 Task: Arrange fields using page layout.
Action: Mouse moved to (1243, 114)
Screenshot: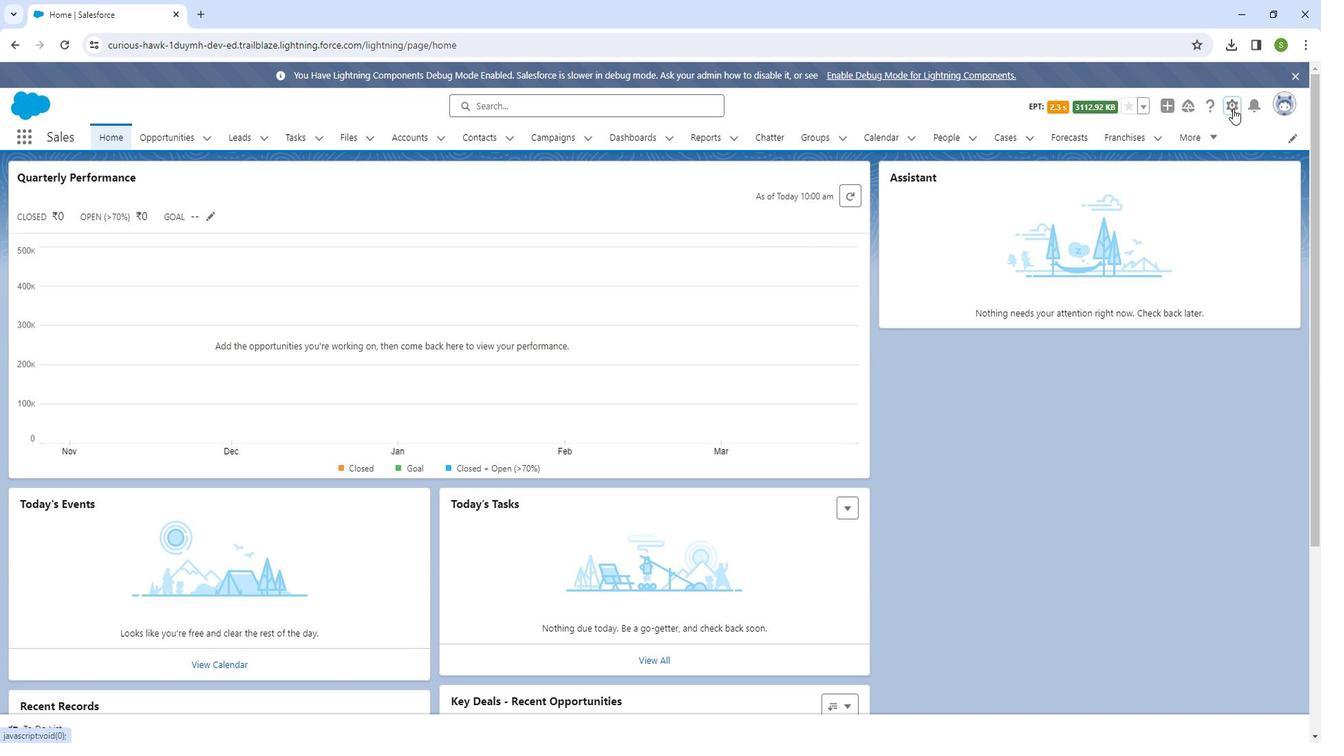 
Action: Mouse pressed left at (1243, 114)
Screenshot: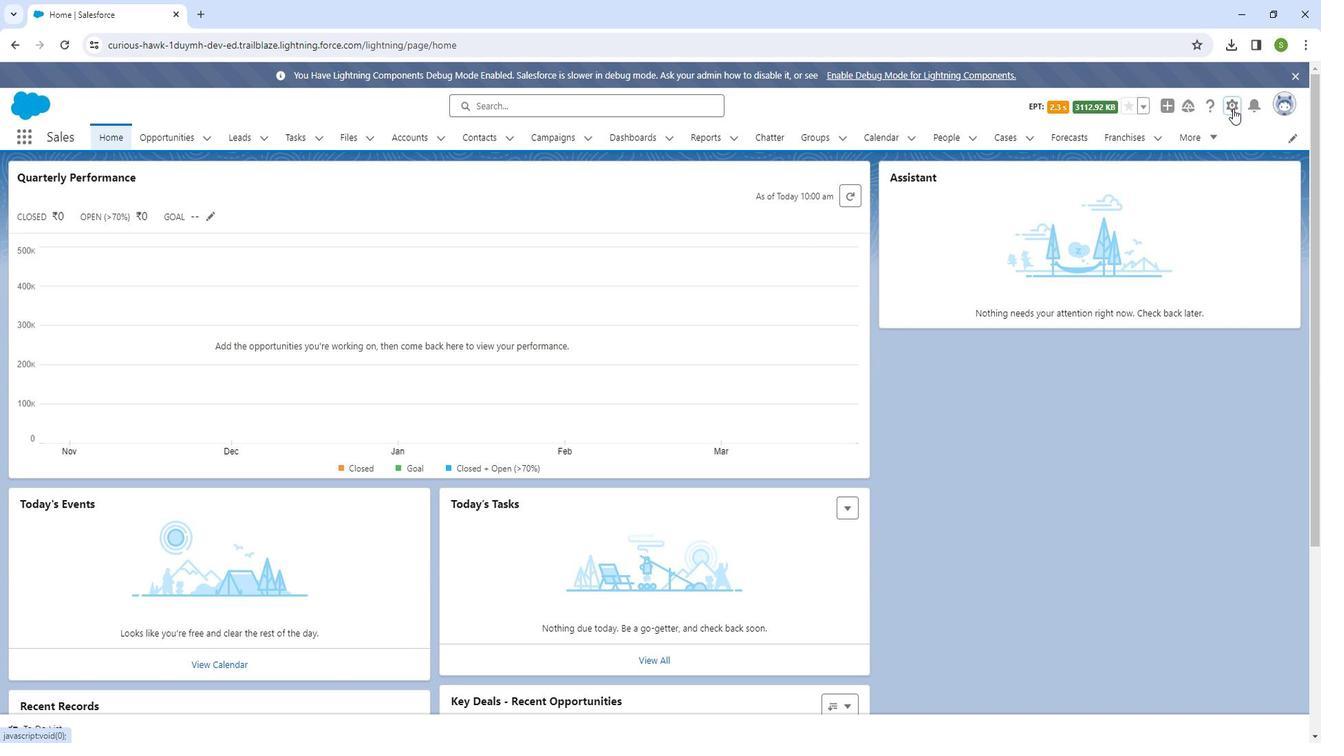 
Action: Mouse moved to (1207, 149)
Screenshot: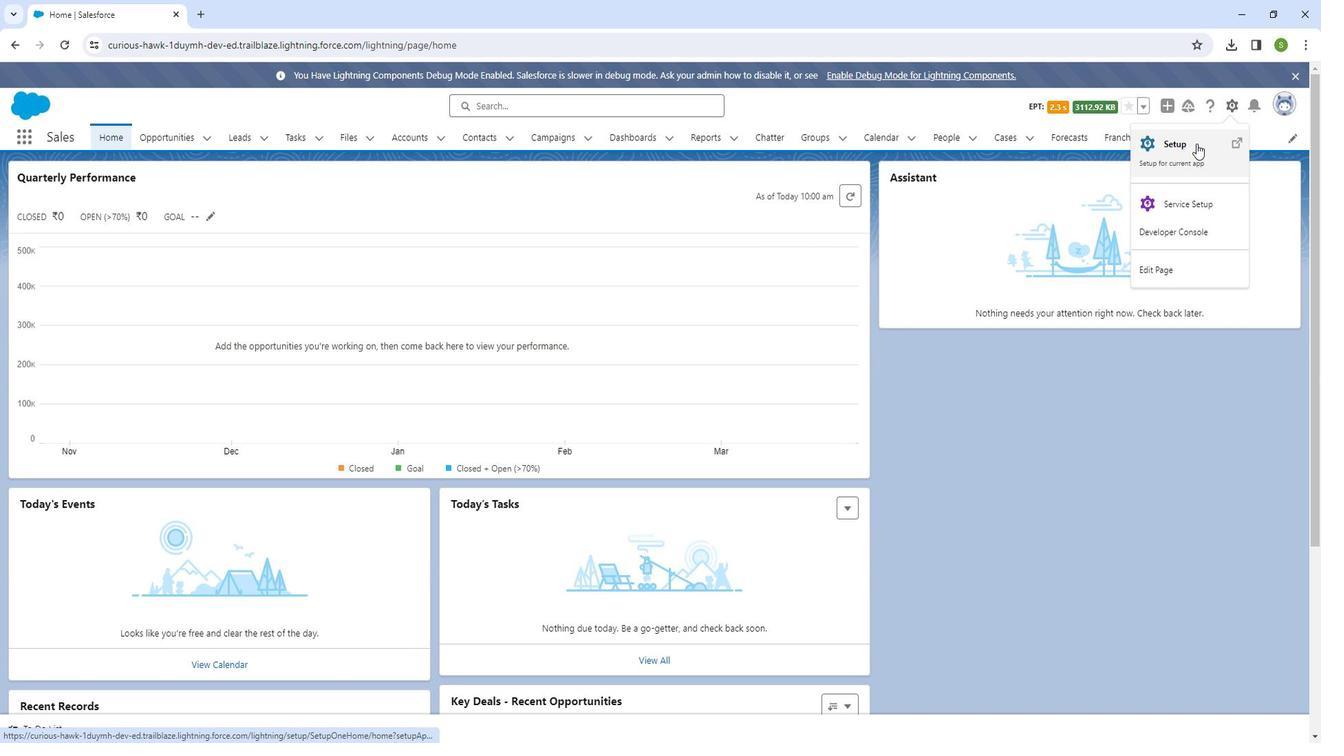 
Action: Mouse pressed left at (1207, 149)
Screenshot: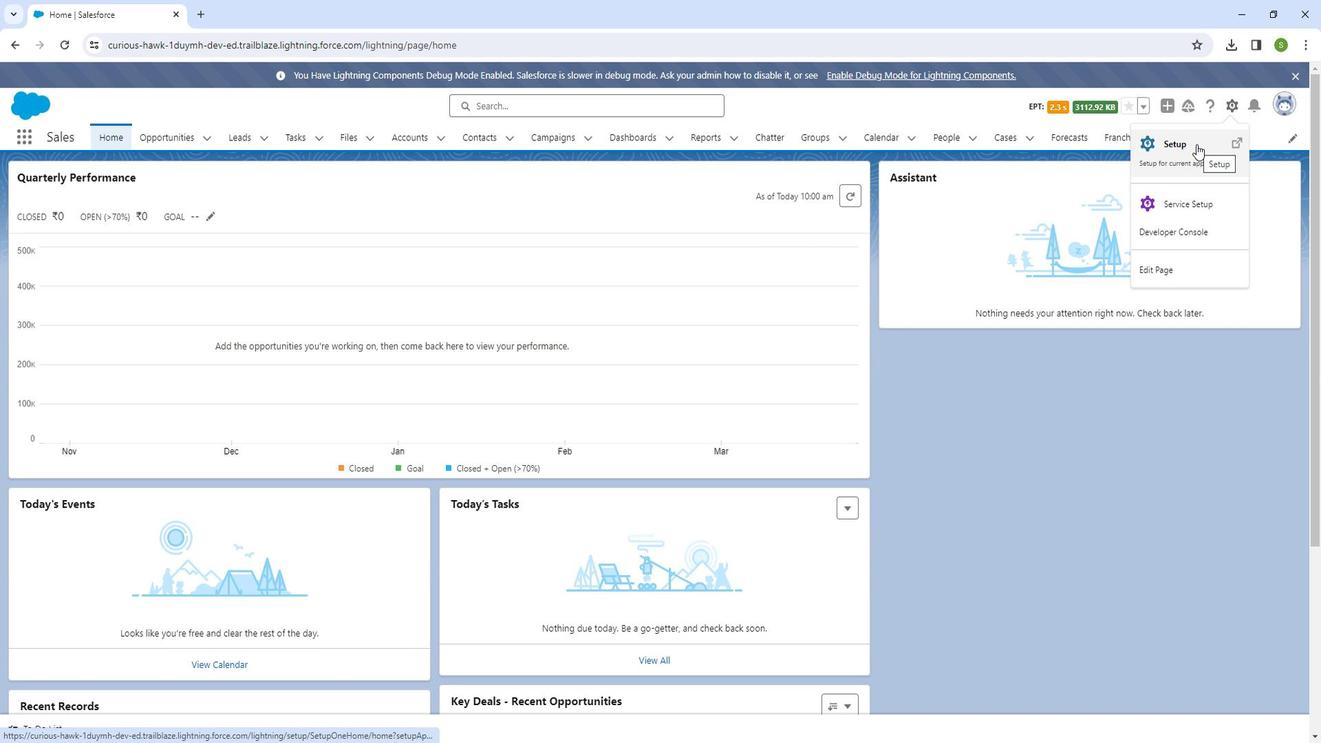 
Action: Mouse moved to (198, 145)
Screenshot: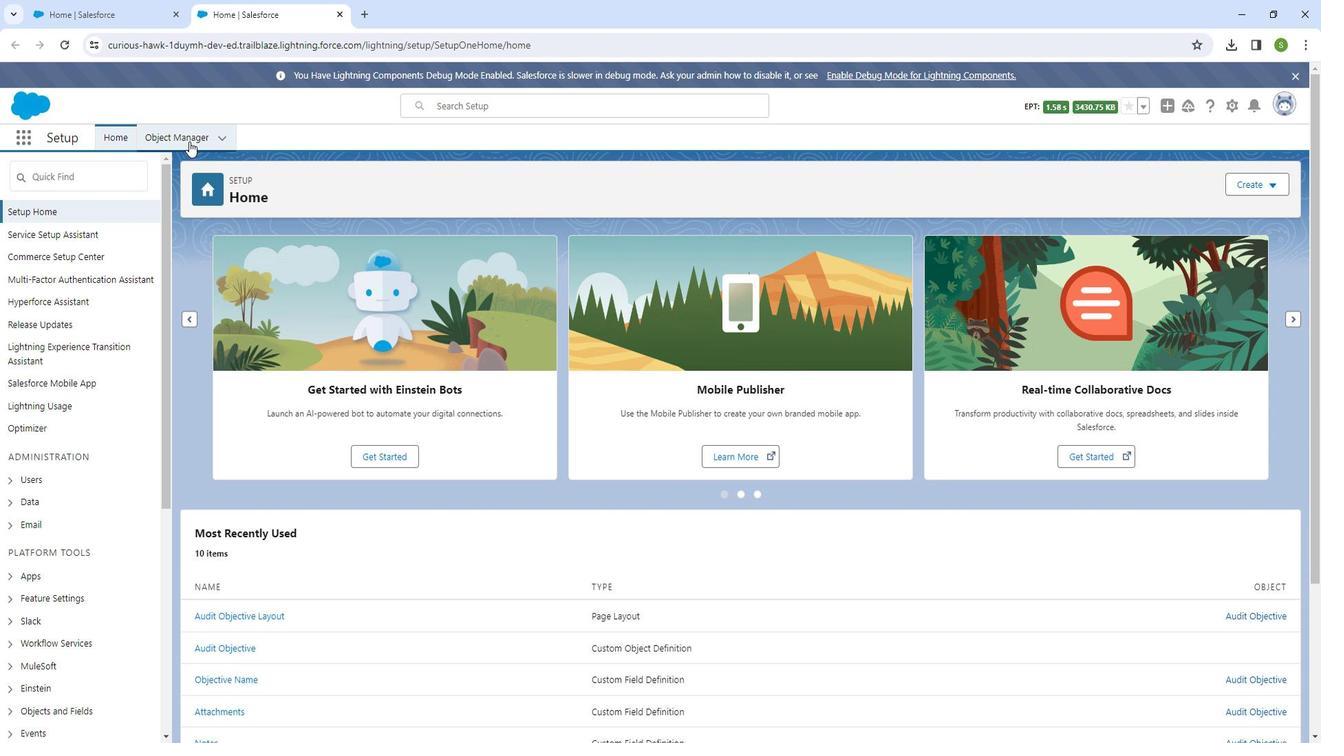 
Action: Mouse pressed left at (198, 145)
Screenshot: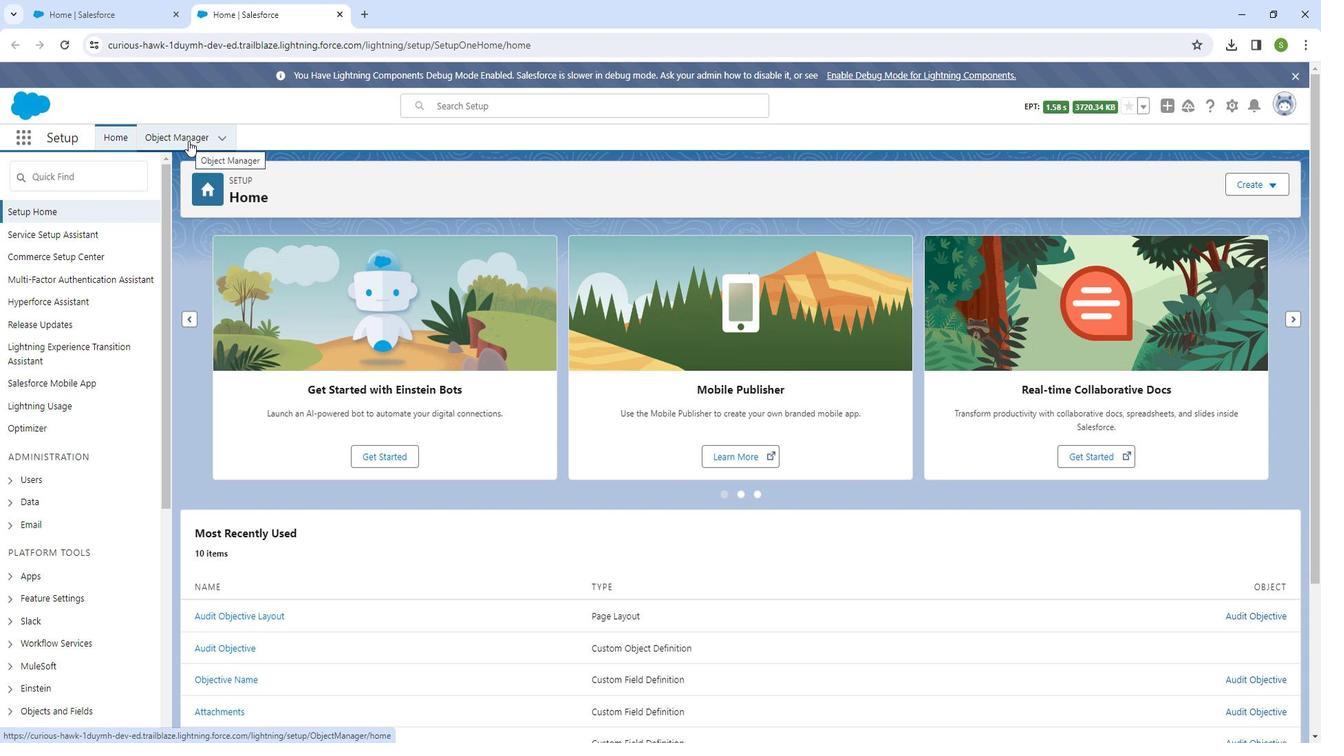 
Action: Mouse moved to (161, 33)
Screenshot: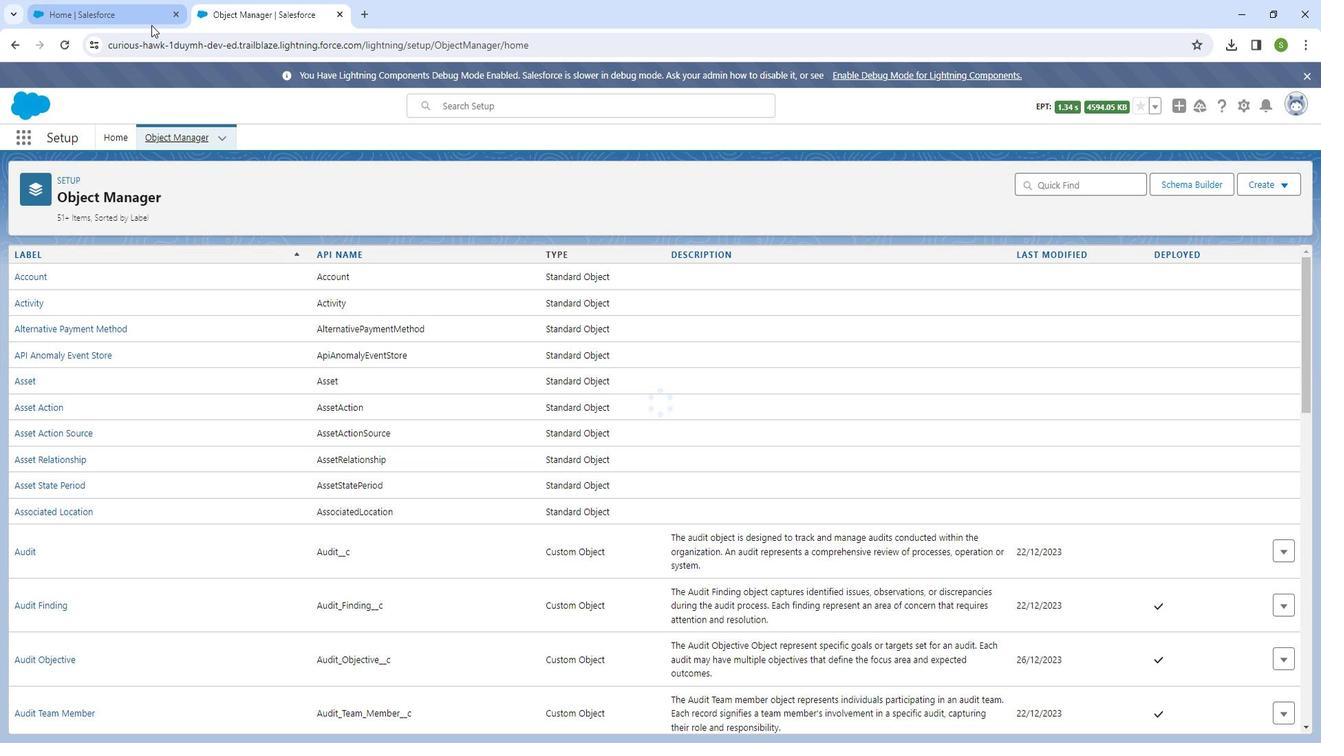 
Action: Mouse pressed left at (161, 33)
Screenshot: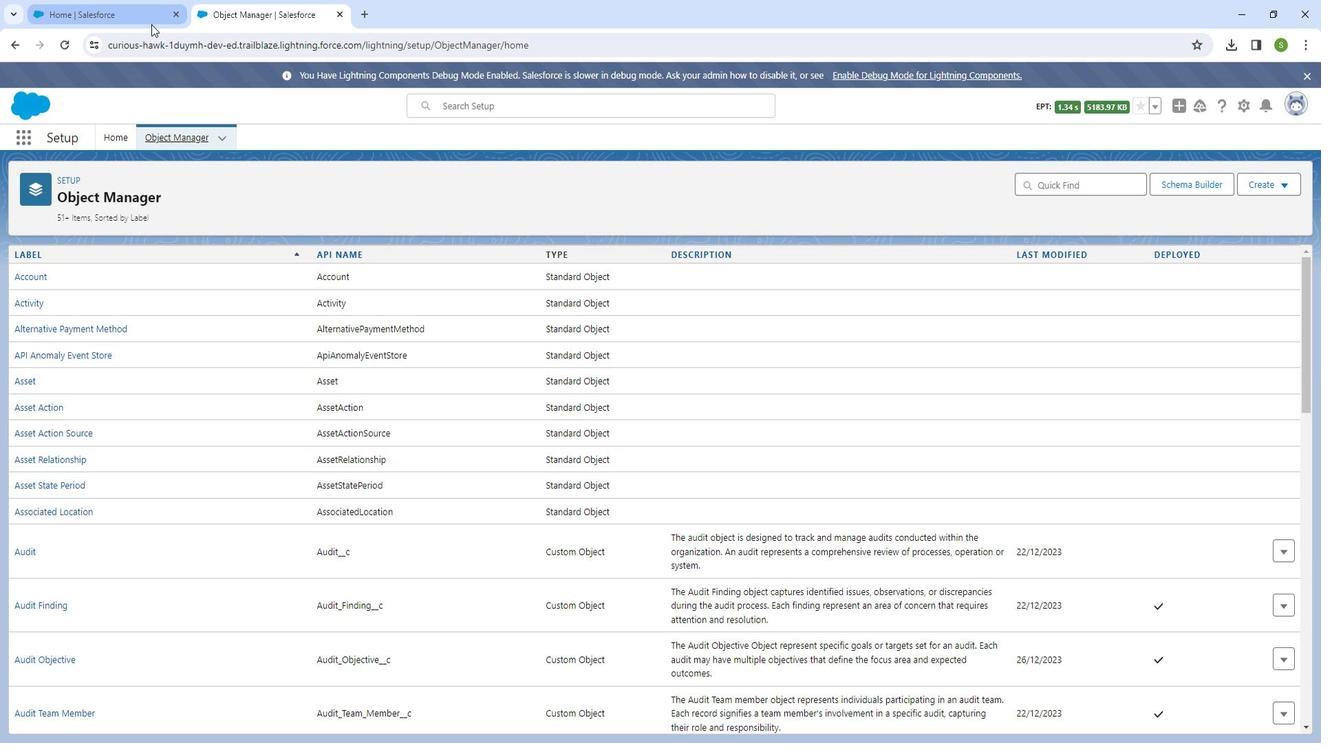 
Action: Mouse moved to (33, 142)
Screenshot: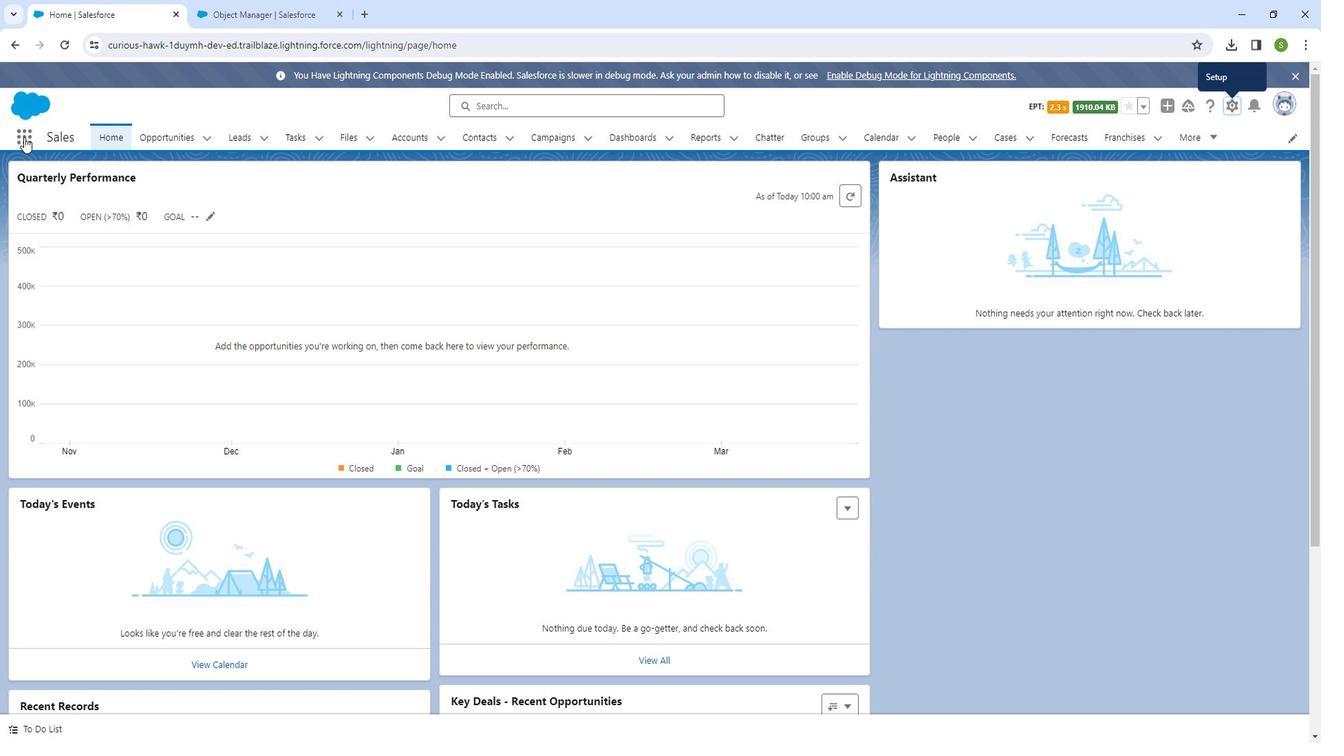 
Action: Mouse pressed left at (33, 142)
Screenshot: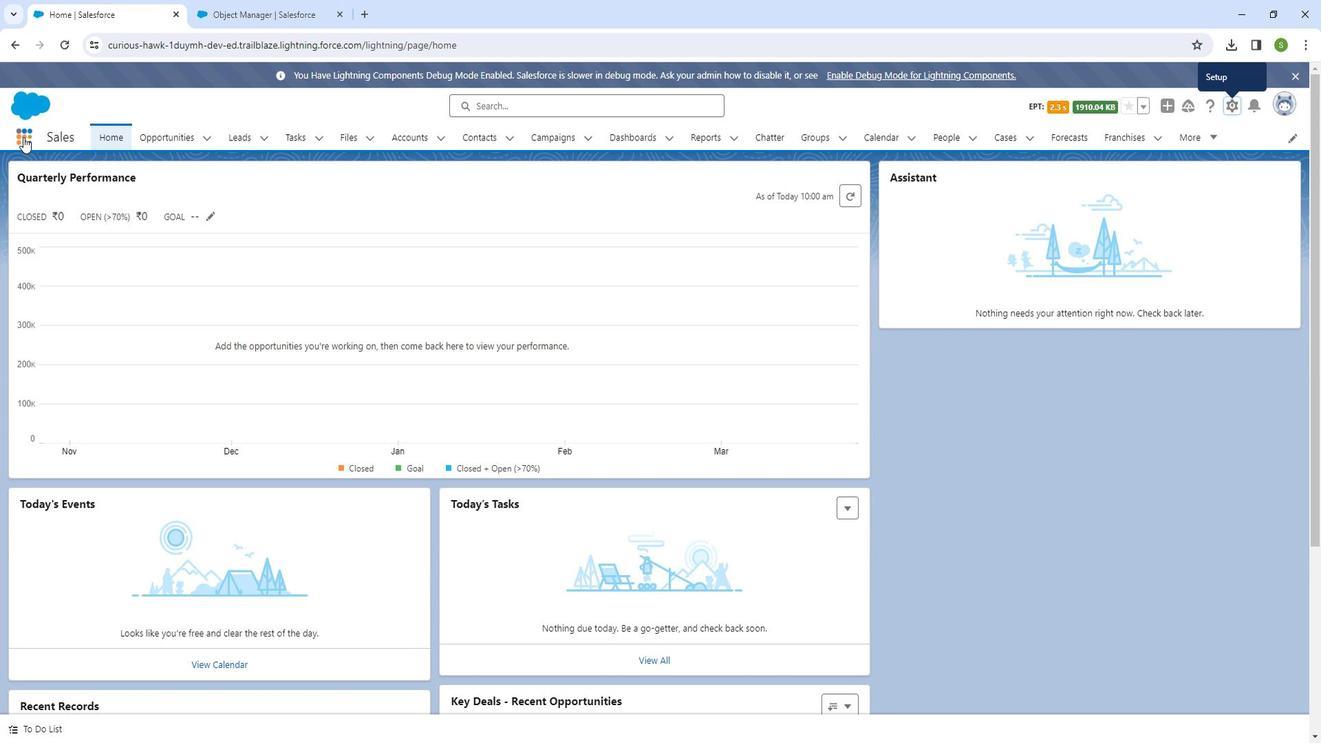 
Action: Mouse moved to (53, 384)
Screenshot: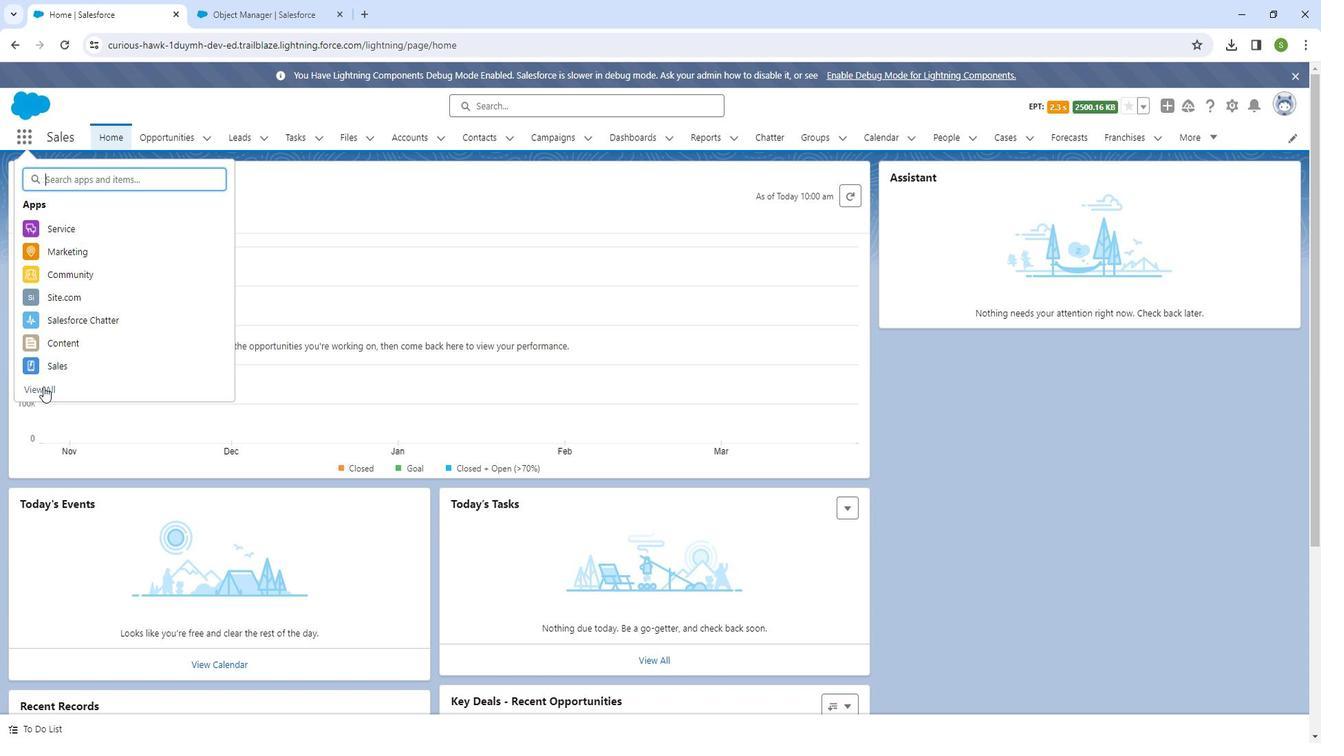
Action: Mouse pressed left at (53, 384)
Screenshot: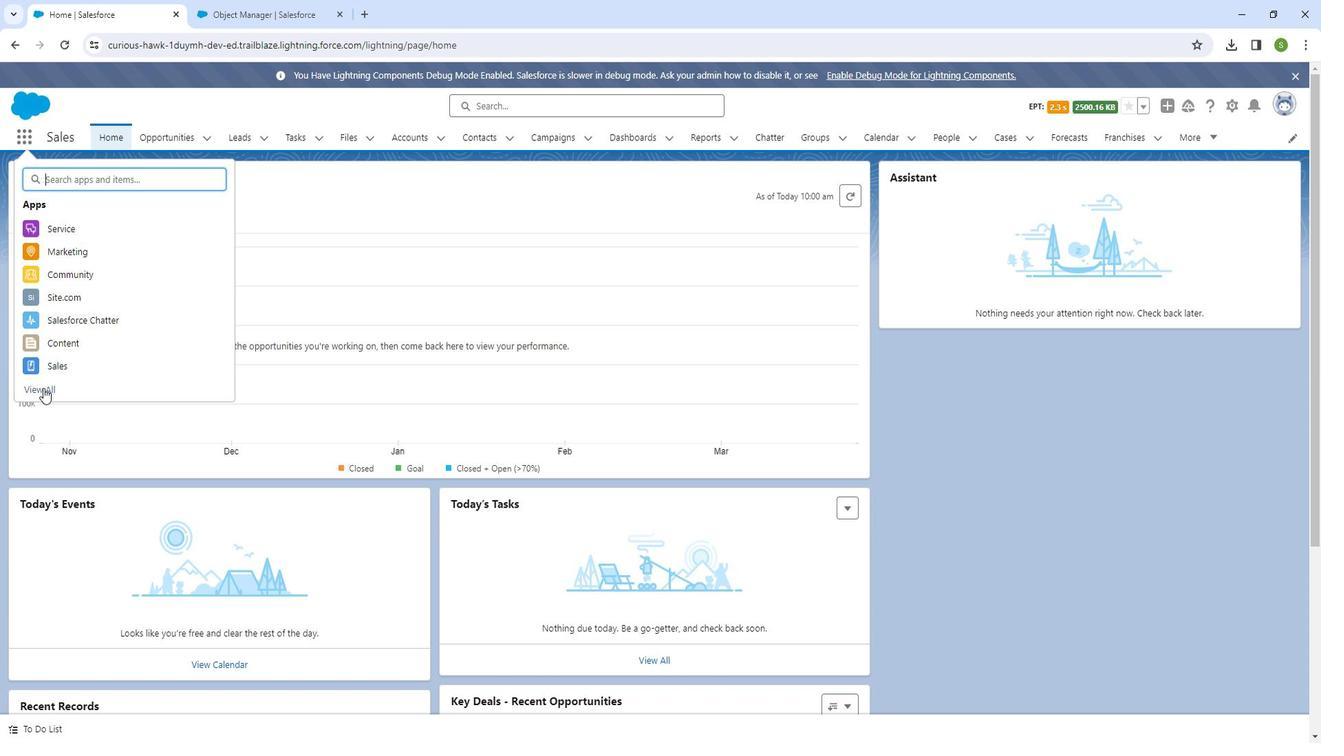 
Action: Mouse moved to (962, 507)
Screenshot: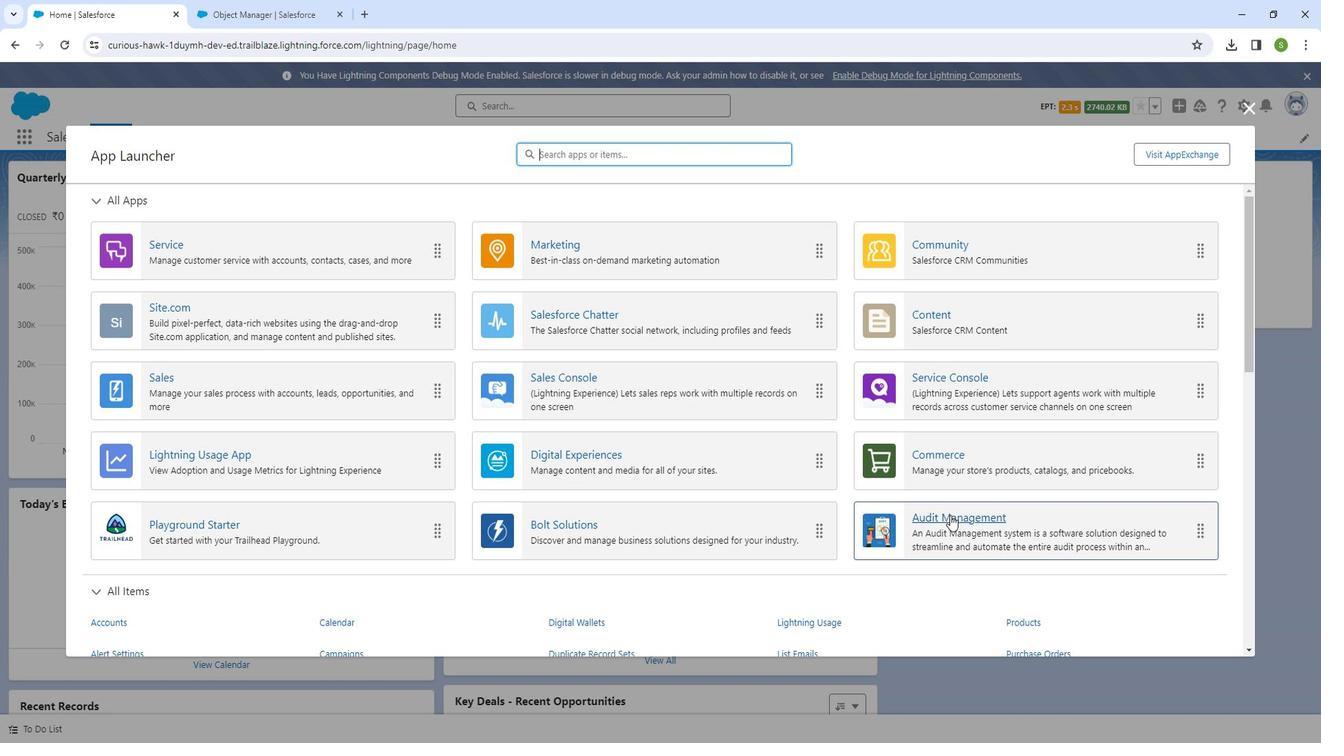 
Action: Mouse pressed left at (962, 507)
Screenshot: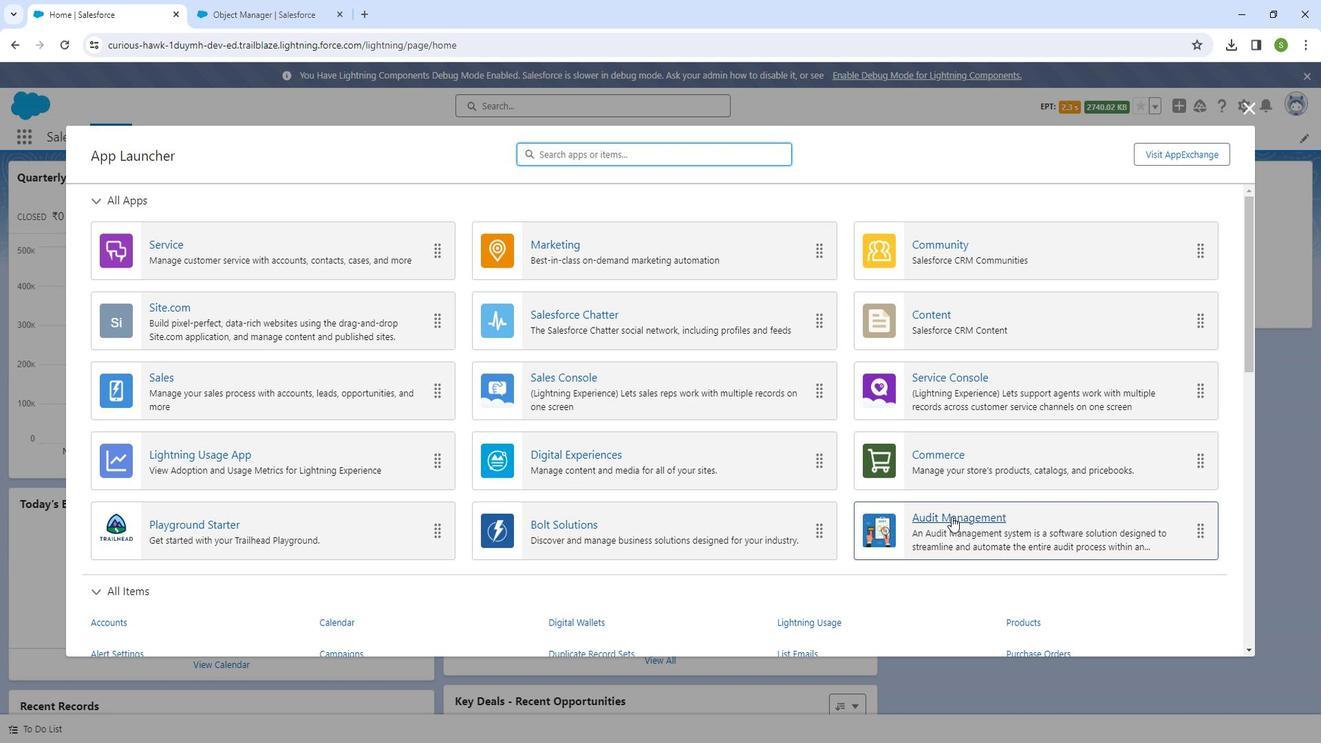 
Action: Mouse moved to (941, 505)
Screenshot: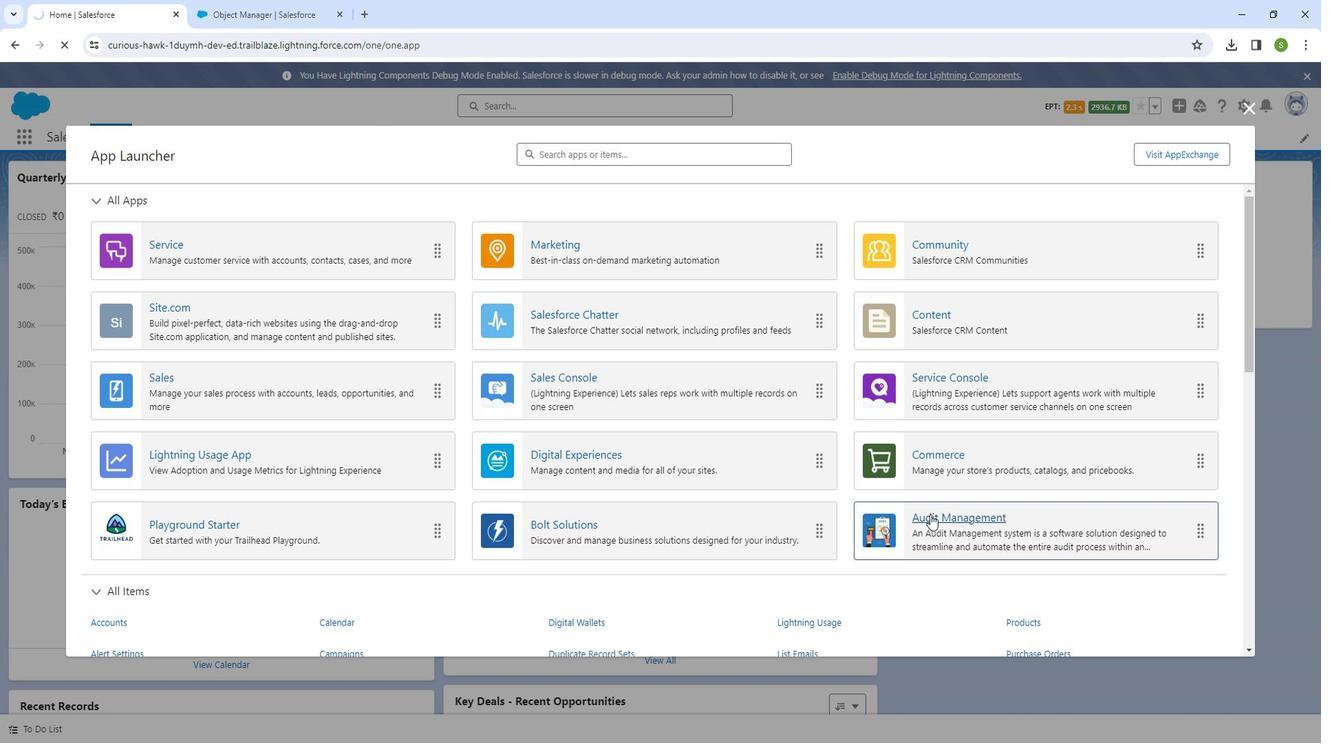 
Action: Mouse pressed left at (941, 505)
Screenshot: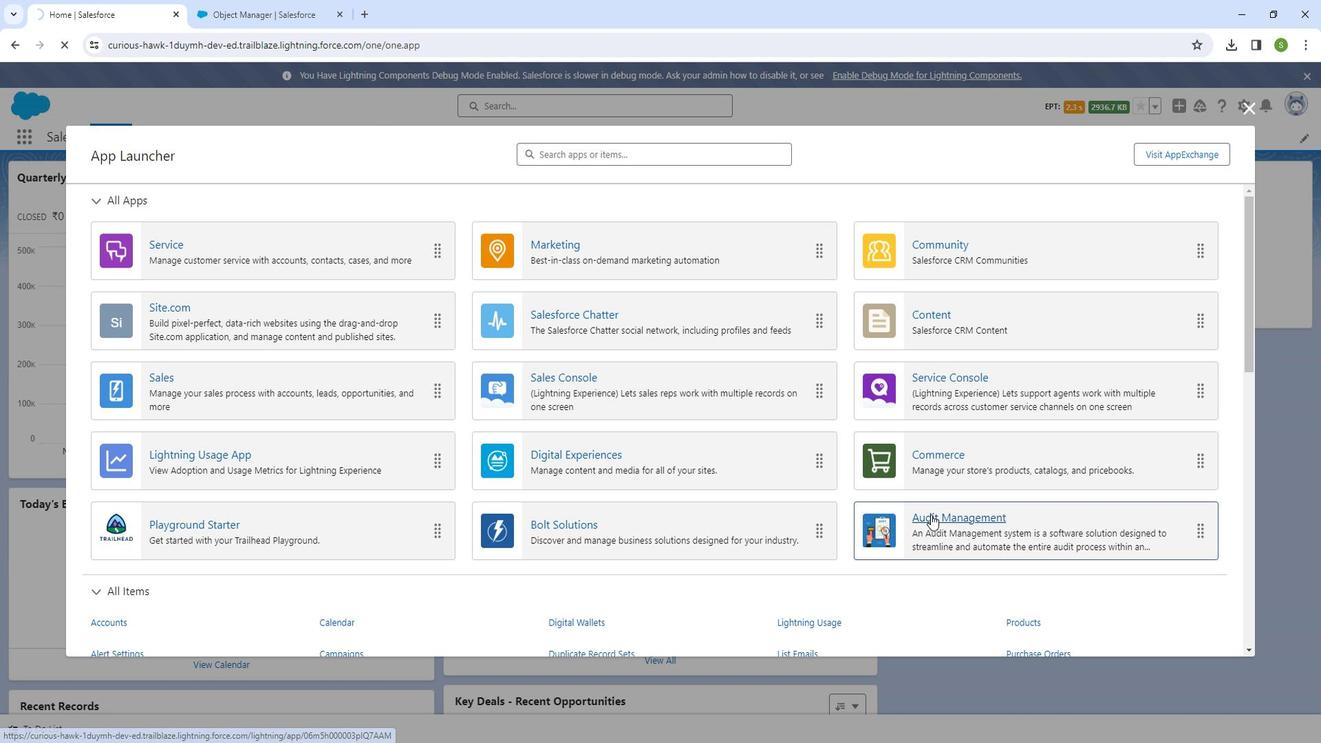 
Action: Mouse moved to (246, 13)
Screenshot: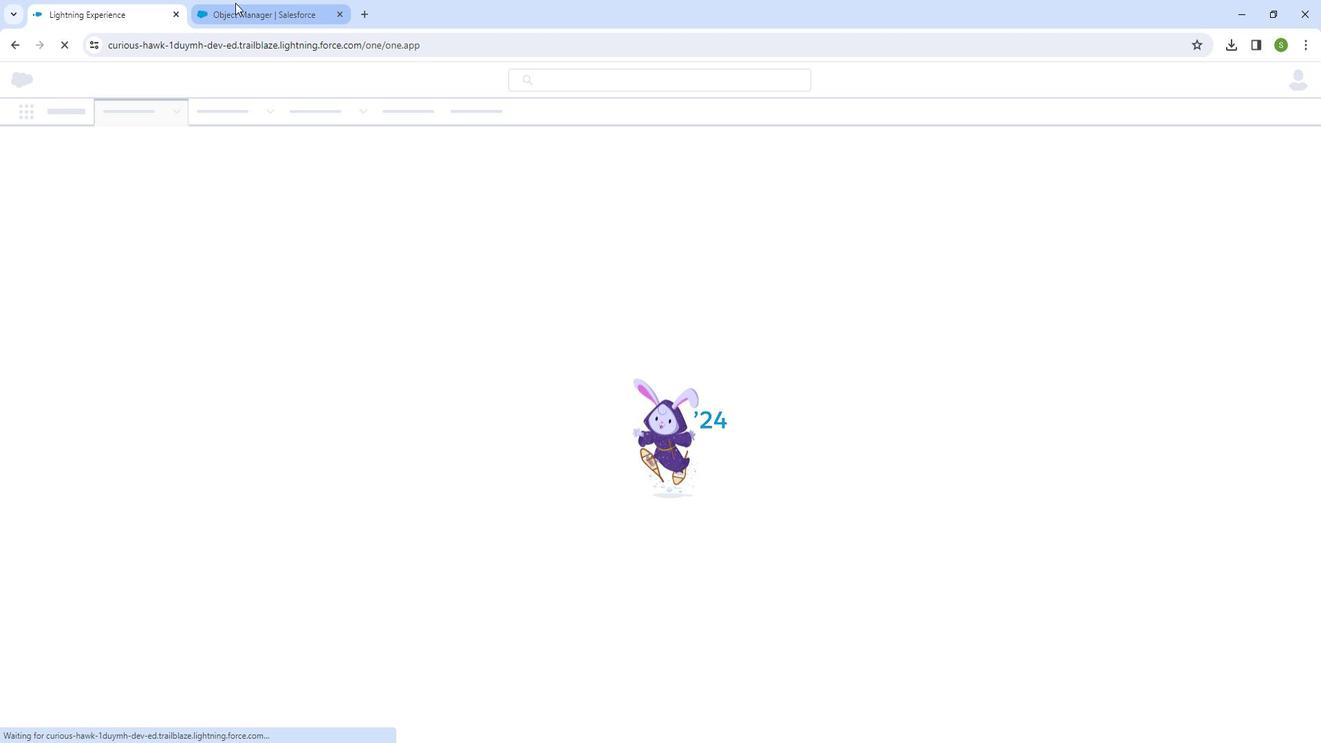 
Action: Mouse pressed left at (246, 13)
Screenshot: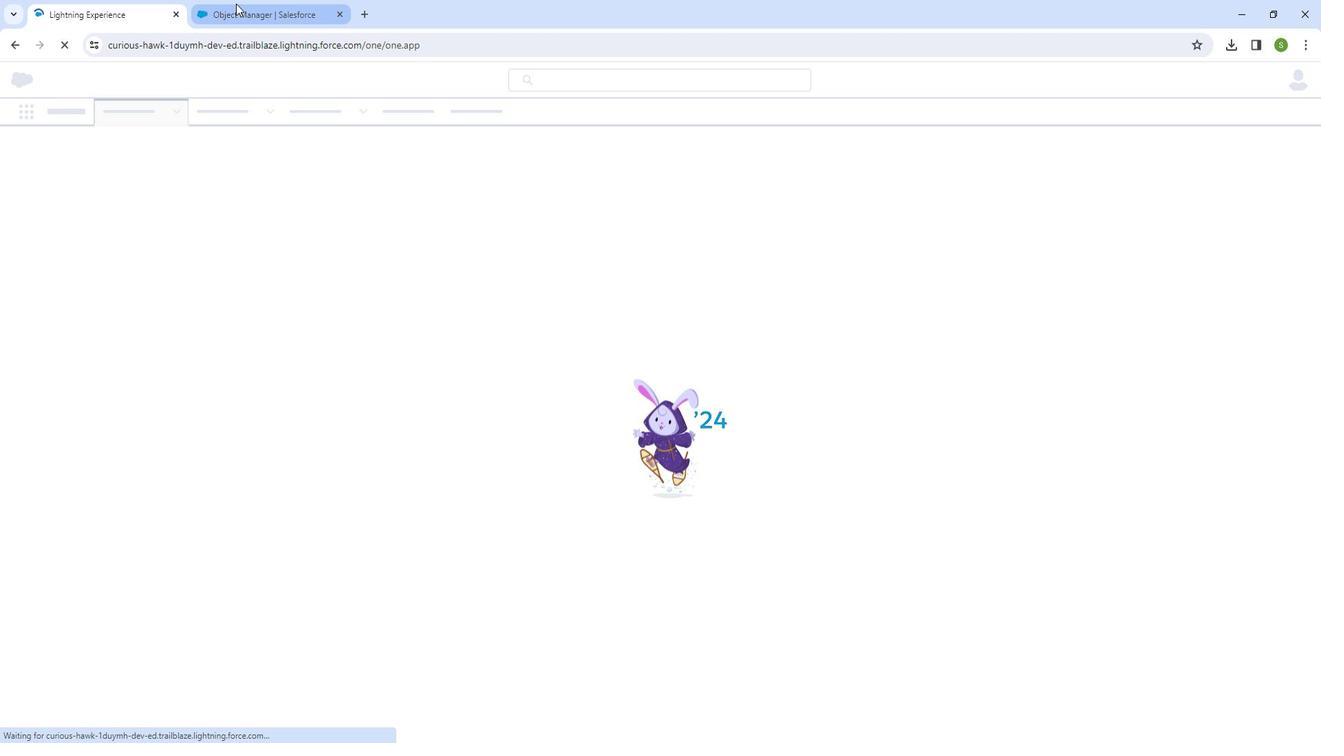 
Action: Mouse moved to (33, 539)
Screenshot: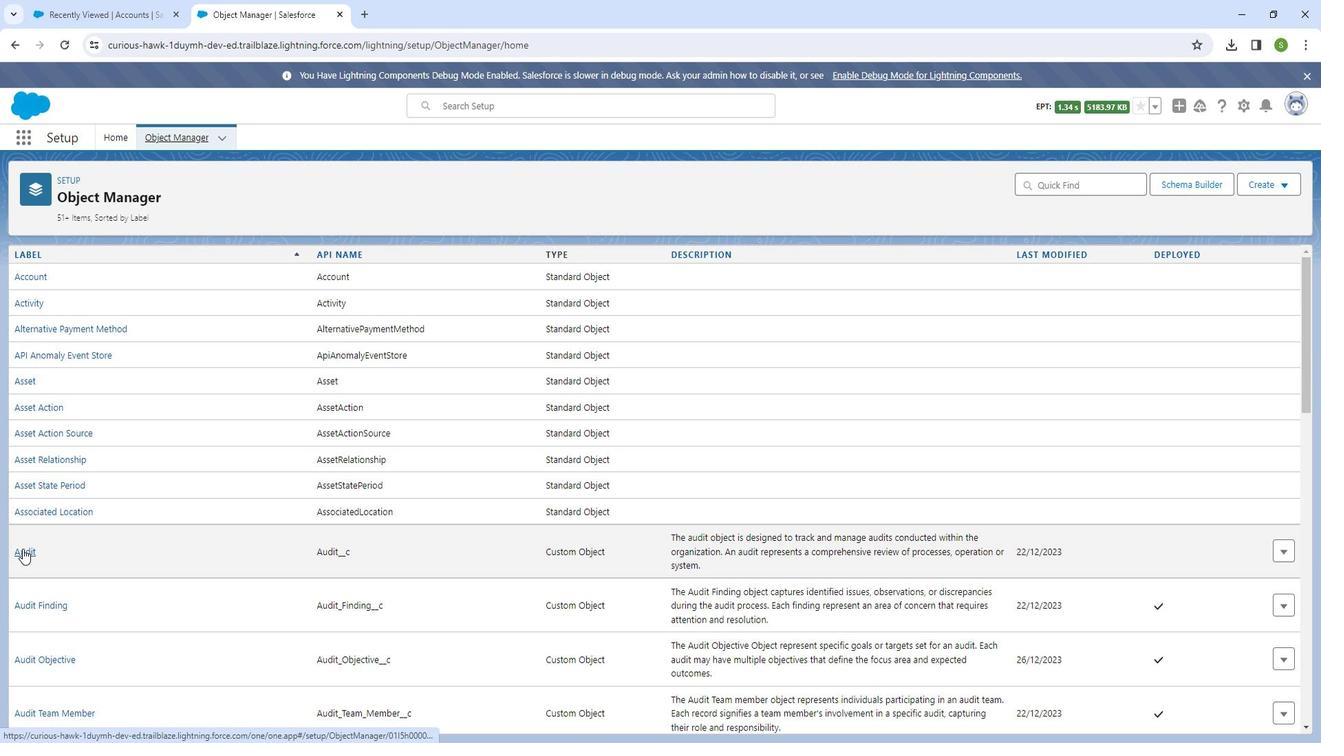 
Action: Mouse pressed left at (33, 539)
Screenshot: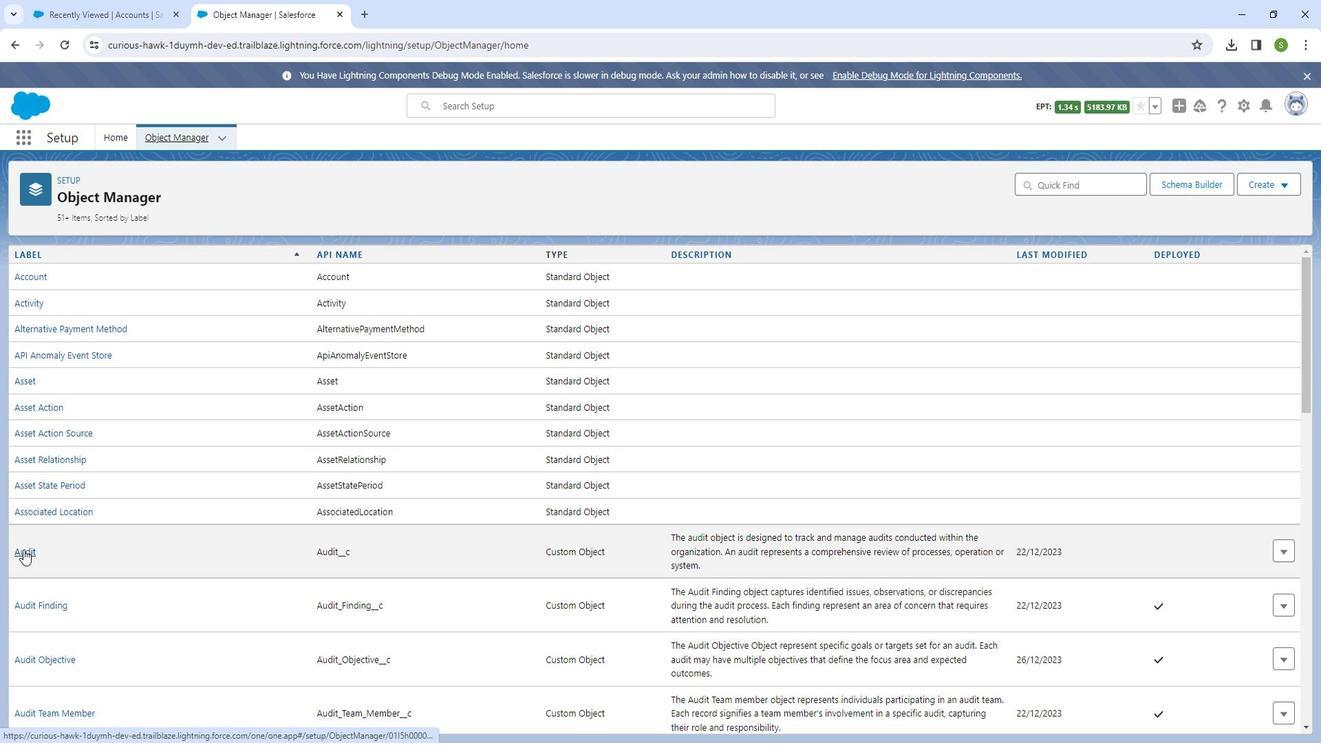 
Action: Mouse moved to (121, 282)
Screenshot: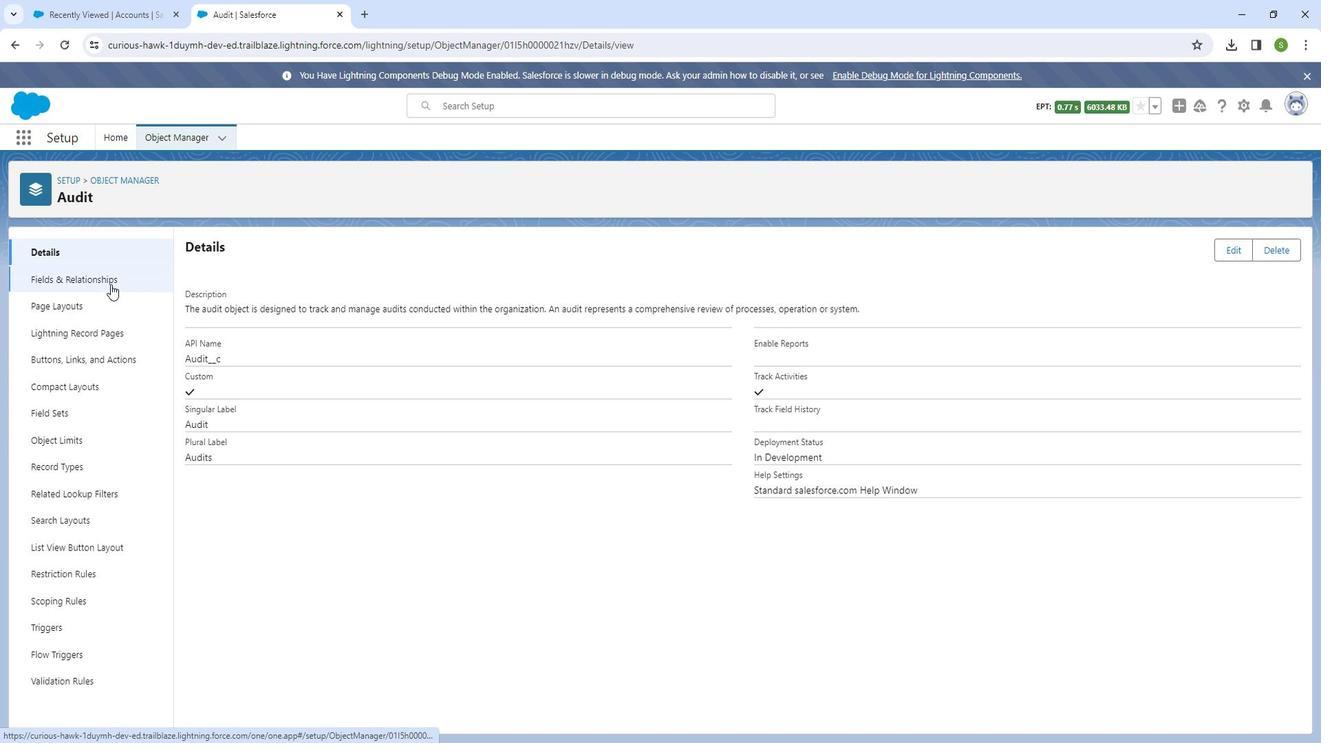 
Action: Mouse pressed left at (121, 282)
Screenshot: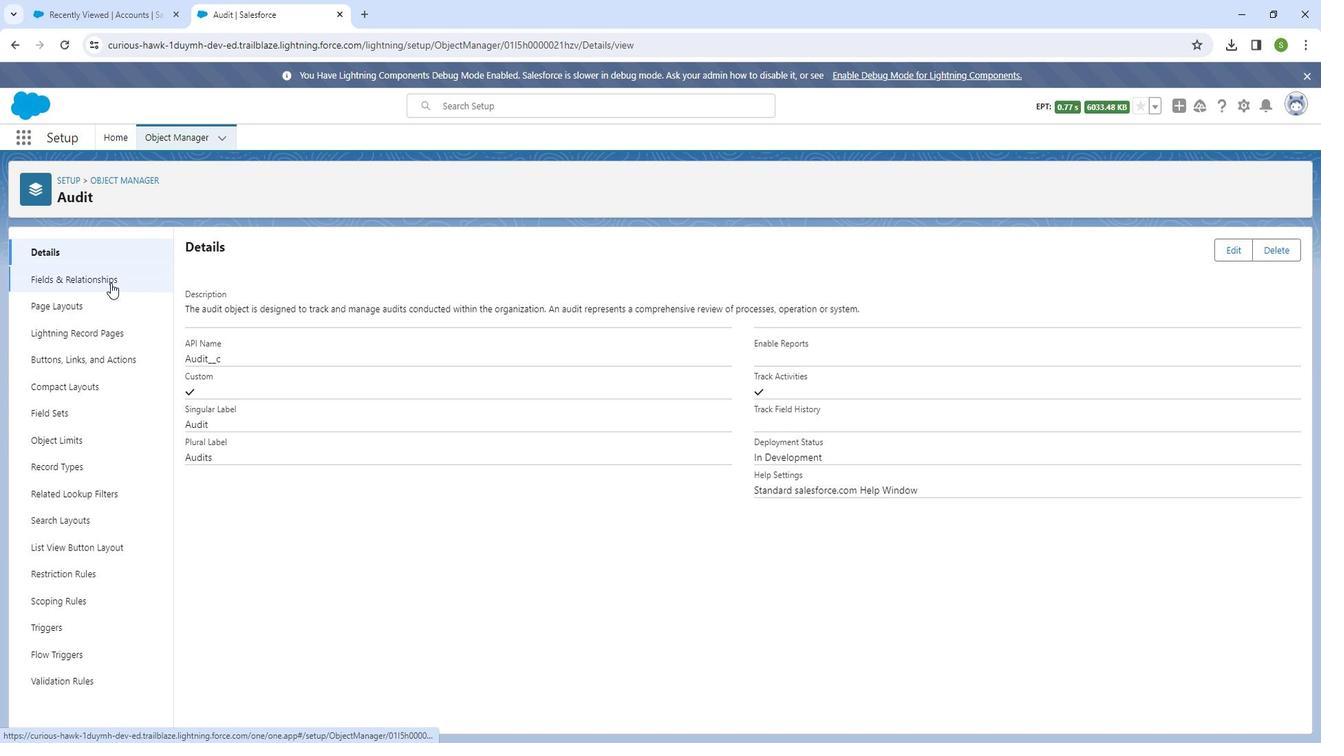 
Action: Mouse moved to (127, 306)
Screenshot: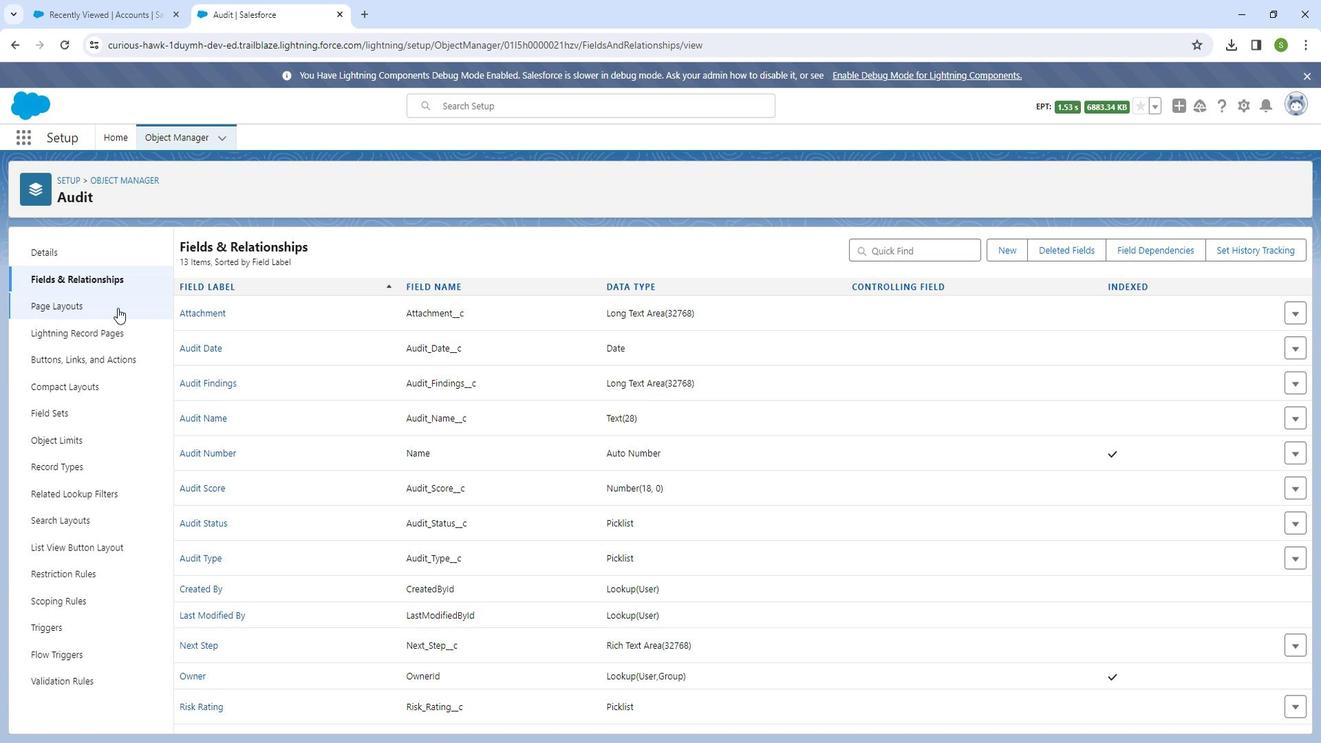 
Action: Mouse pressed left at (127, 306)
Screenshot: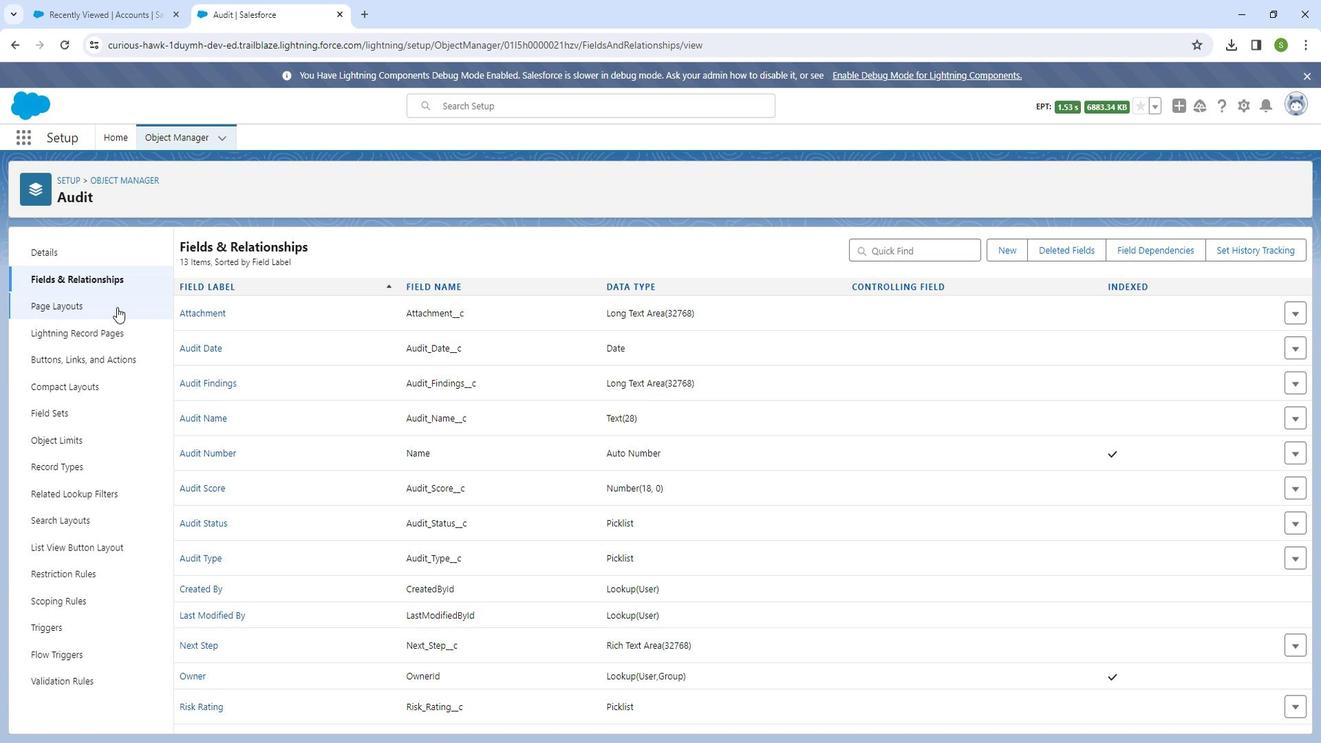 
Action: Mouse moved to (227, 308)
Screenshot: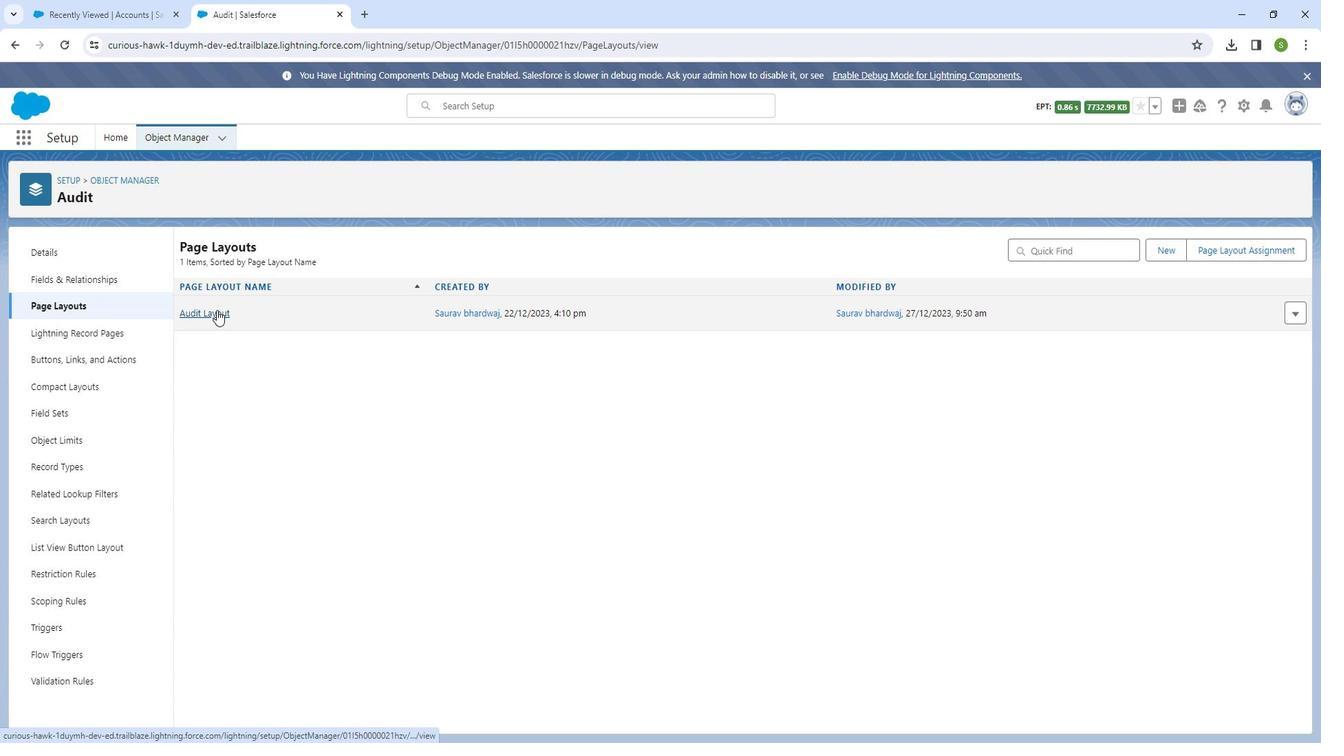 
Action: Mouse pressed left at (227, 308)
Screenshot: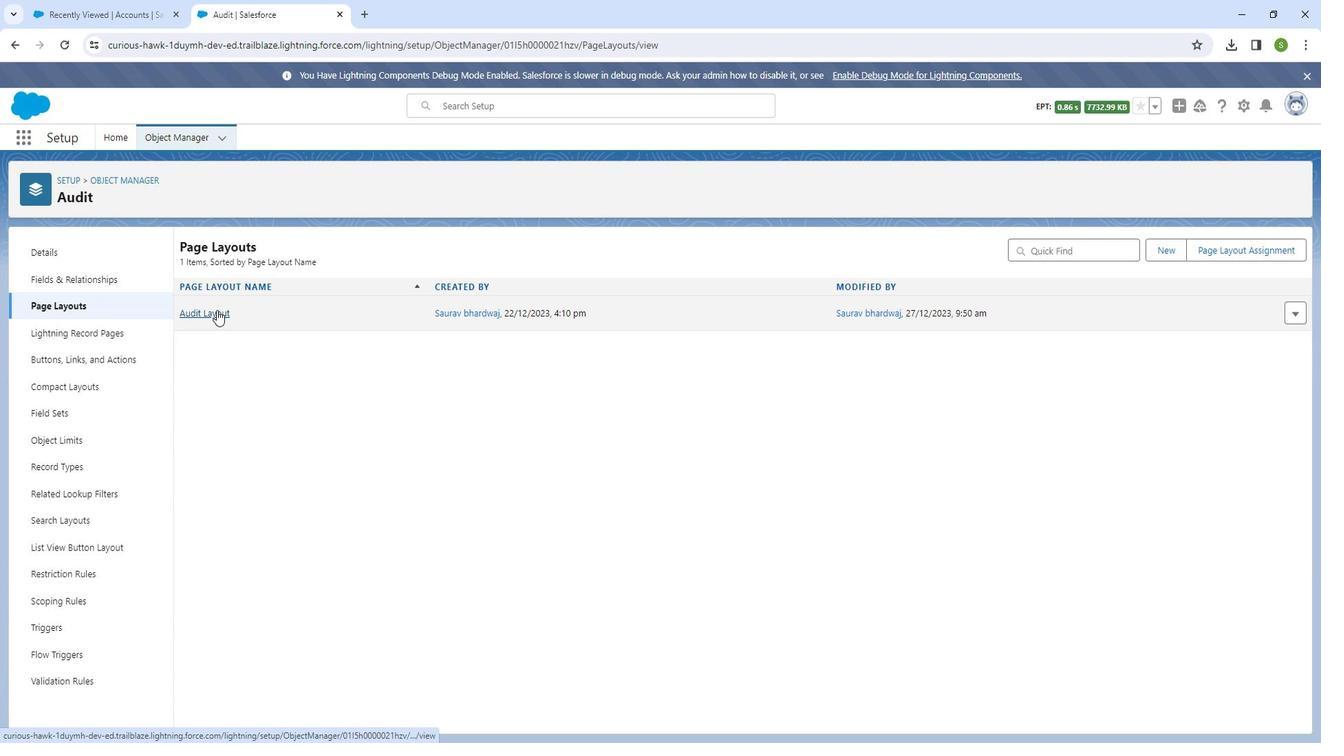 
Action: Mouse moved to (405, 562)
Screenshot: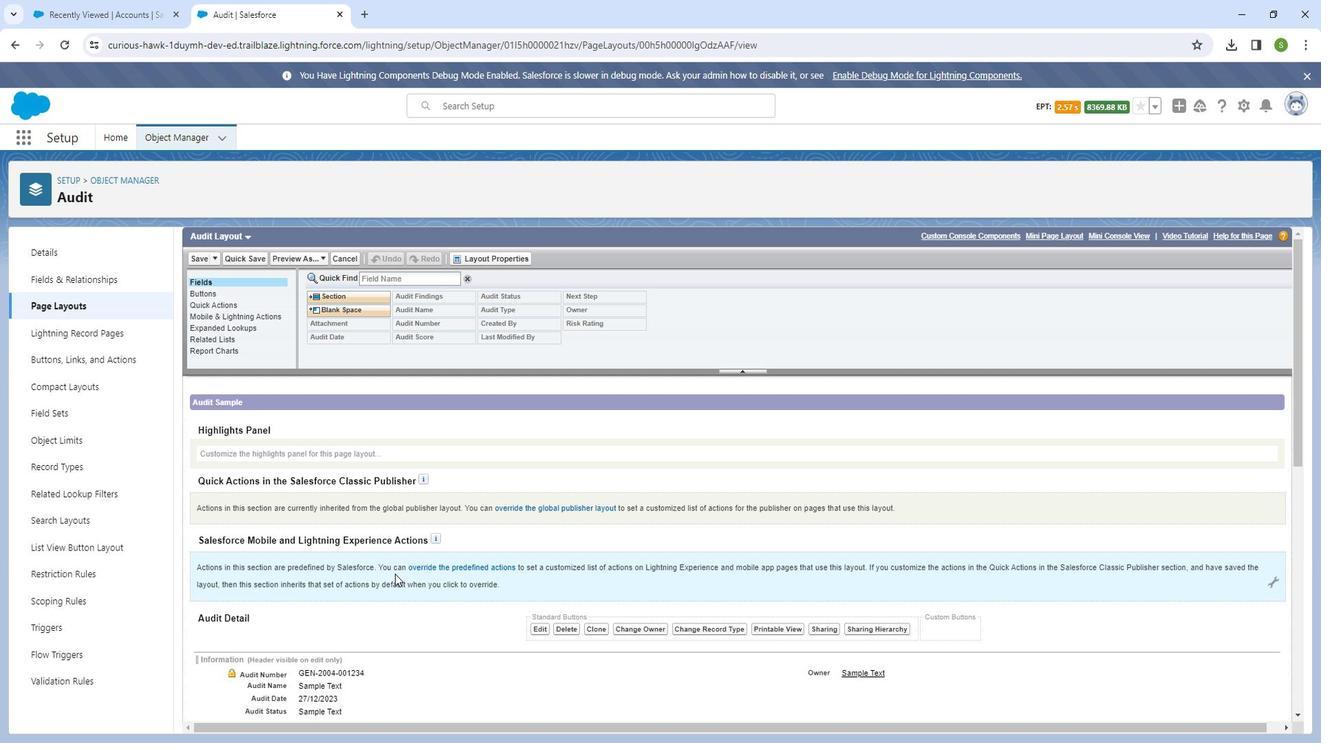 
Action: Mouse scrolled (405, 562) with delta (0, 0)
Screenshot: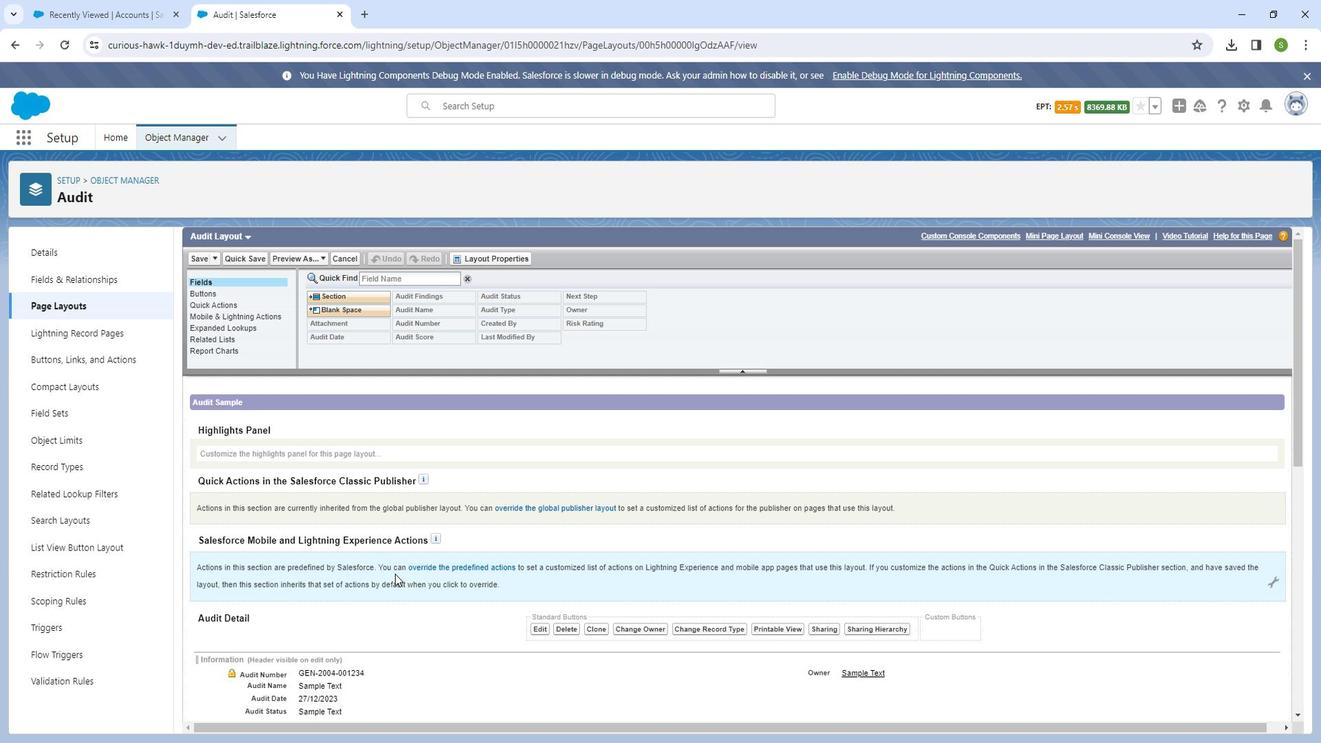 
Action: Mouse scrolled (405, 562) with delta (0, 0)
Screenshot: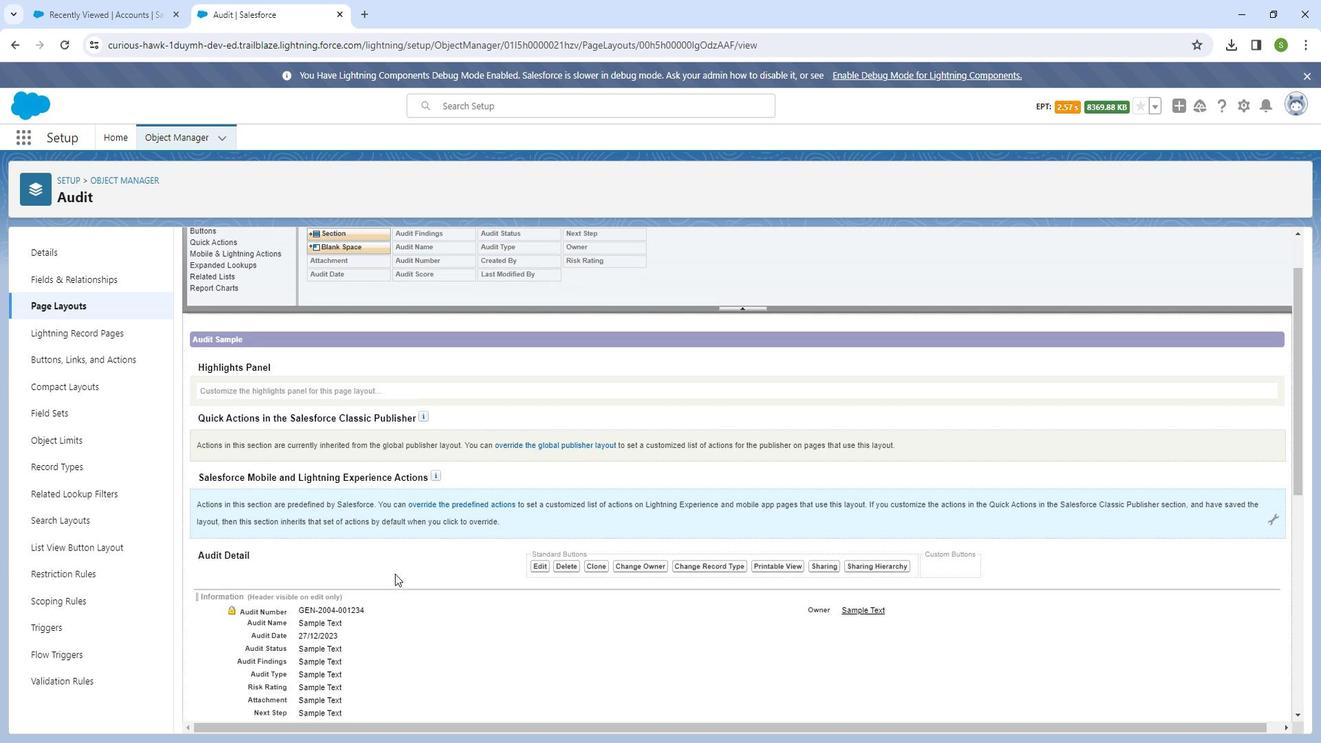 
Action: Mouse scrolled (405, 562) with delta (0, 0)
Screenshot: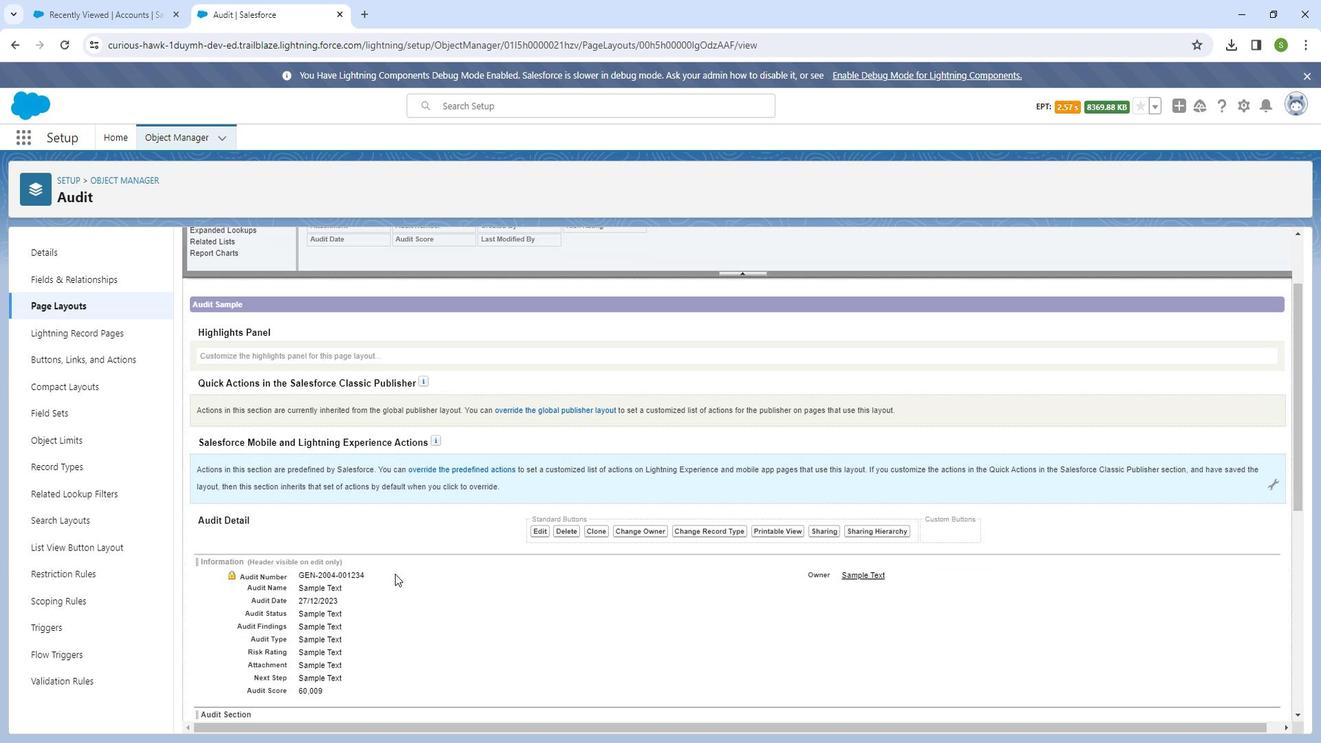 
Action: Mouse scrolled (405, 562) with delta (0, 0)
Screenshot: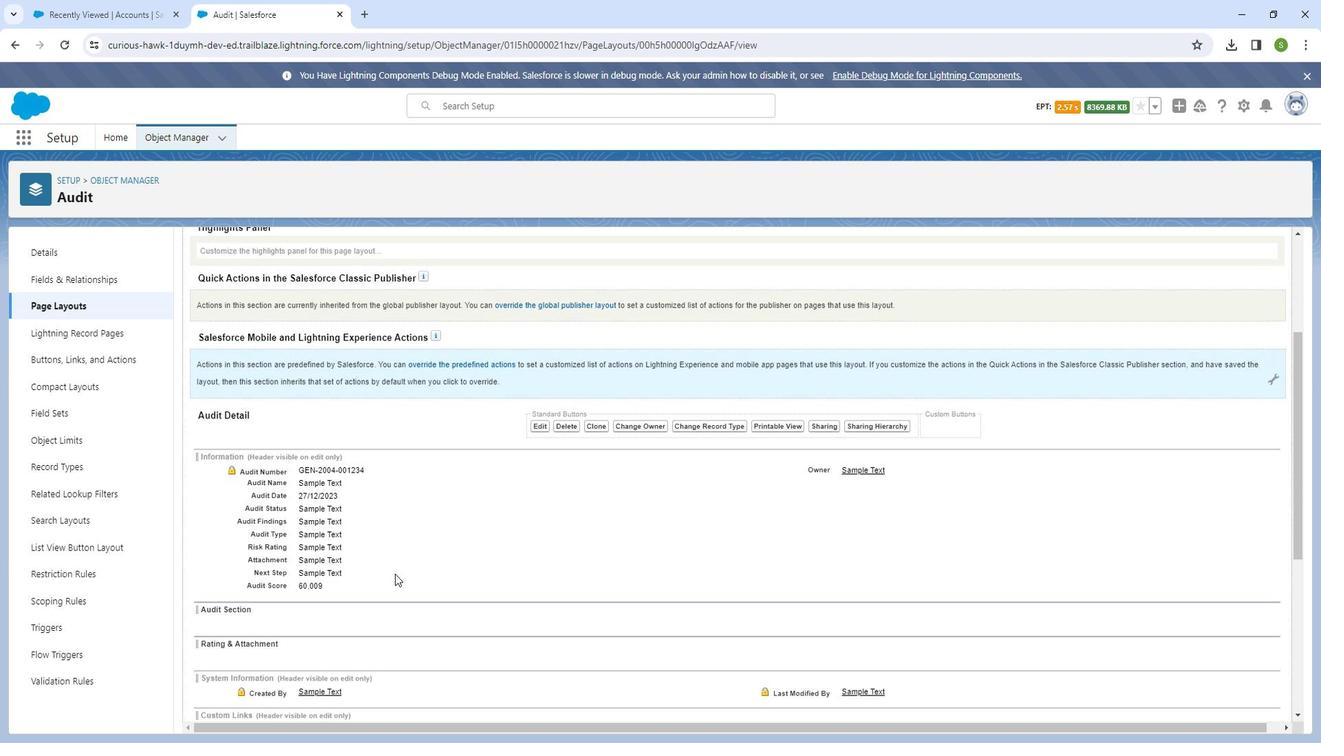 
Action: Mouse moved to (229, 517)
Screenshot: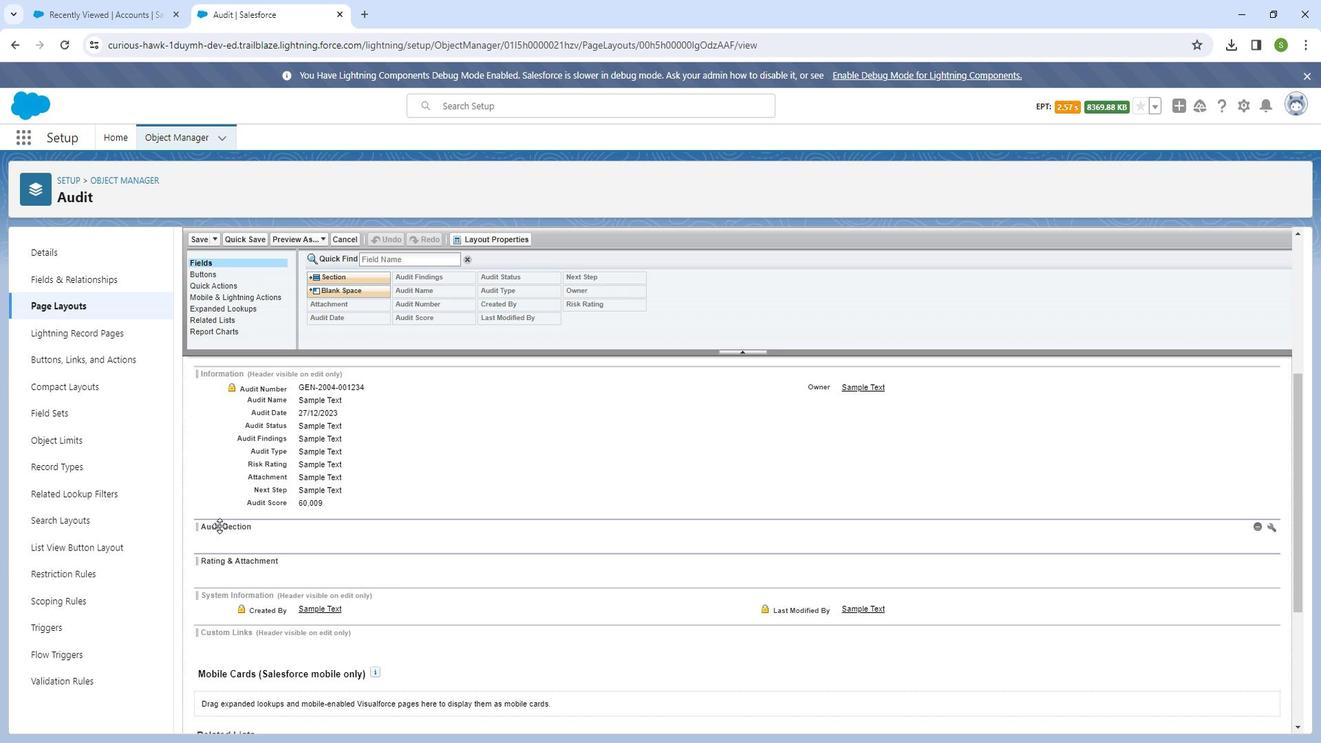 
Action: Mouse pressed left at (229, 517)
Screenshot: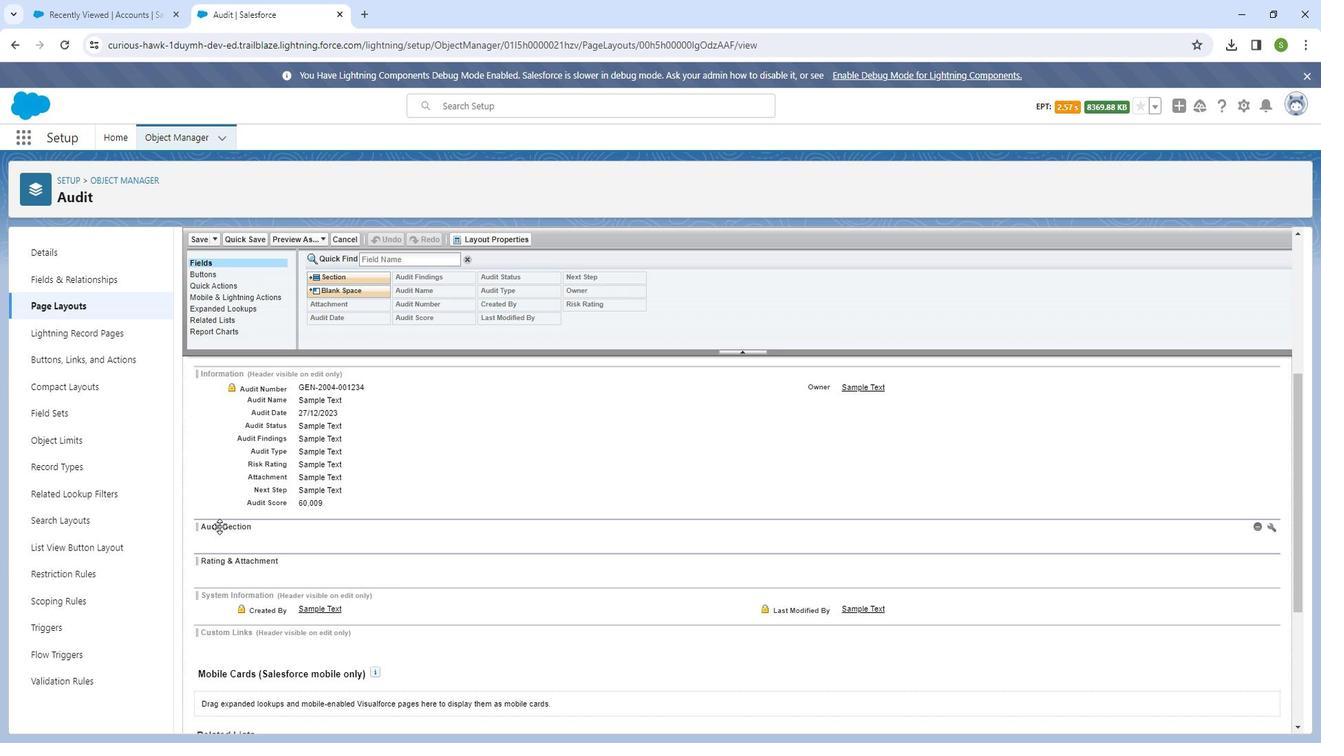 
Action: Mouse moved to (250, 655)
Screenshot: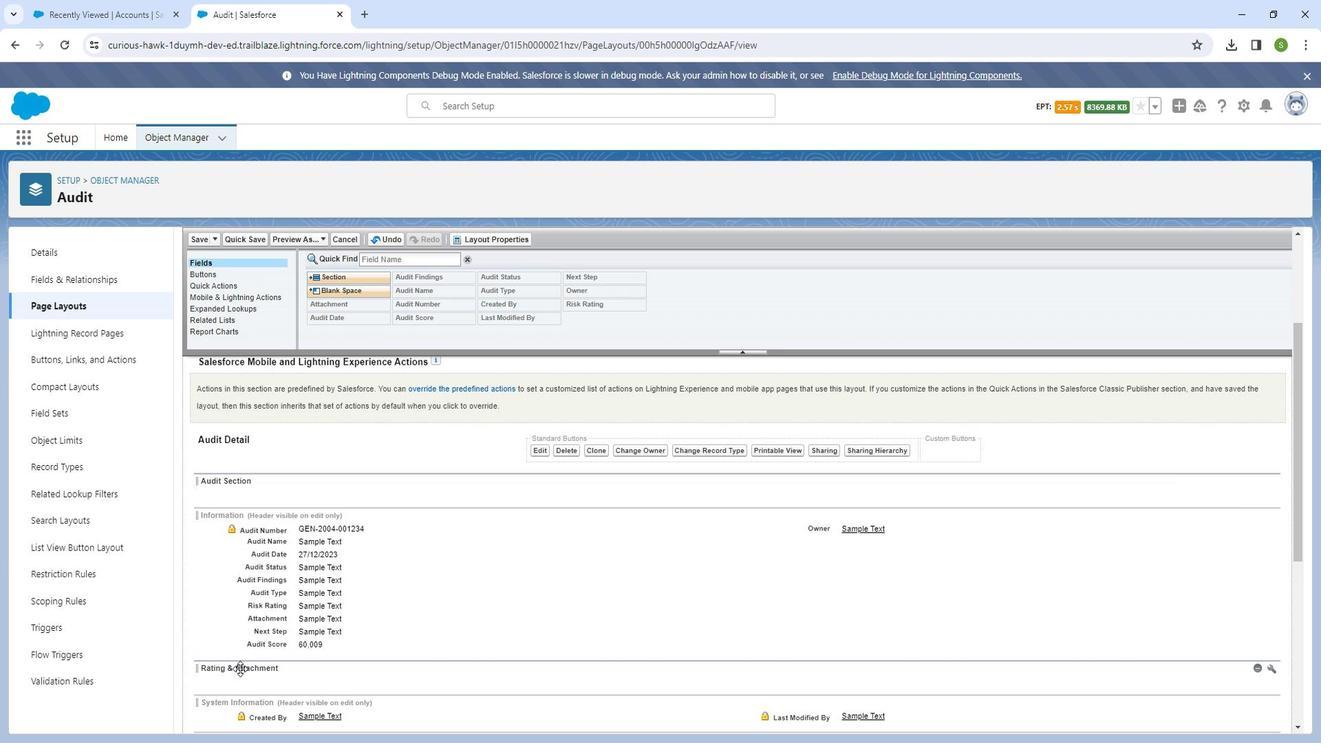 
Action: Mouse pressed left at (250, 655)
Screenshot: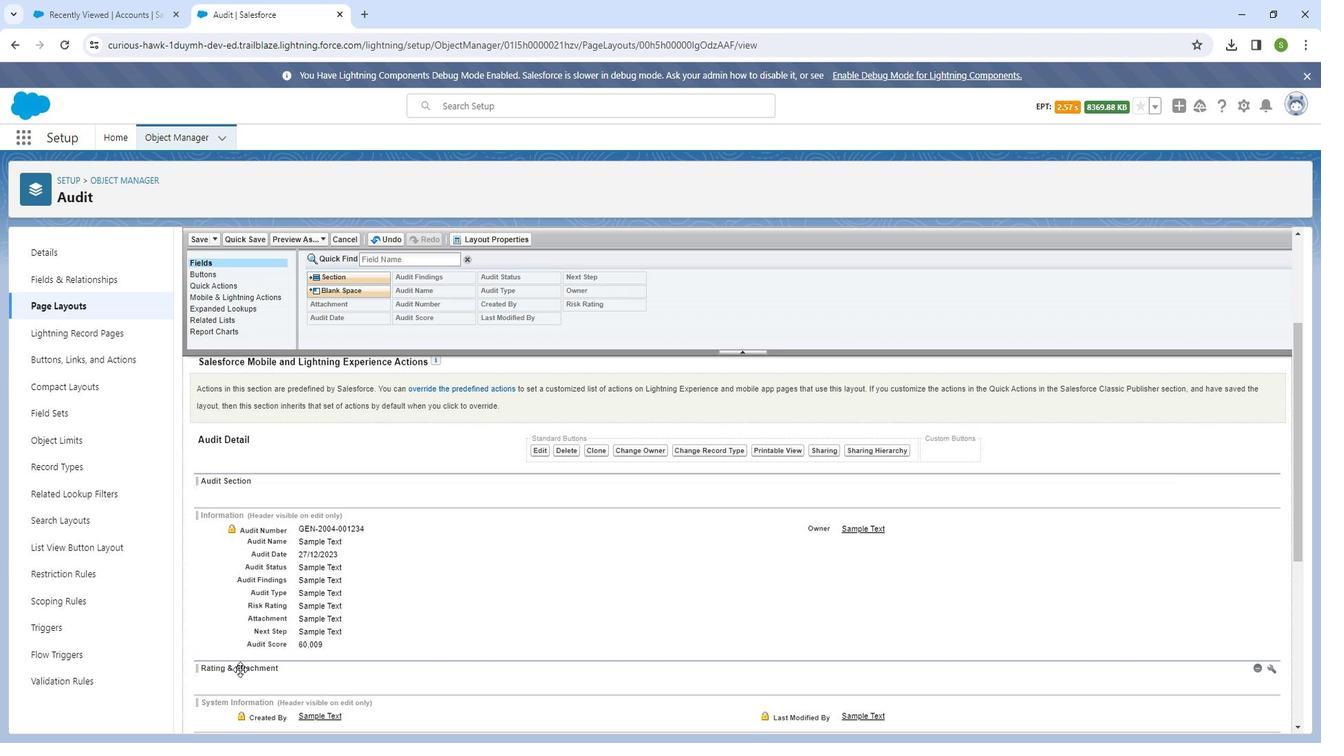 
Action: Mouse moved to (238, 470)
Screenshot: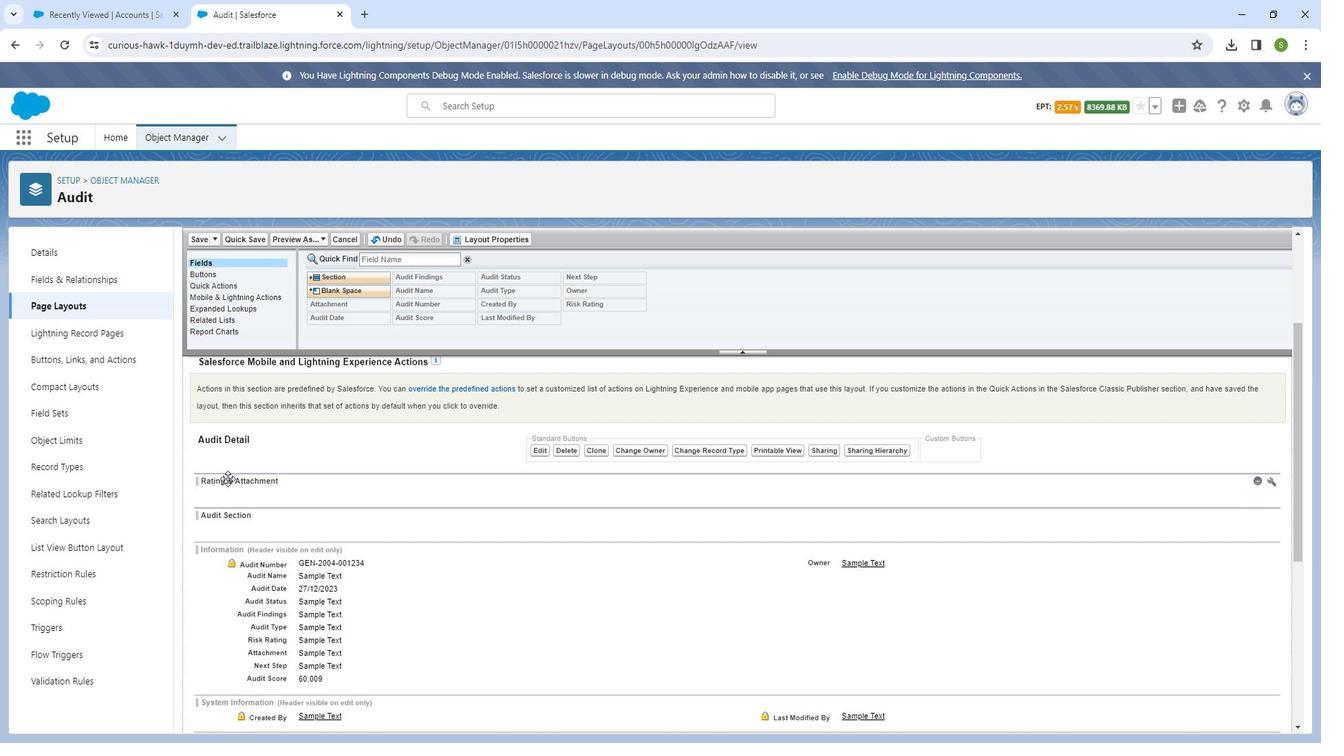 
Action: Mouse pressed left at (238, 470)
Screenshot: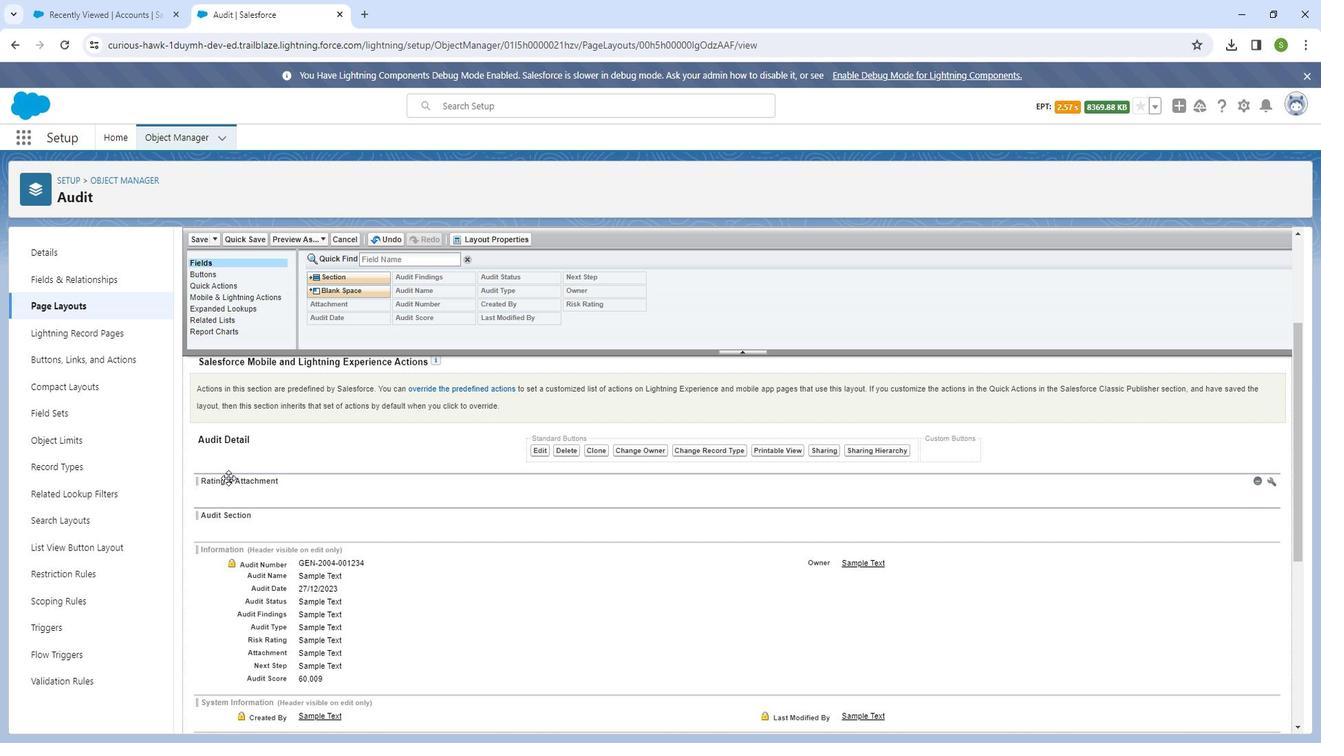 
Action: Mouse moved to (278, 554)
Screenshot: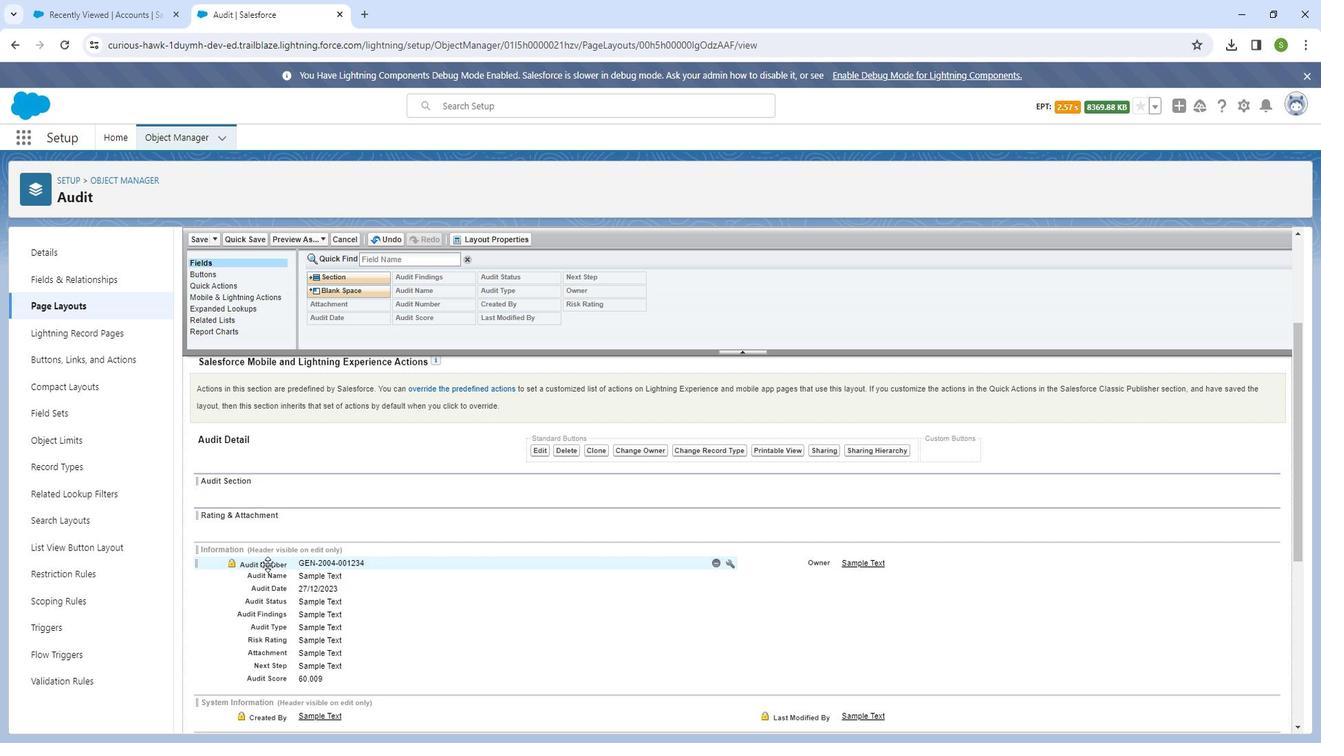 
Action: Mouse pressed left at (278, 554)
Screenshot: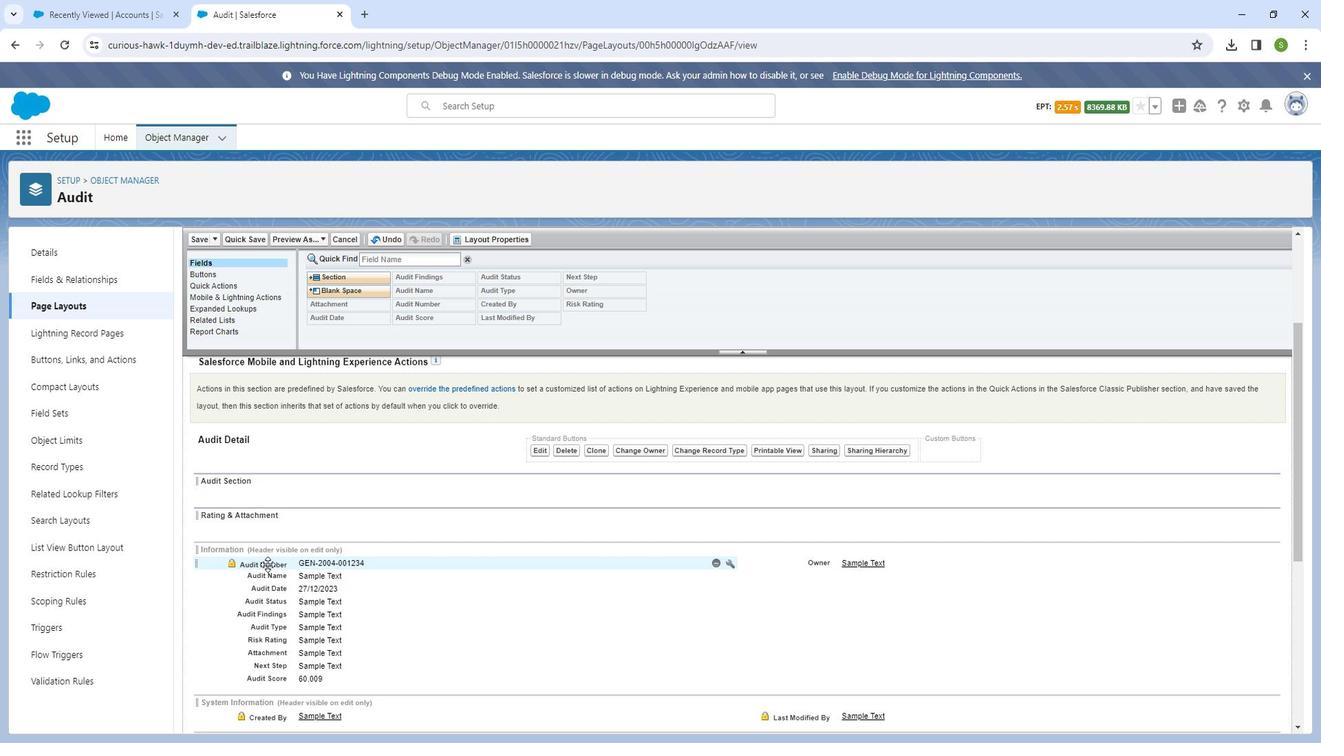
Action: Mouse moved to (279, 558)
Screenshot: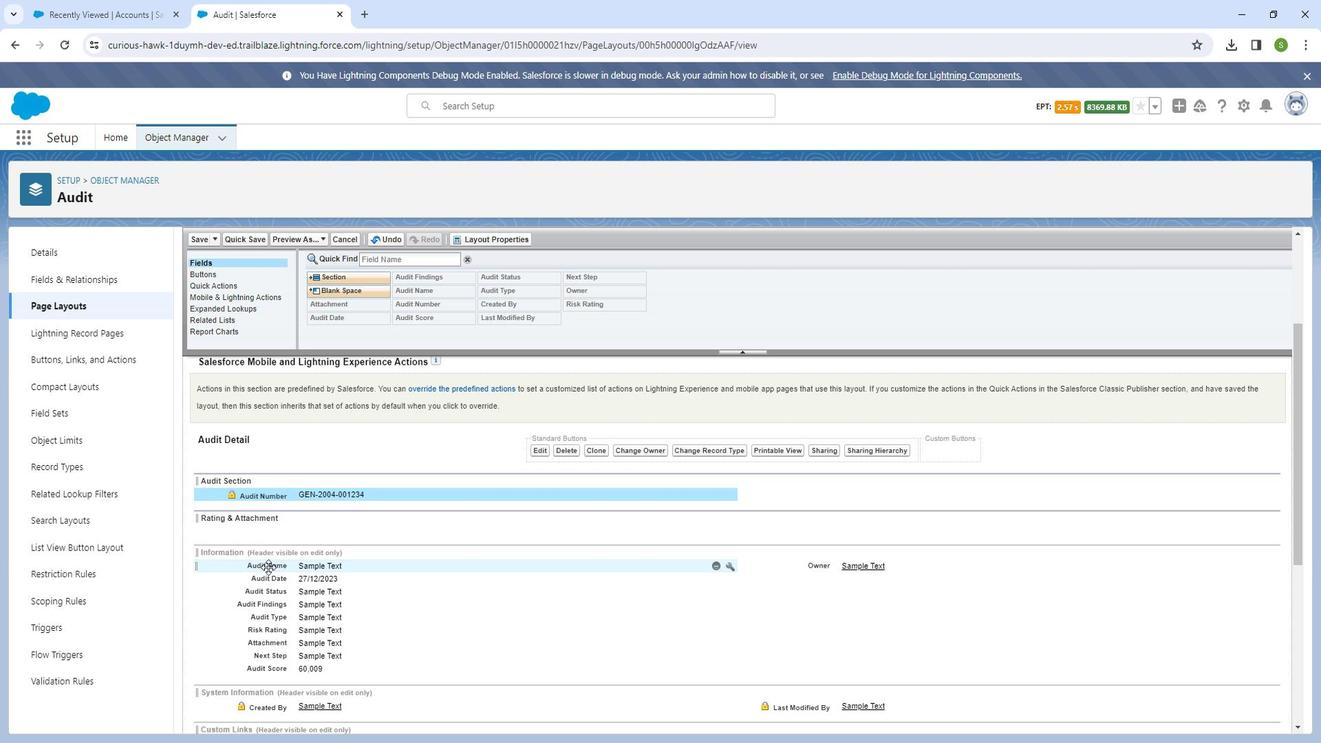 
Action: Mouse pressed left at (279, 558)
Screenshot: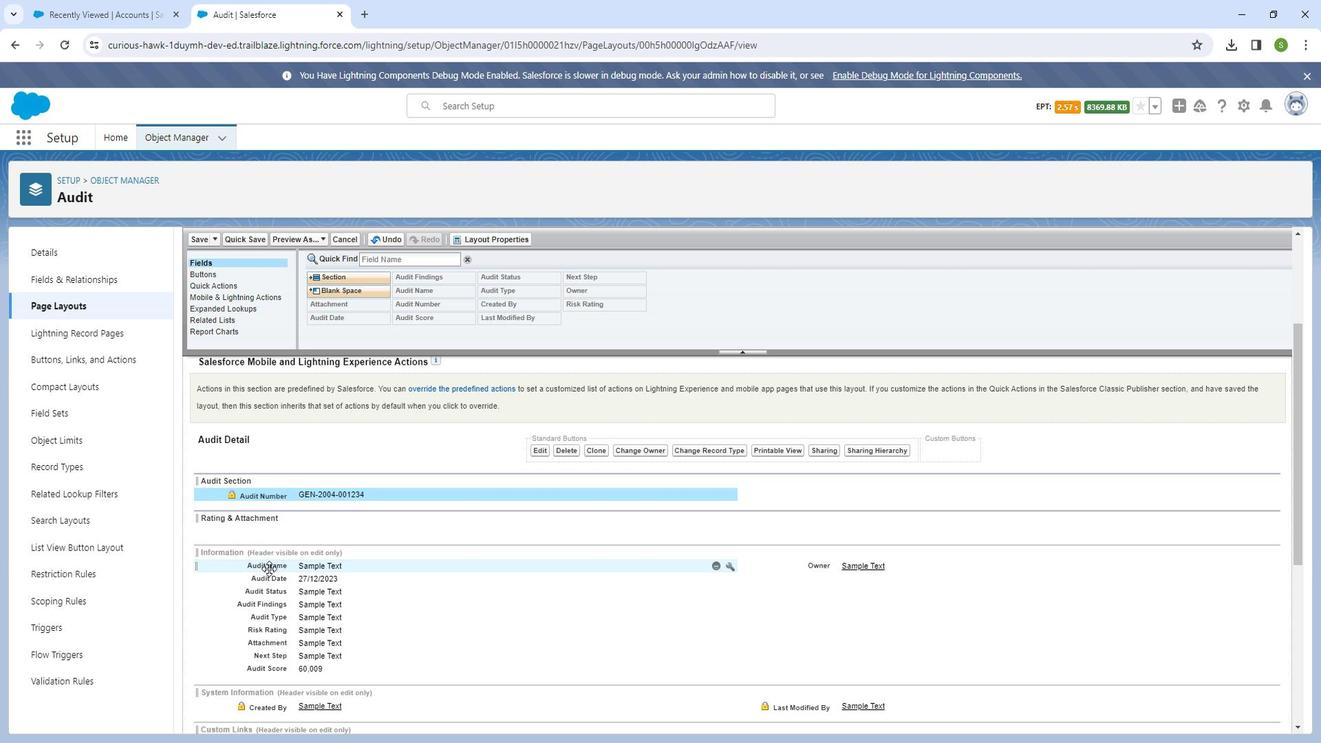 
Action: Mouse moved to (319, 569)
Screenshot: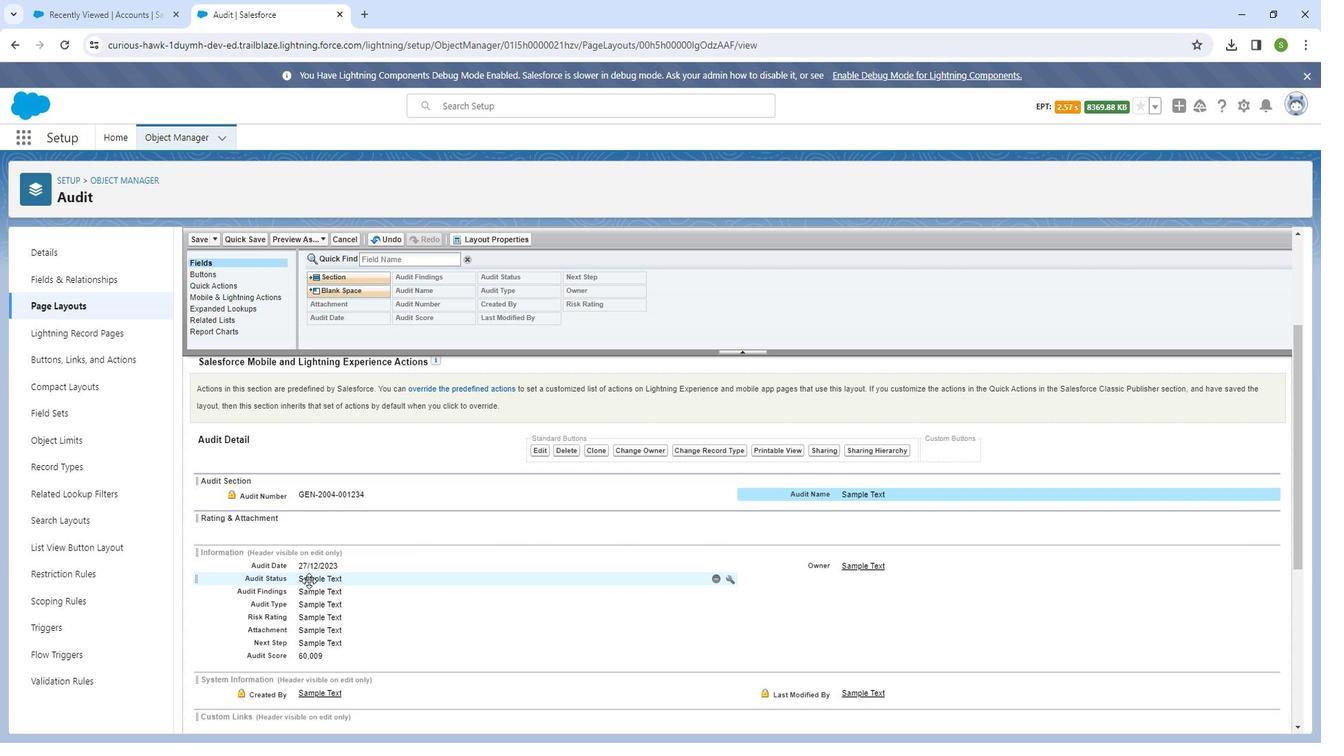 
Action: Mouse pressed left at (319, 569)
Screenshot: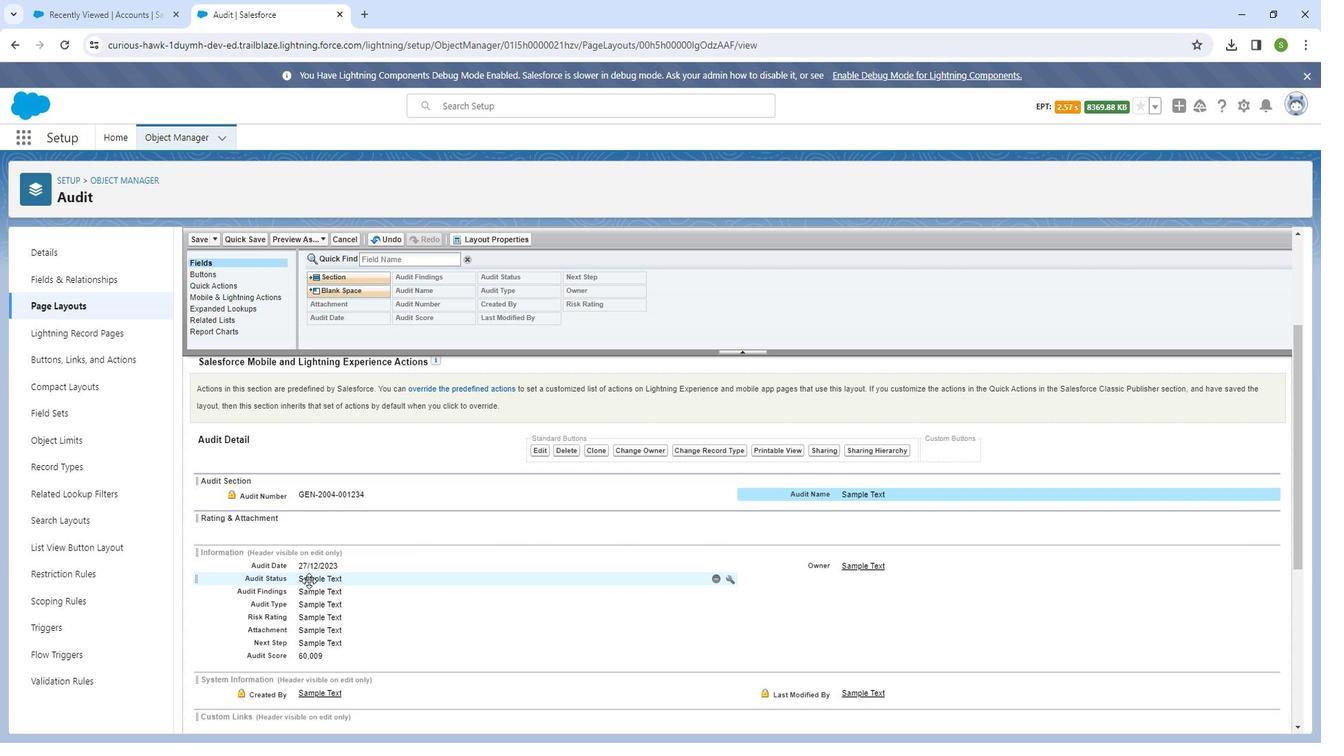
Action: Mouse moved to (296, 560)
Screenshot: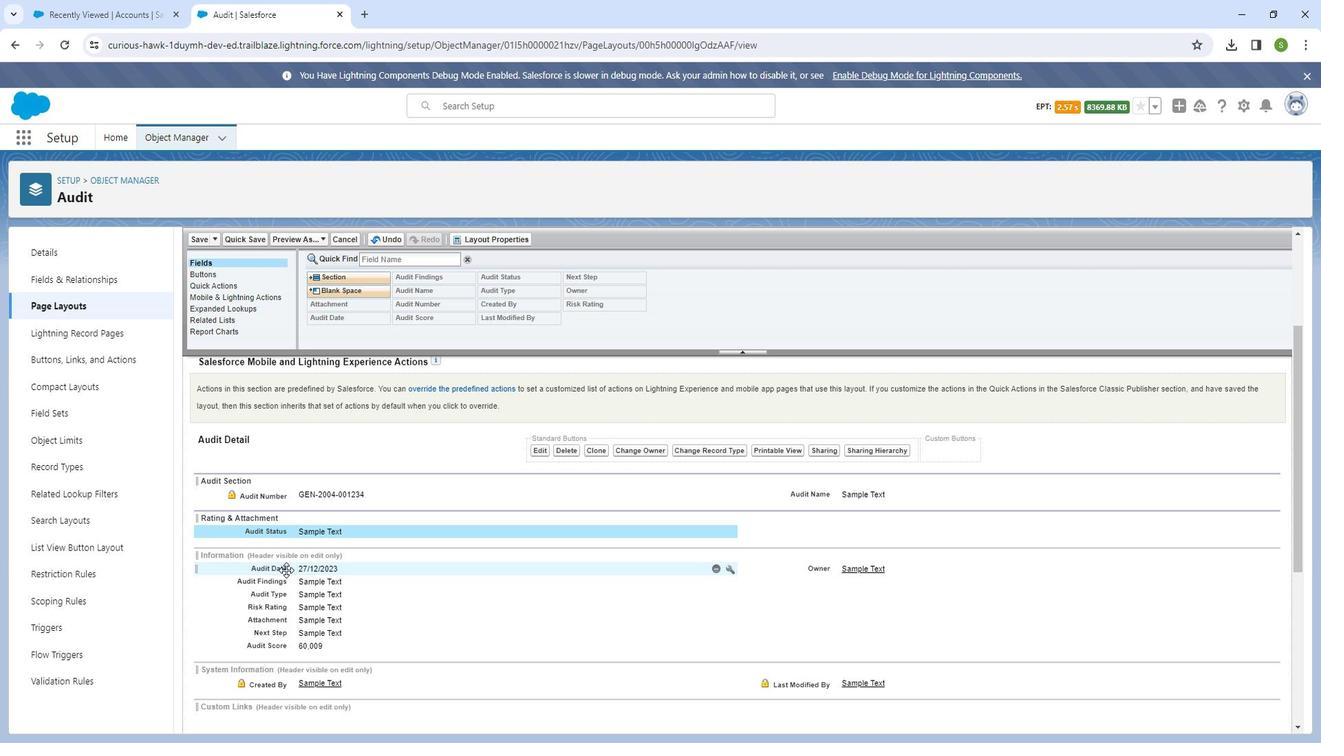 
Action: Mouse pressed left at (296, 560)
Screenshot: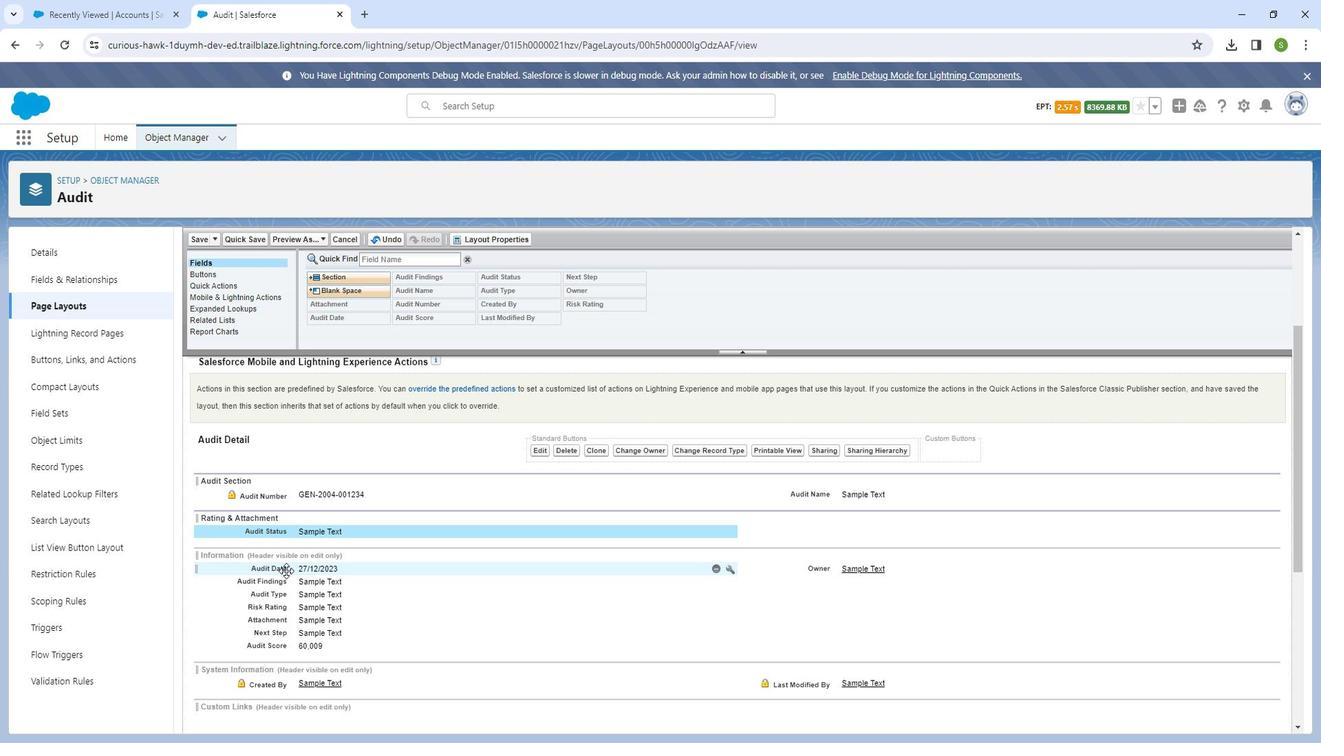 
Action: Mouse moved to (283, 585)
Screenshot: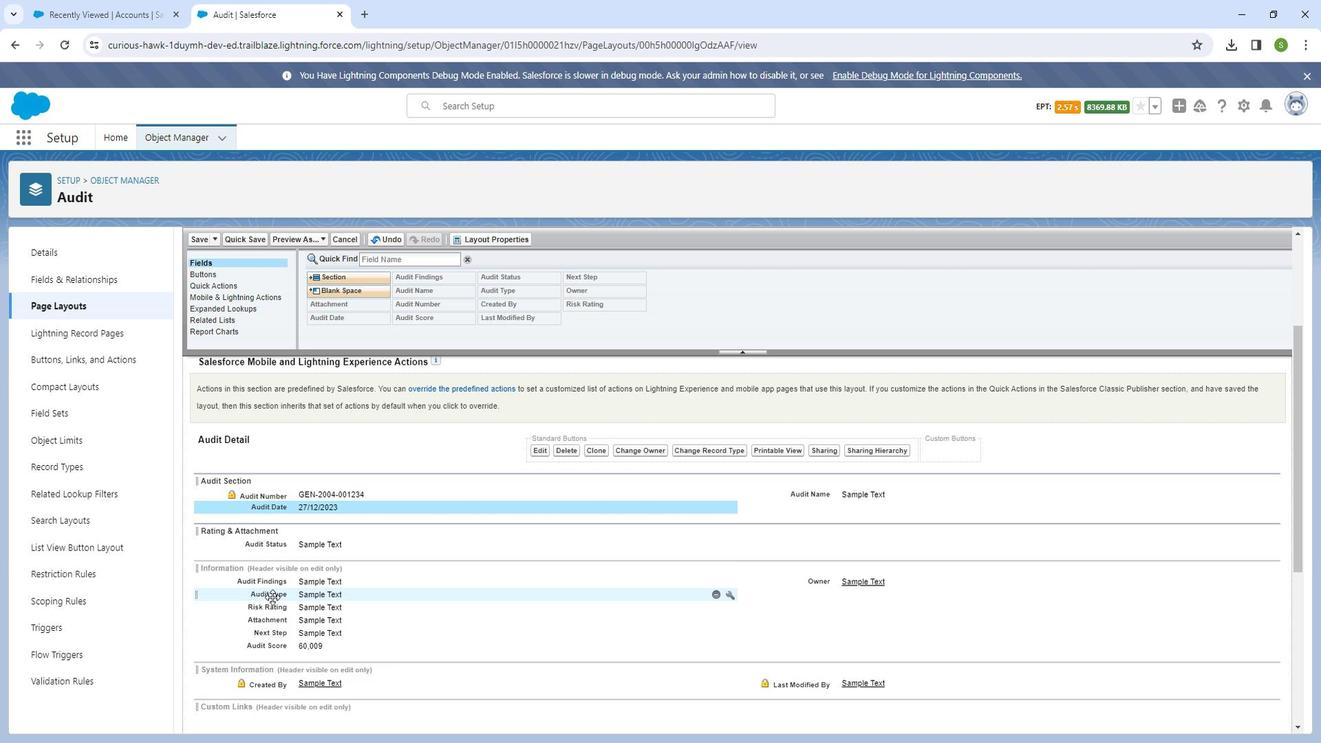 
Action: Mouse pressed left at (283, 585)
Screenshot: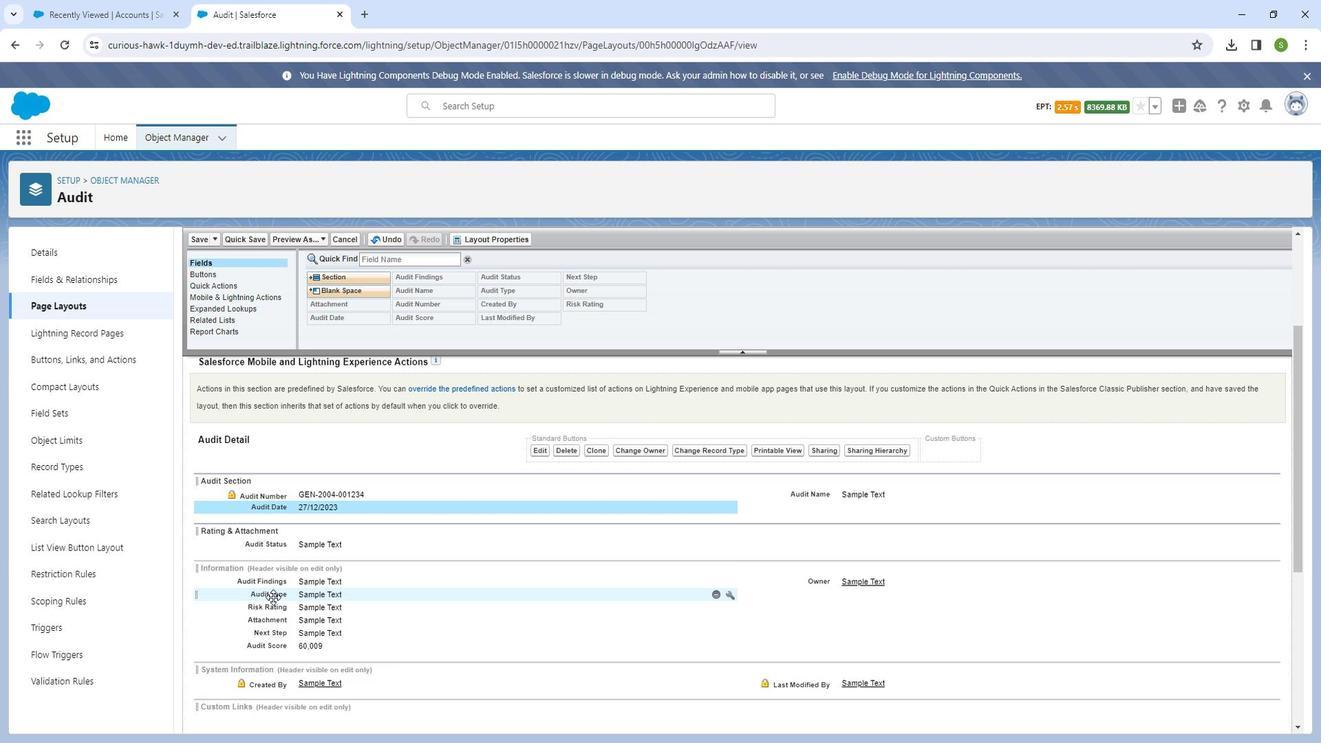 
Action: Mouse moved to (300, 587)
Screenshot: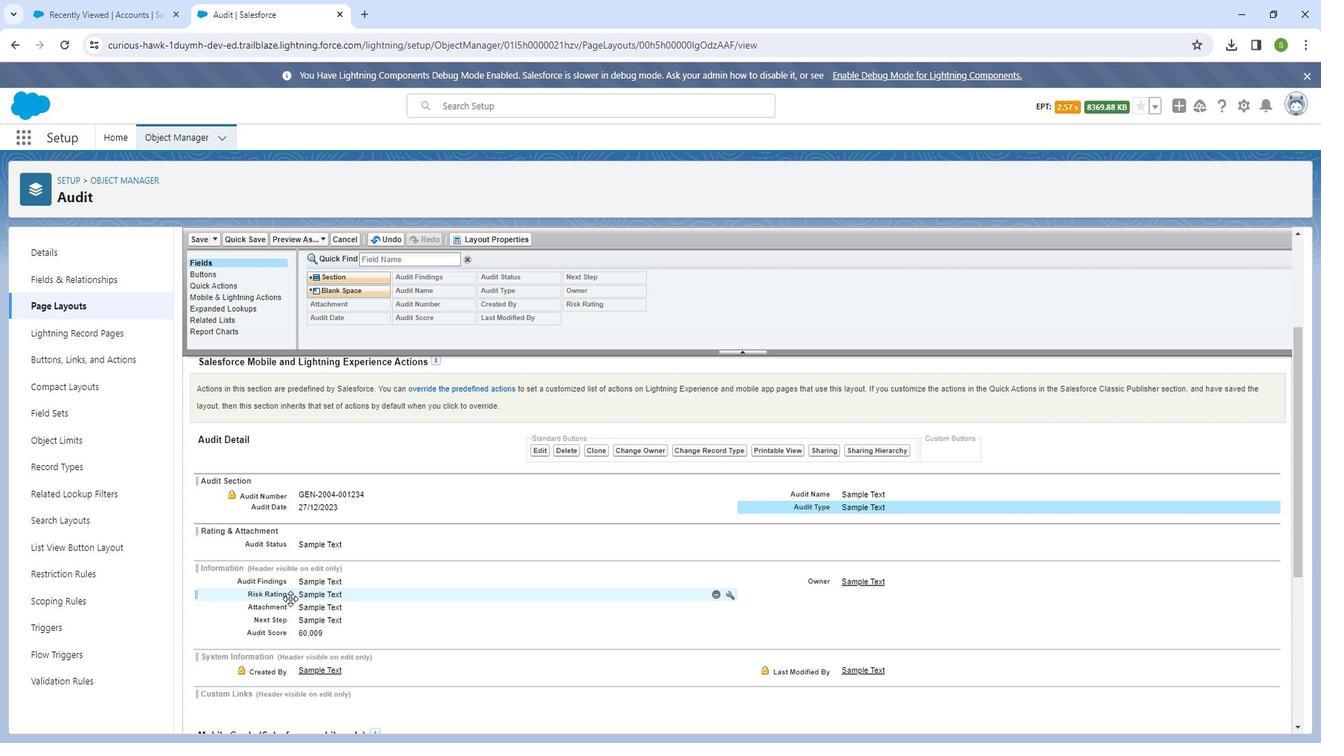 
Action: Mouse pressed left at (300, 587)
Screenshot: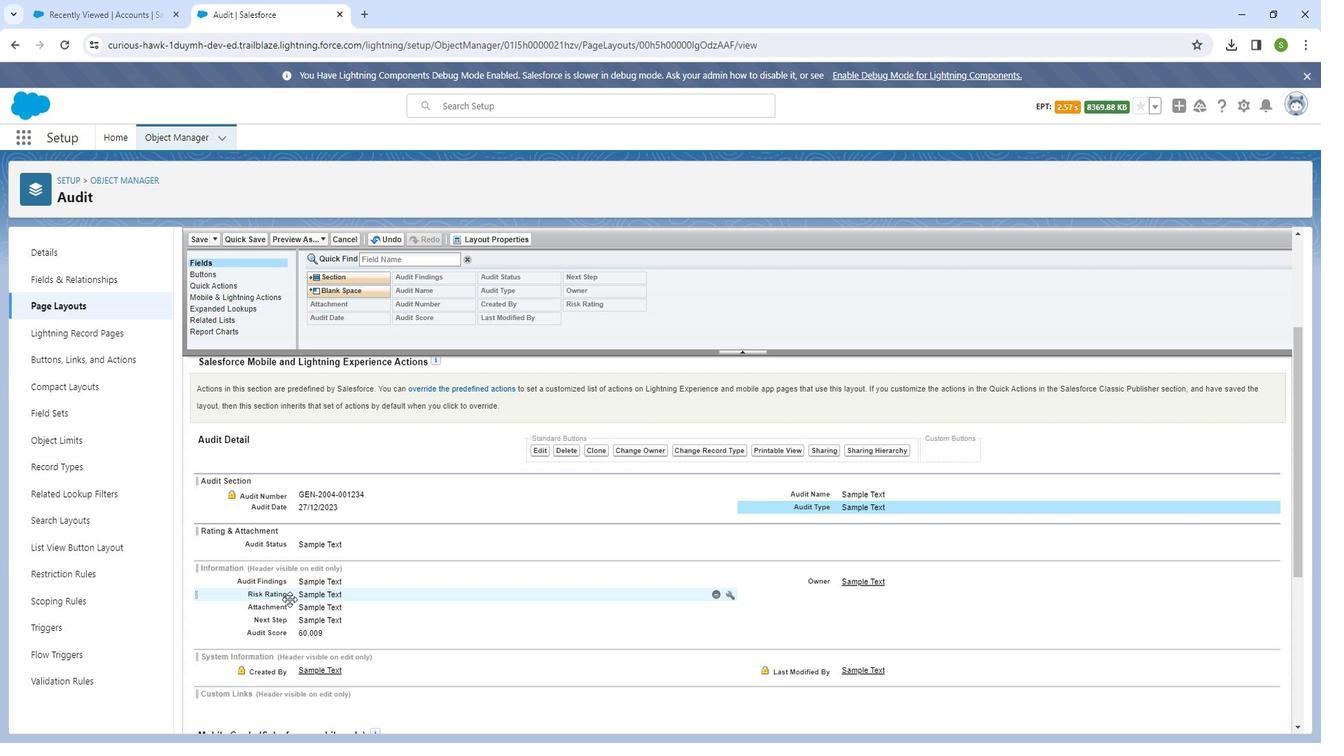 
Action: Mouse moved to (284, 587)
Screenshot: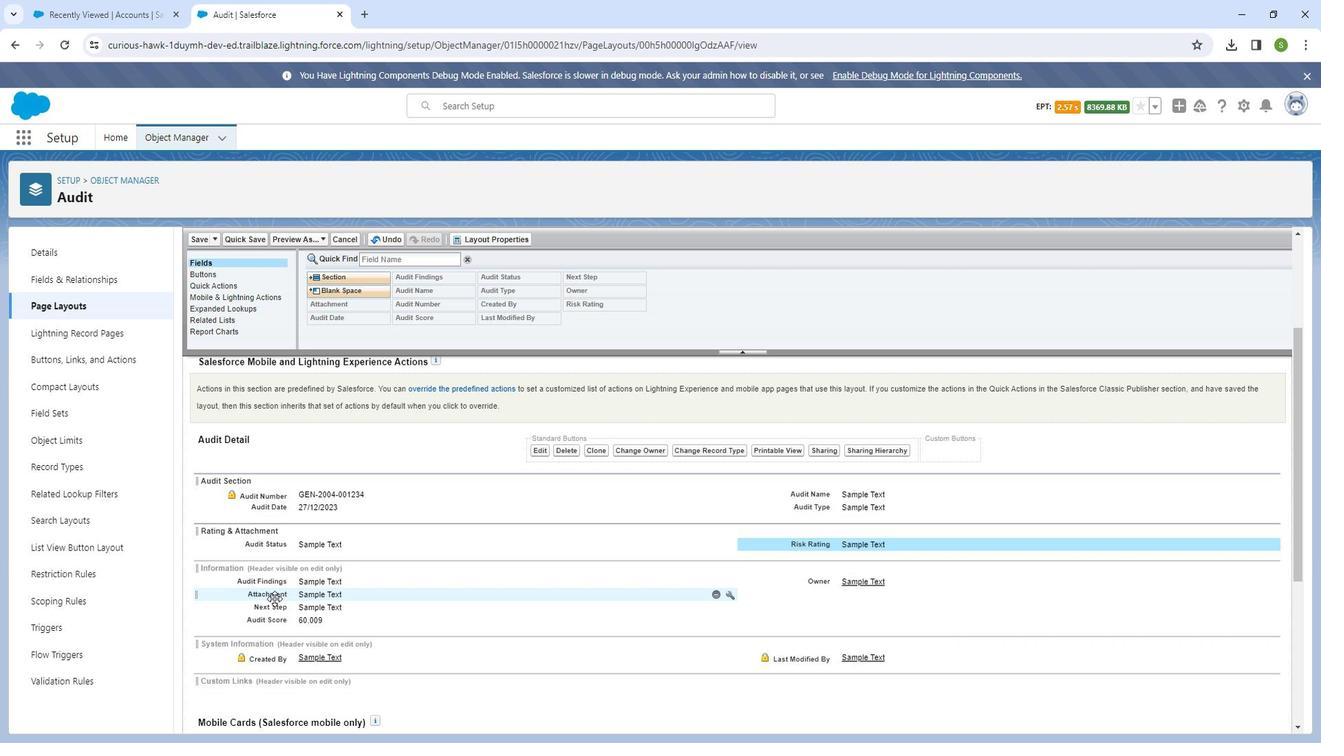 
Action: Mouse pressed left at (284, 587)
Screenshot: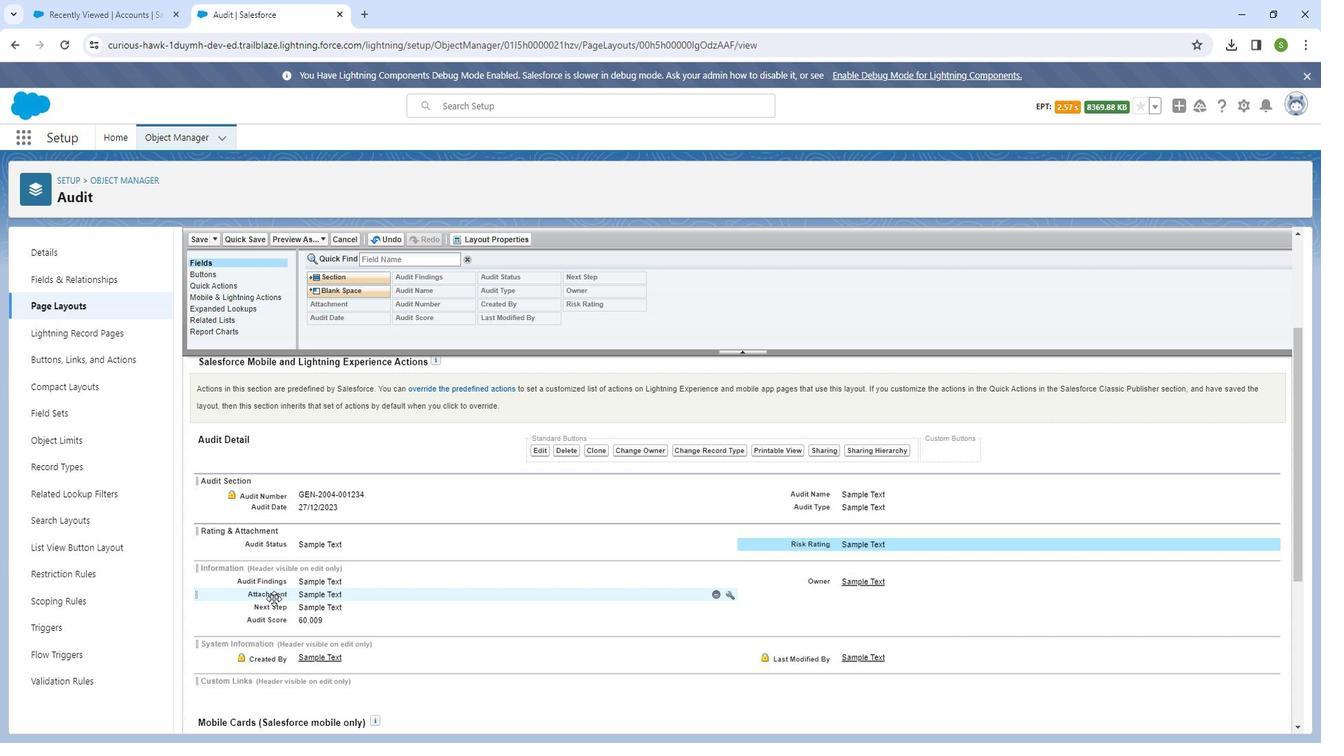 
Action: Mouse moved to (304, 582)
Screenshot: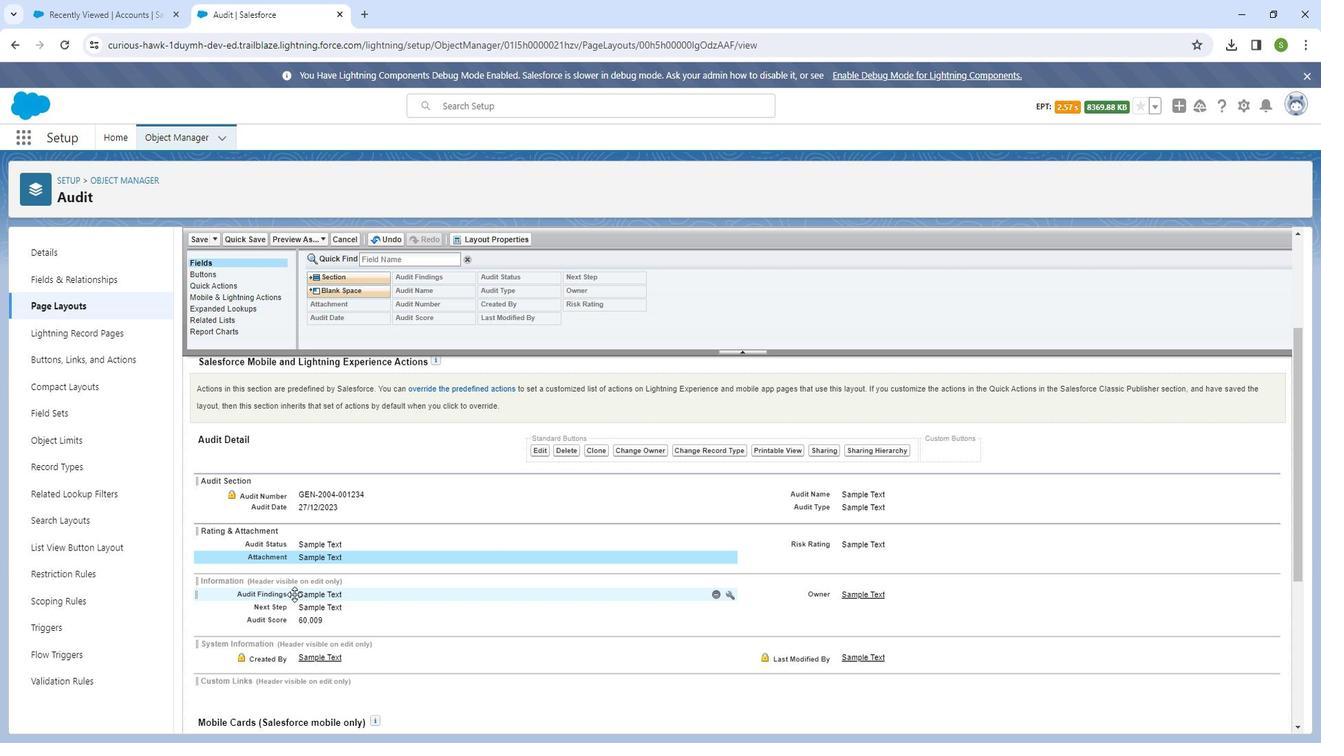 
Action: Mouse pressed left at (304, 582)
Screenshot: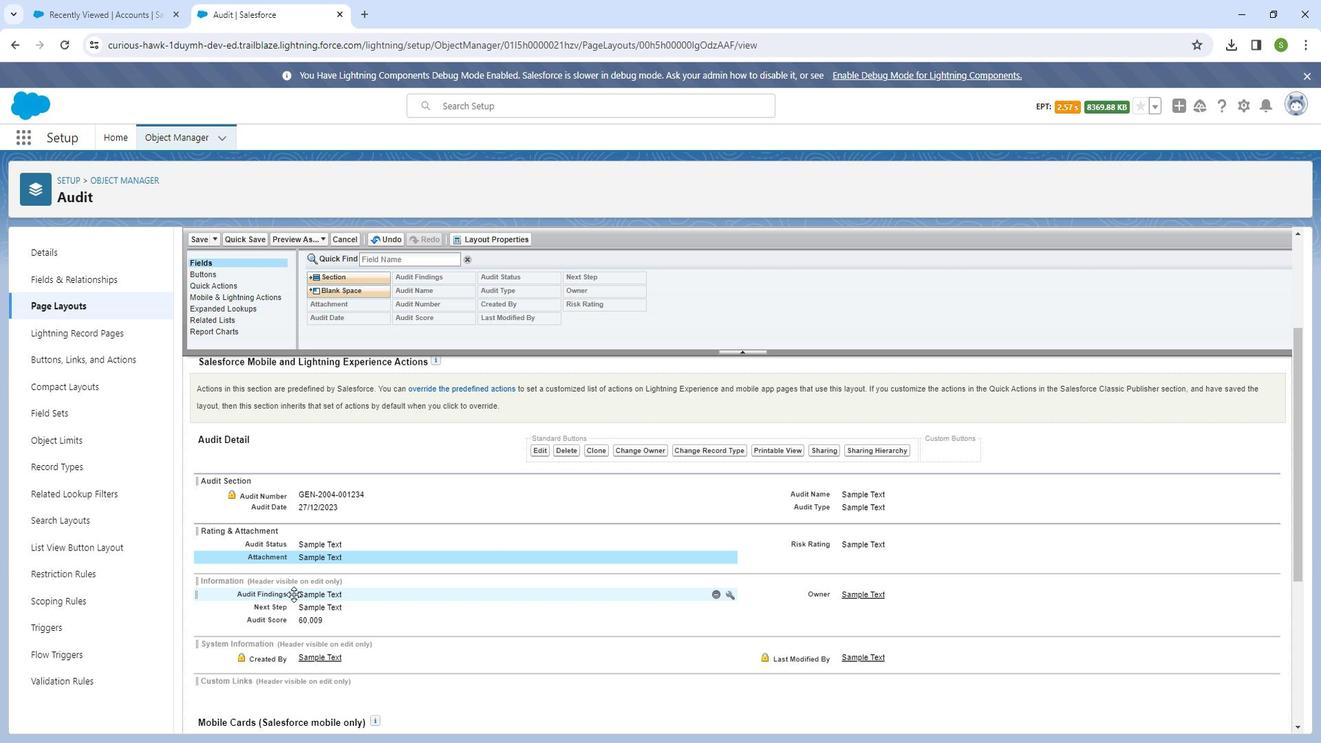 
Action: Mouse moved to (340, 581)
Screenshot: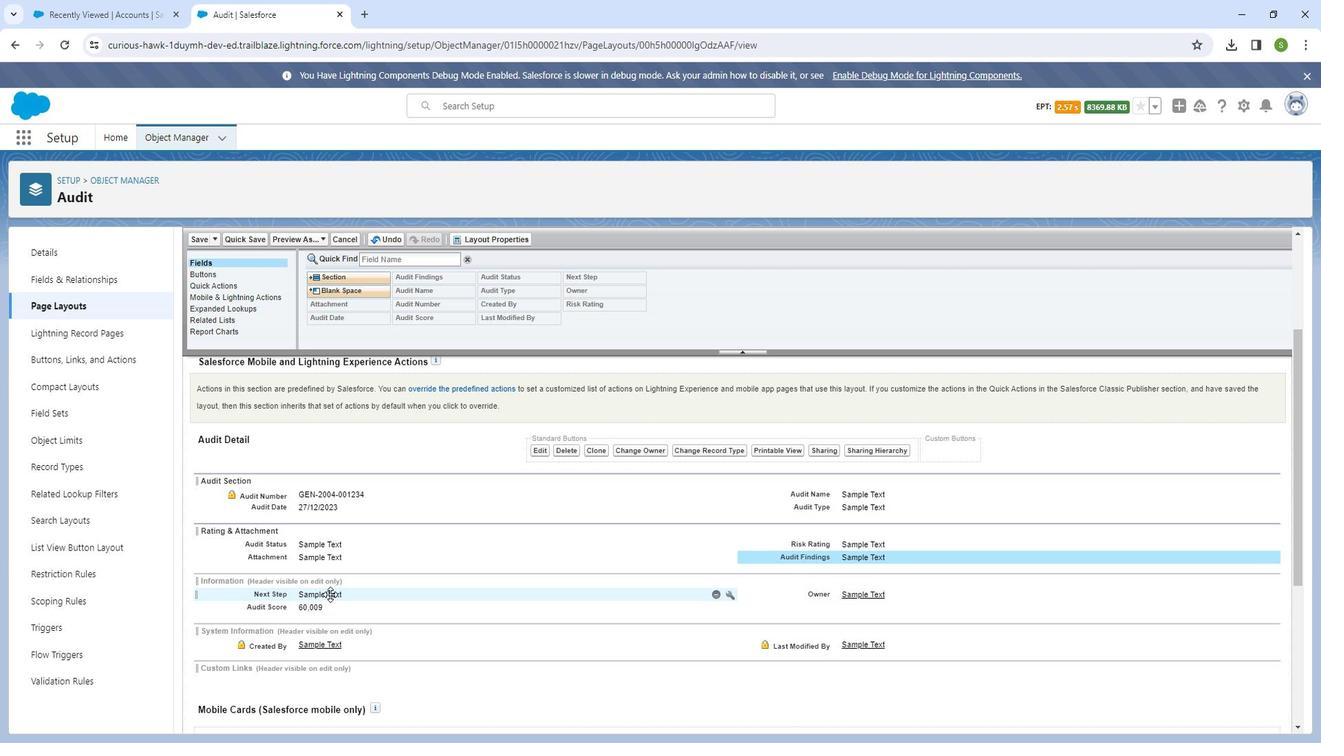 
Action: Mouse pressed left at (340, 581)
Screenshot: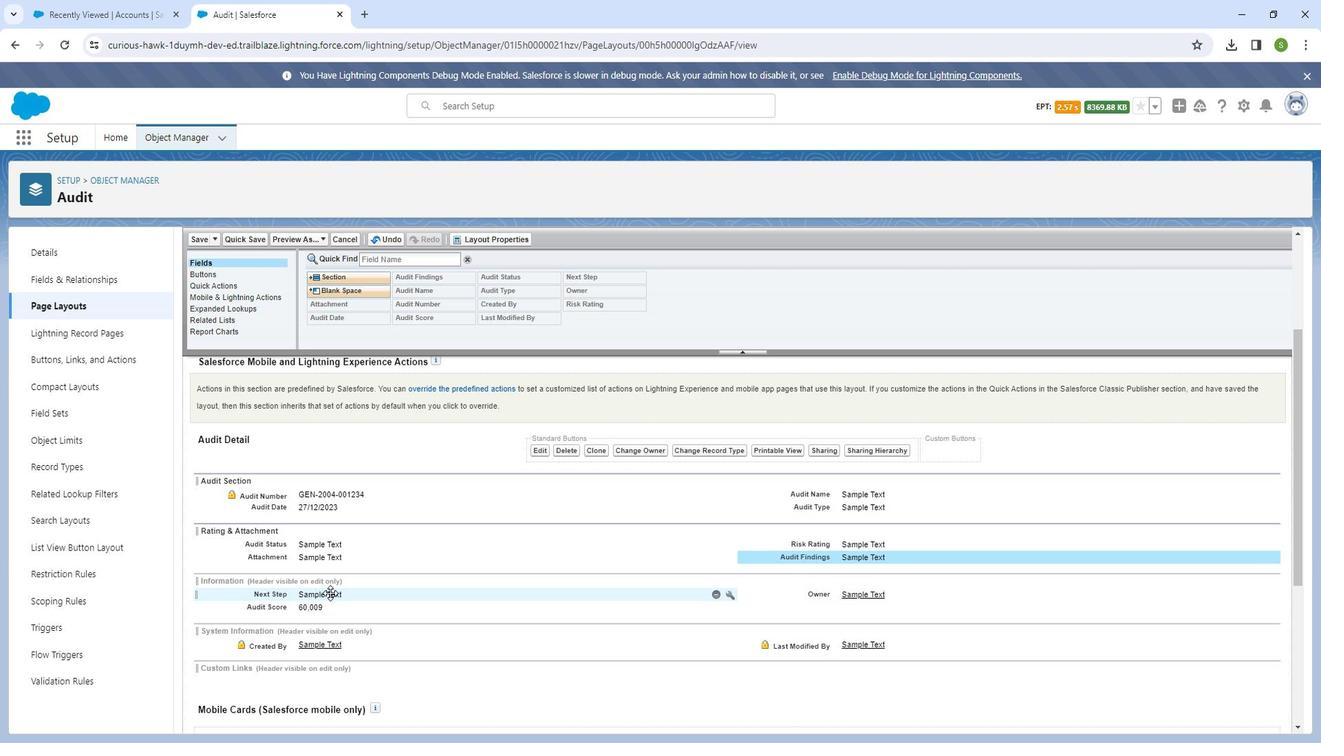 
Action: Mouse moved to (312, 594)
Screenshot: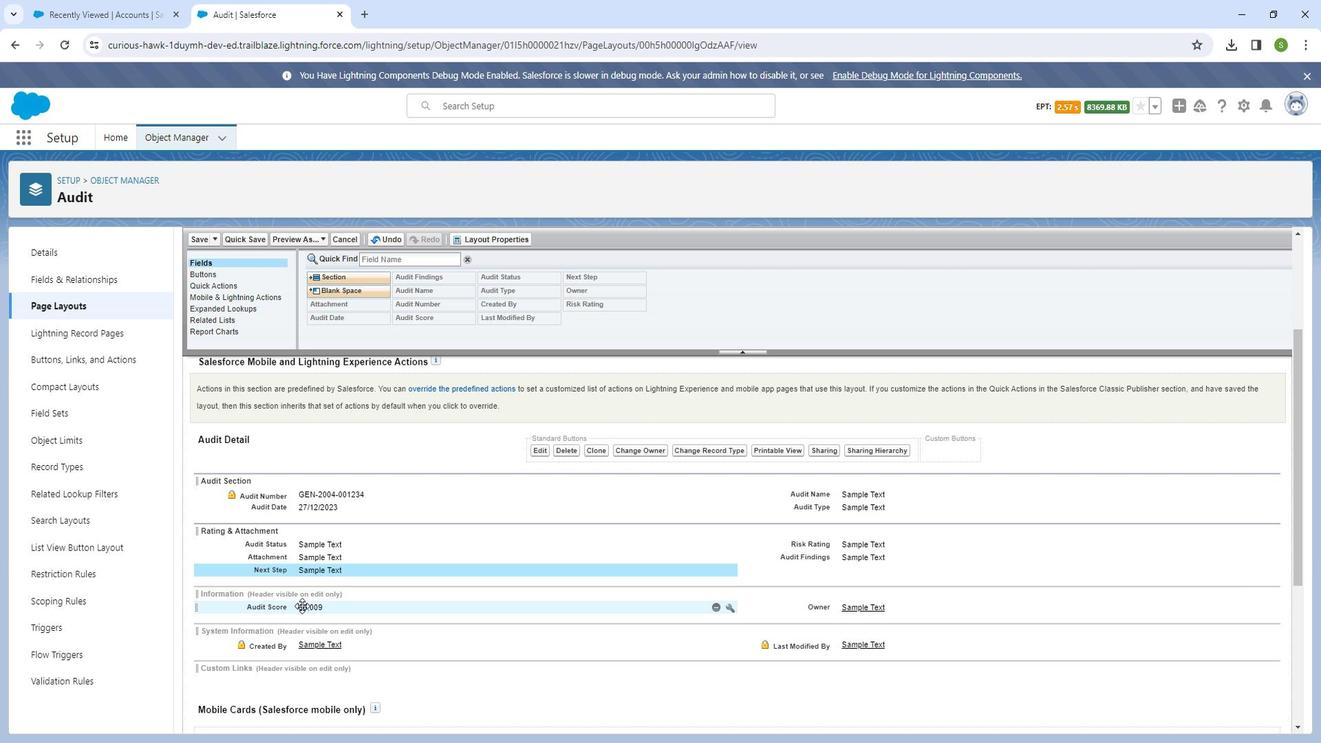 
Action: Mouse pressed left at (312, 594)
Screenshot: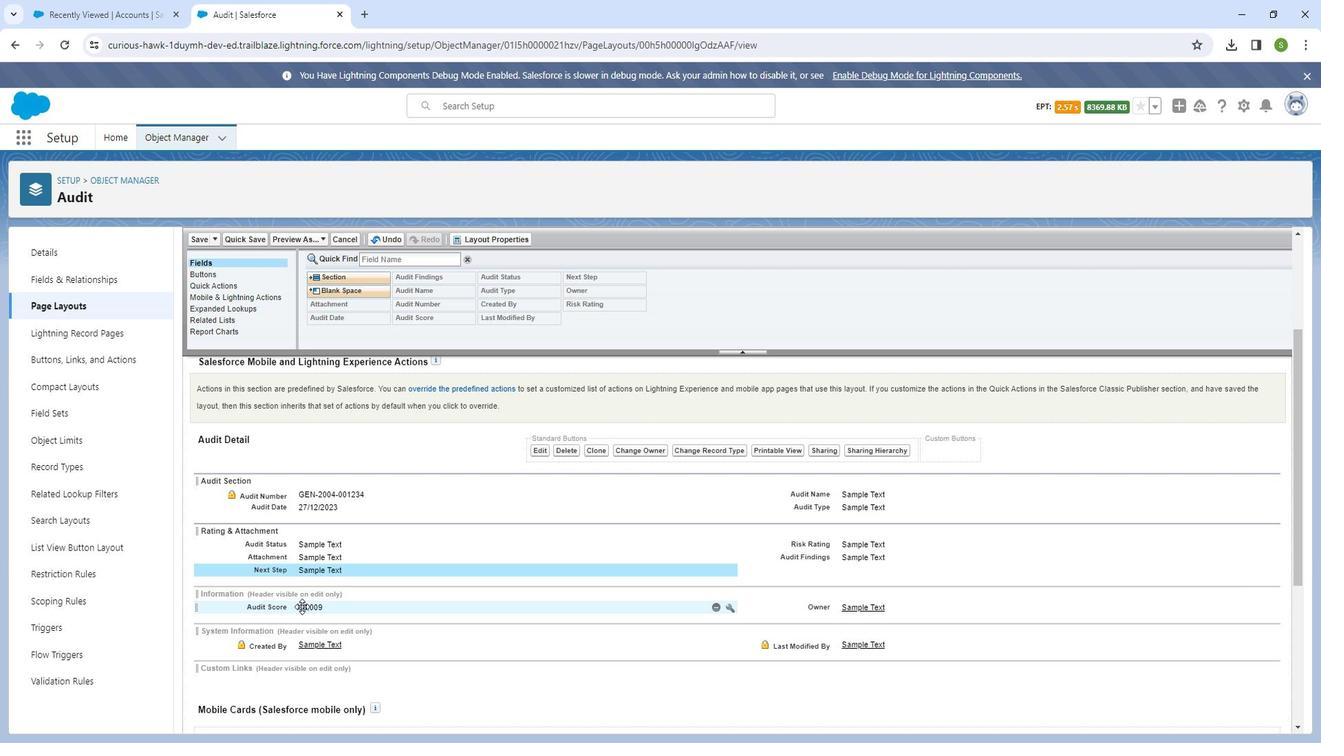
Action: Mouse moved to (394, 566)
Screenshot: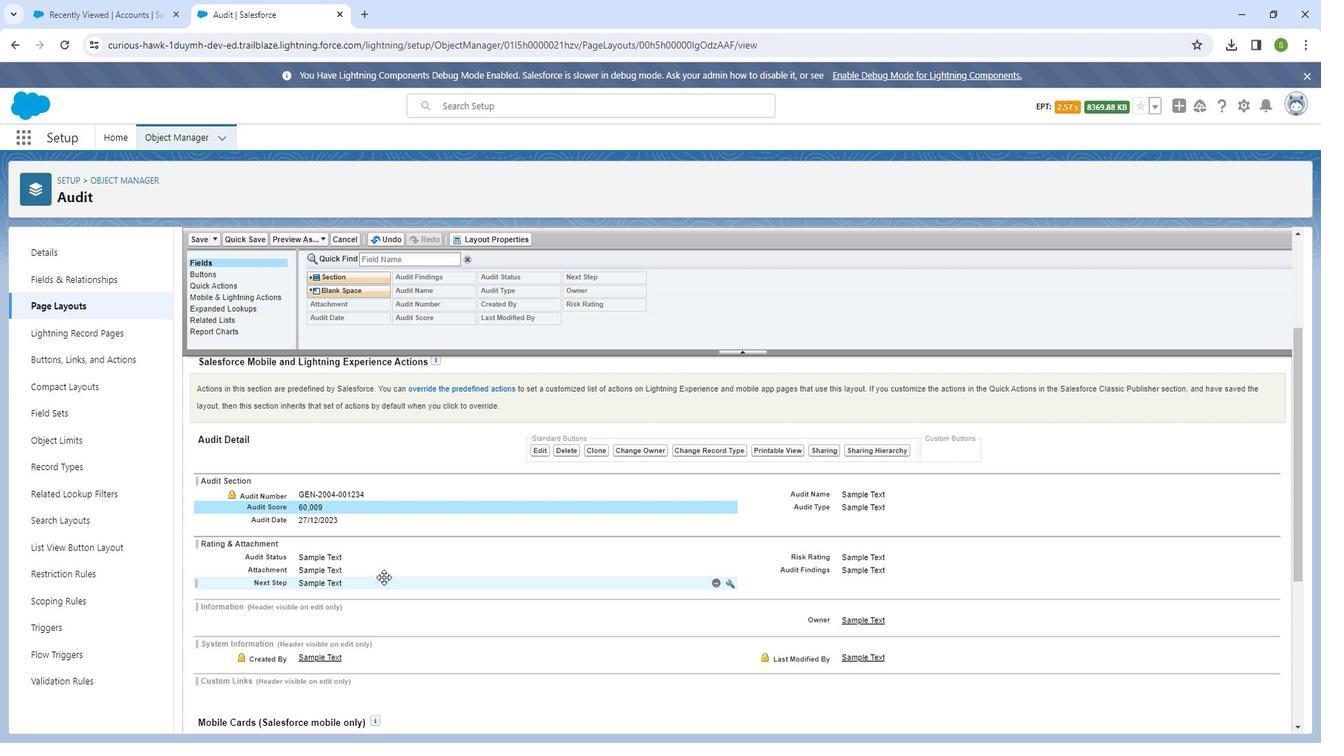 
Action: Mouse scrolled (394, 565) with delta (0, 0)
Screenshot: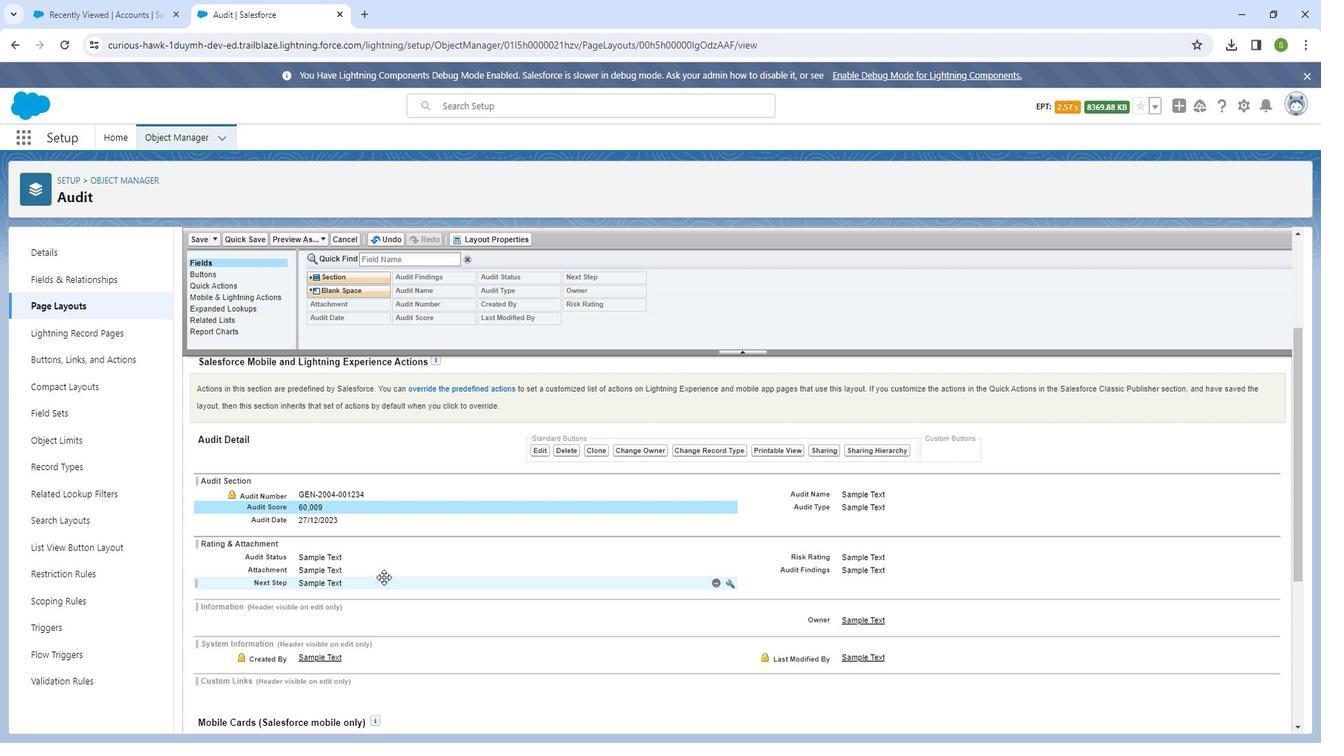 
Action: Mouse scrolled (394, 565) with delta (0, 0)
Screenshot: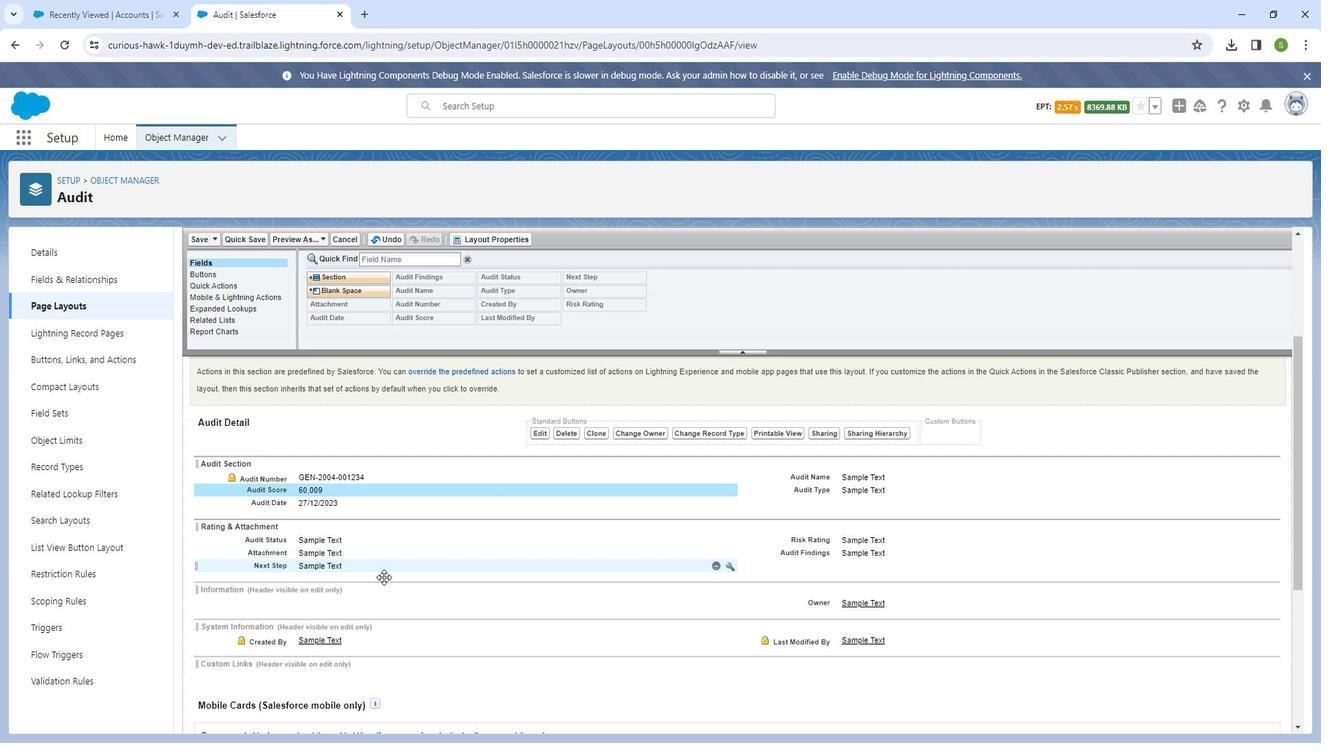 
Action: Mouse scrolled (394, 565) with delta (0, 0)
Screenshot: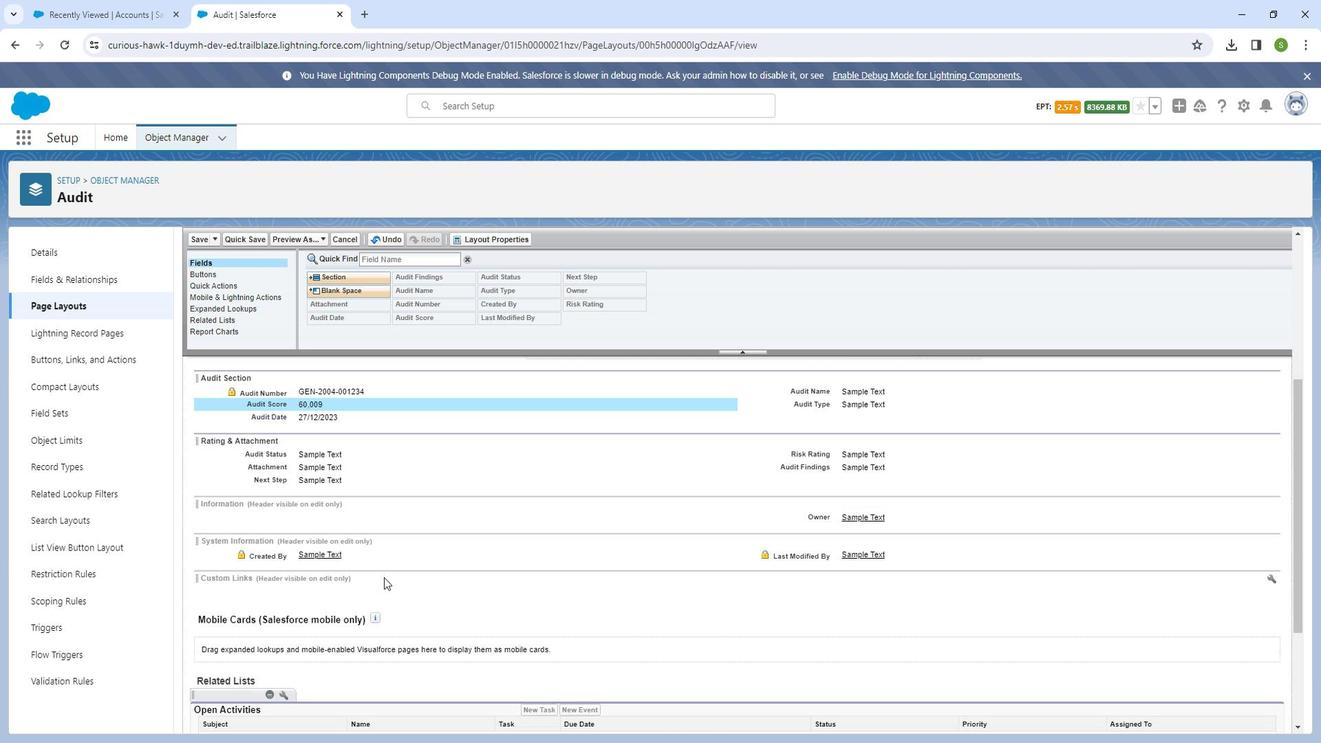 
Action: Mouse scrolled (394, 567) with delta (0, 0)
Screenshot: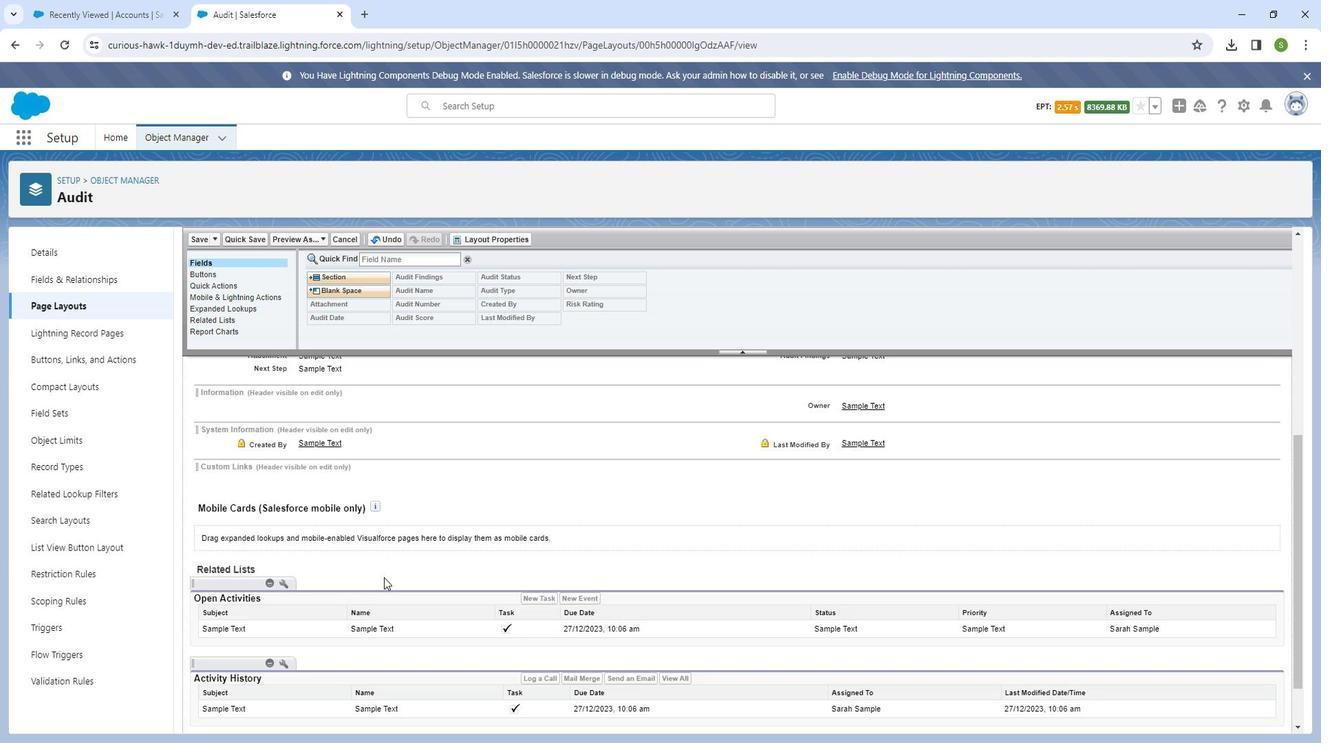 
Action: Mouse scrolled (394, 567) with delta (0, 0)
Screenshot: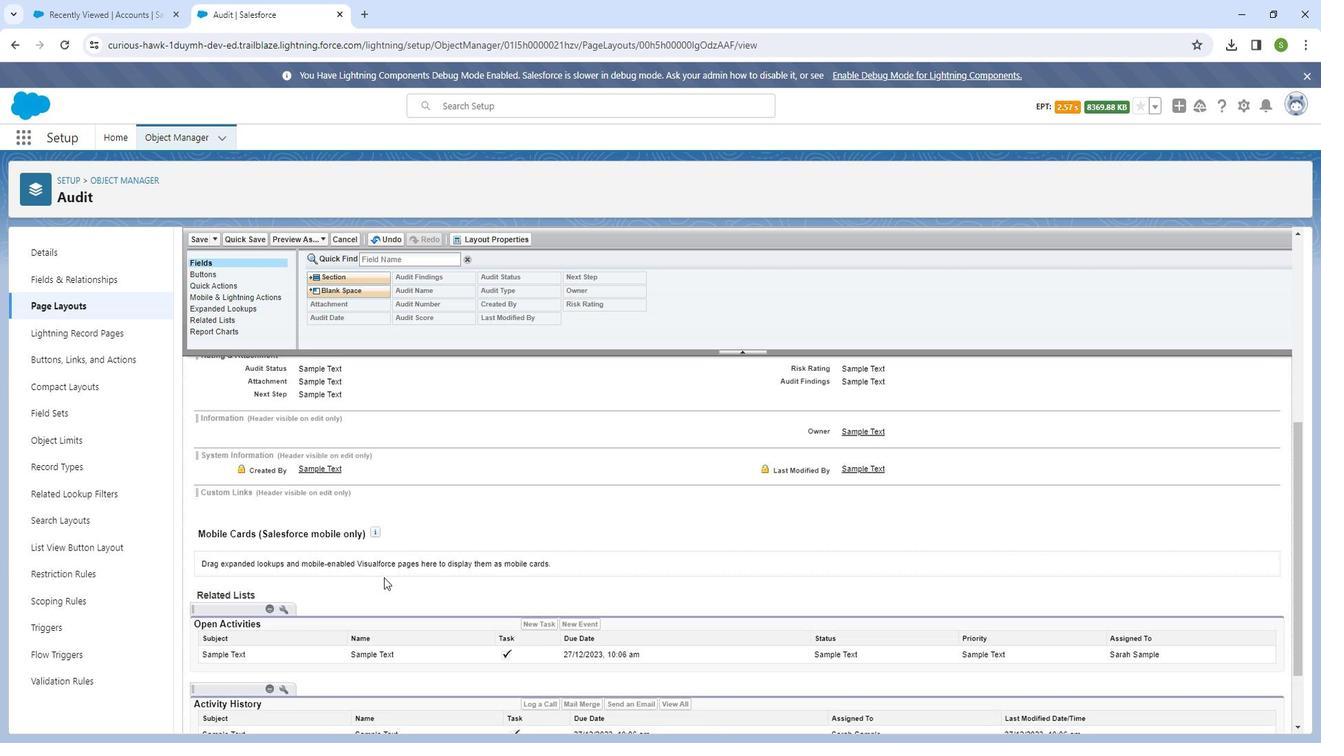 
Action: Mouse scrolled (394, 567) with delta (0, 0)
Screenshot: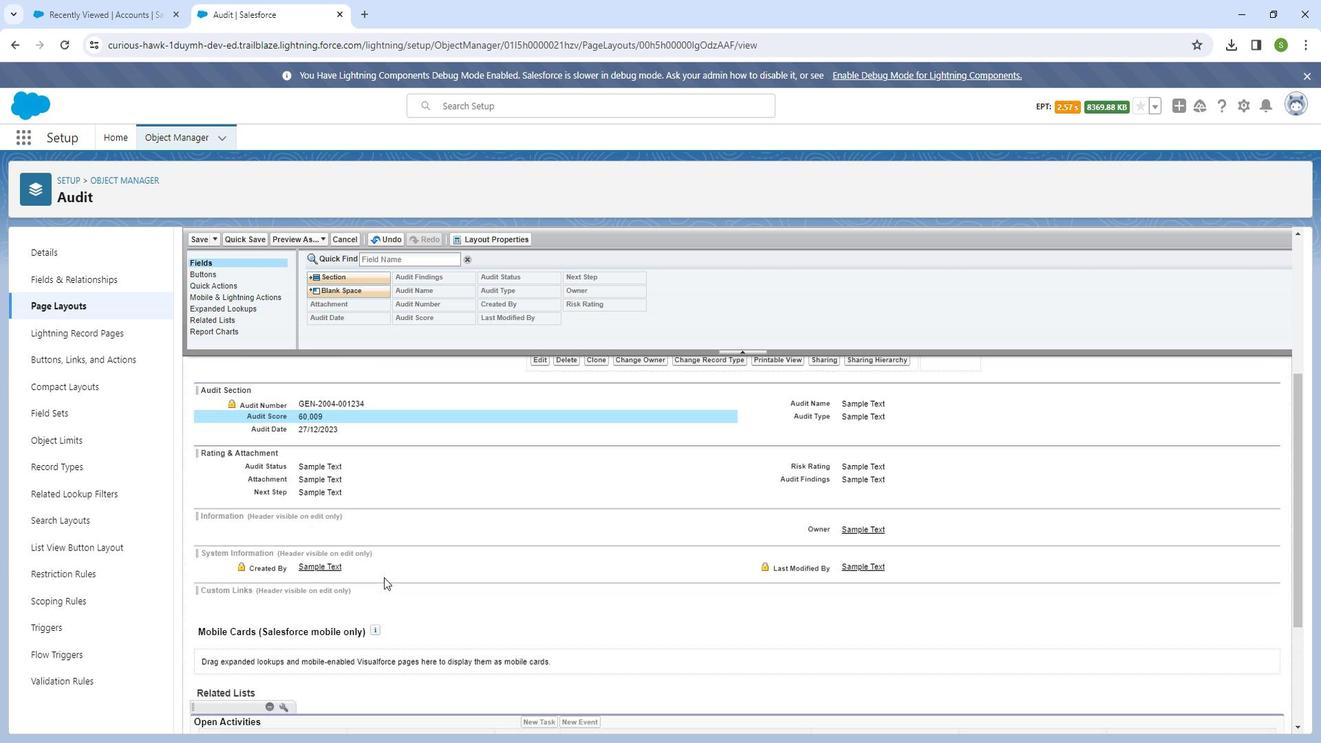
Action: Mouse scrolled (394, 567) with delta (0, 0)
Screenshot: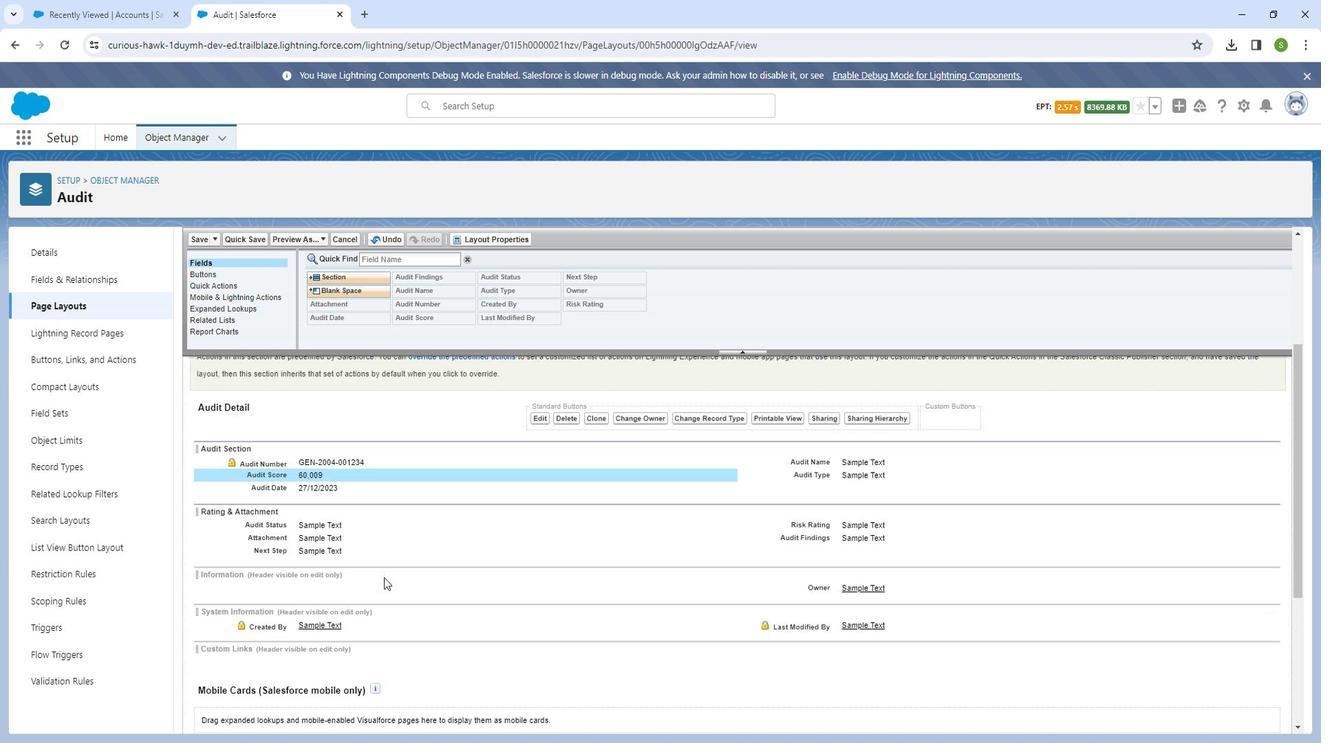 
Action: Mouse moved to (395, 565)
Screenshot: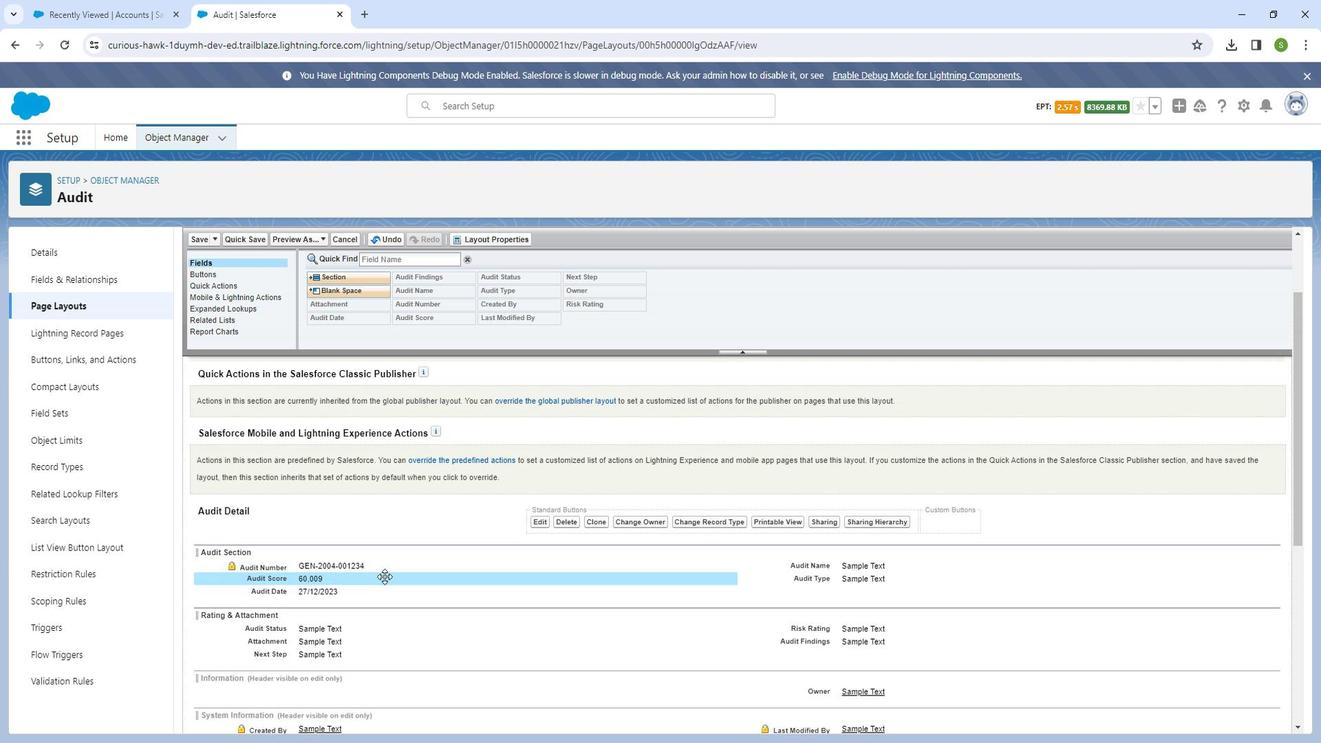 
Action: Mouse scrolled (395, 566) with delta (0, 0)
Screenshot: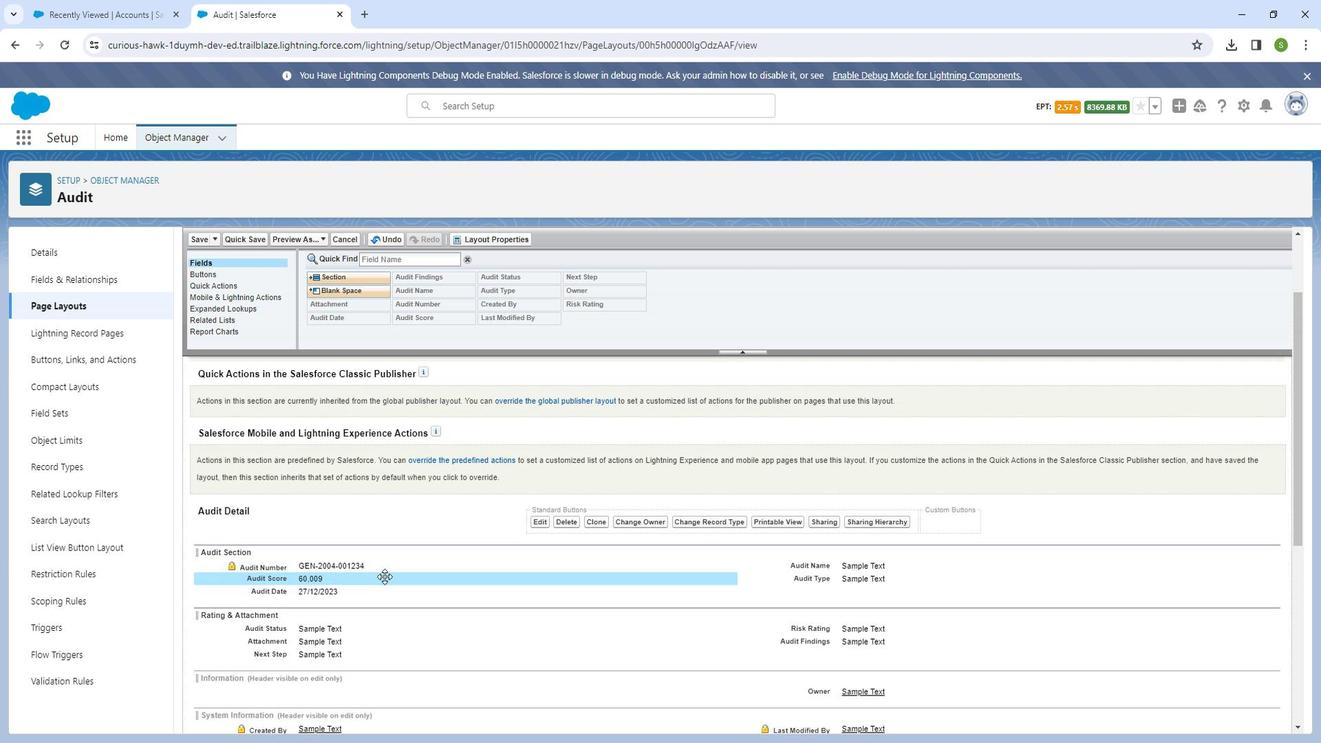 
Action: Mouse moved to (461, 621)
Screenshot: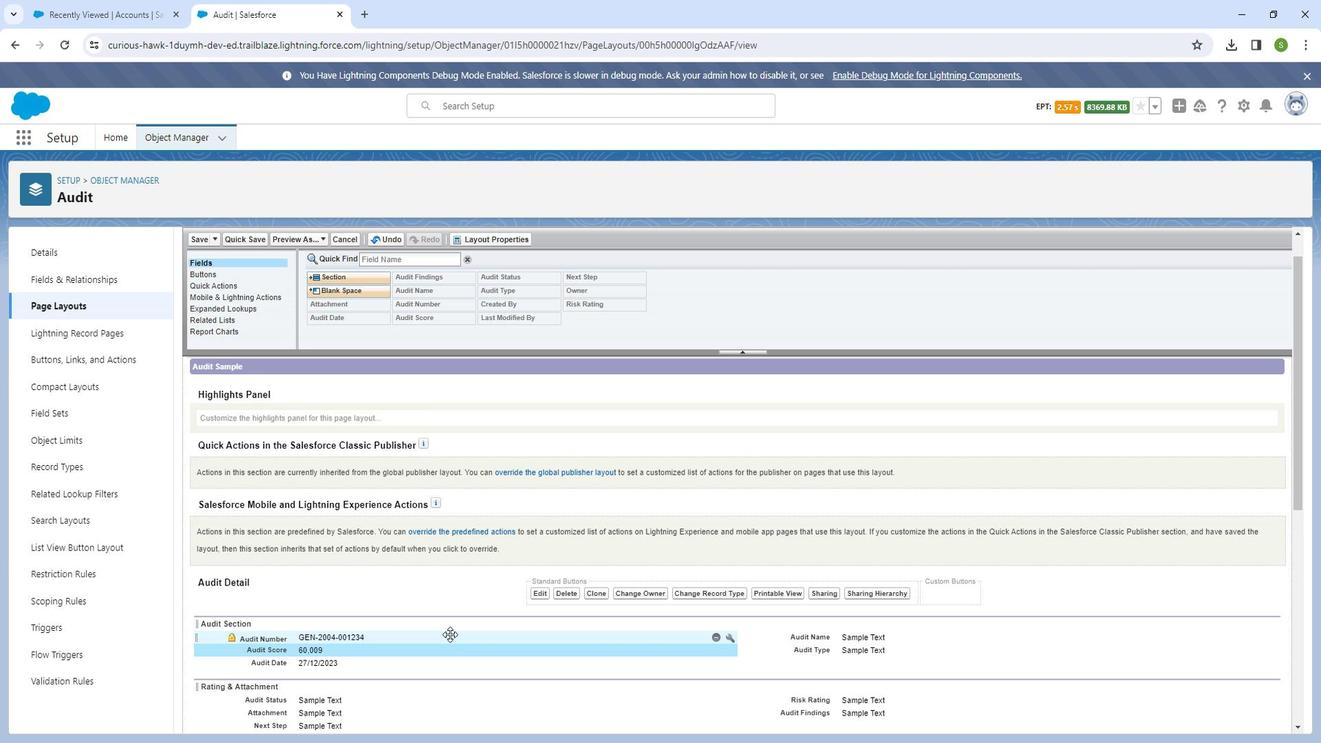 
Action: Mouse scrolled (461, 620) with delta (0, 0)
Screenshot: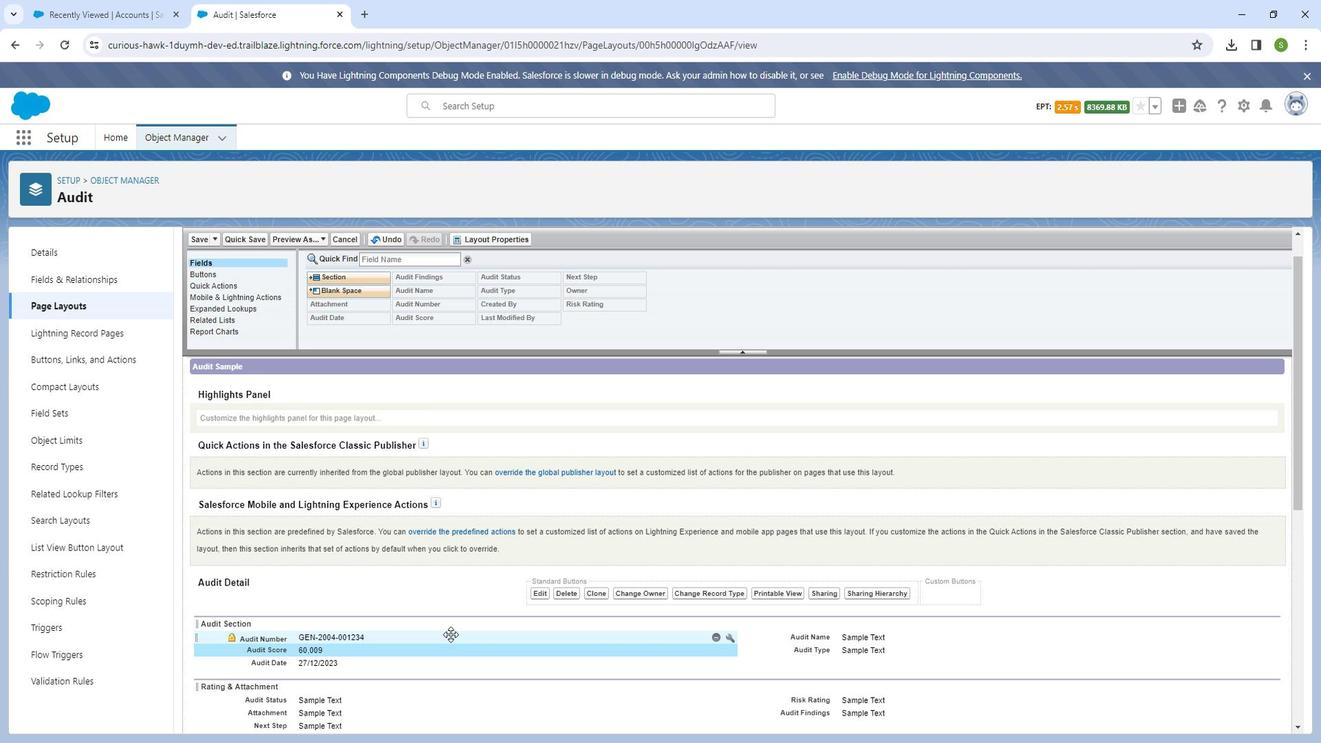
Action: Mouse scrolled (461, 620) with delta (0, 0)
Screenshot: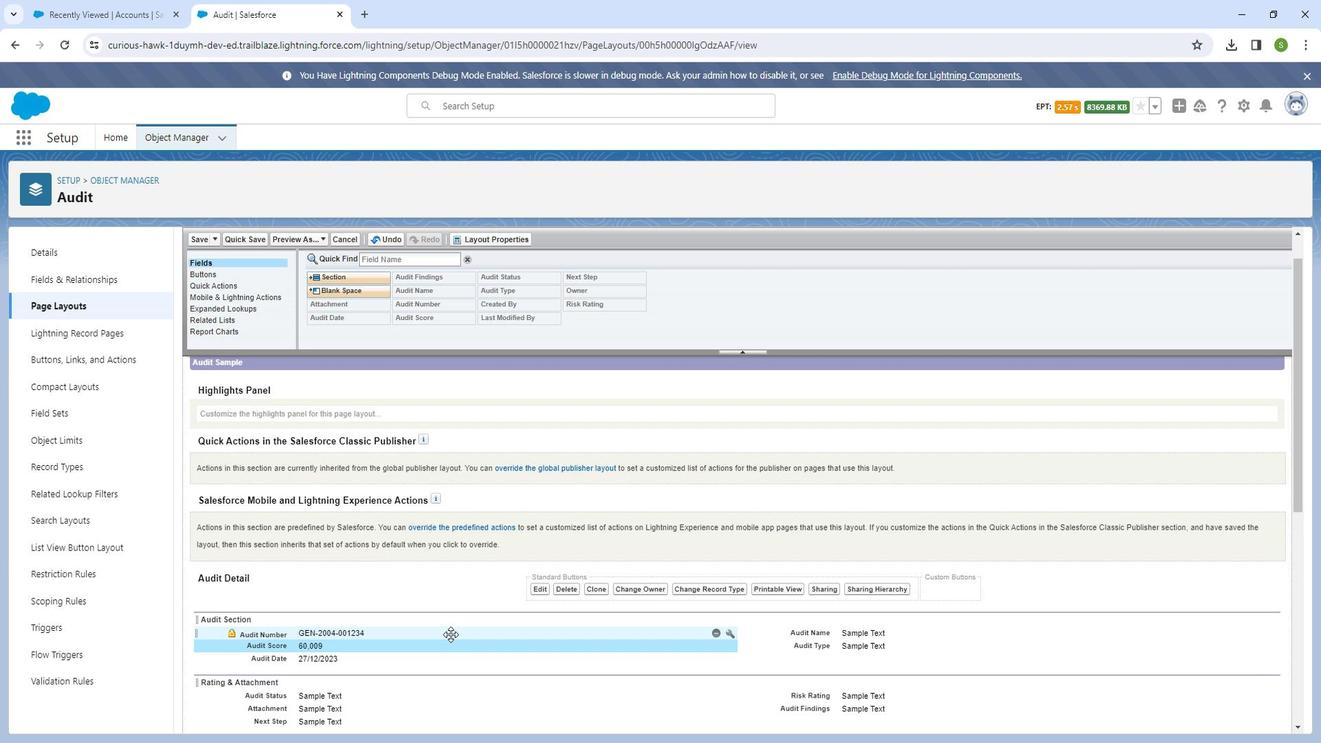 
Action: Mouse moved to (461, 621)
Screenshot: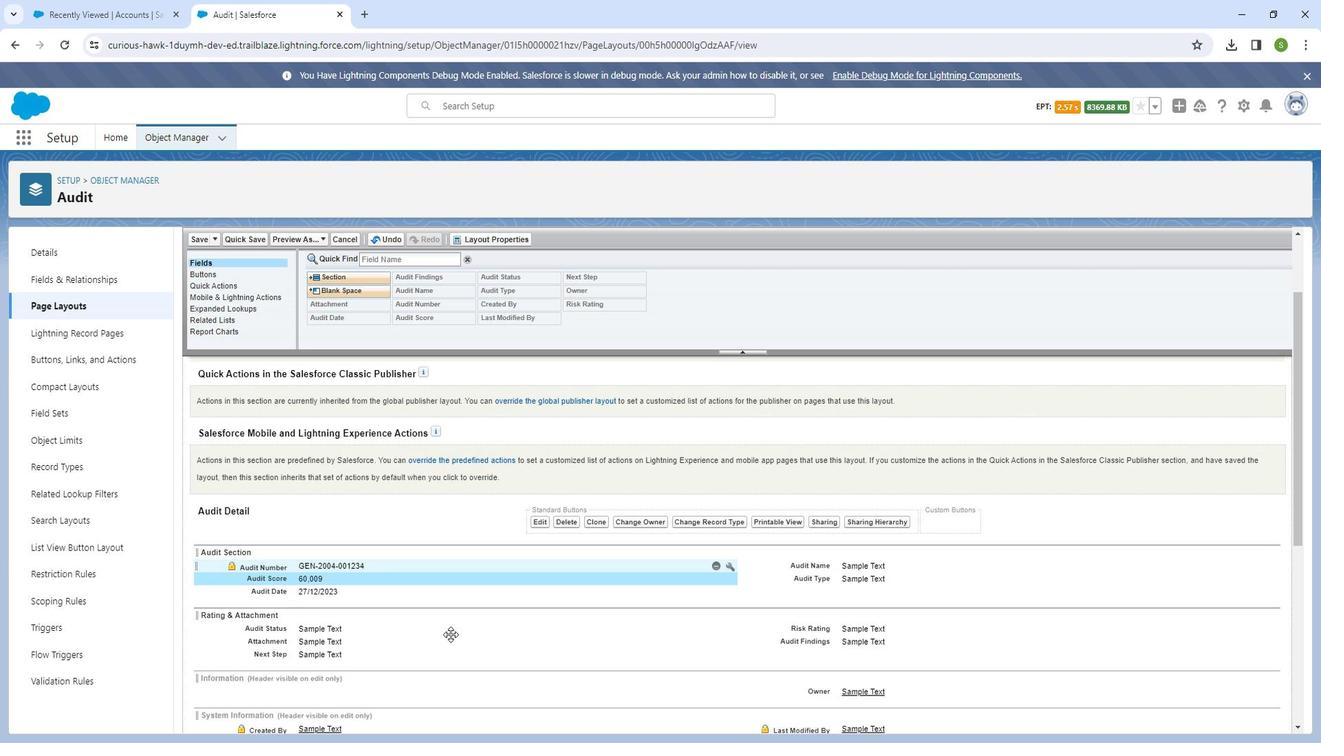 
Action: Mouse scrolled (461, 620) with delta (0, 0)
Screenshot: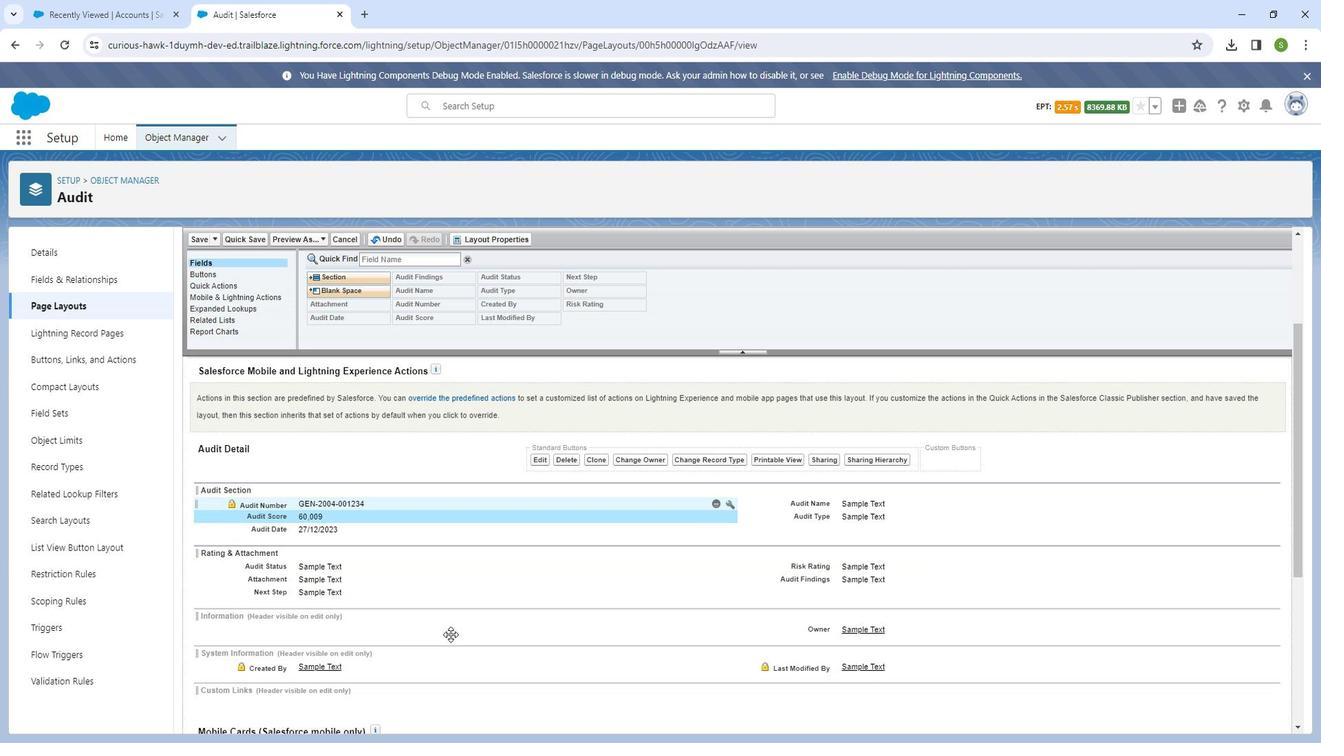
Action: Mouse moved to (459, 620)
Screenshot: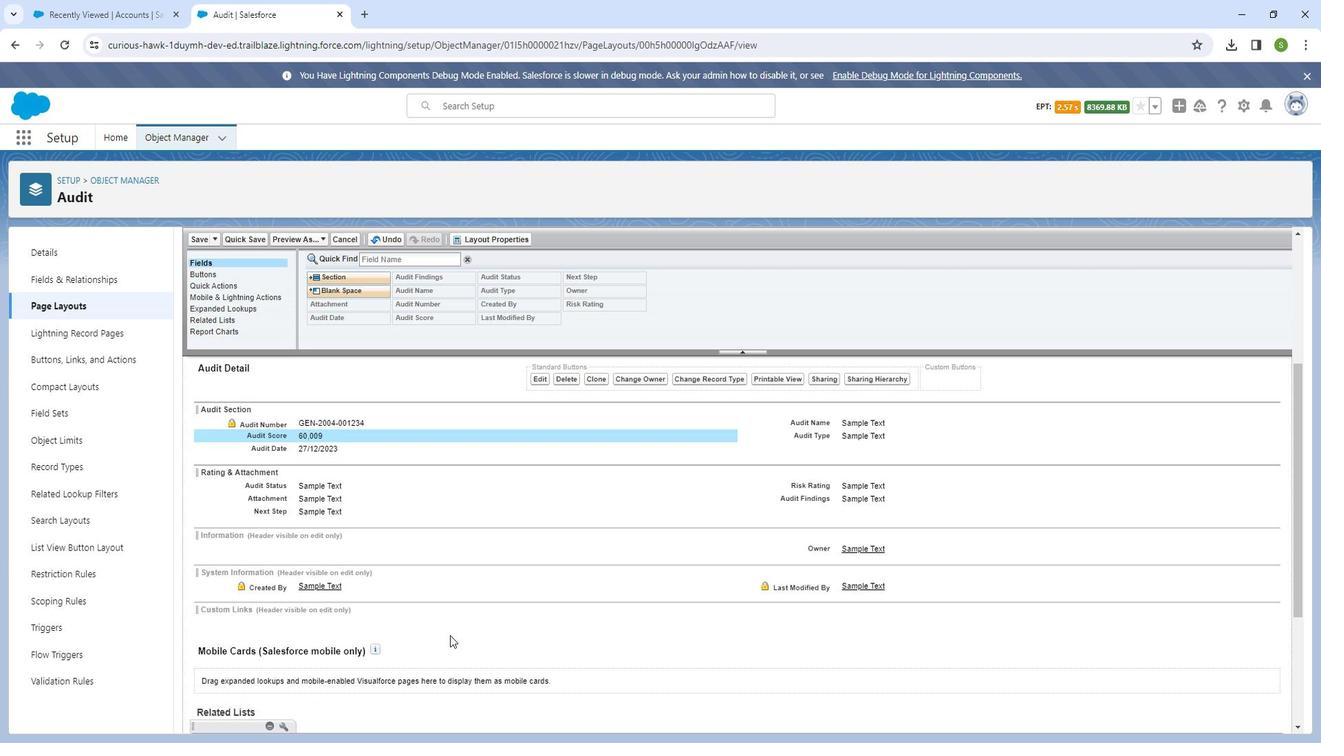 
Action: Mouse scrolled (459, 621) with delta (0, 0)
Screenshot: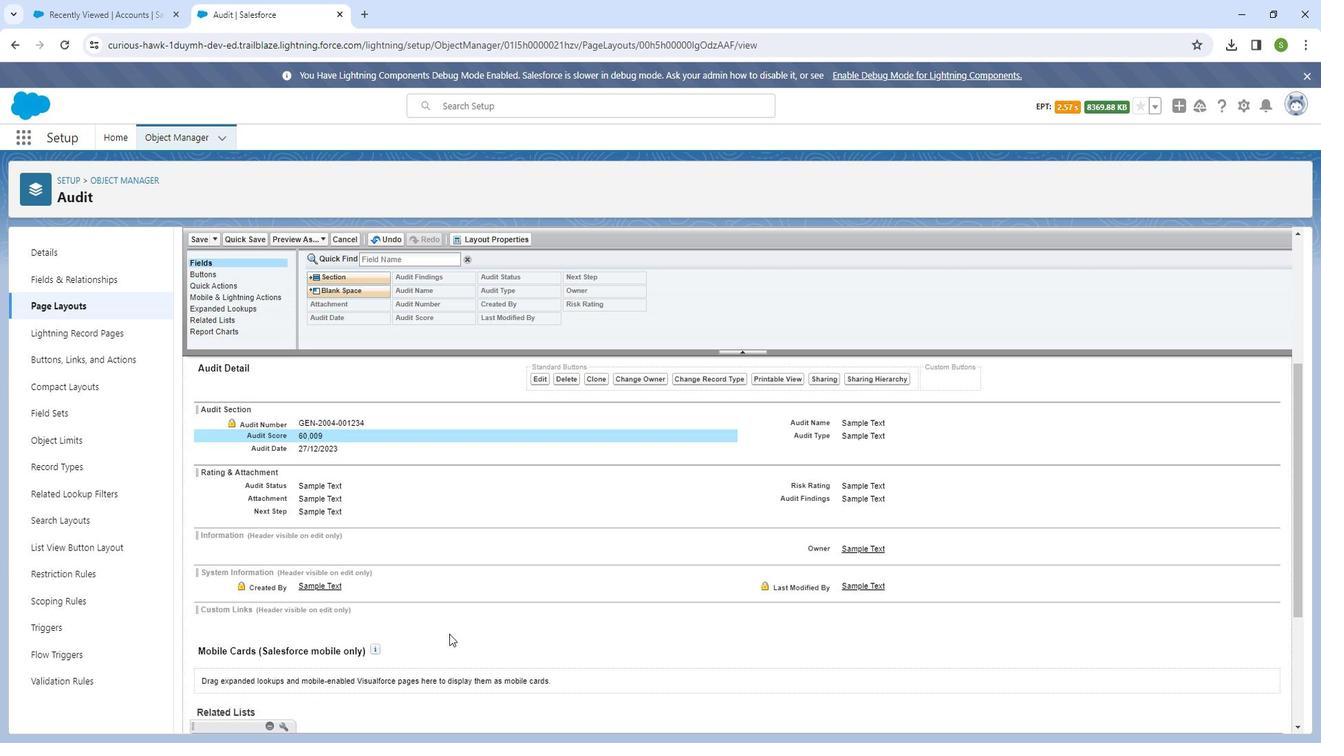 
Action: Mouse moved to (459, 620)
Screenshot: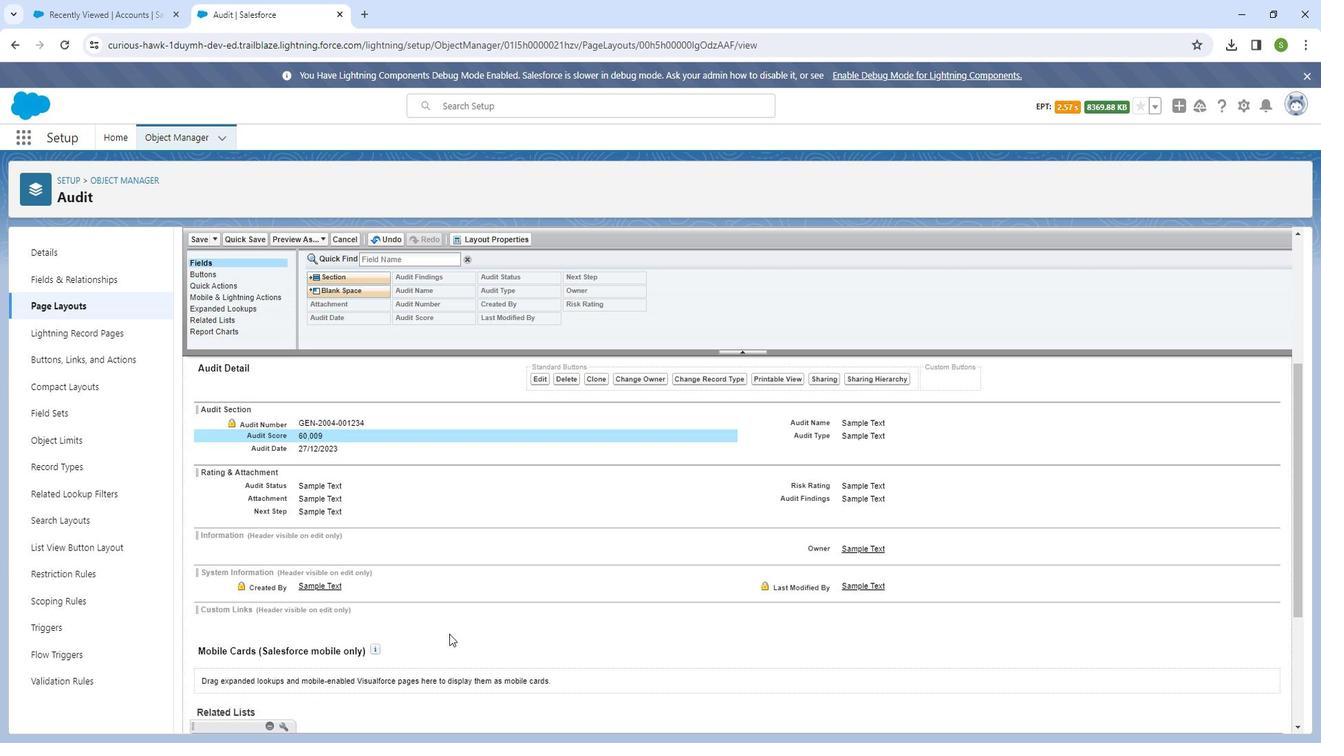 
Action: Mouse scrolled (459, 620) with delta (0, 0)
Screenshot: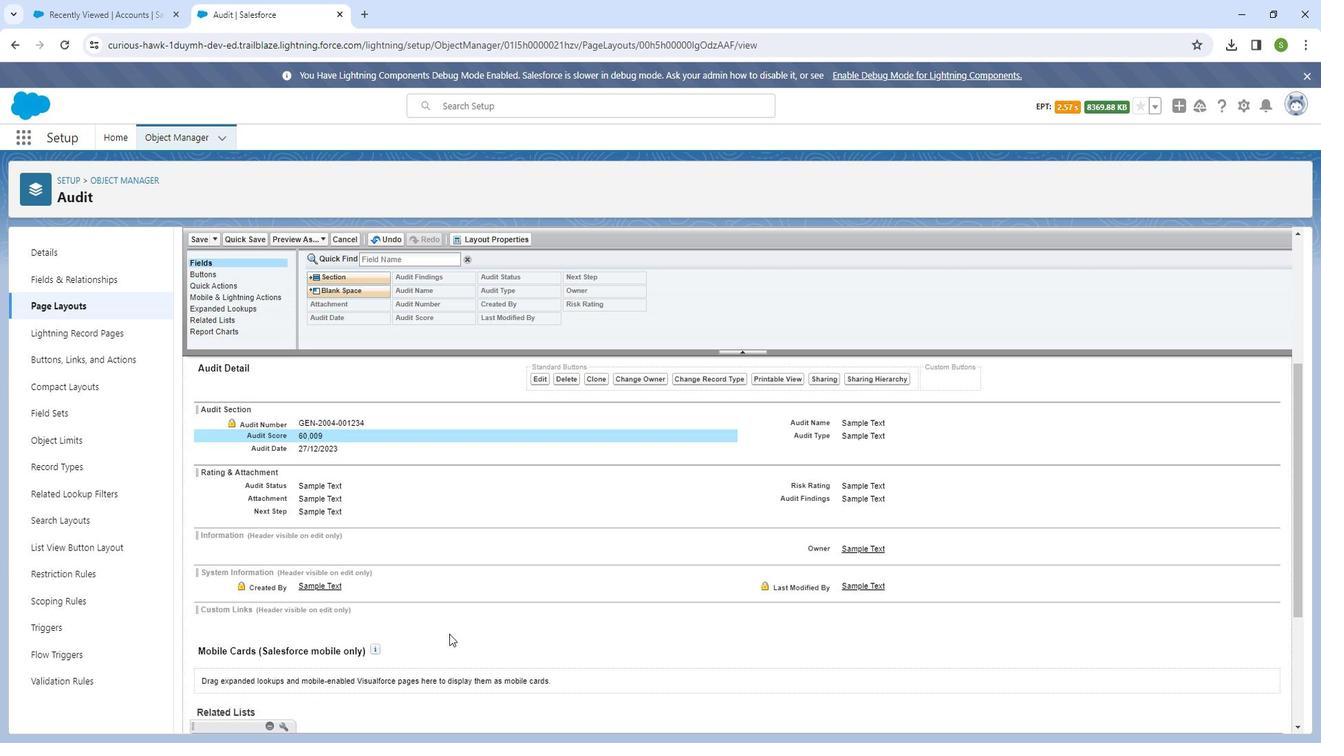 
Action: Mouse moved to (211, 243)
Screenshot: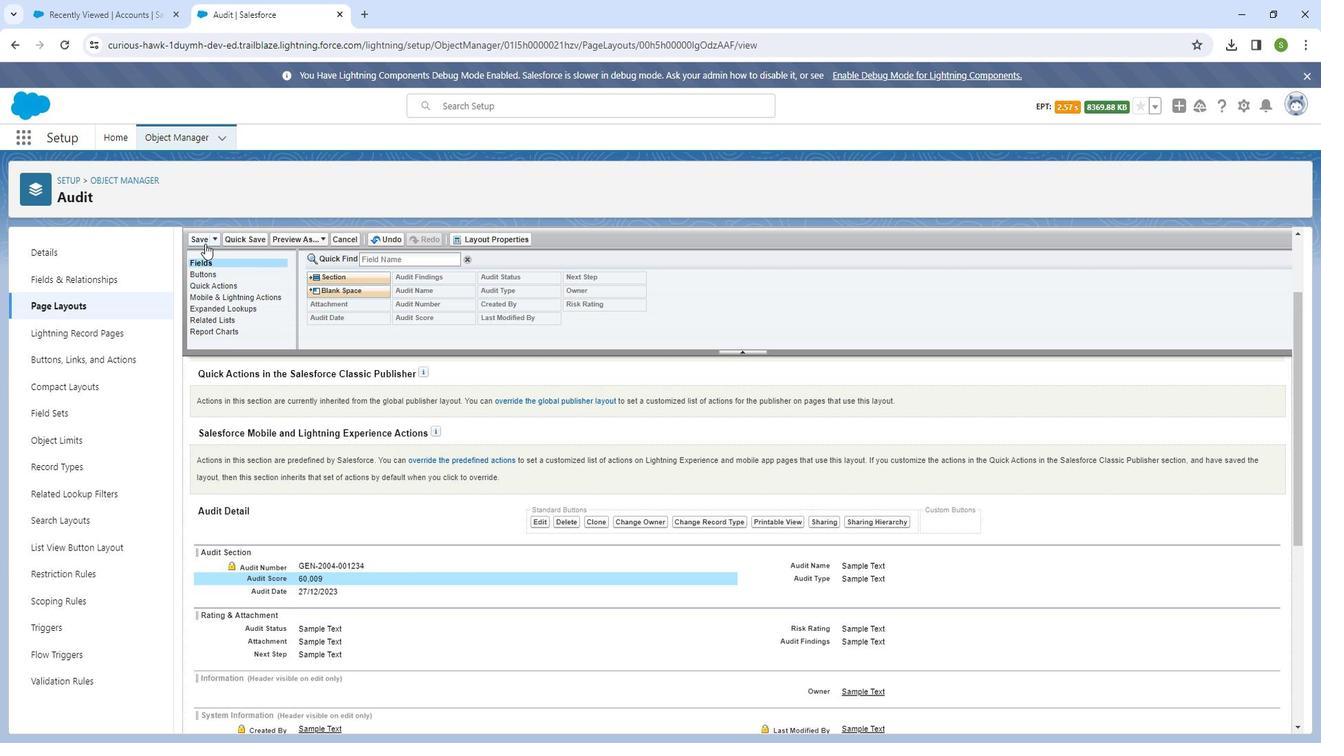 
Action: Mouse pressed left at (211, 243)
Screenshot: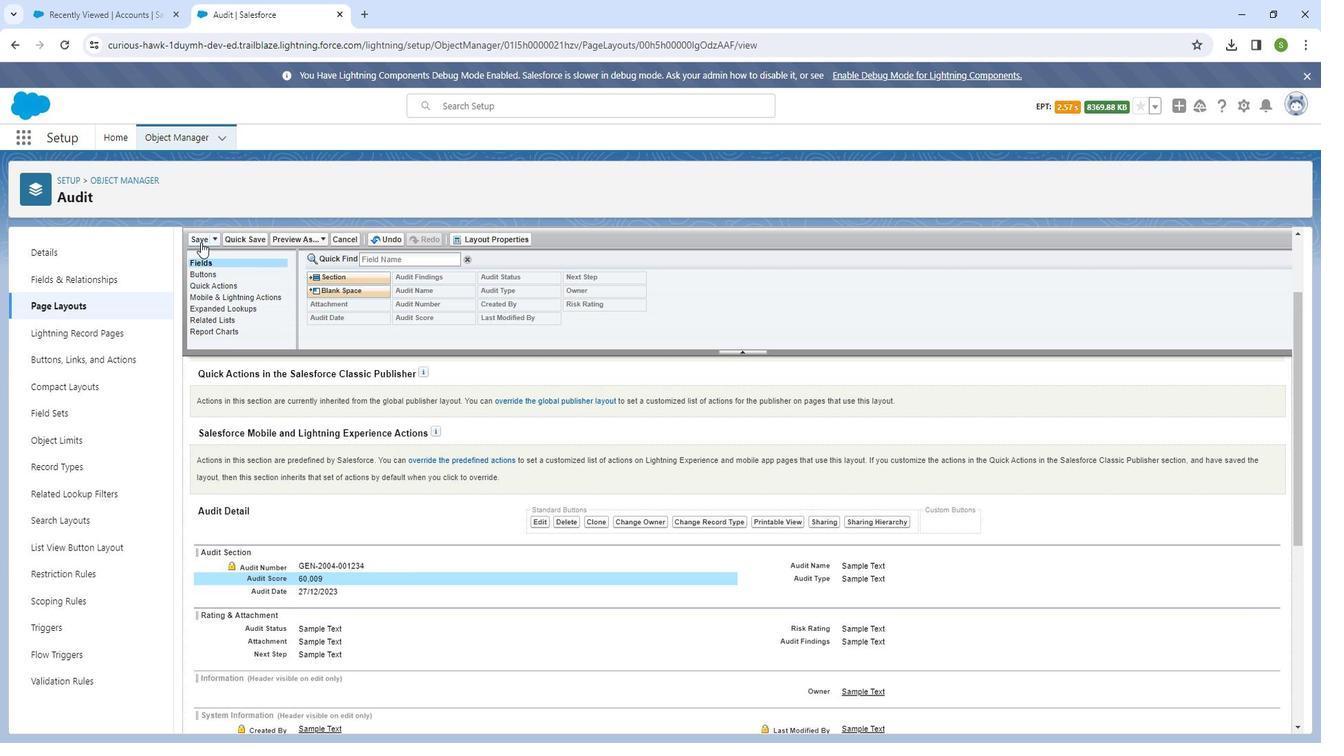 
Action: Mouse moved to (146, 30)
Screenshot: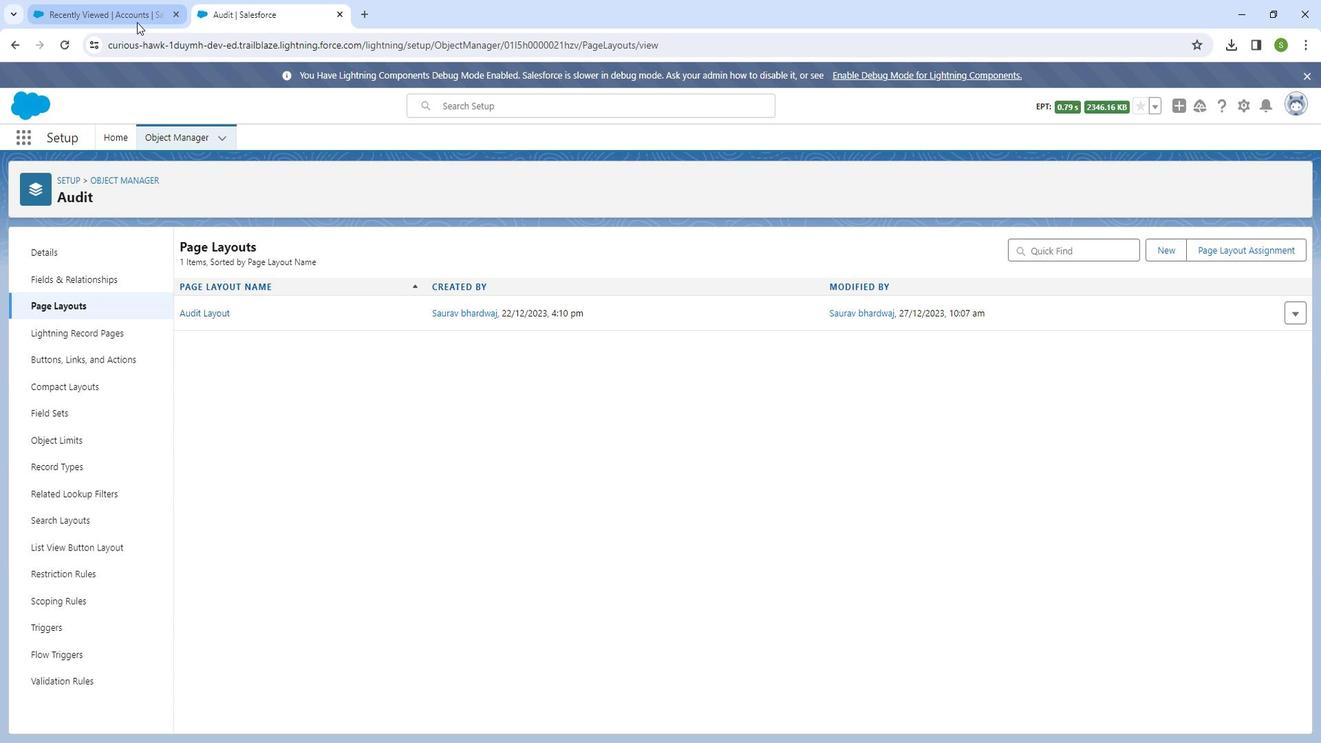 
Action: Mouse pressed left at (146, 30)
Screenshot: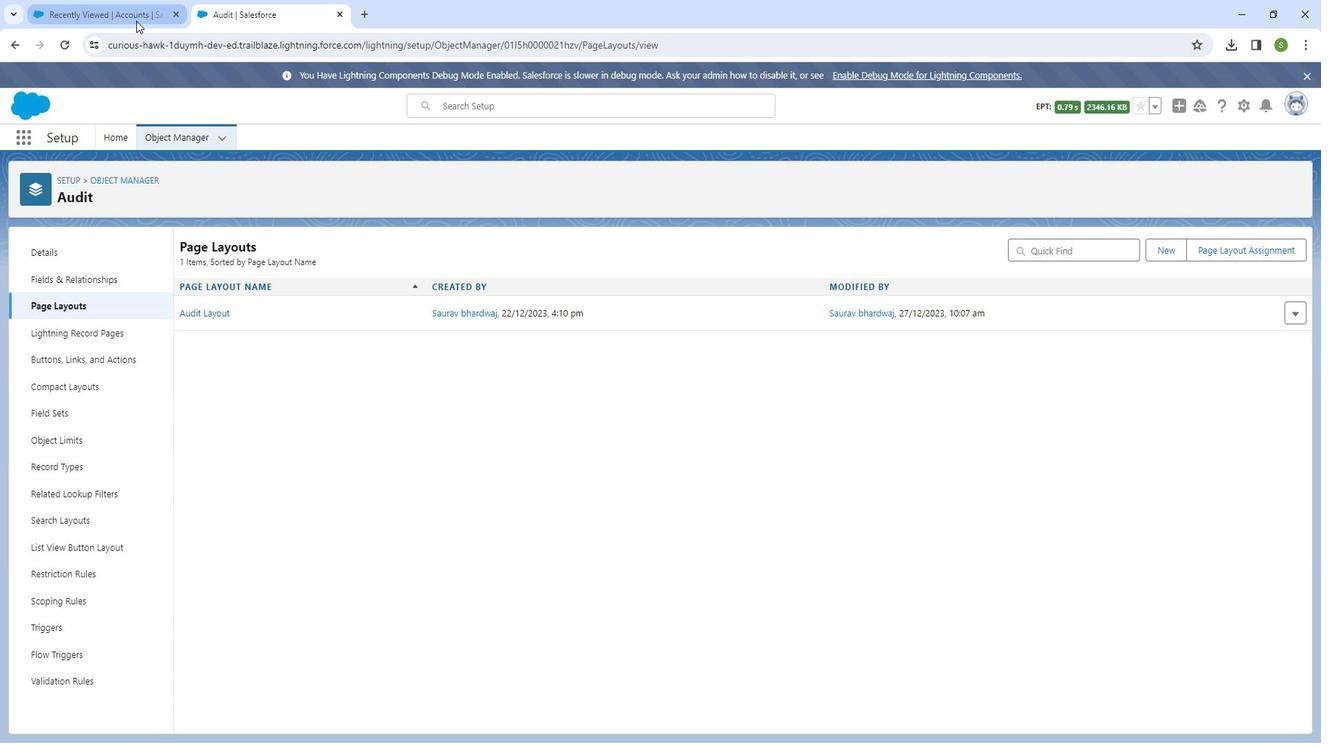 
Action: Mouse moved to (481, 141)
Screenshot: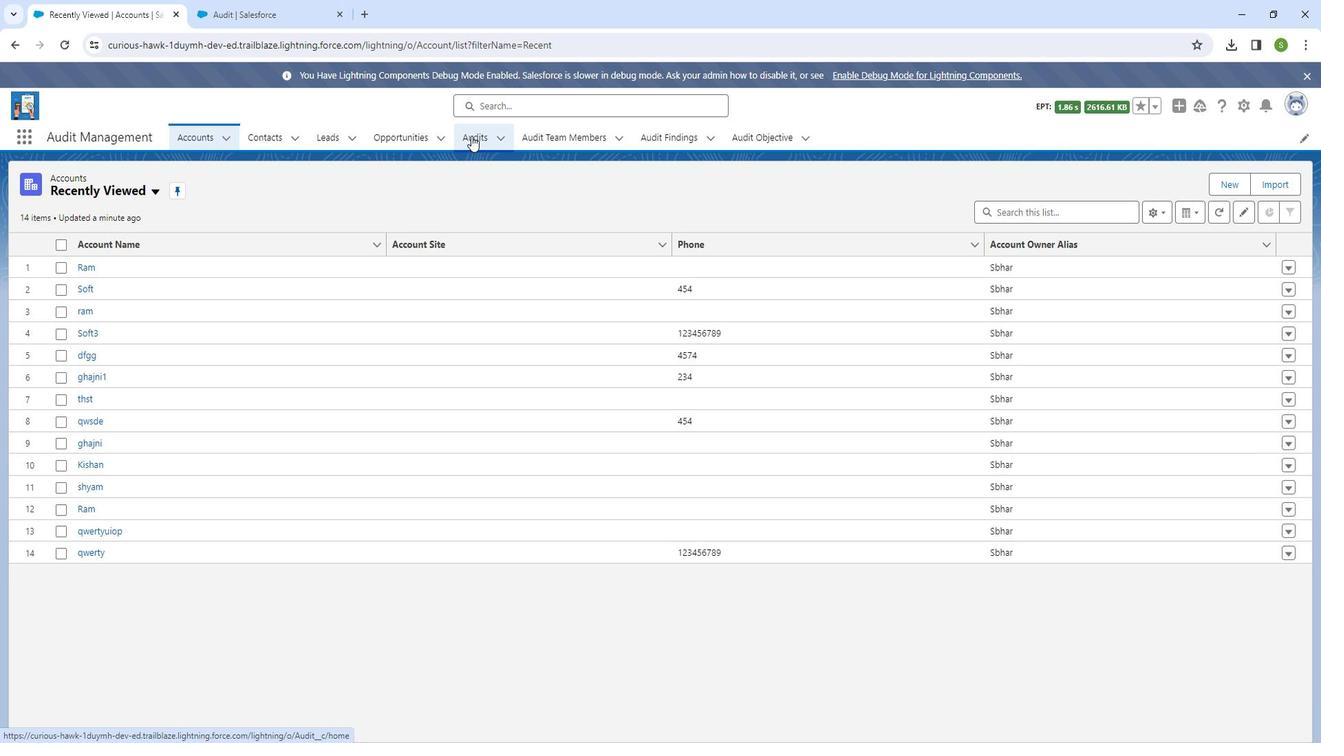 
Action: Mouse pressed left at (481, 141)
Screenshot: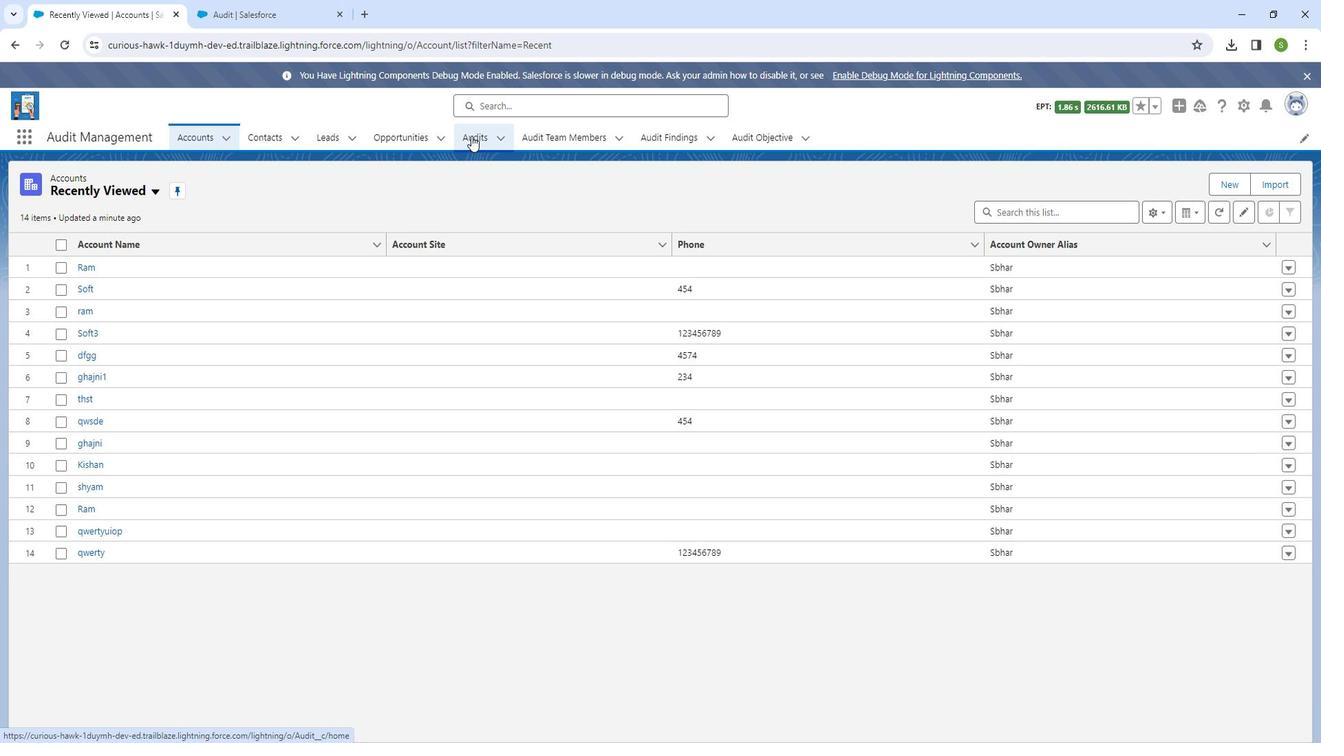 
Action: Mouse moved to (1152, 187)
Screenshot: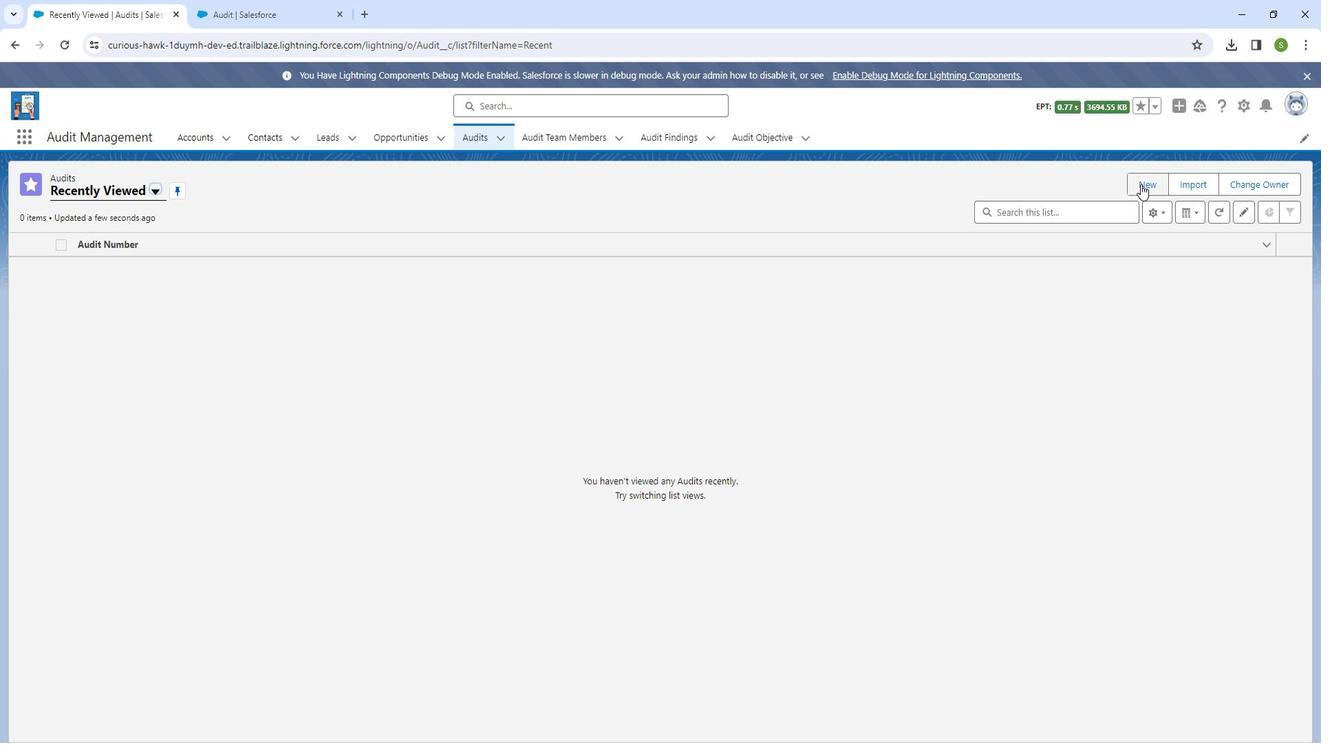 
Action: Mouse pressed left at (1152, 187)
Screenshot: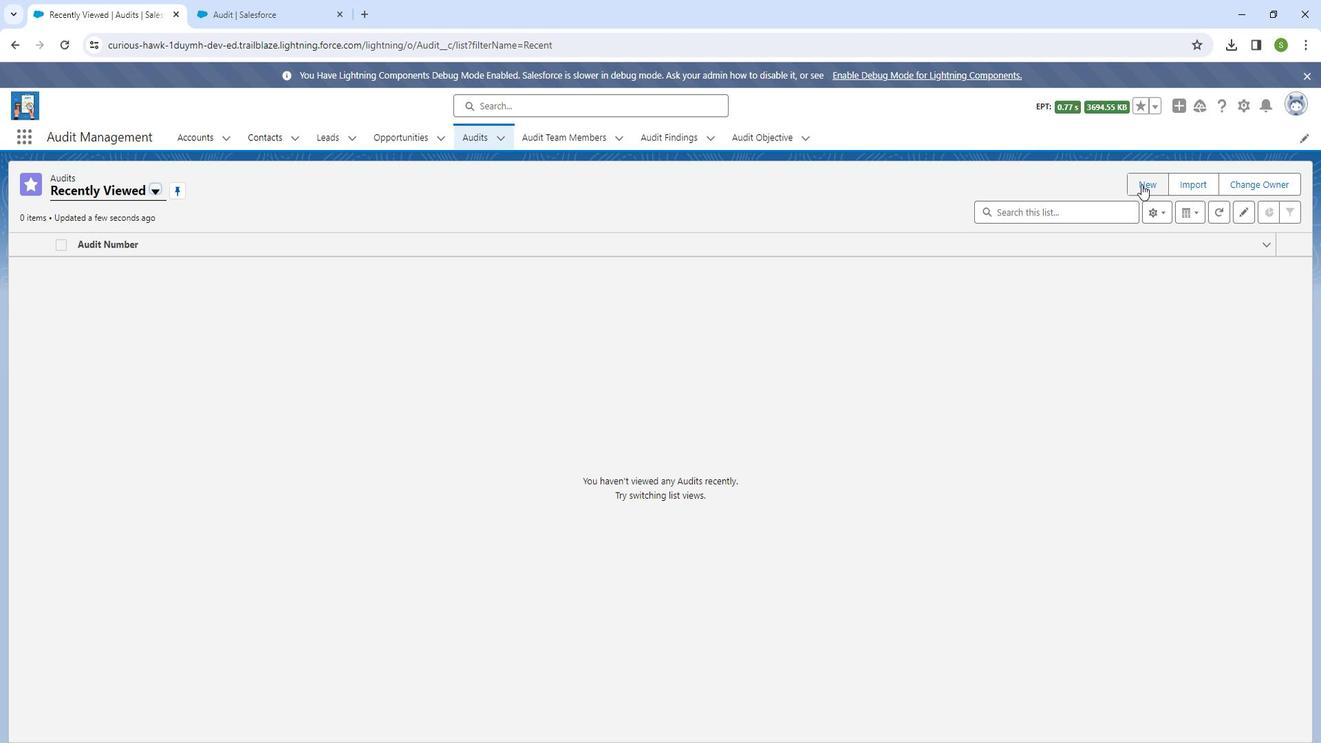 
Action: Mouse moved to (650, 315)
Screenshot: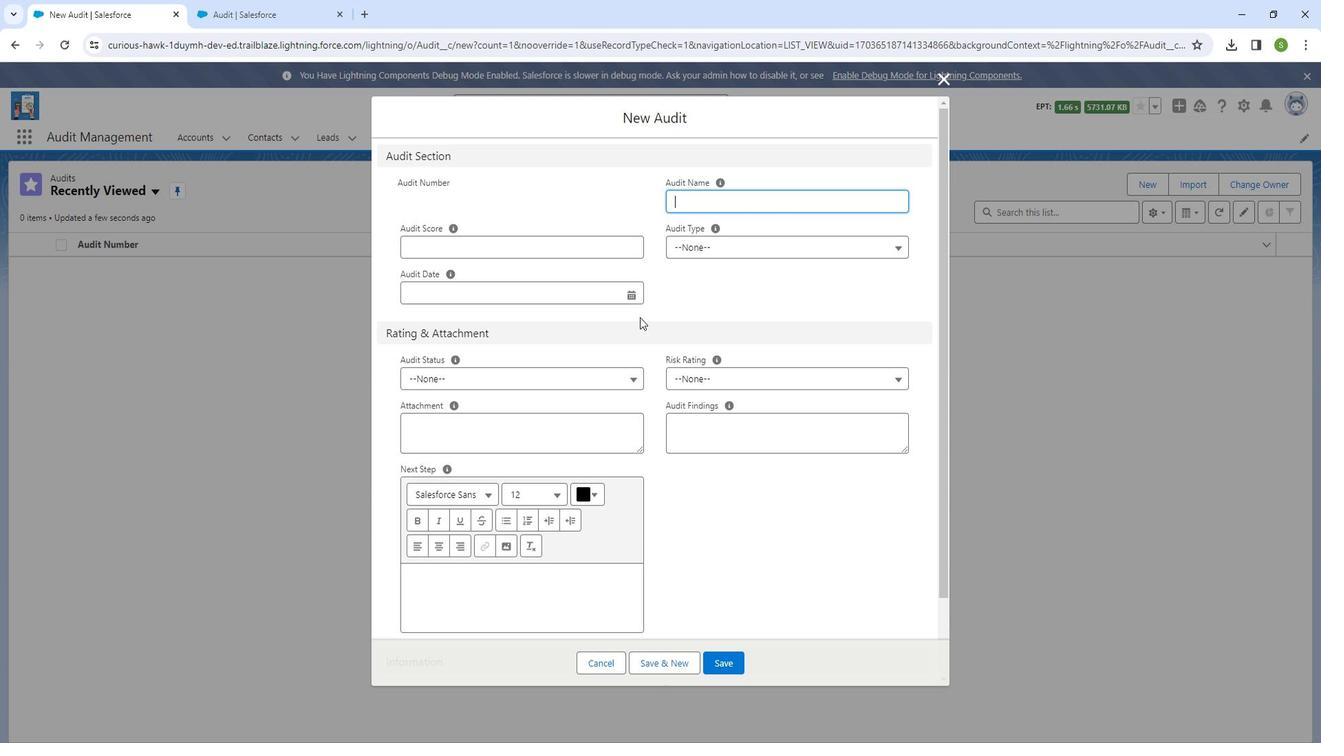 
Action: Mouse scrolled (650, 315) with delta (0, 0)
Screenshot: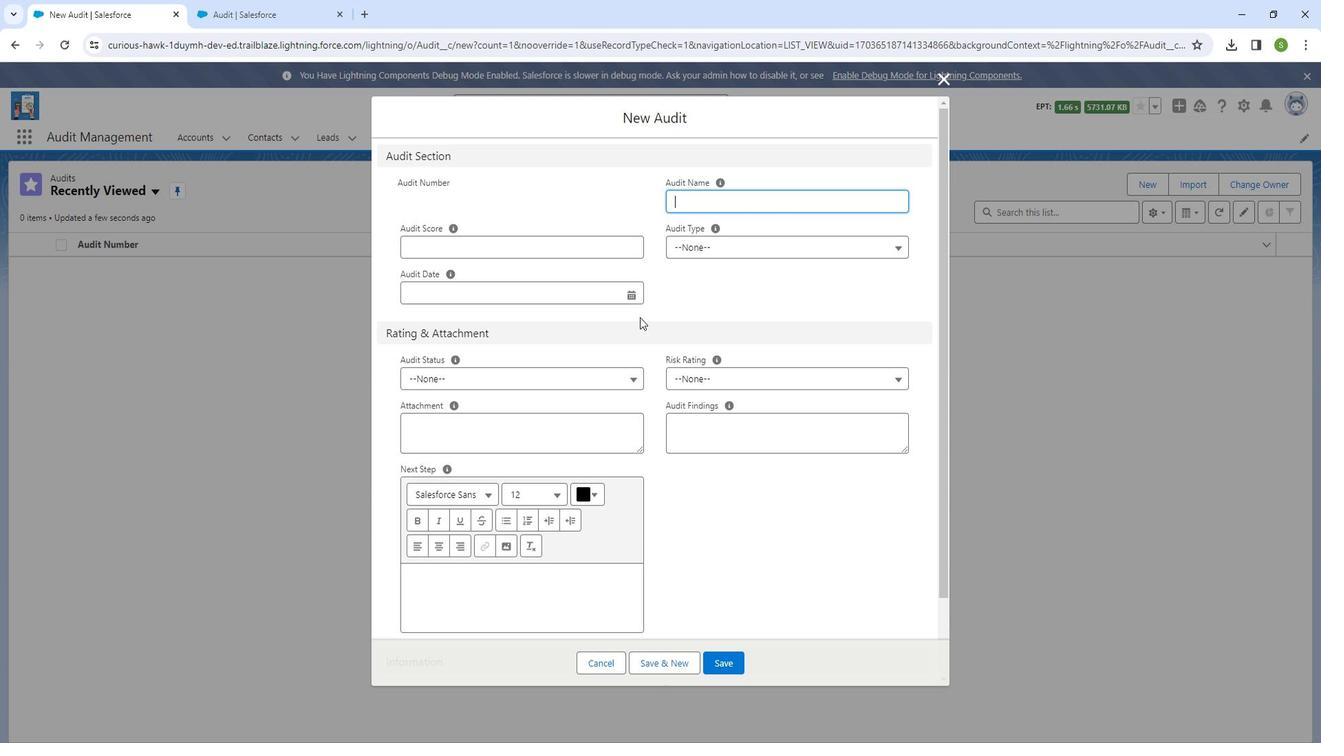 
Action: Mouse moved to (651, 315)
Screenshot: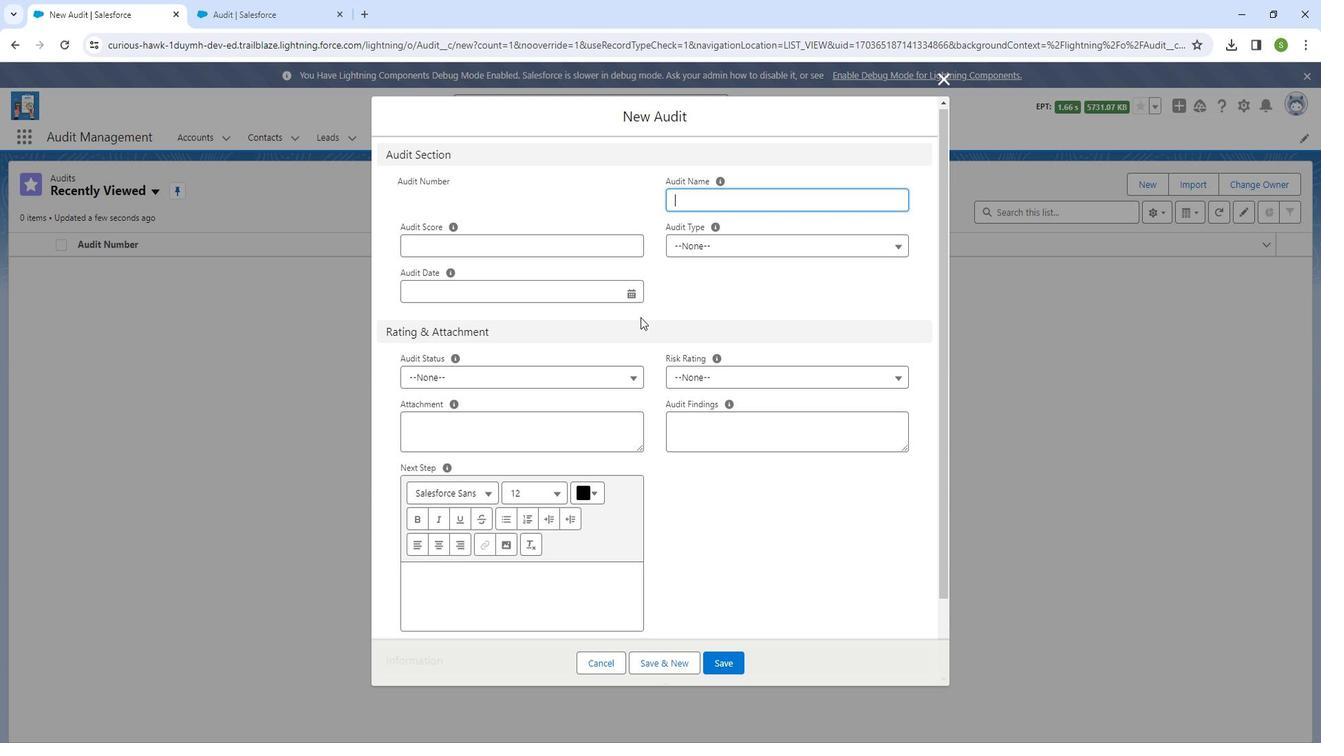 
Action: Mouse scrolled (651, 315) with delta (0, 0)
Screenshot: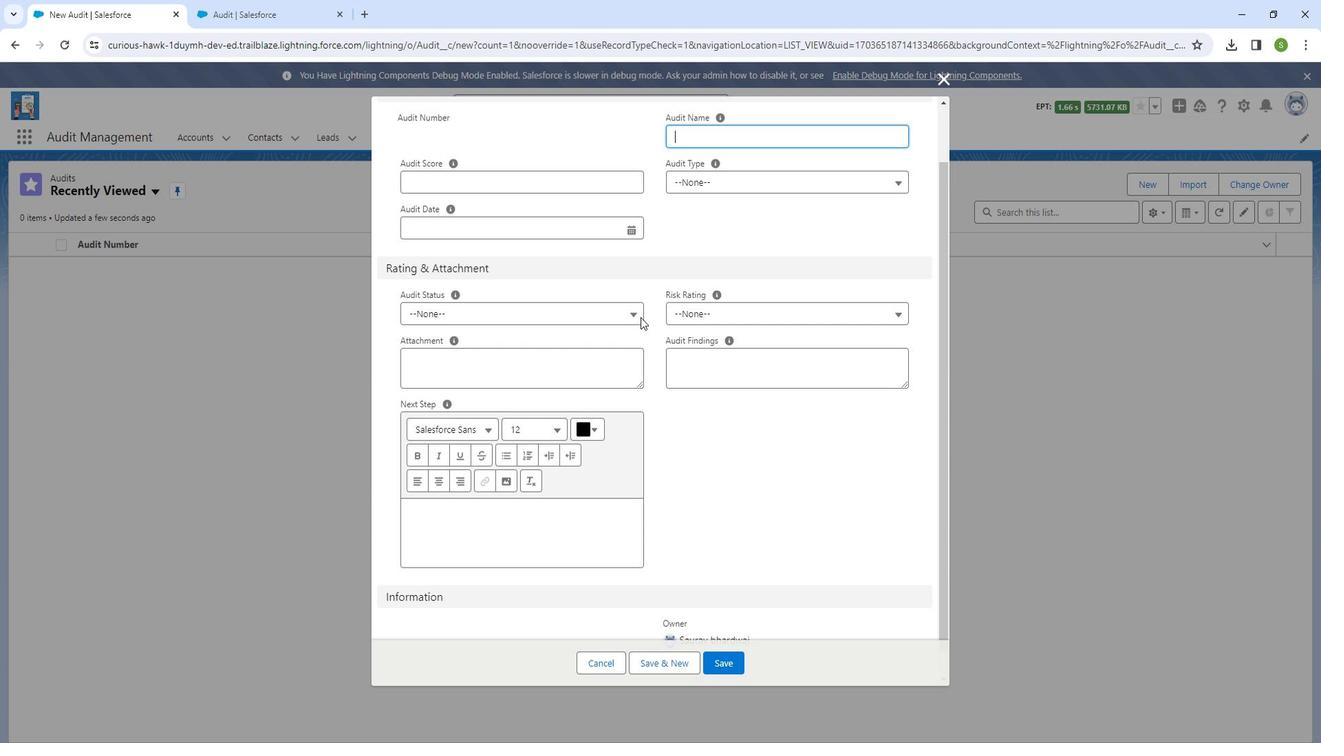 
Action: Mouse moved to (653, 315)
Screenshot: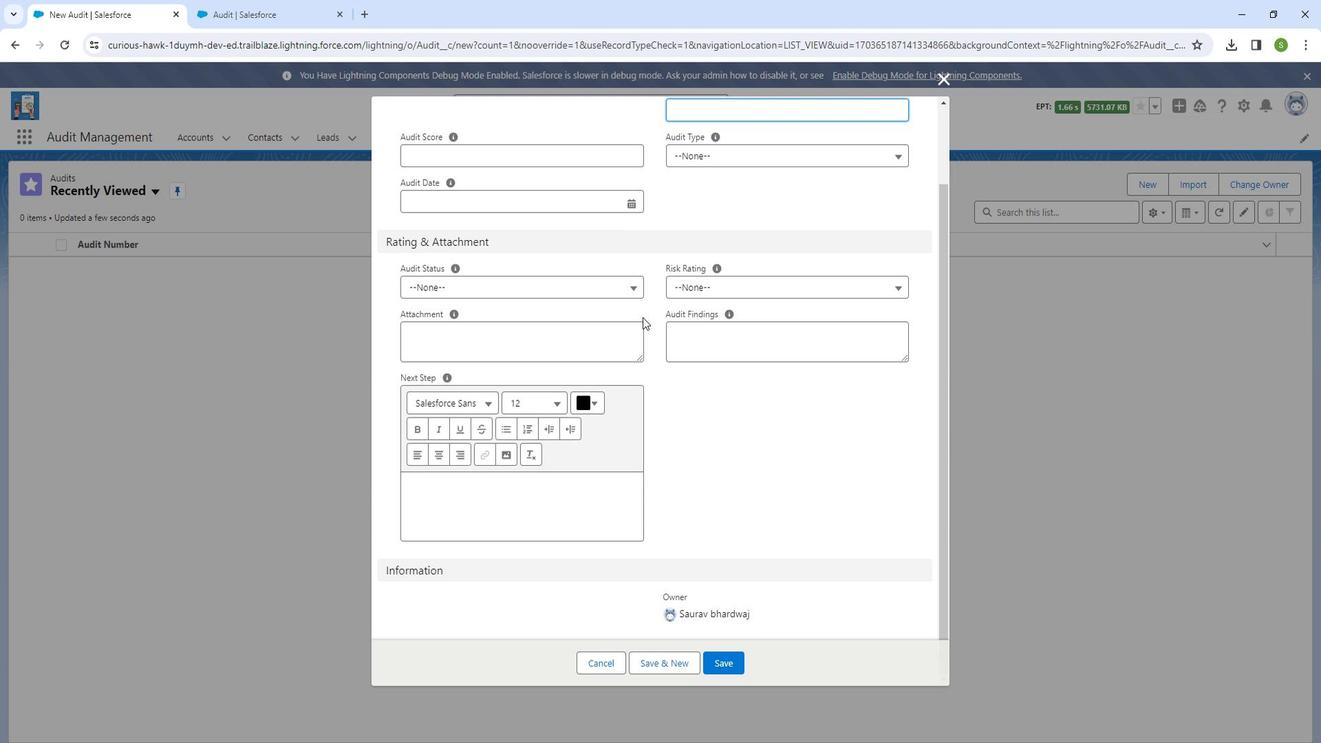 
Action: Mouse scrolled (653, 315) with delta (0, 0)
Screenshot: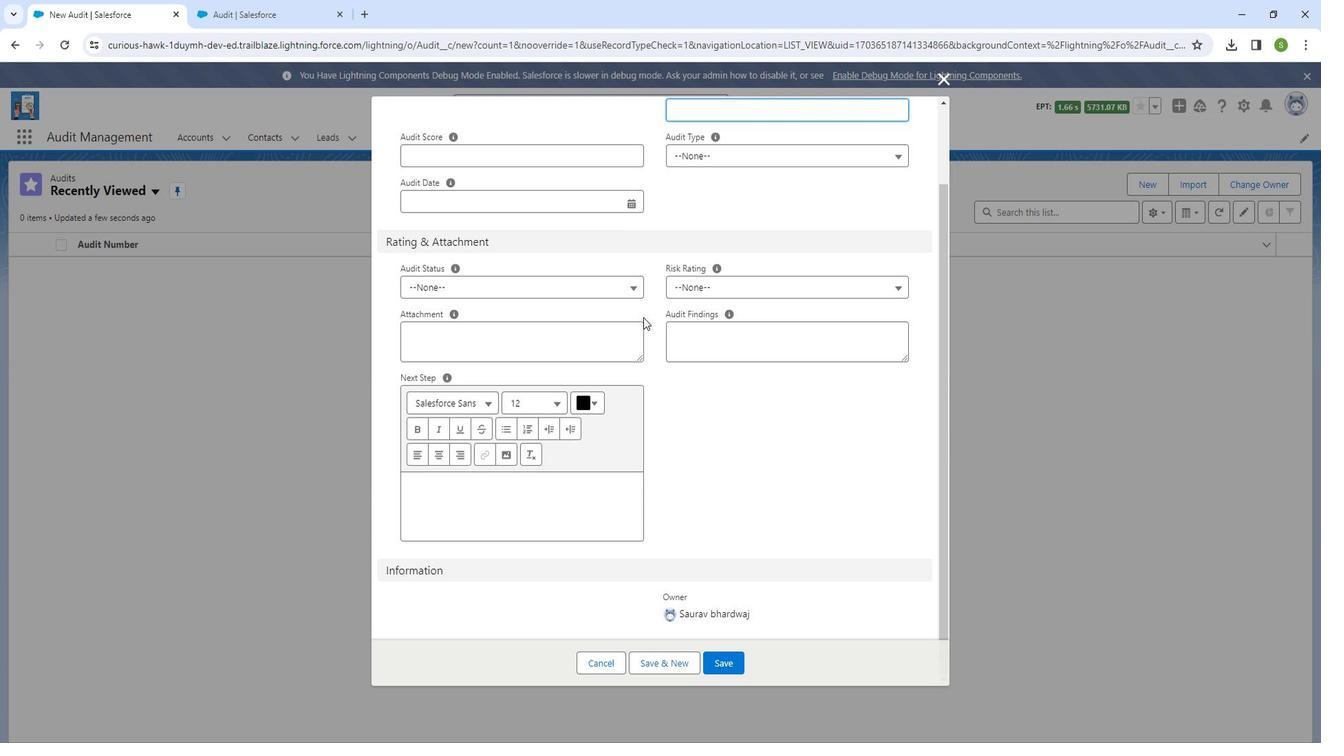 
Action: Mouse scrolled (653, 315) with delta (0, 0)
Screenshot: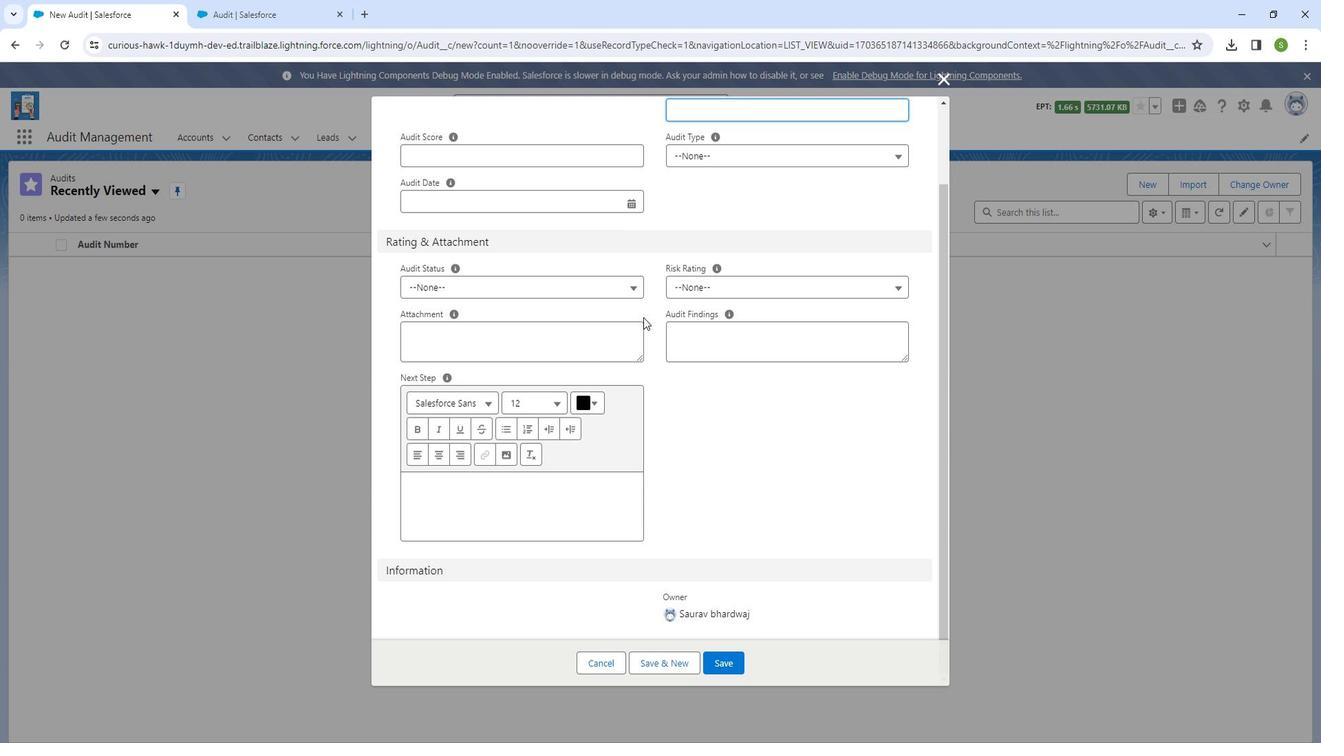 
Action: Mouse moved to (654, 316)
Screenshot: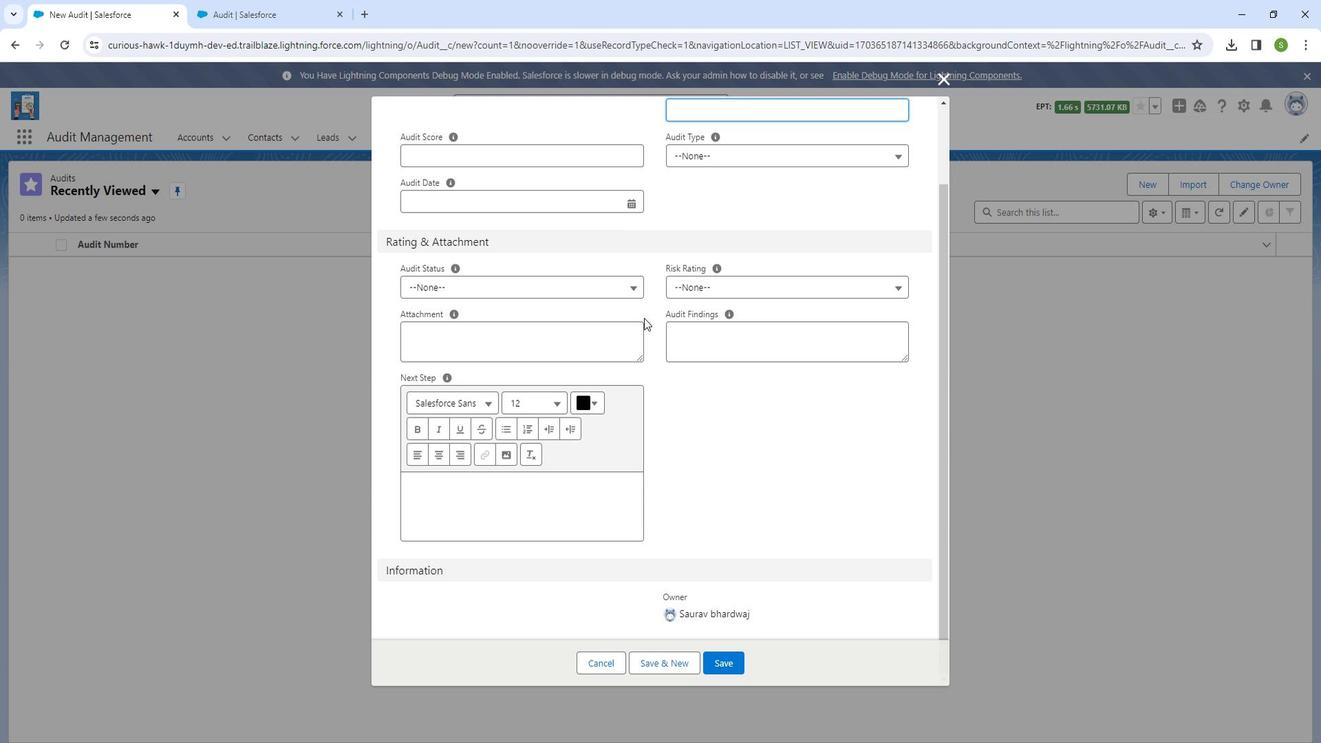 
Action: Mouse scrolled (654, 315) with delta (0, 0)
Screenshot: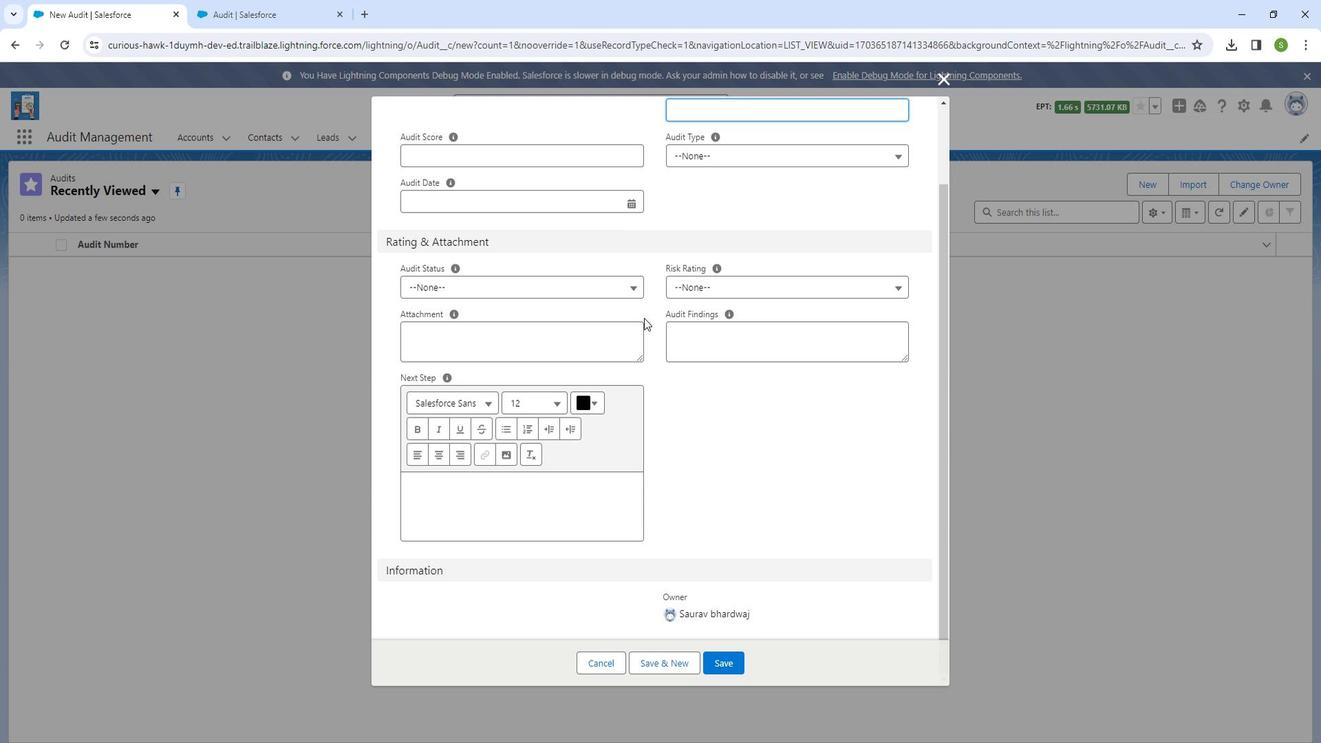 
Action: Mouse scrolled (654, 317) with delta (0, 0)
Screenshot: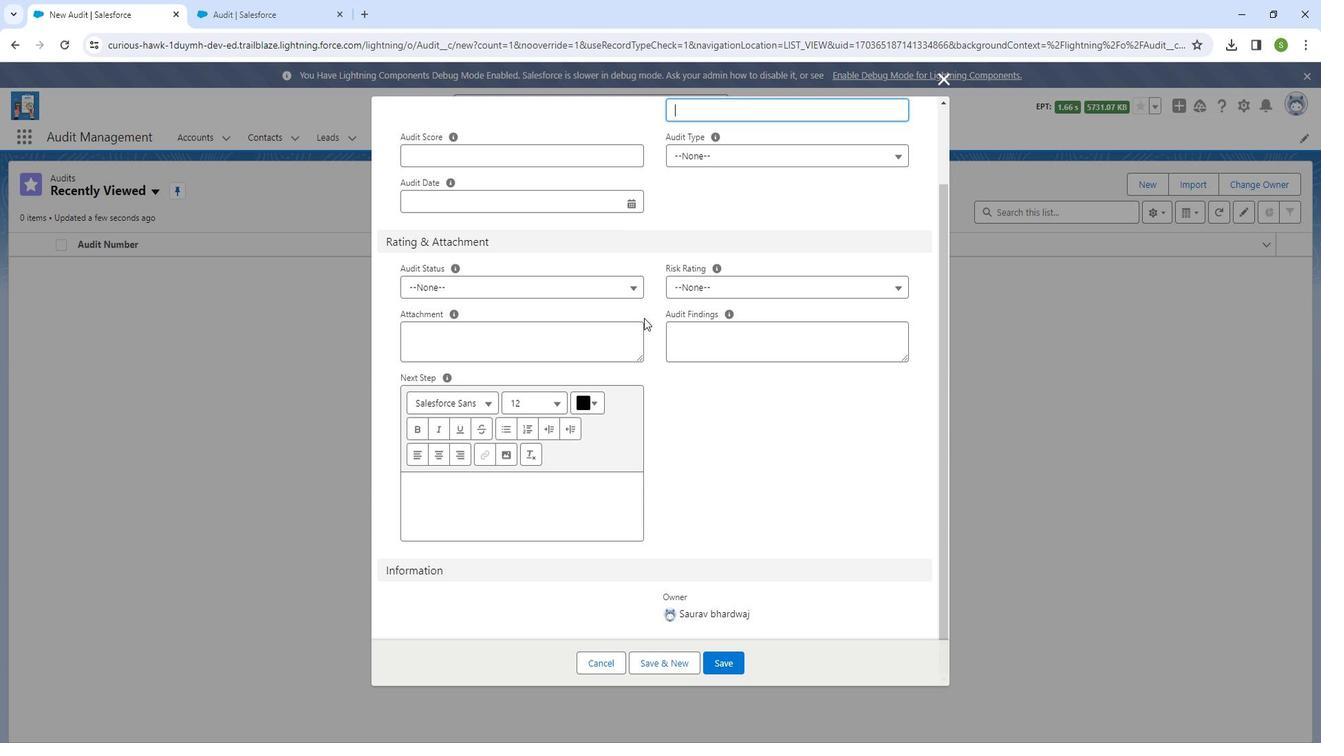 
Action: Mouse scrolled (654, 317) with delta (0, 0)
Screenshot: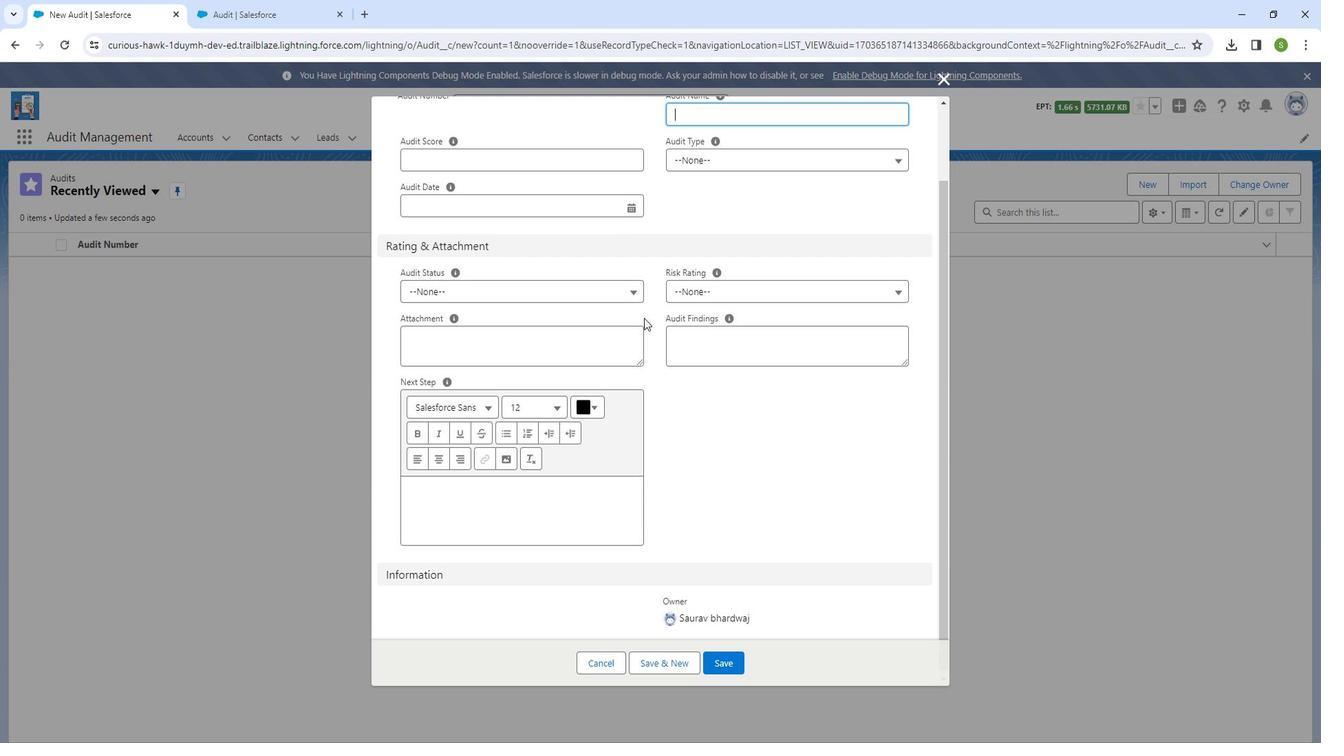 
Action: Mouse scrolled (654, 317) with delta (0, 0)
Screenshot: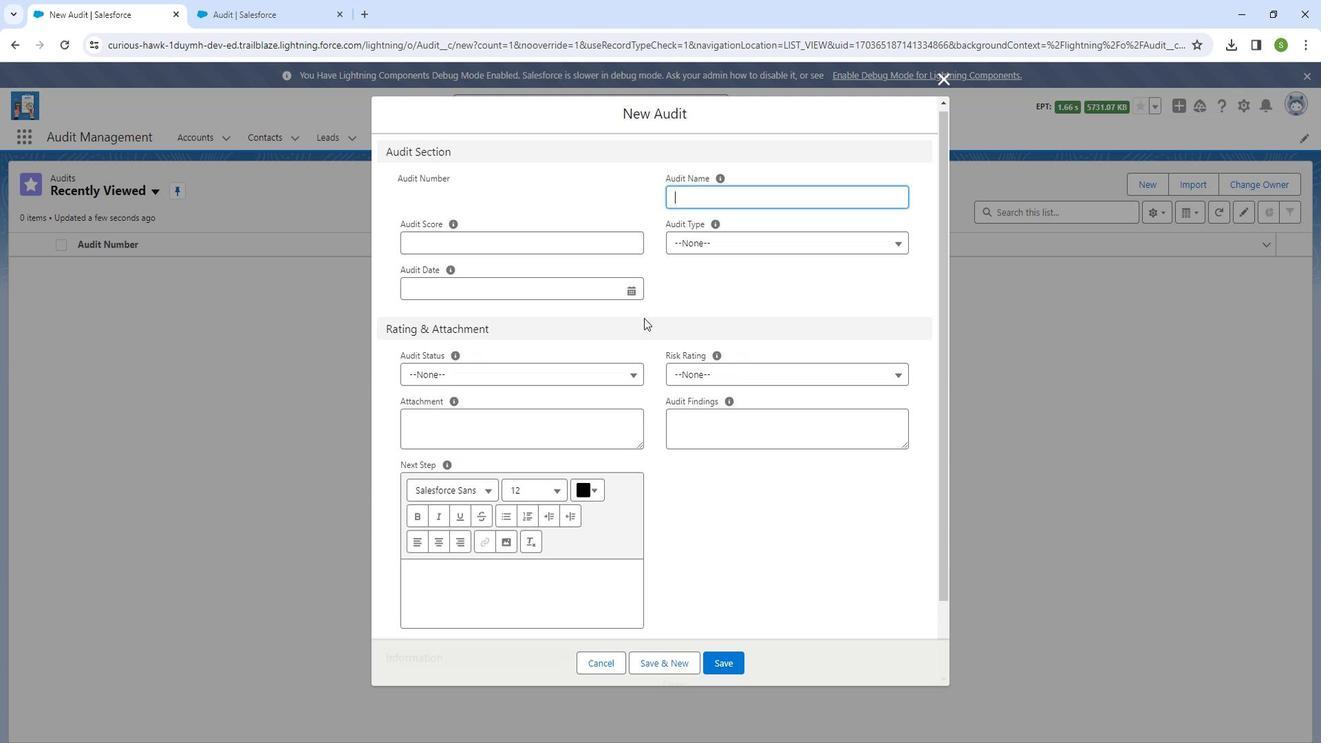 
Action: Mouse moved to (655, 316)
Screenshot: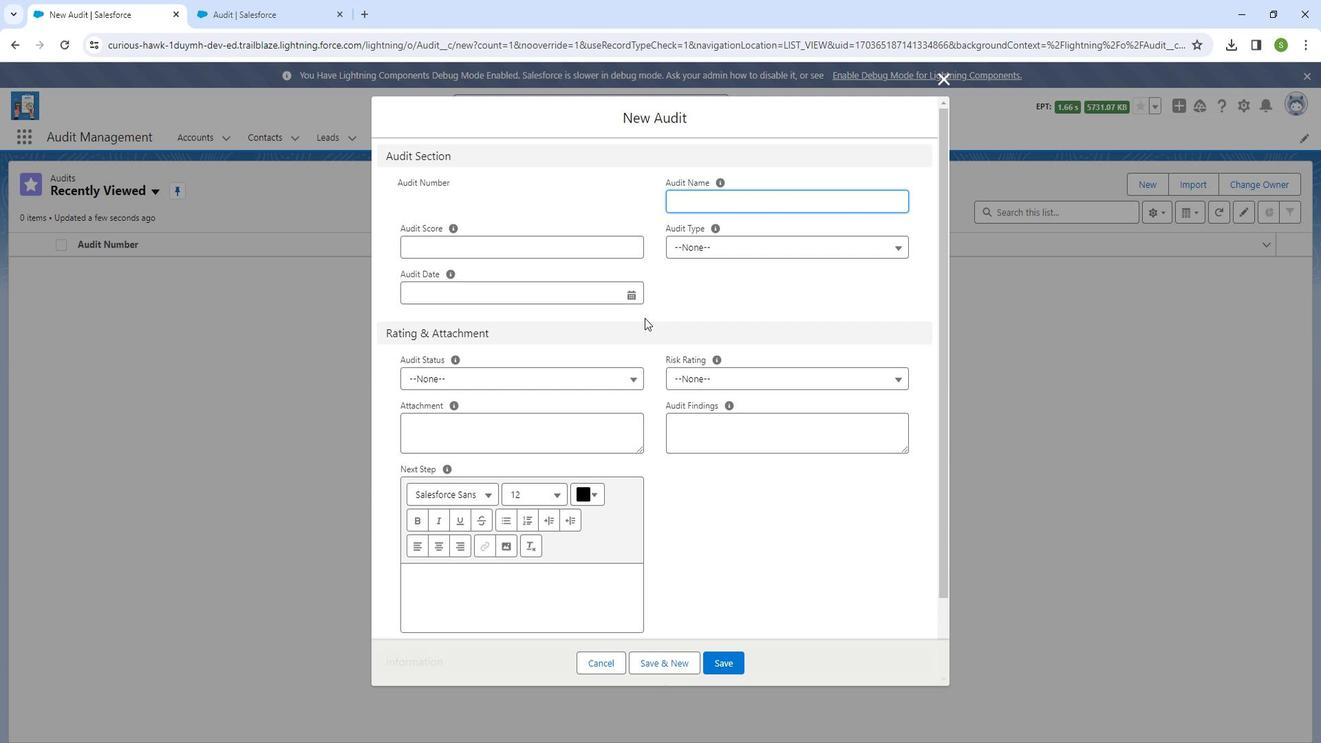
Action: Mouse scrolled (655, 317) with delta (0, 0)
Screenshot: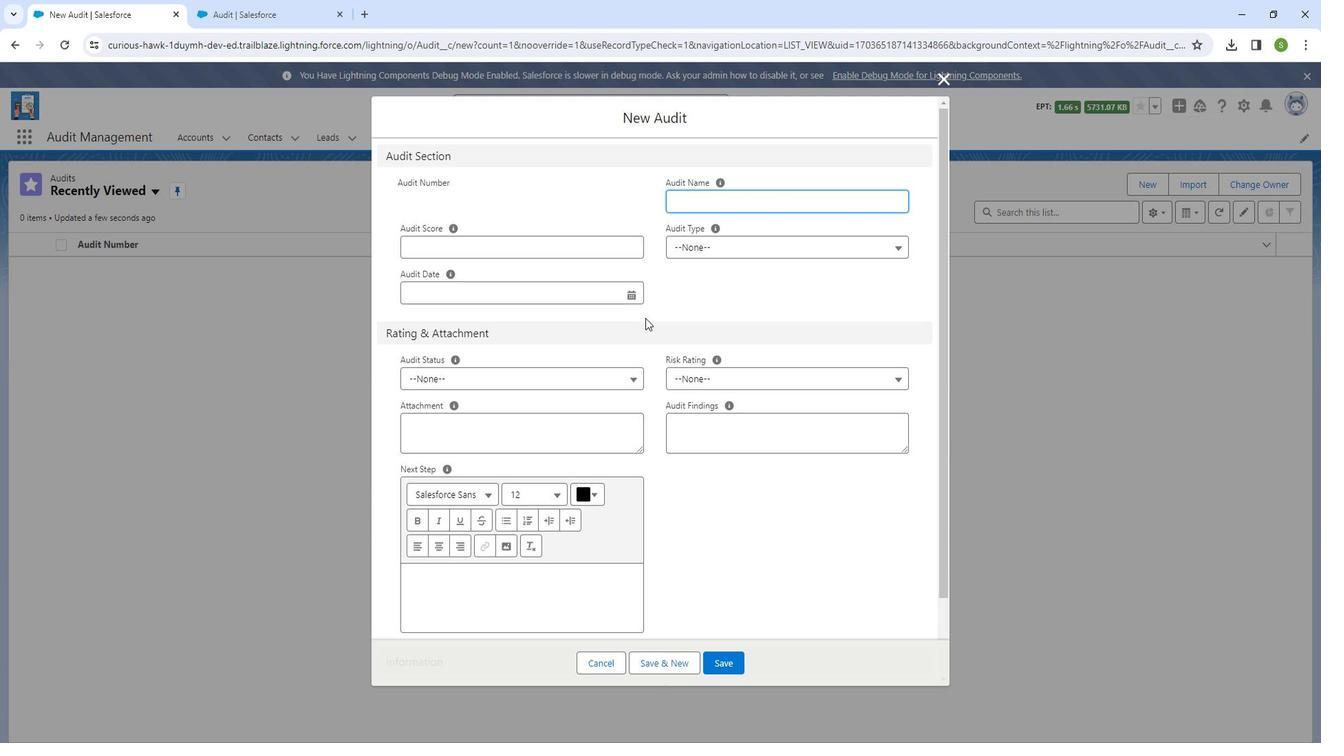 
Action: Mouse scrolled (655, 317) with delta (0, 0)
Screenshot: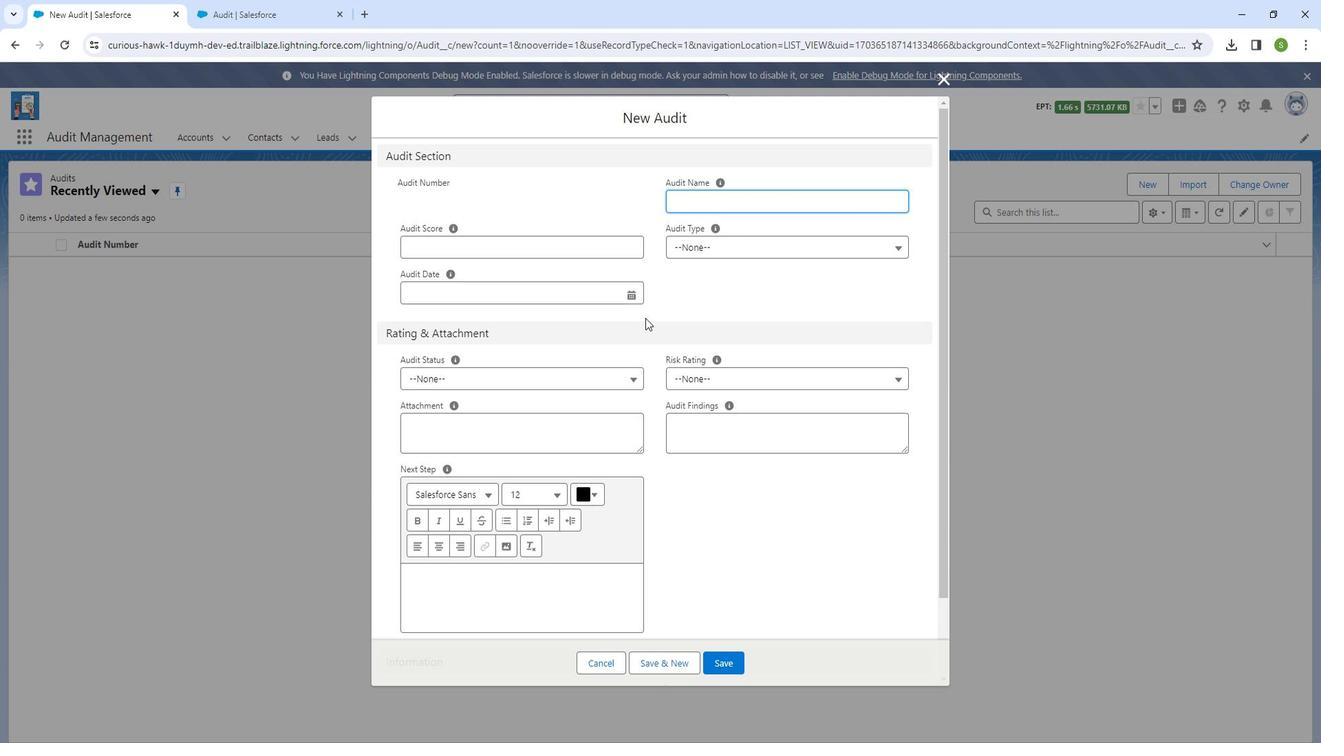
Action: Mouse scrolled (655, 317) with delta (0, 0)
Screenshot: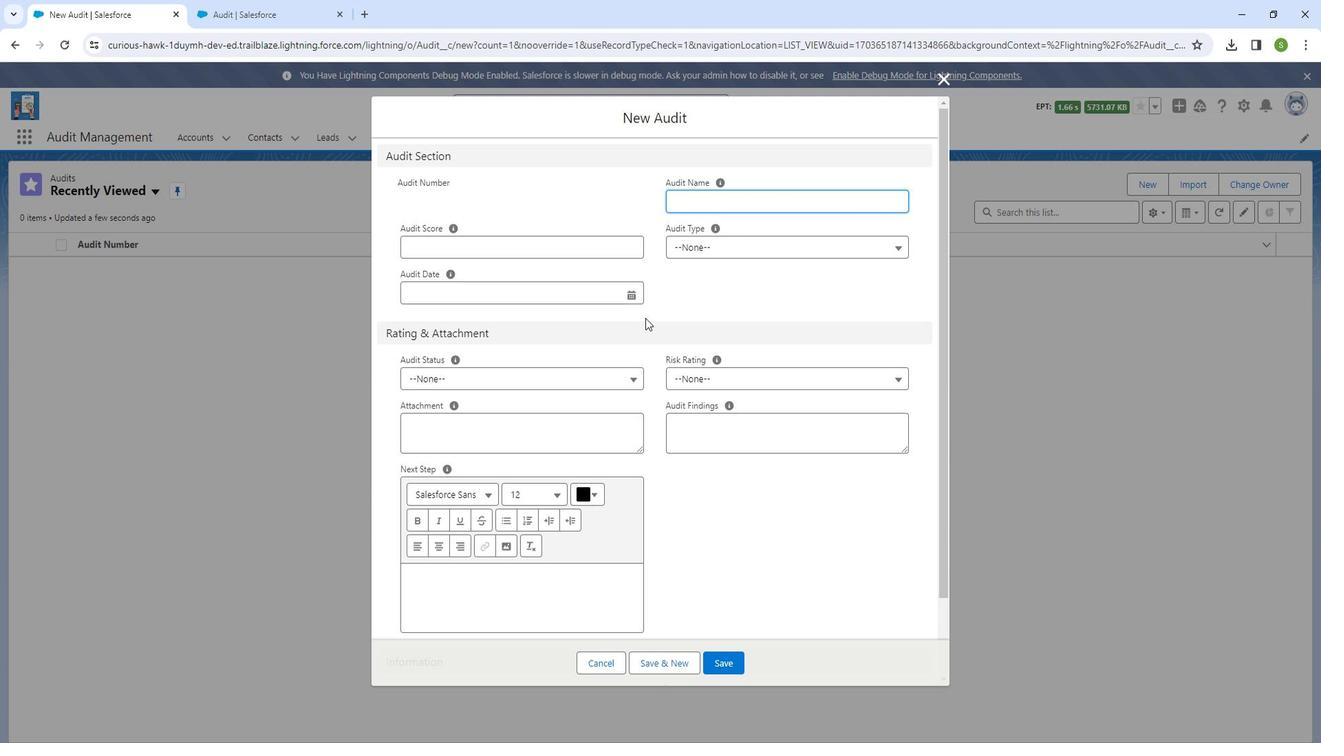 
Action: Mouse moved to (298, 26)
Screenshot: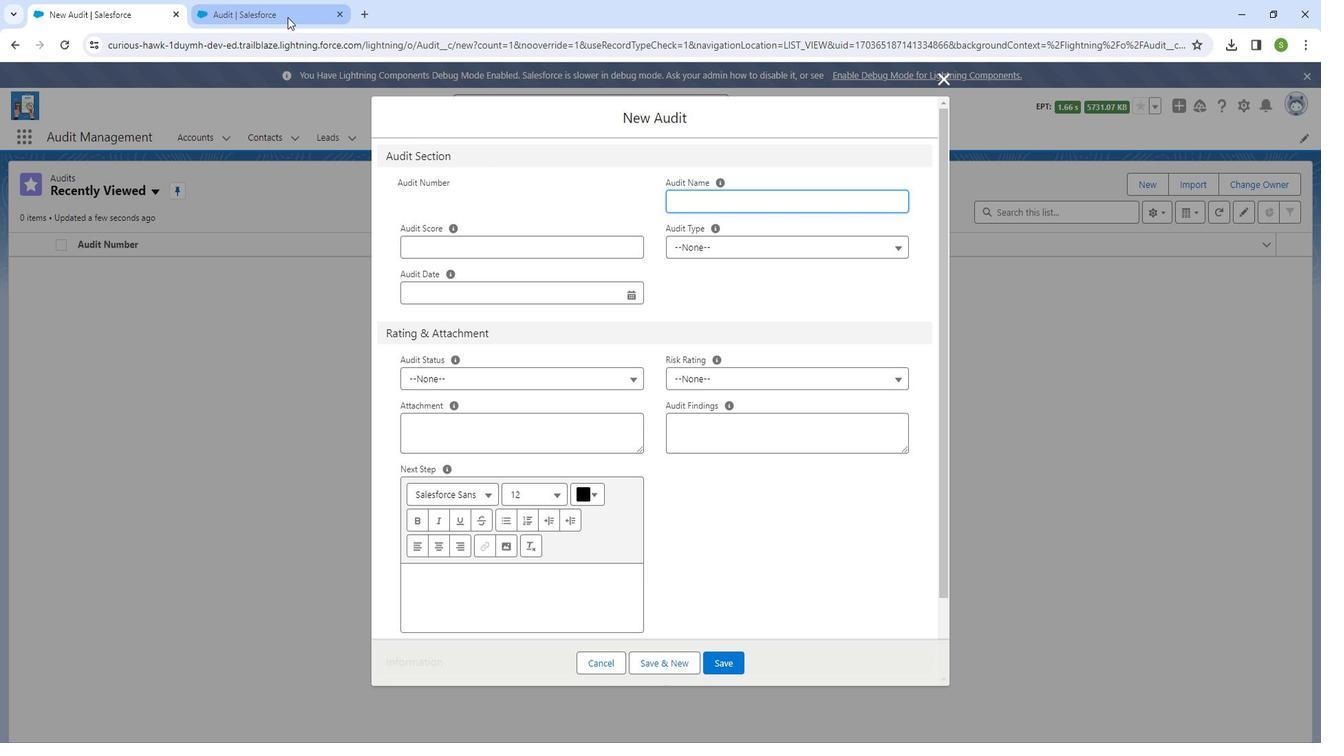 
Action: Mouse pressed left at (298, 26)
Screenshot: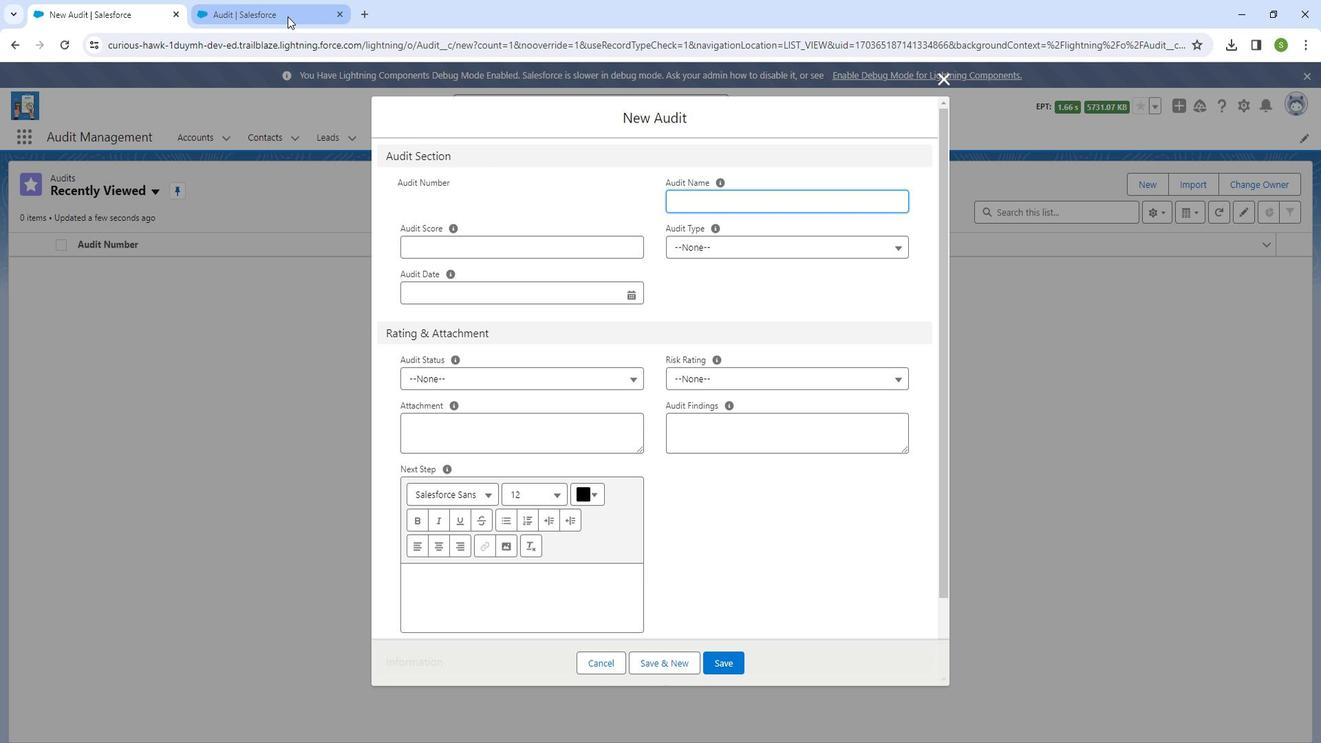 
Action: Mouse moved to (182, 139)
Screenshot: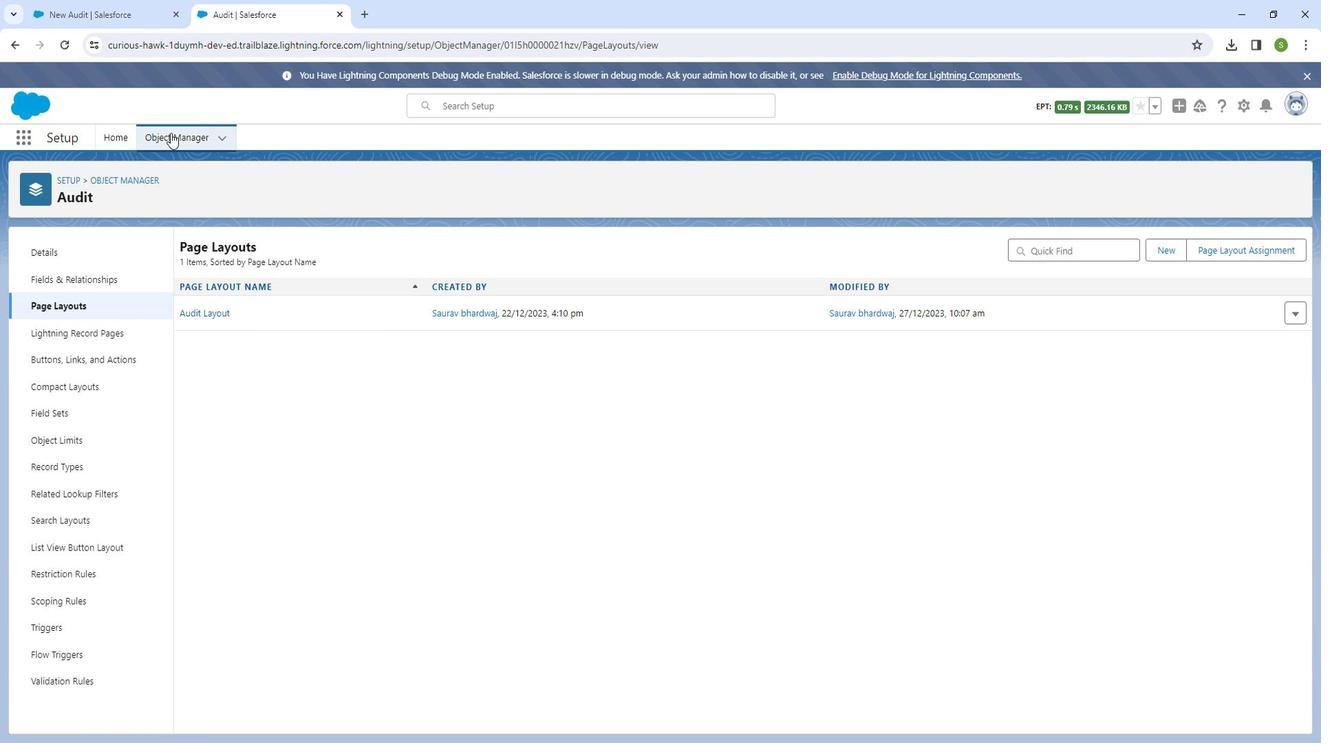 
Action: Mouse pressed left at (182, 139)
Screenshot: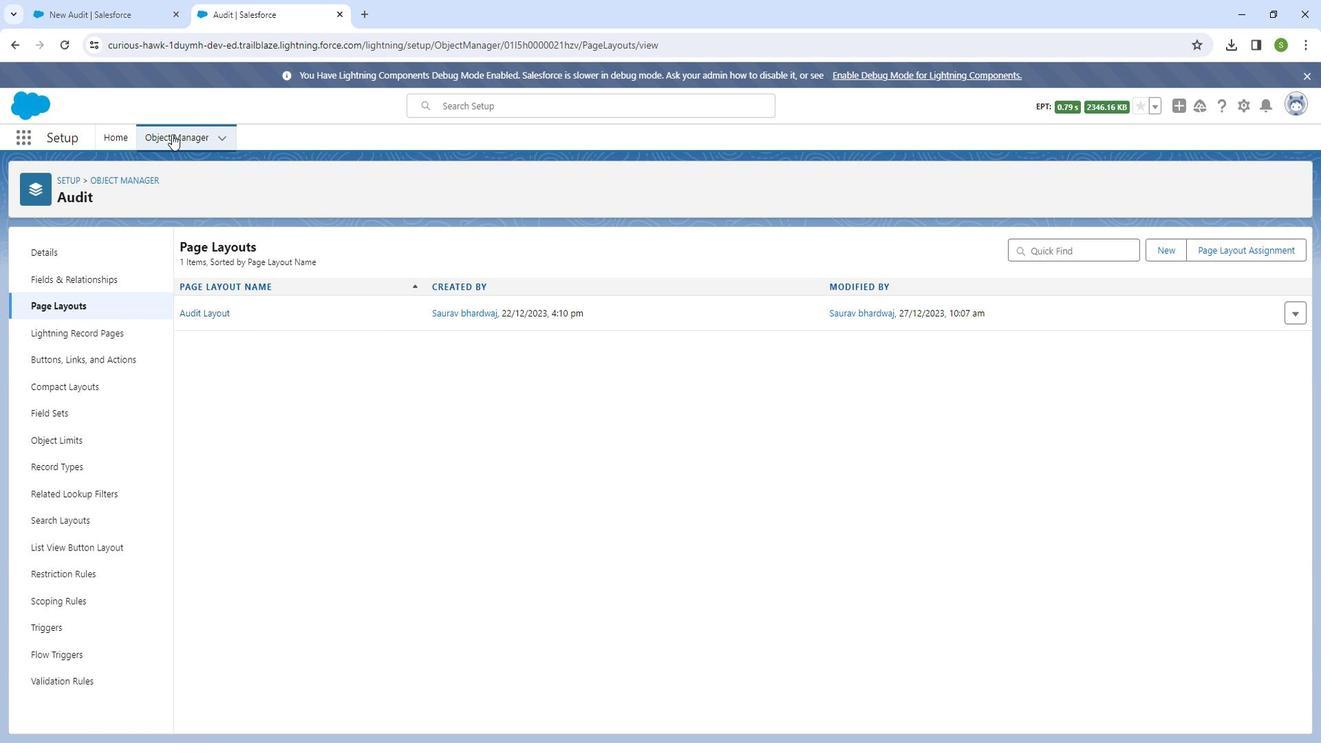 
Action: Mouse moved to (69, 591)
Screenshot: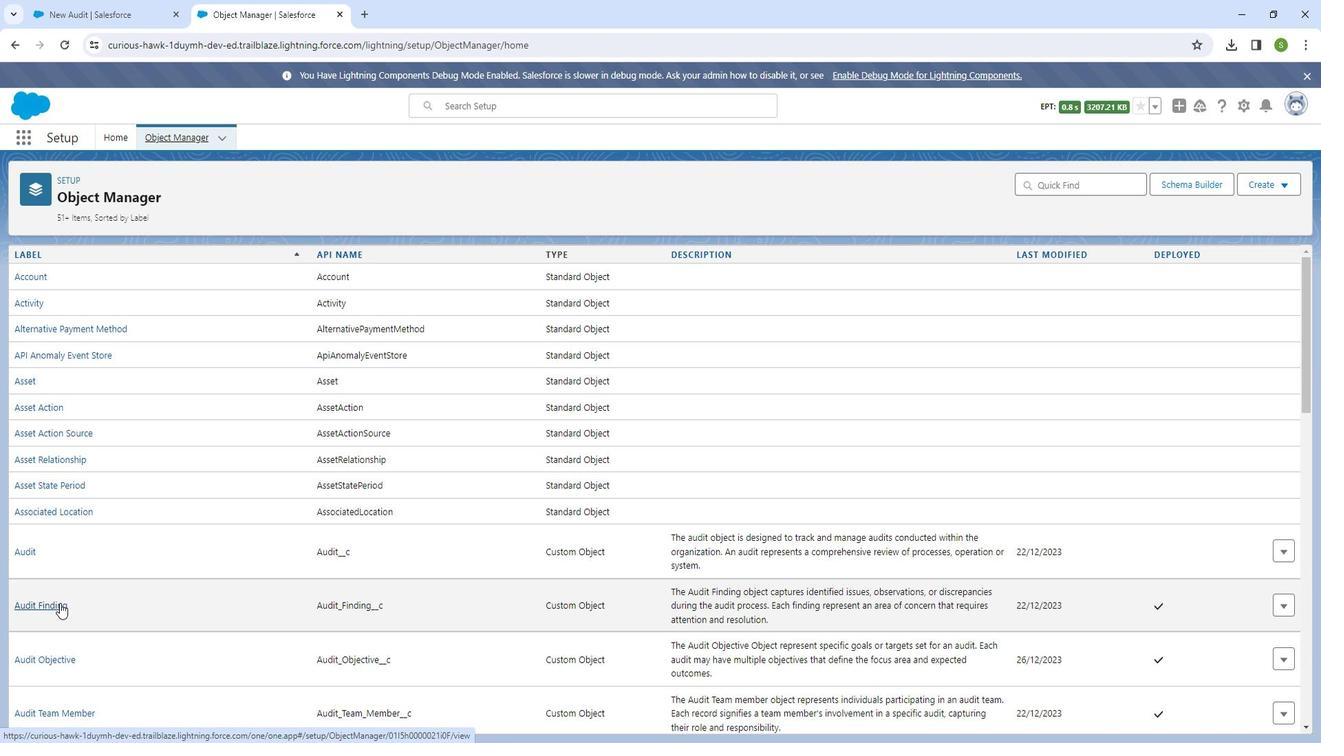 
Action: Mouse pressed left at (69, 591)
Screenshot: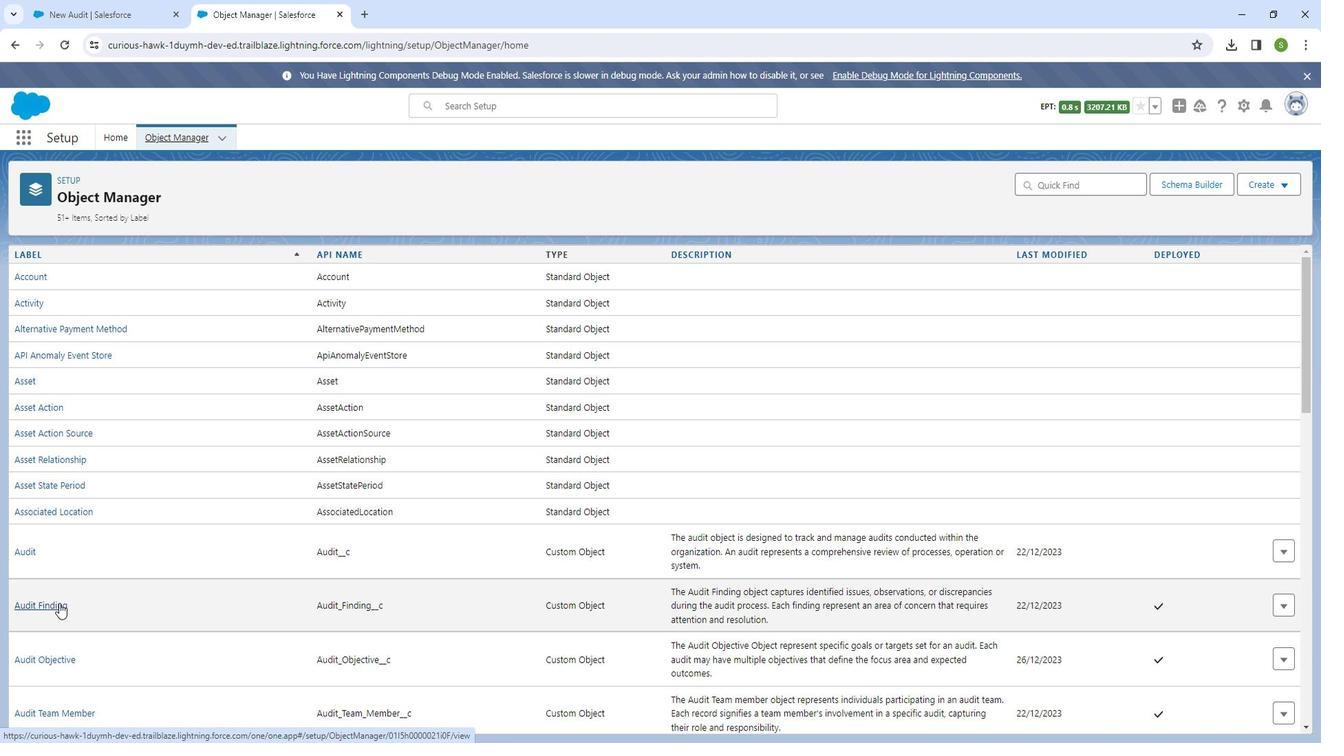 
Action: Mouse moved to (117, 281)
Screenshot: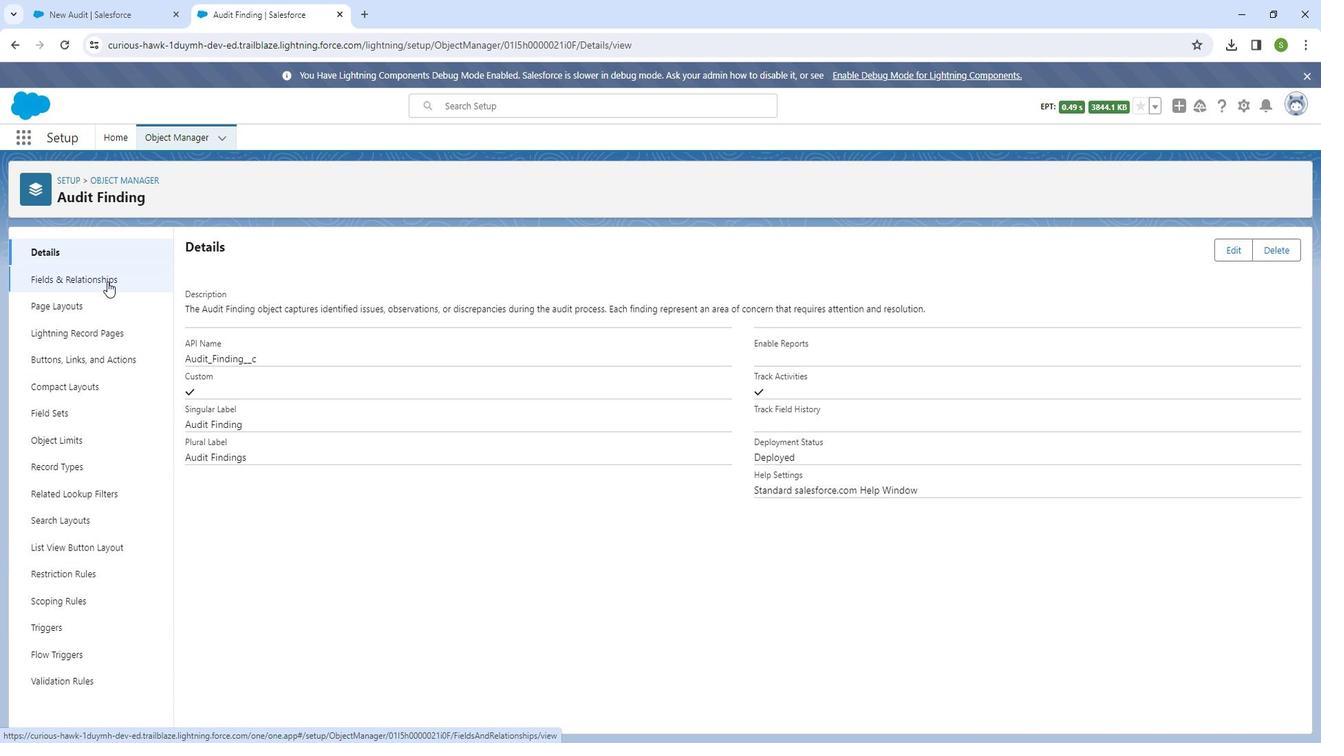
Action: Mouse pressed left at (117, 281)
Screenshot: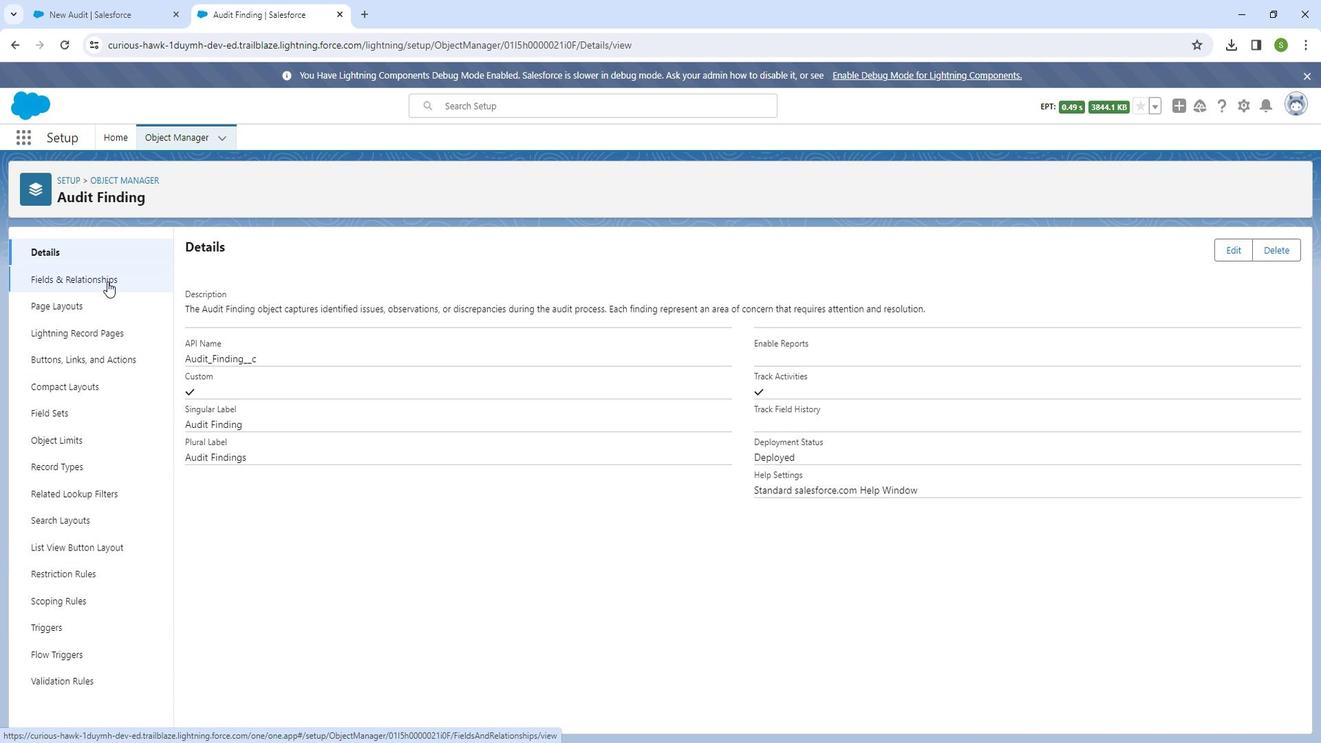 
Action: Mouse moved to (128, 308)
Screenshot: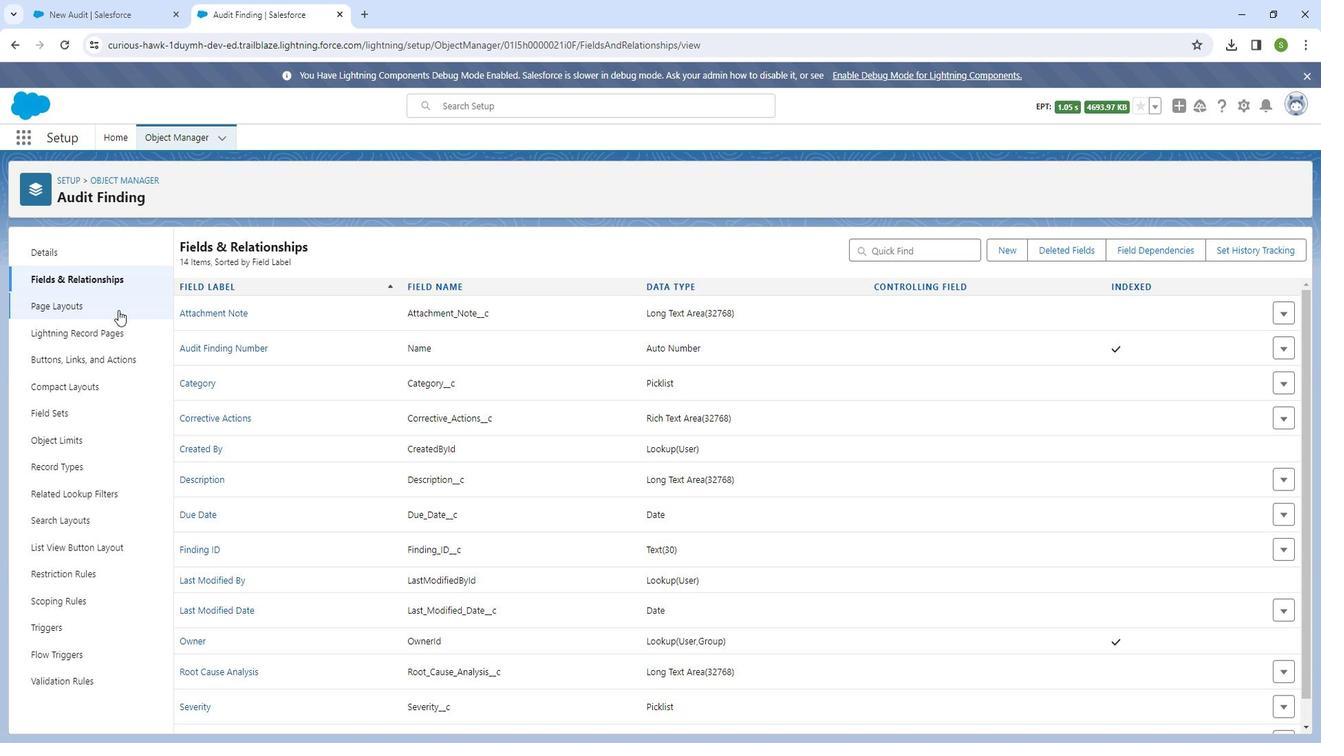
Action: Mouse pressed left at (128, 308)
Screenshot: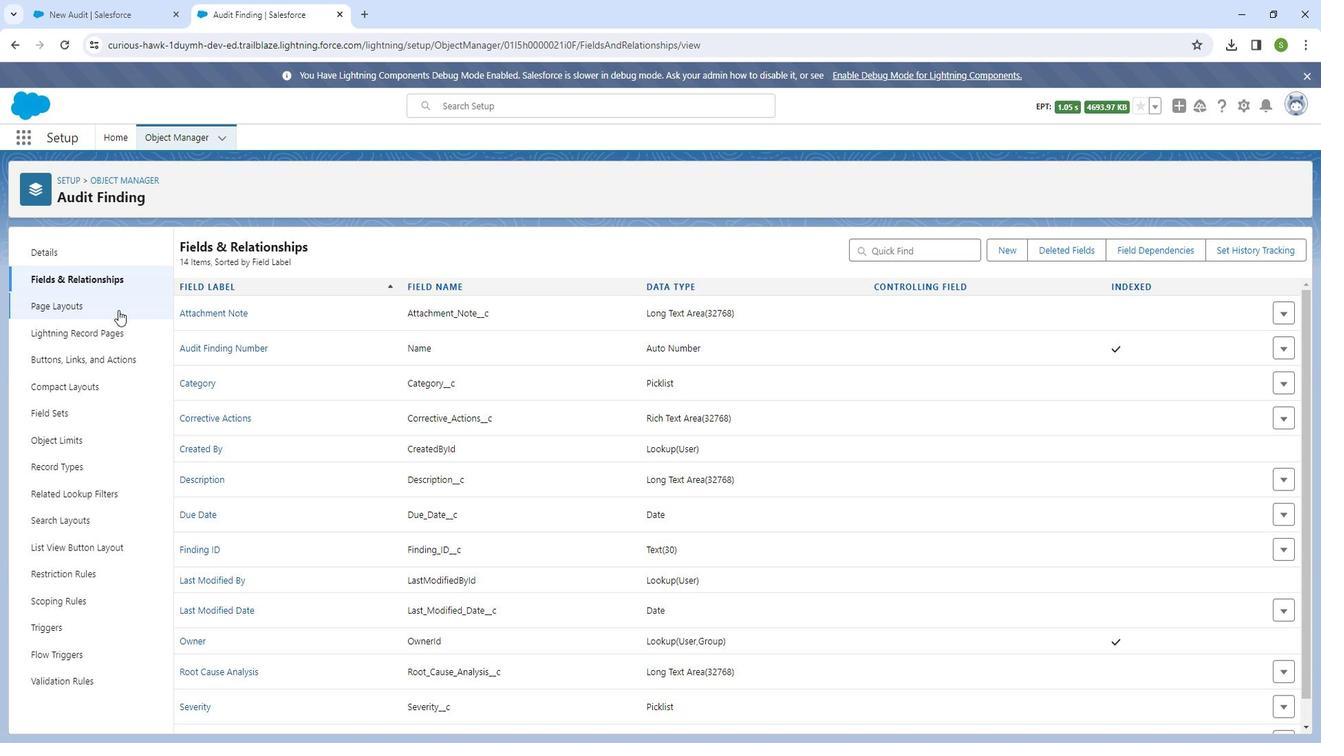 
Action: Mouse moved to (220, 315)
Screenshot: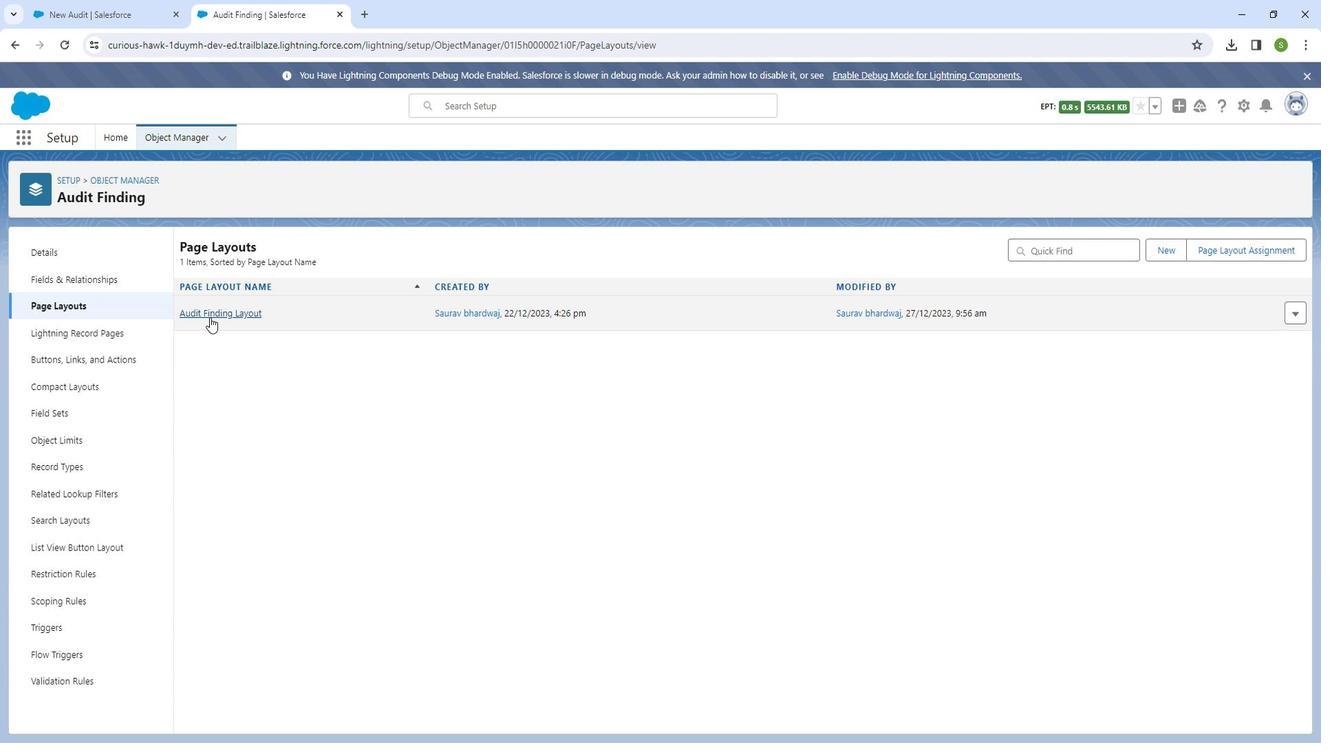 
Action: Mouse pressed left at (220, 315)
Screenshot: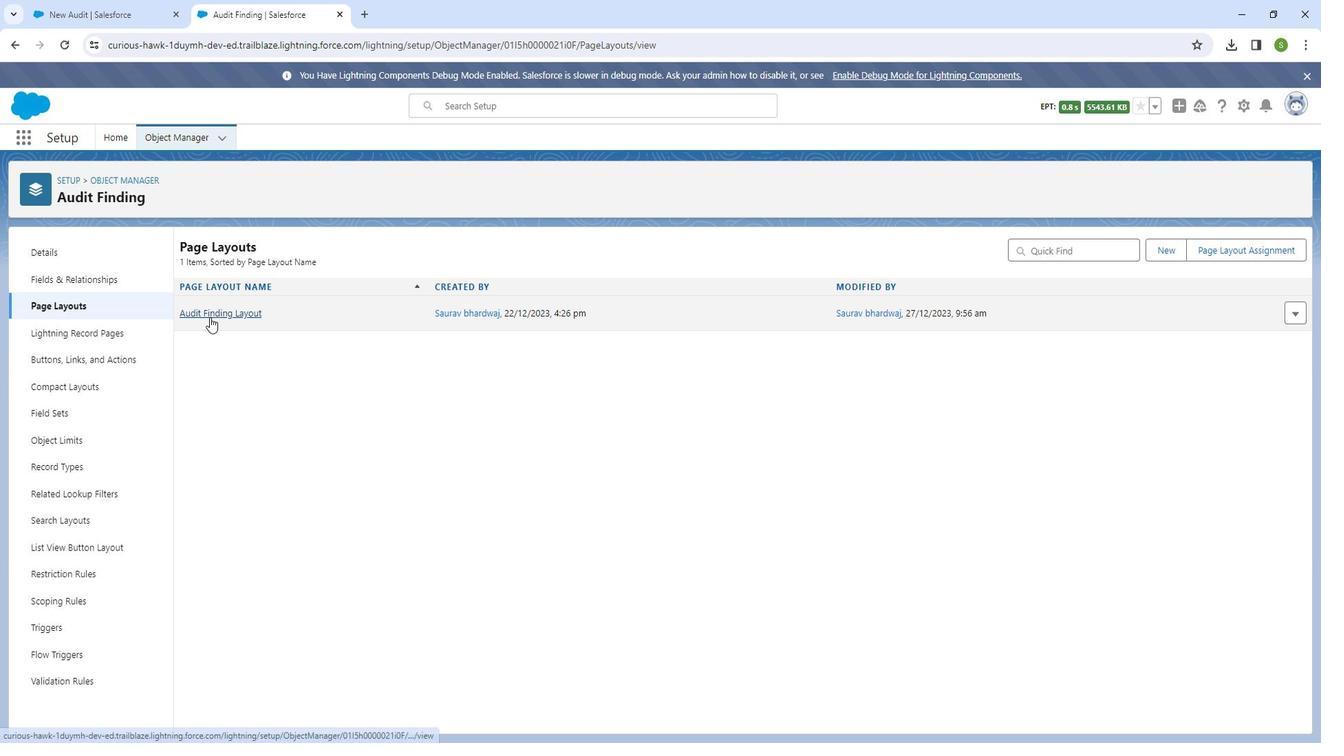 
Action: Mouse moved to (450, 398)
Screenshot: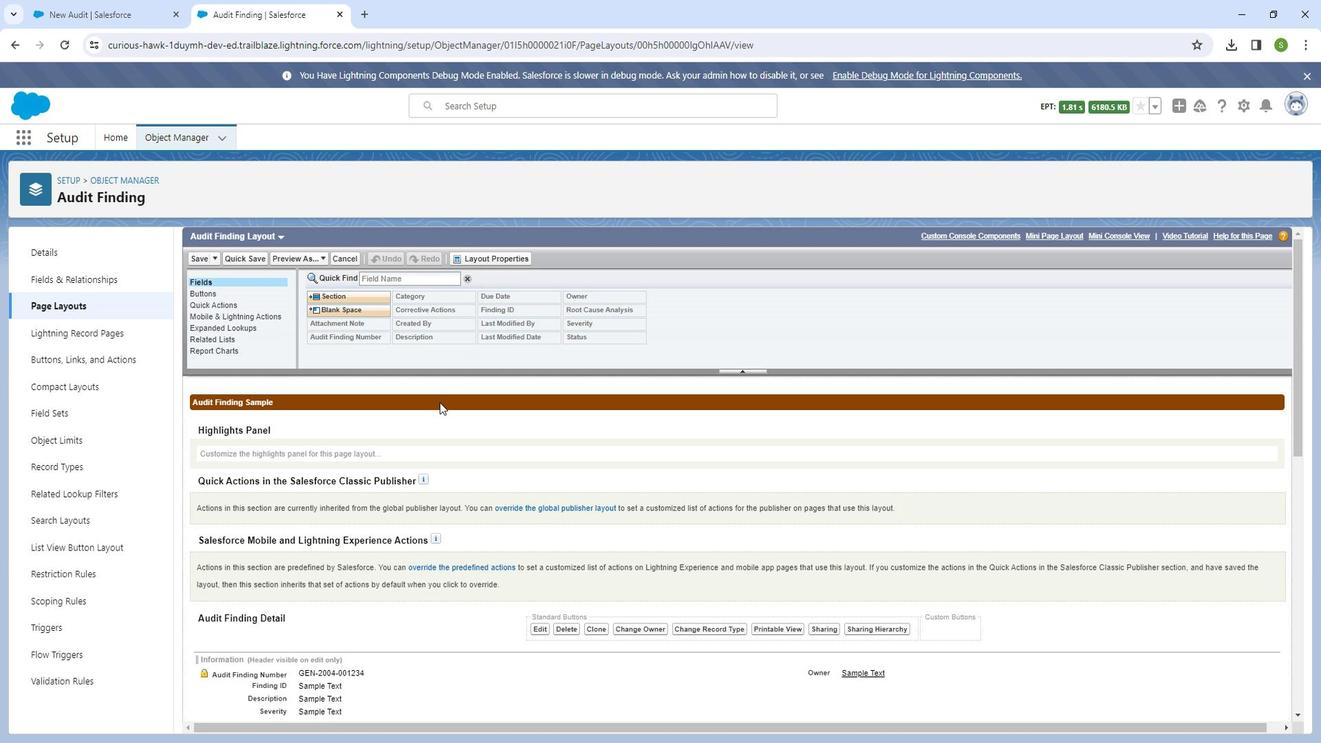 
Action: Mouse scrolled (450, 397) with delta (0, 0)
Screenshot: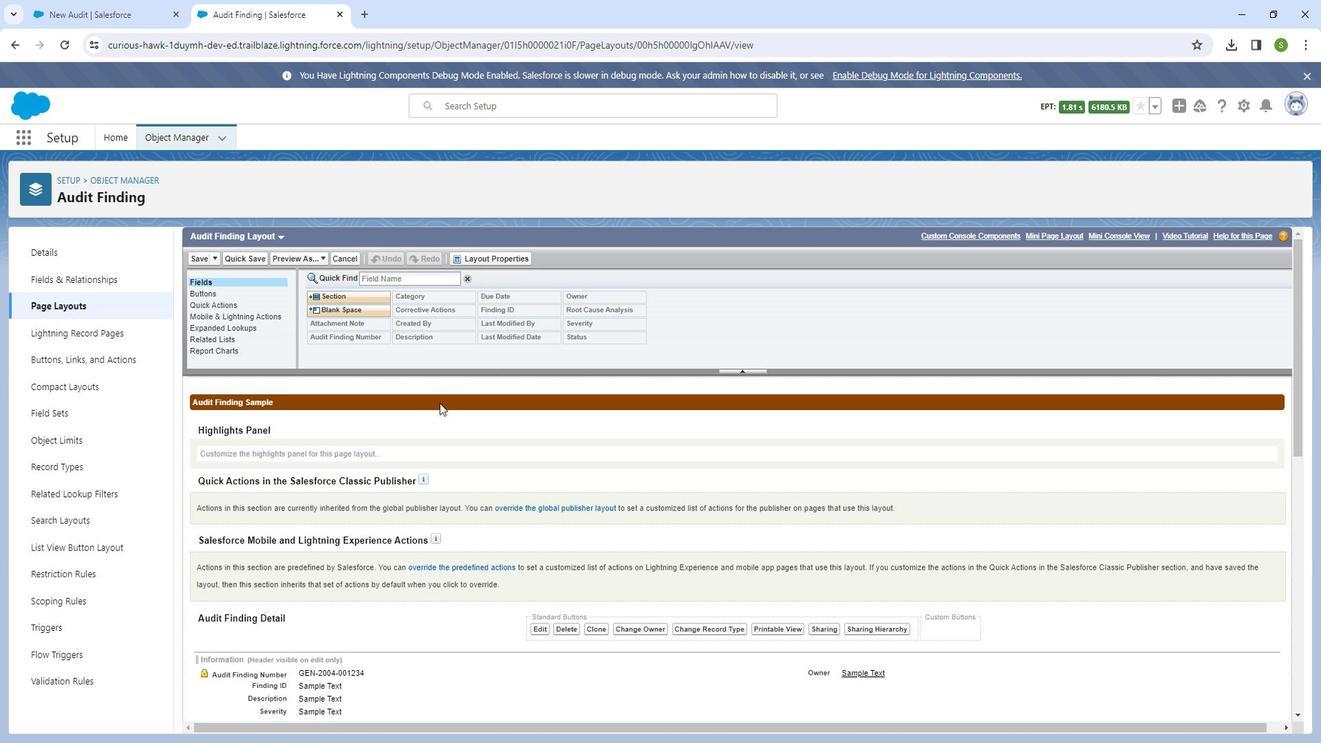 
Action: Mouse moved to (450, 399)
Screenshot: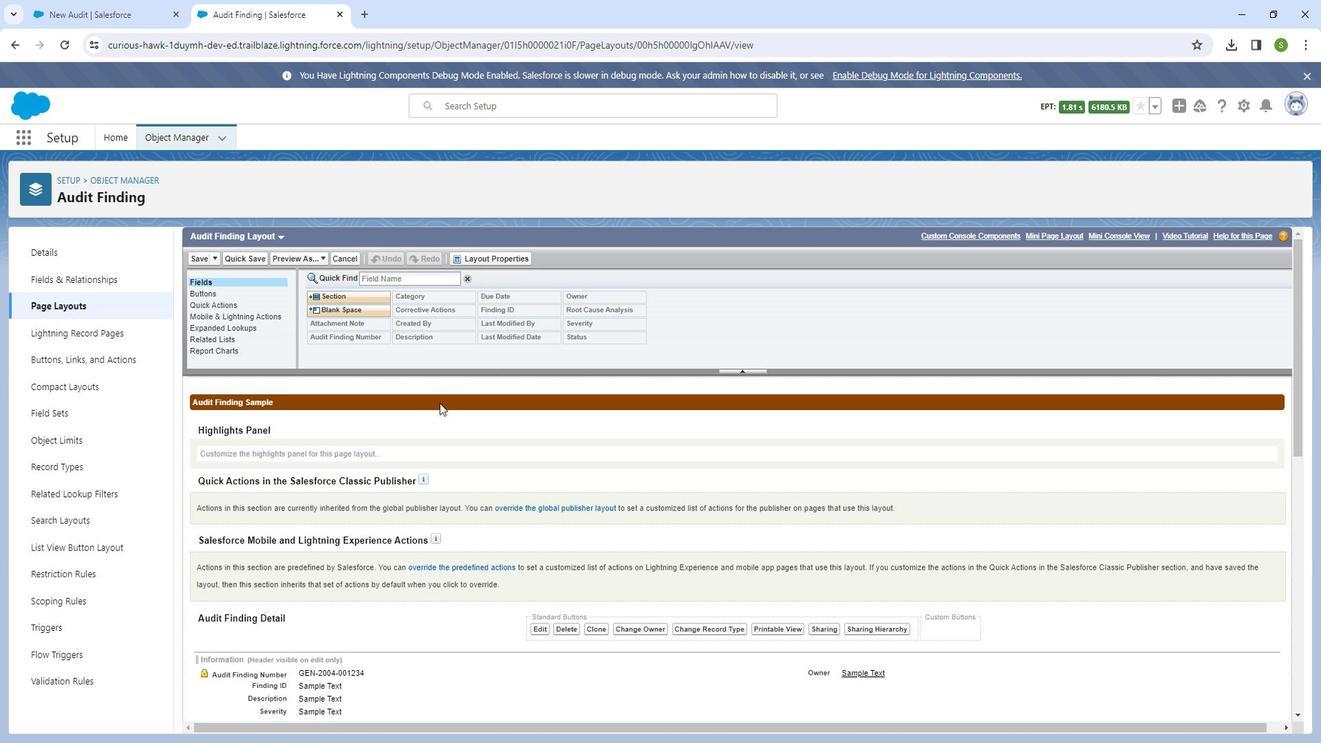 
Action: Mouse scrolled (450, 398) with delta (0, 0)
Screenshot: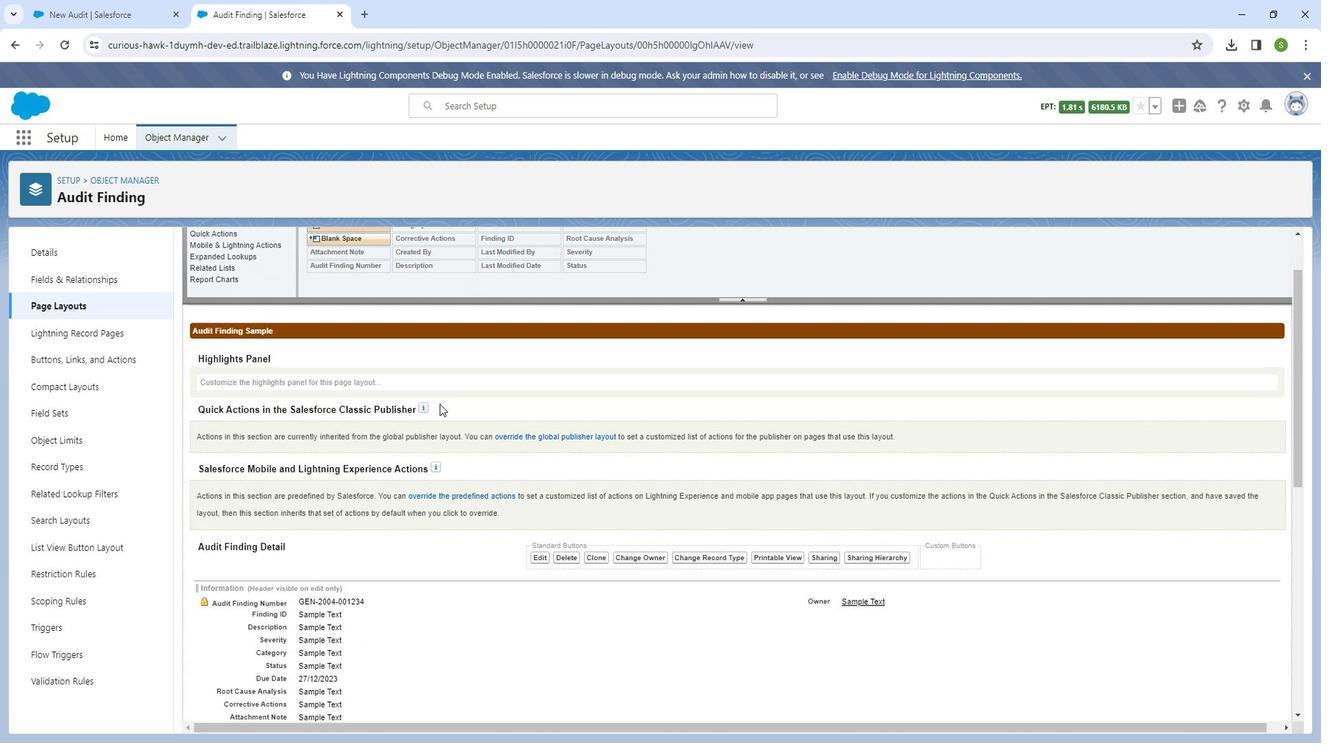 
Action: Mouse scrolled (450, 398) with delta (0, 0)
Screenshot: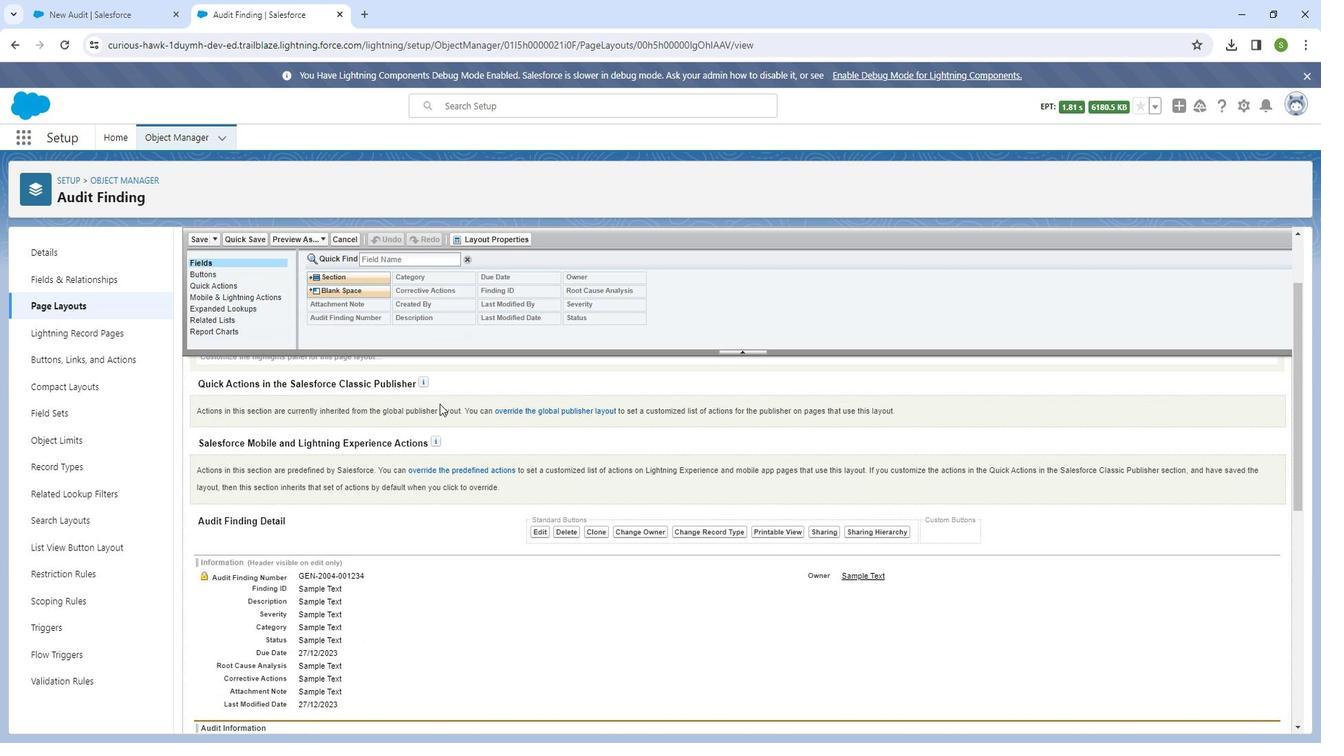 
Action: Mouse scrolled (450, 398) with delta (0, 0)
Screenshot: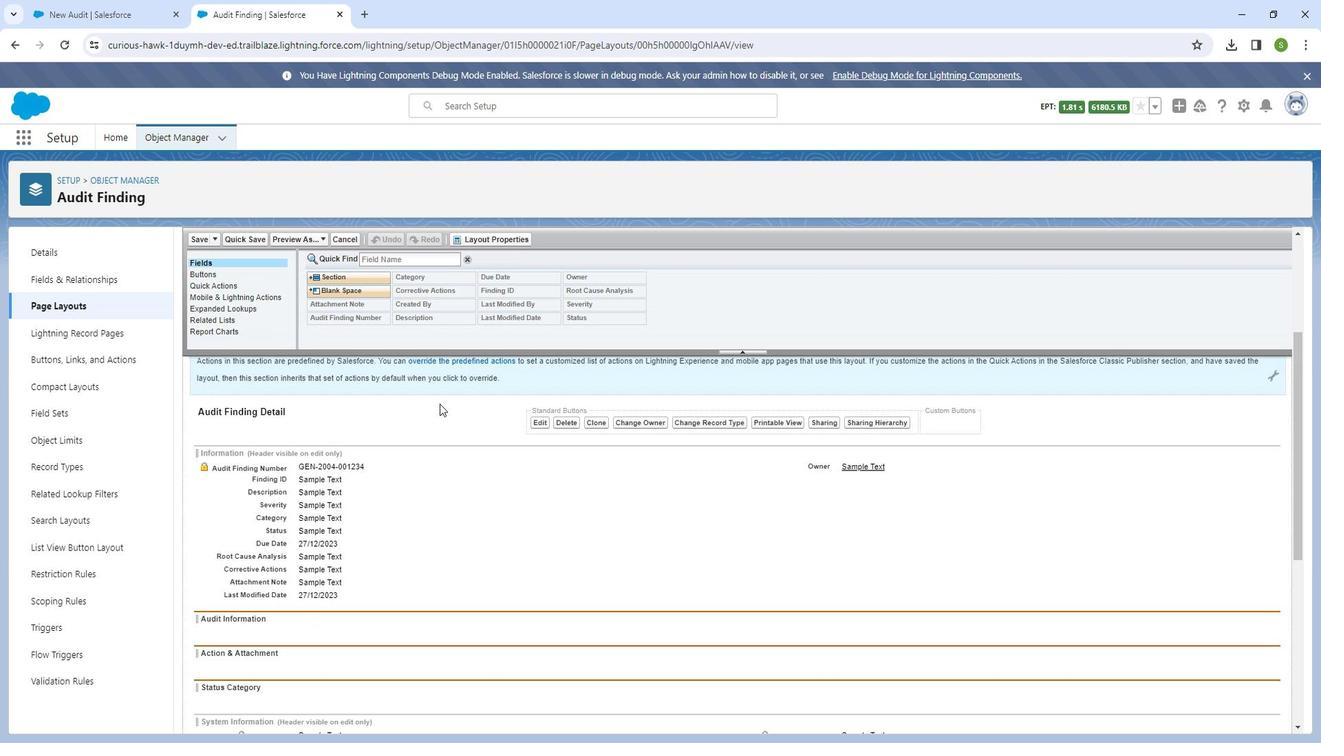 
Action: Mouse moved to (262, 529)
Screenshot: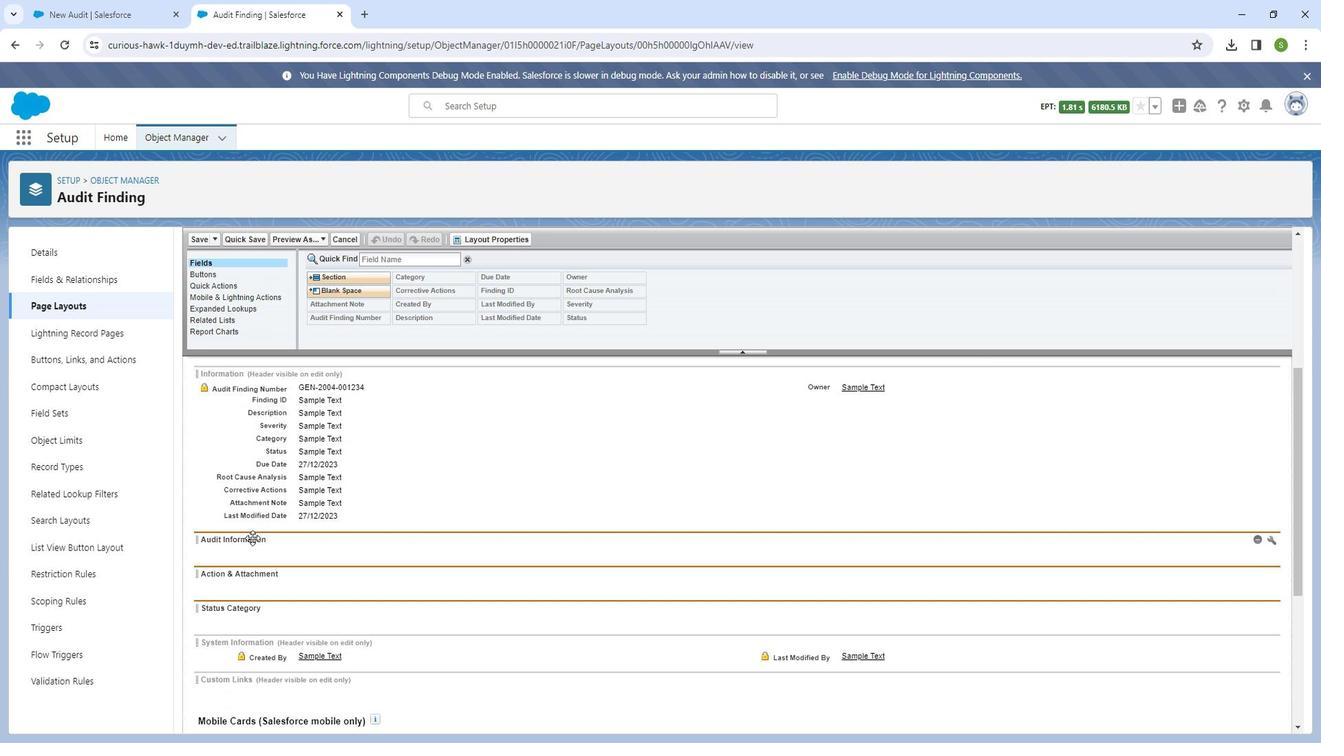 
Action: Mouse pressed left at (262, 529)
Screenshot: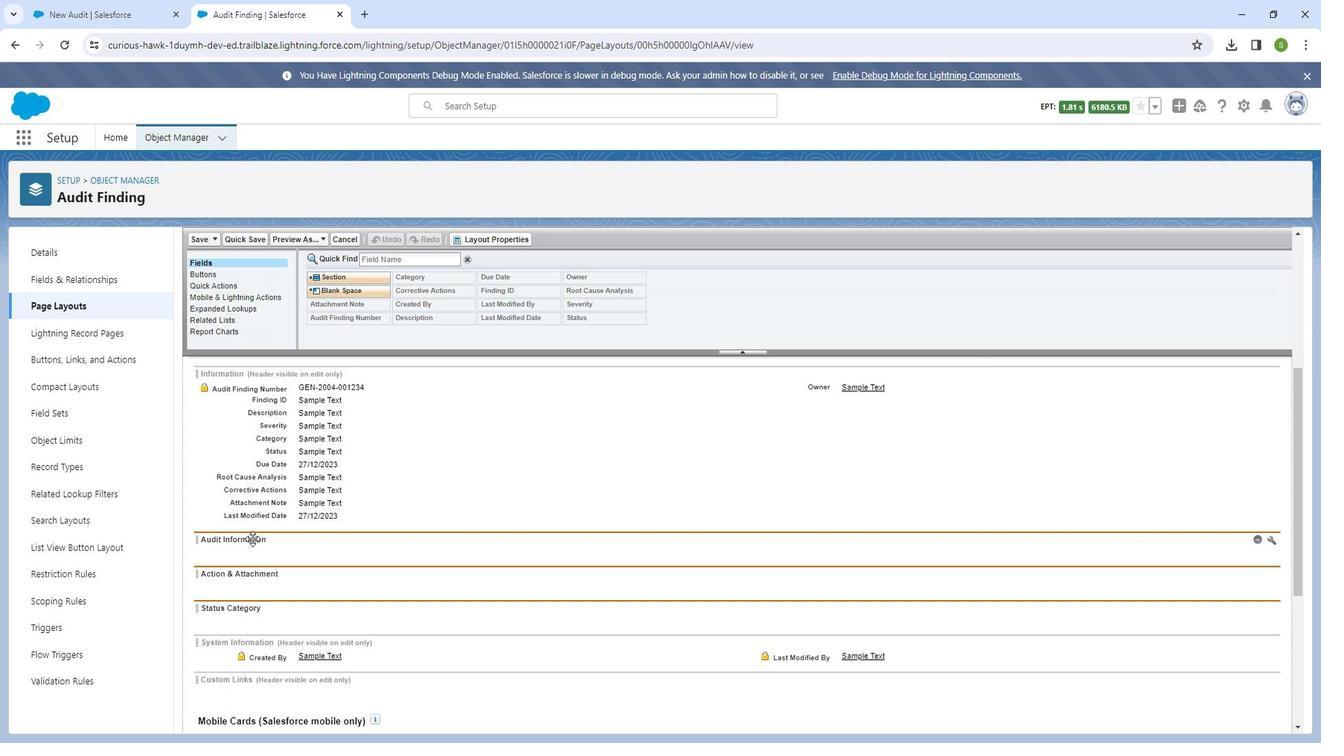 
Action: Mouse moved to (256, 611)
Screenshot: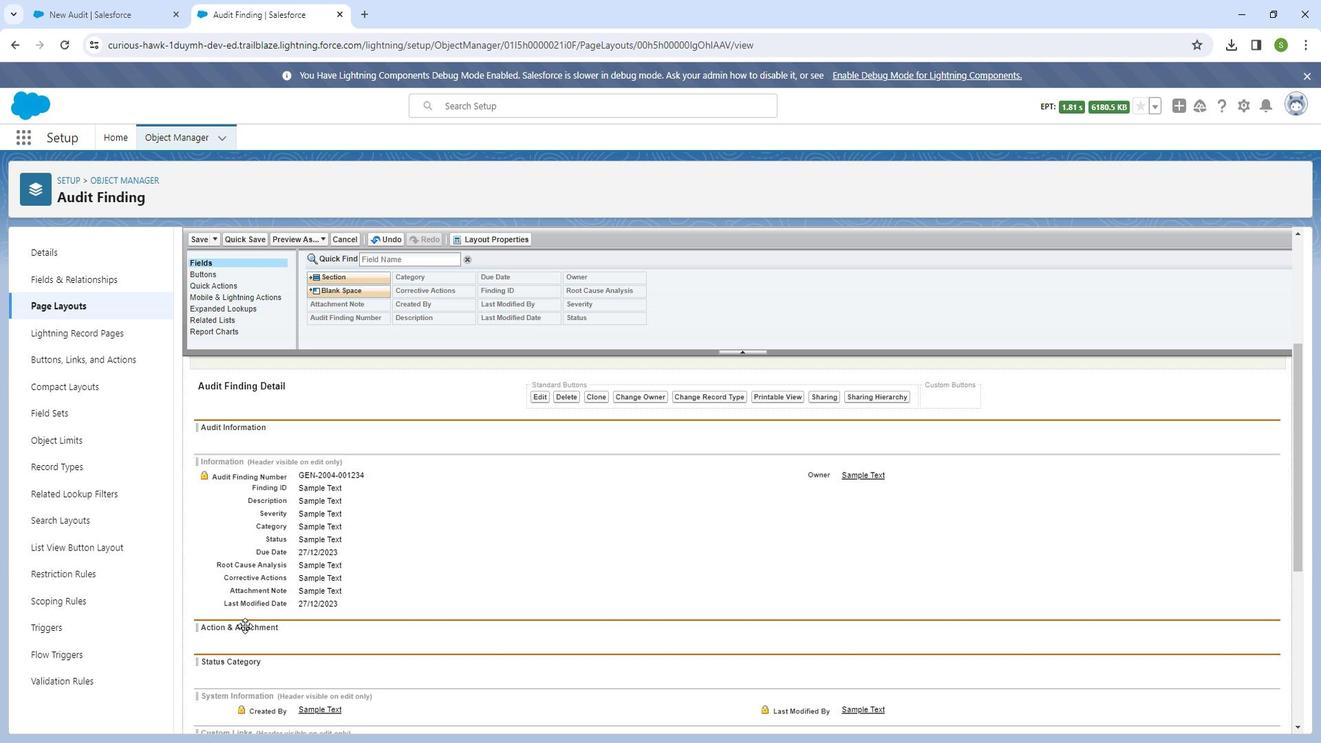 
Action: Mouse pressed left at (256, 611)
Screenshot: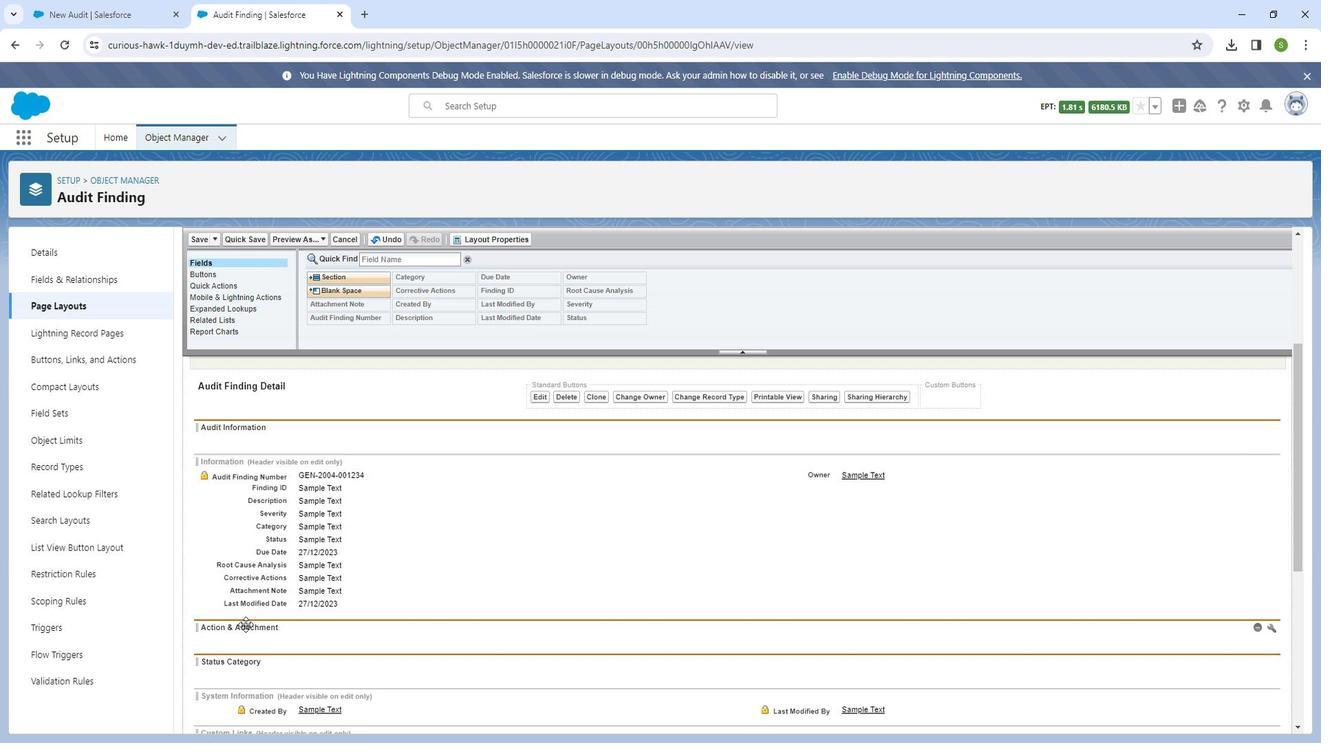 
Action: Mouse moved to (247, 648)
Screenshot: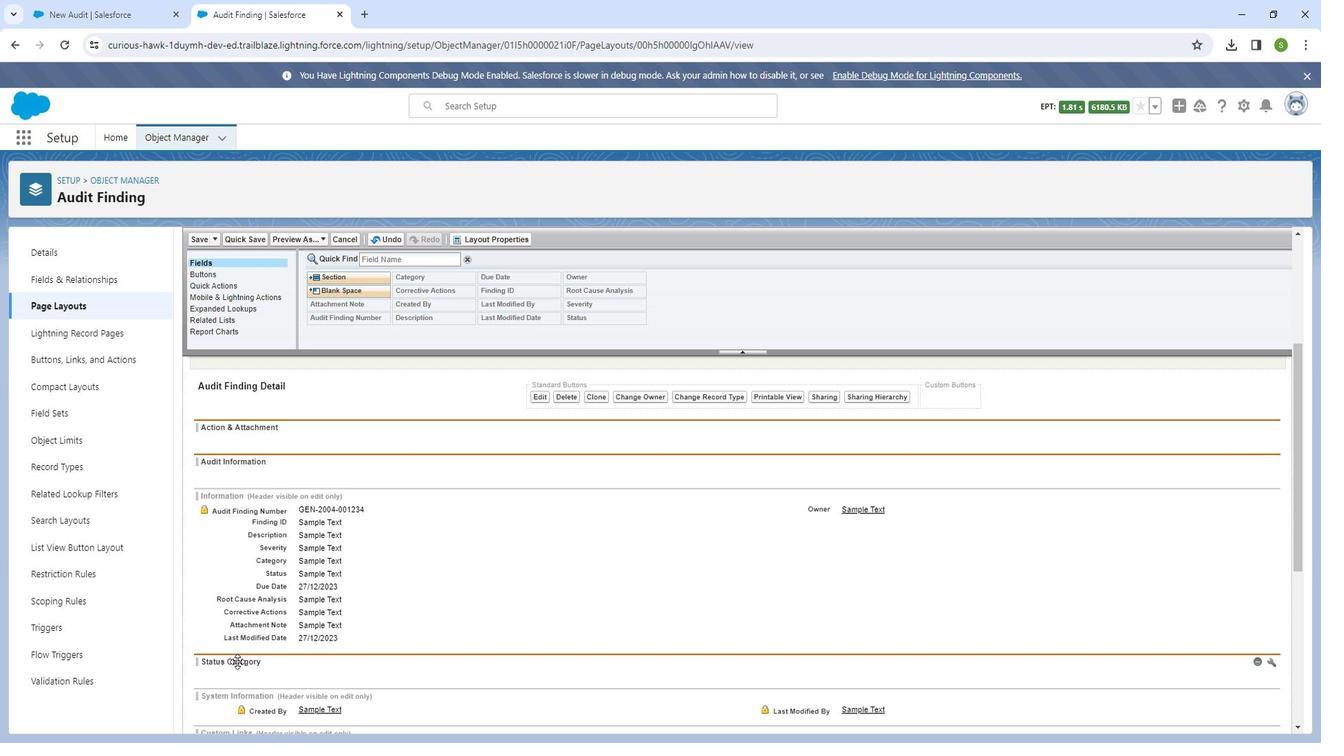 
Action: Mouse pressed left at (247, 648)
Screenshot: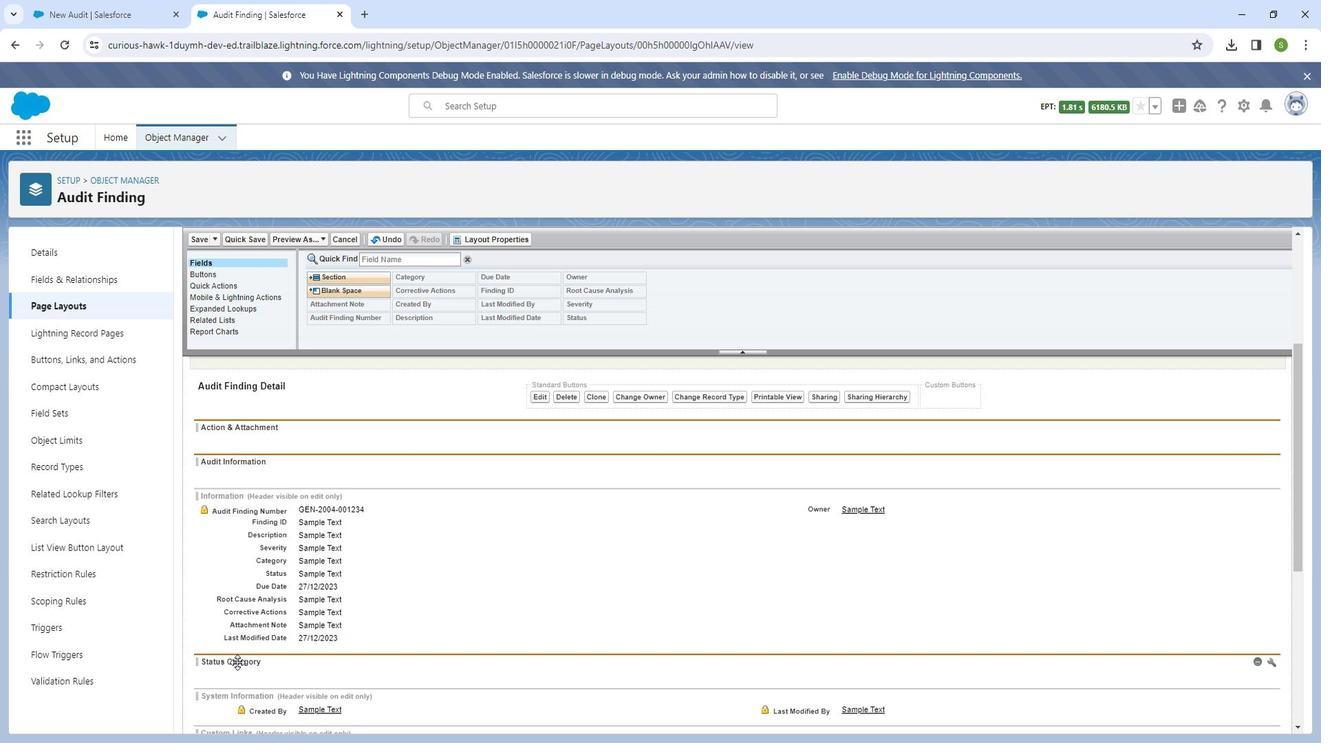
Action: Mouse moved to (260, 421)
Screenshot: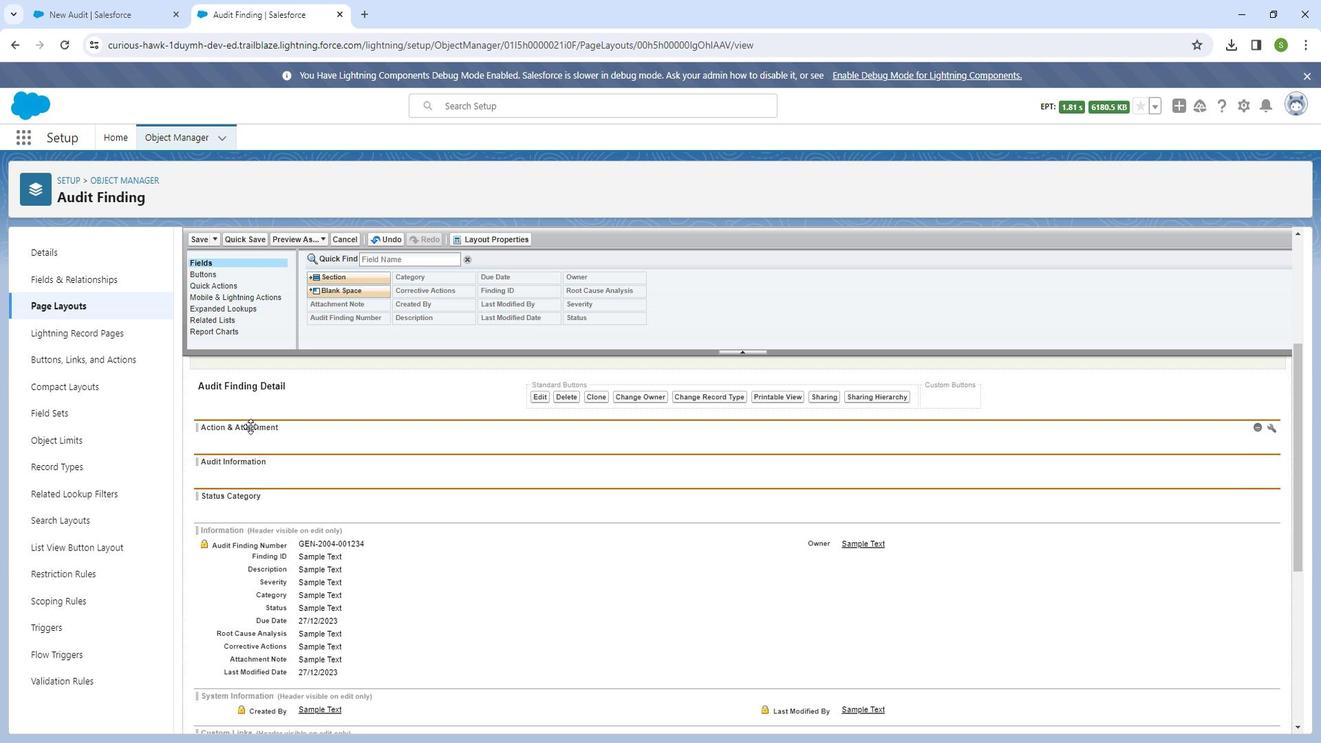 
Action: Mouse pressed left at (260, 421)
Screenshot: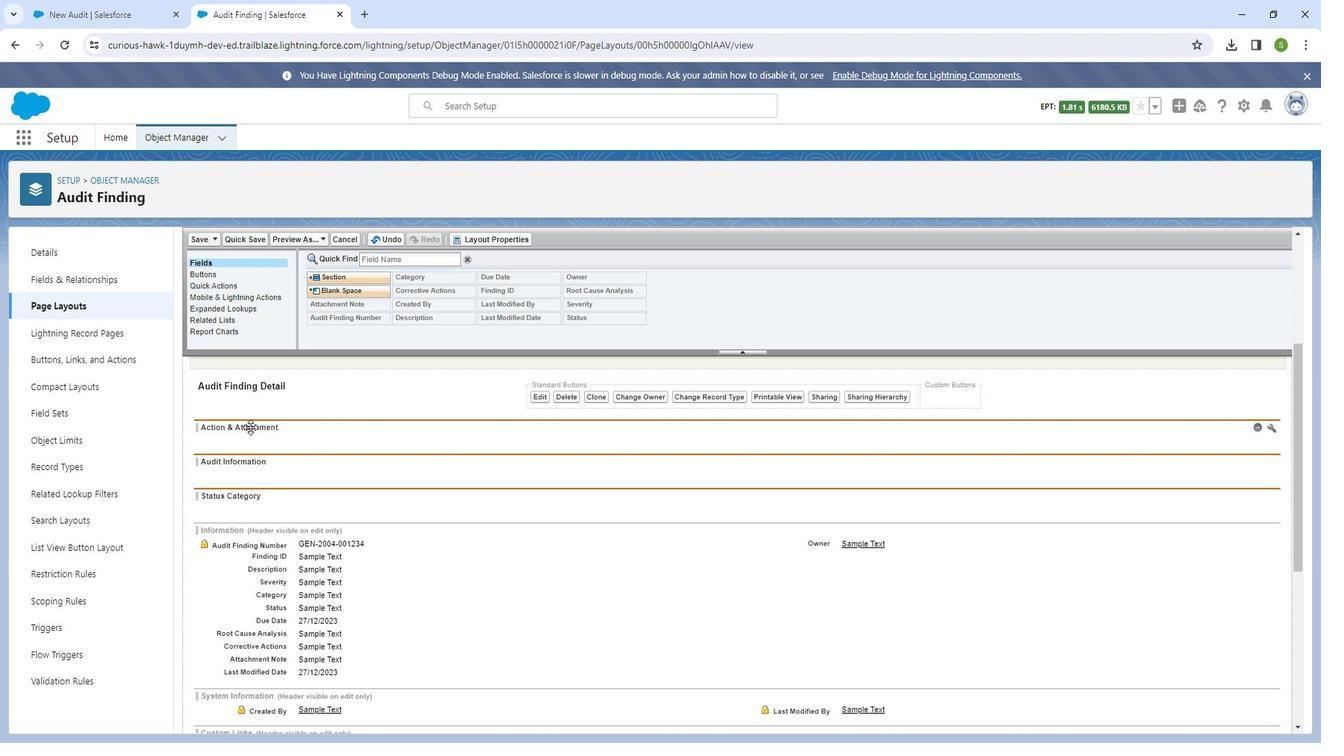
Action: Mouse moved to (301, 549)
Screenshot: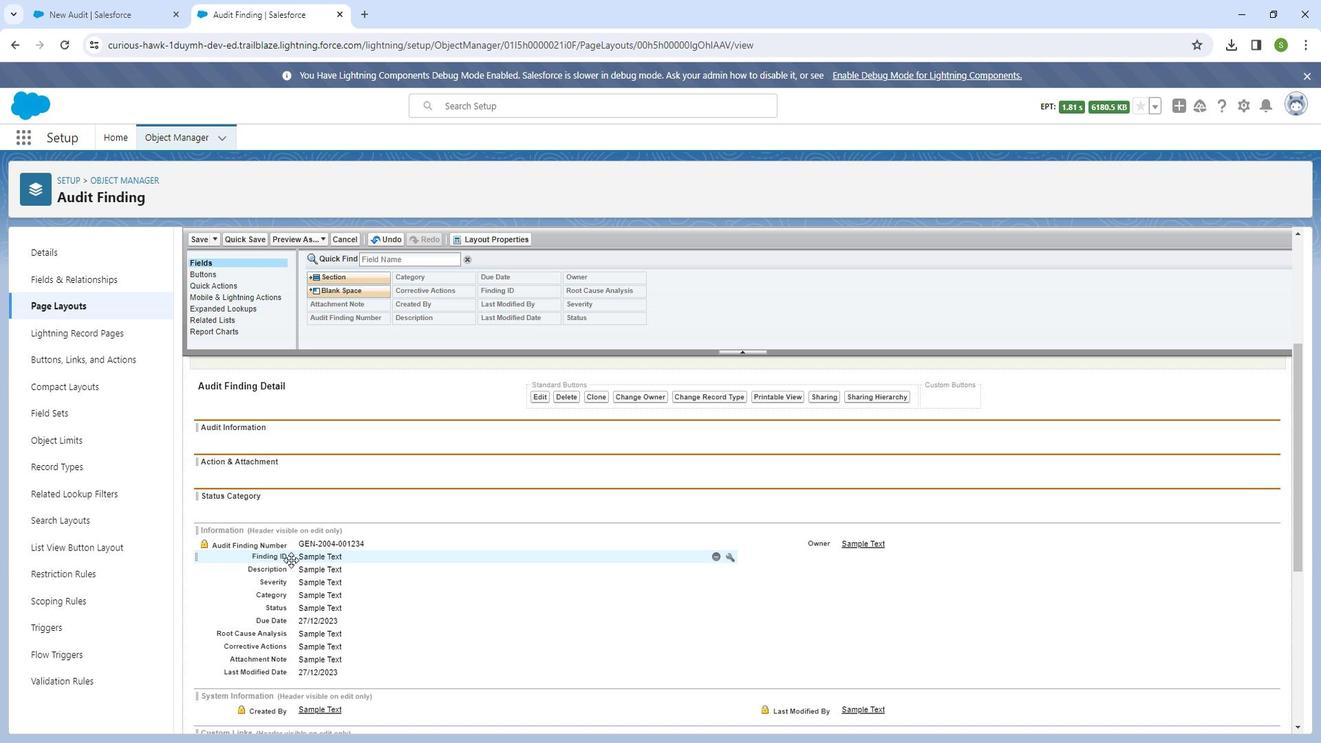 
Action: Mouse pressed left at (301, 549)
Screenshot: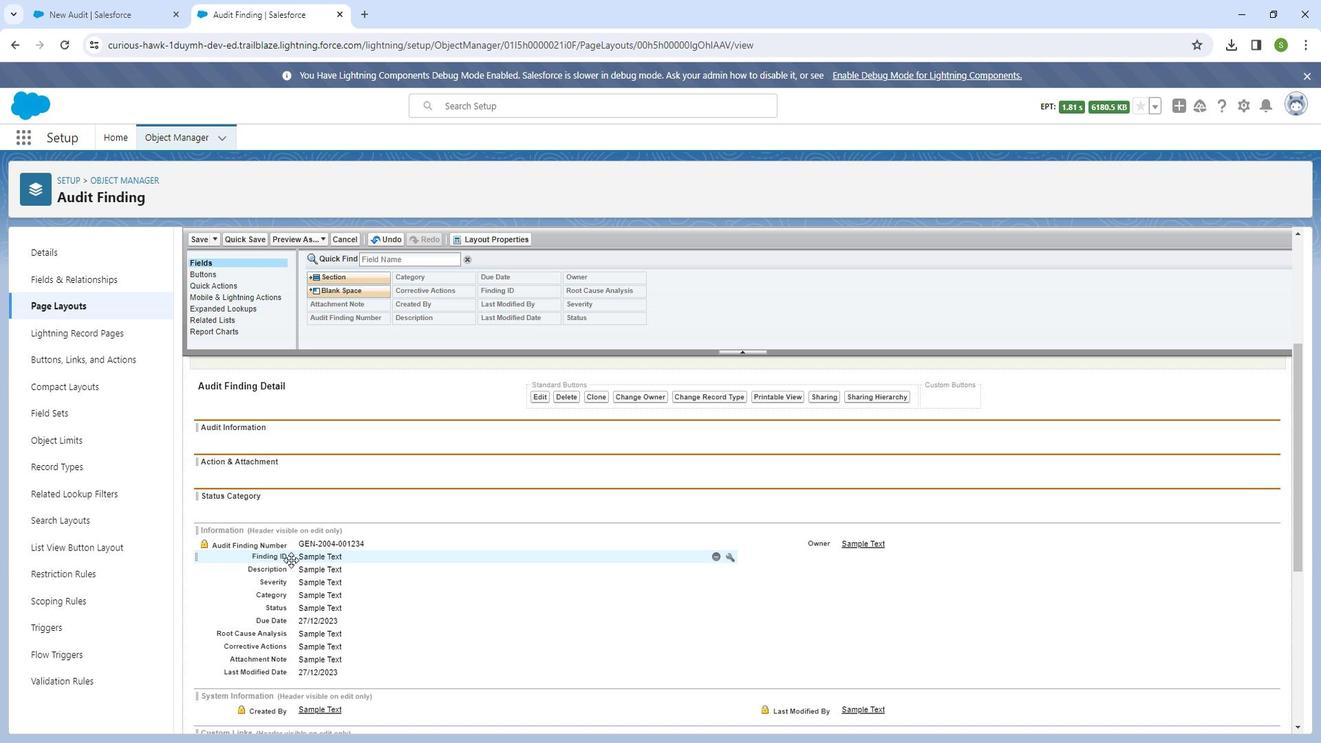 
Action: Mouse moved to (289, 539)
Screenshot: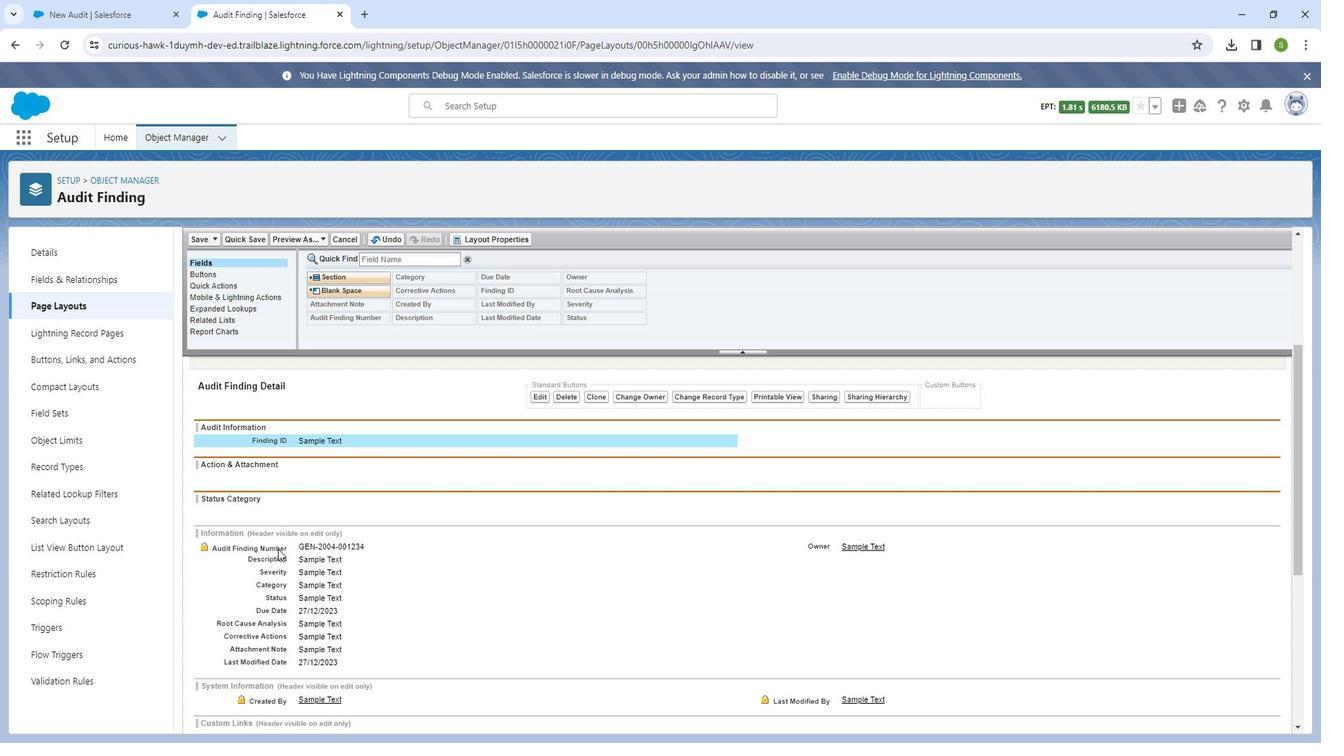 
Action: Mouse pressed left at (289, 539)
Screenshot: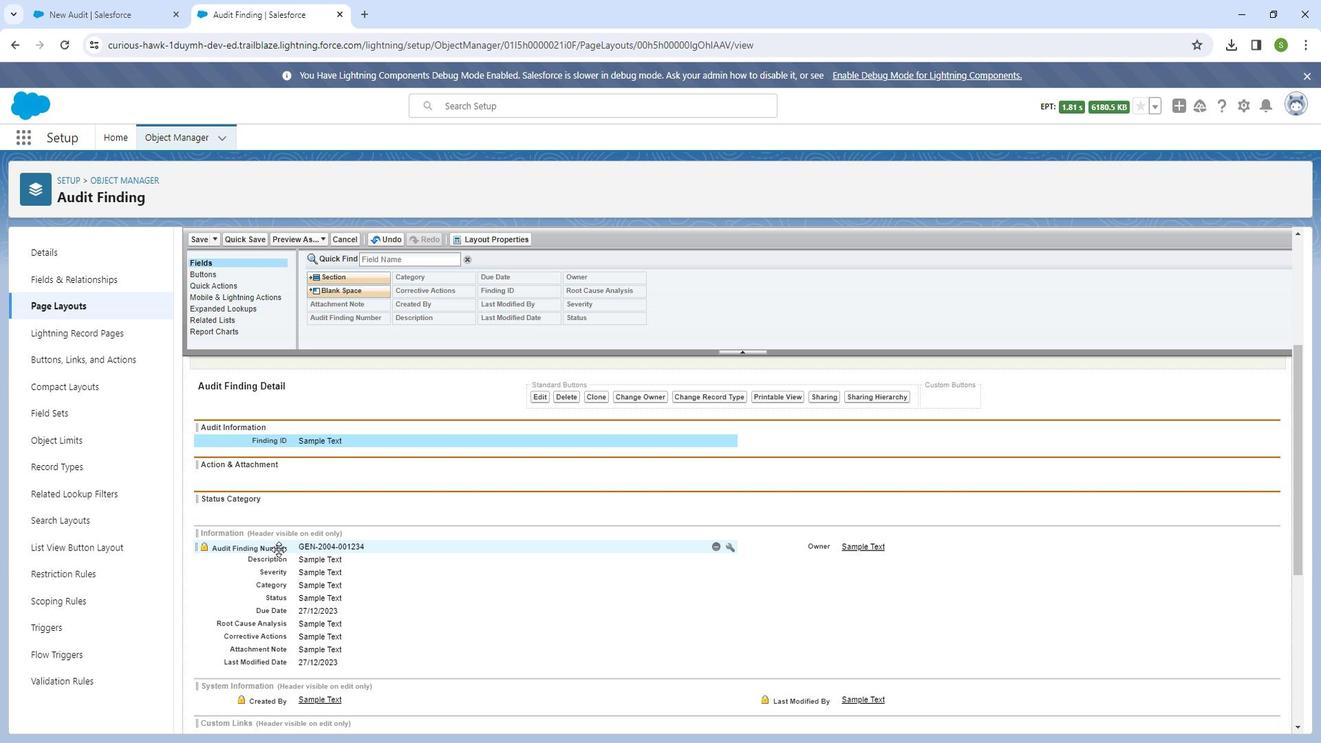 
Action: Mouse moved to (323, 538)
Screenshot: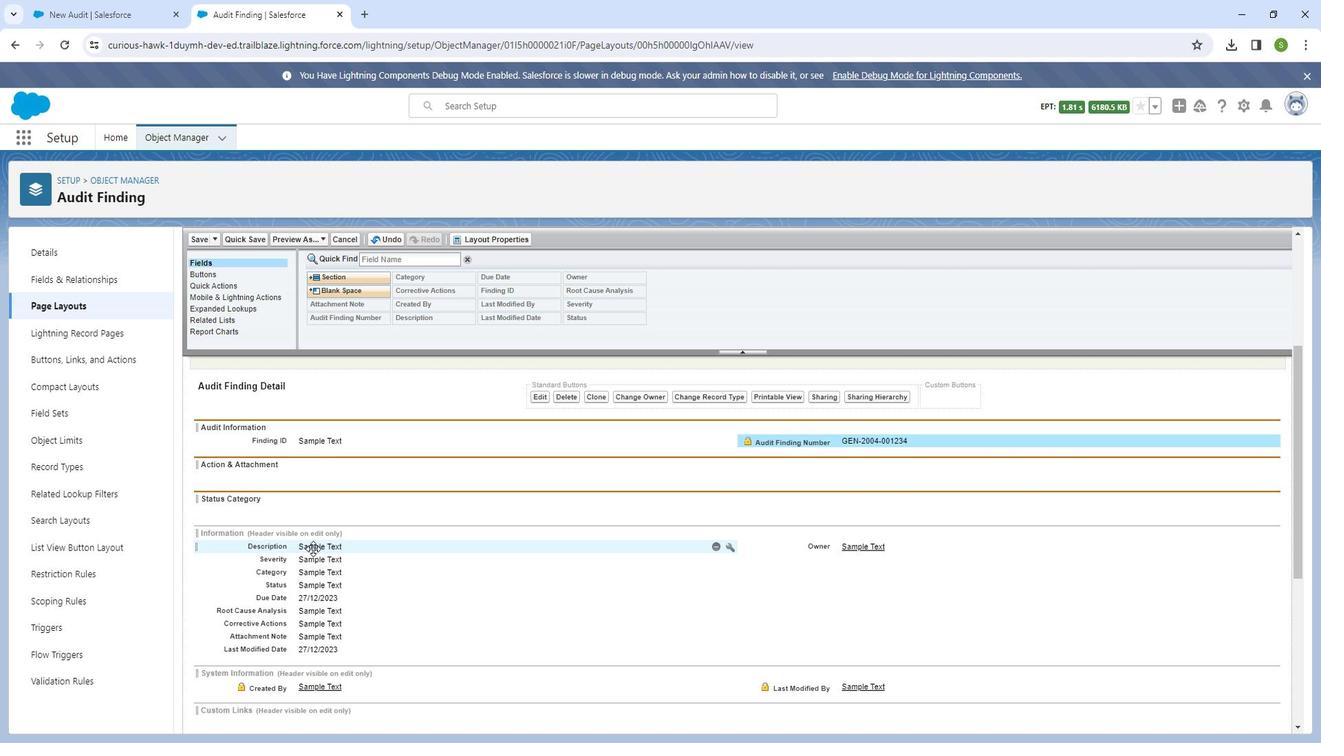 
Action: Mouse pressed left at (323, 538)
Screenshot: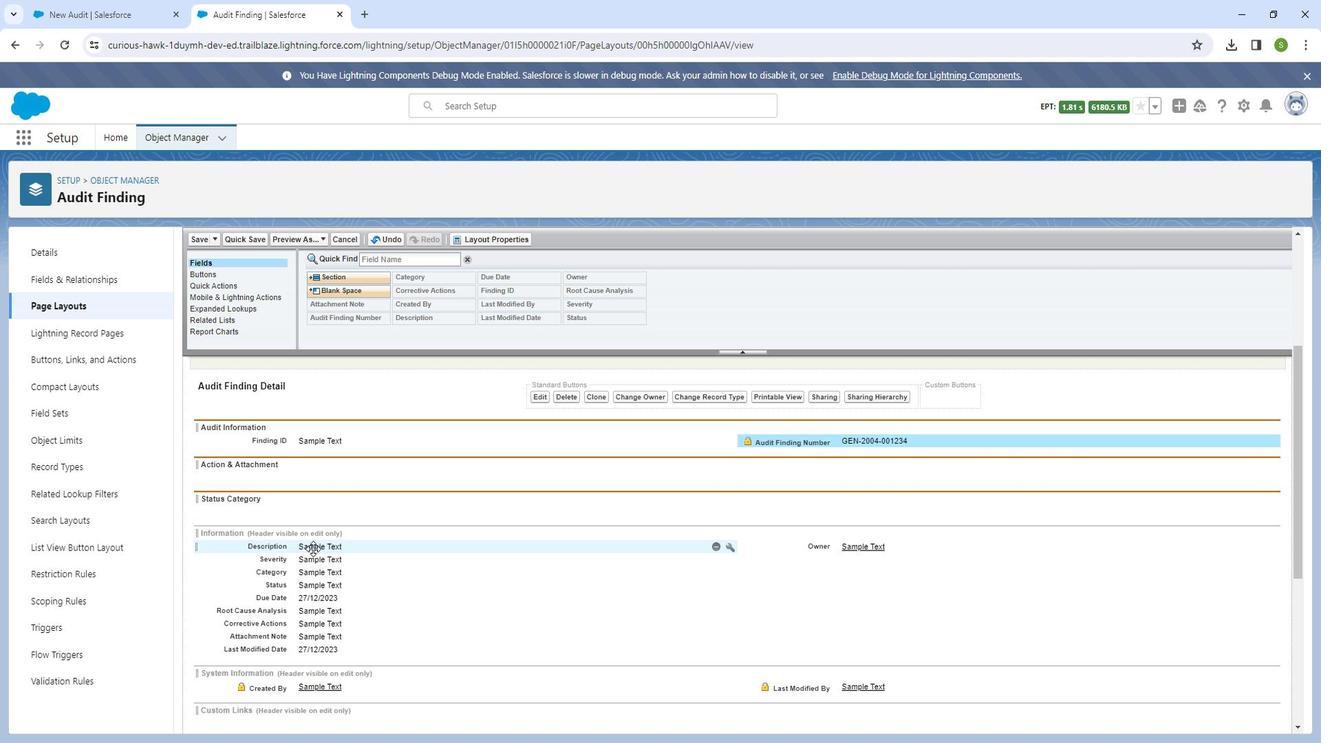 
Action: Mouse moved to (314, 551)
Screenshot: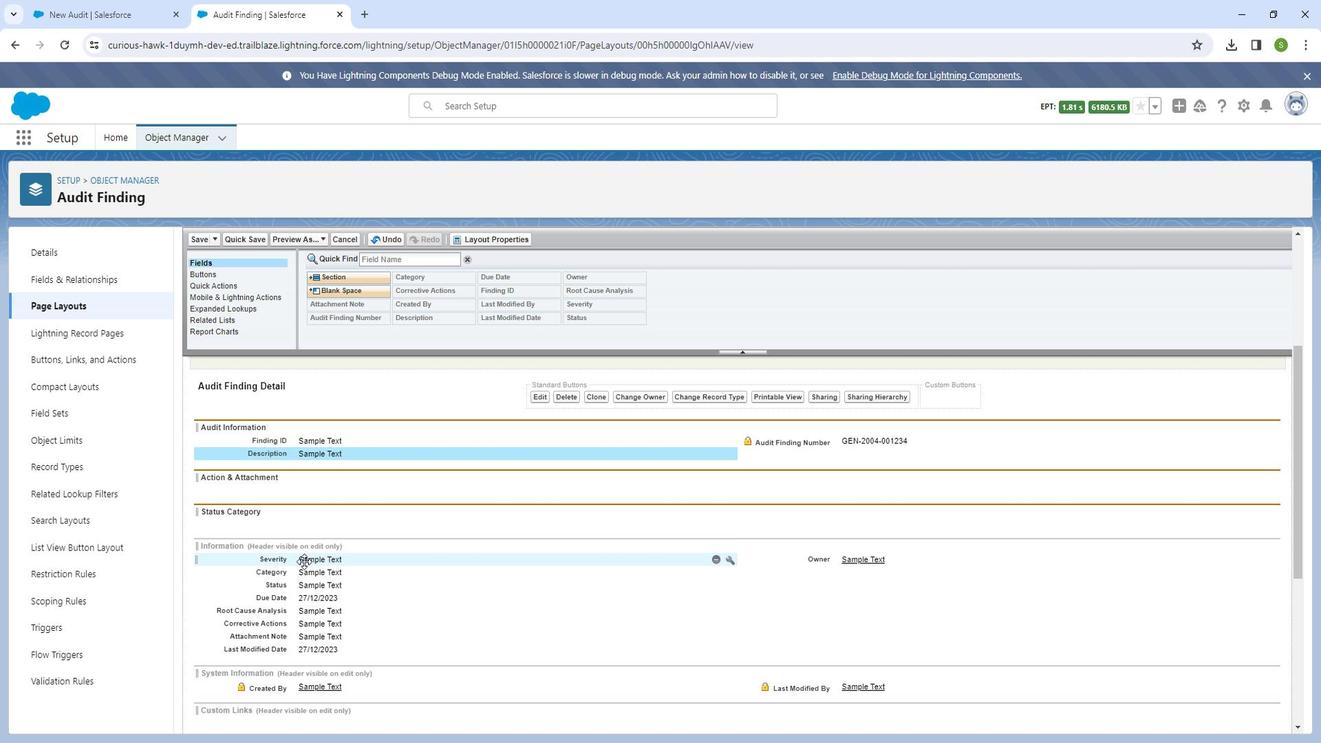 
Action: Mouse pressed left at (314, 551)
Screenshot: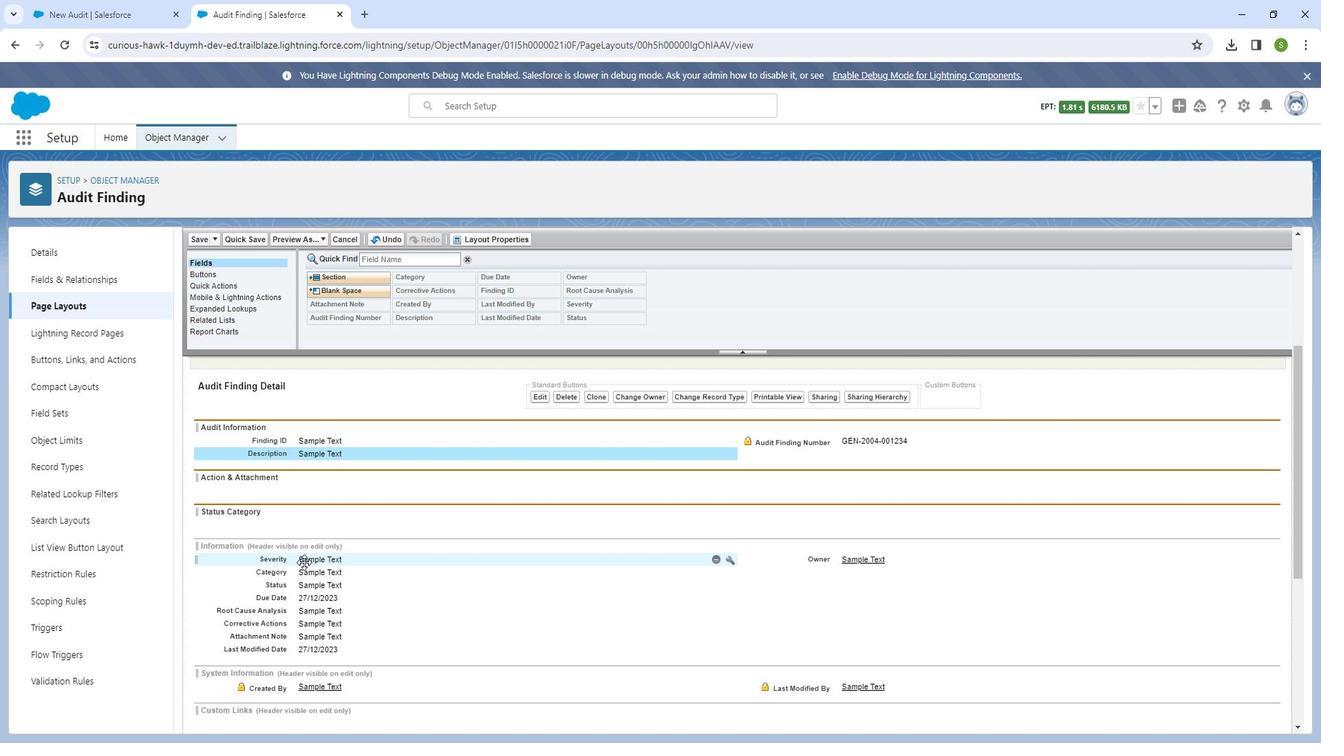 
Action: Mouse moved to (278, 451)
Screenshot: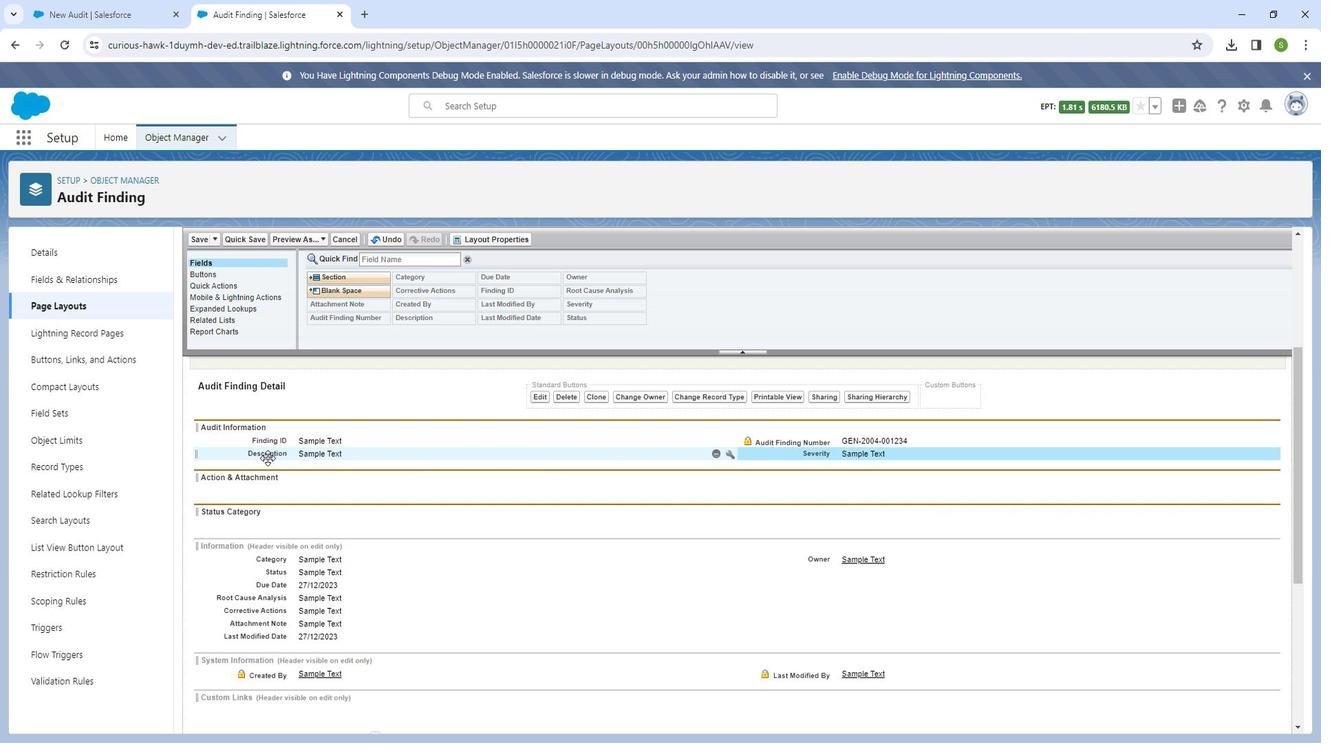 
Action: Mouse pressed left at (278, 451)
Screenshot: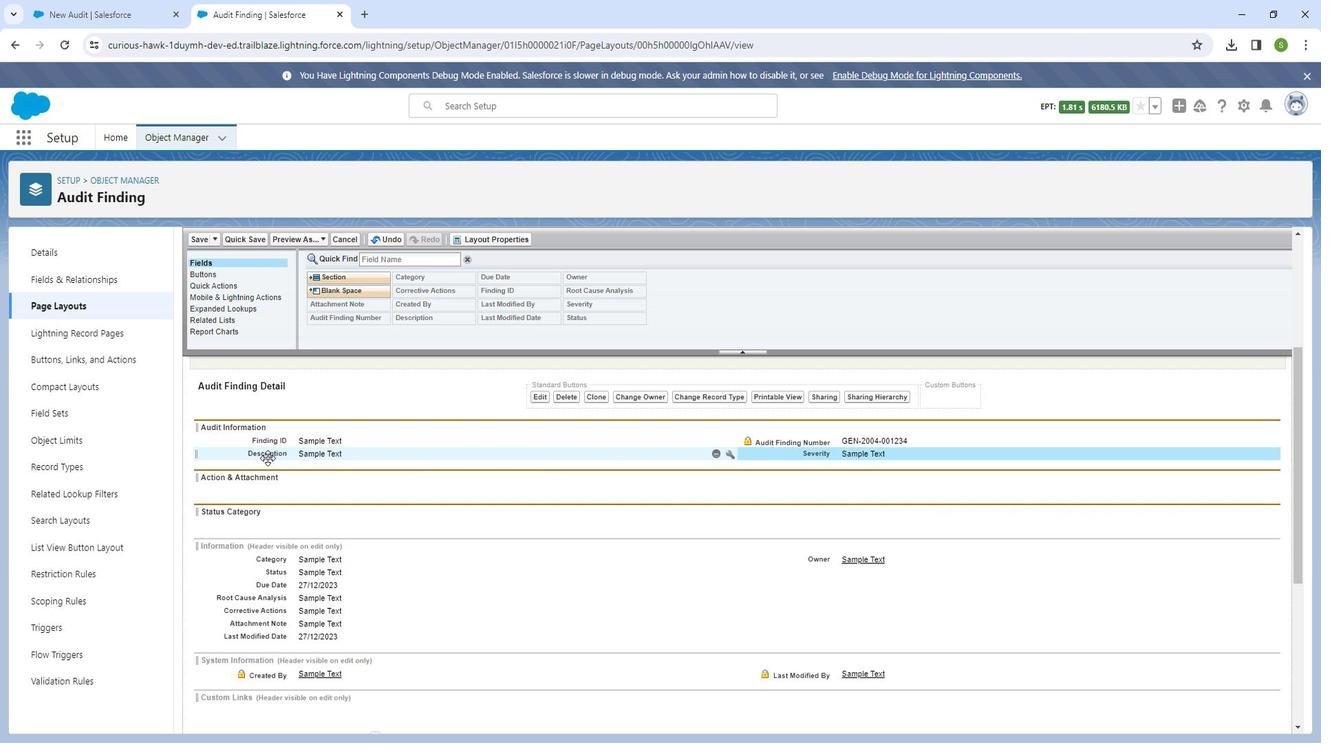 
Action: Mouse moved to (297, 581)
Screenshot: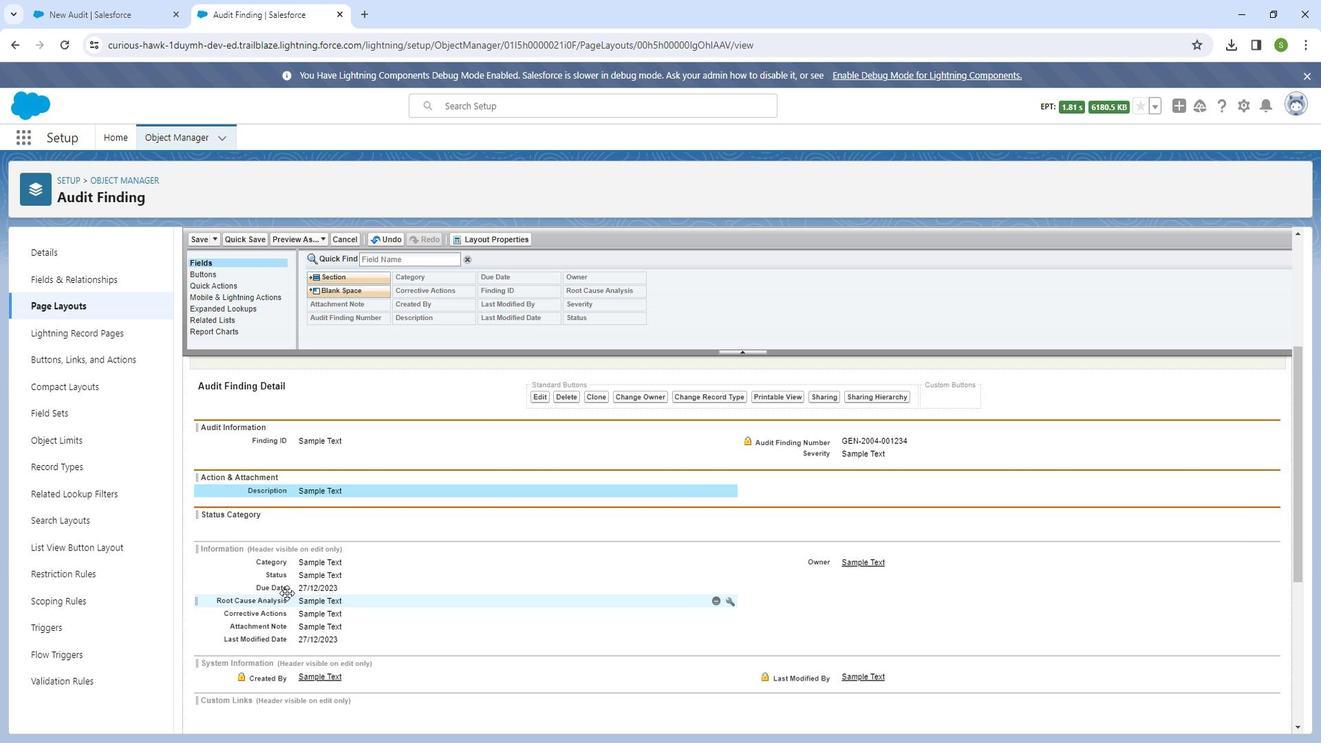 
Action: Mouse pressed left at (297, 581)
Screenshot: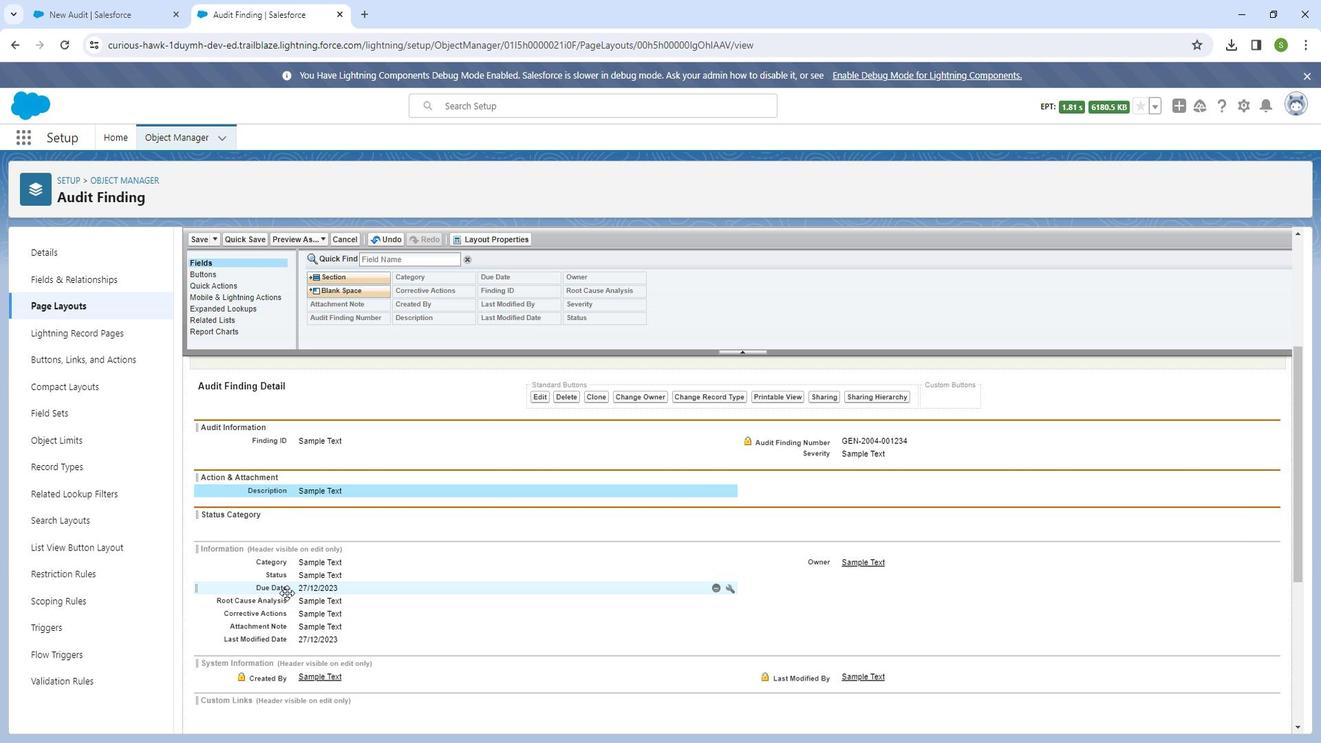 
Action: Mouse moved to (303, 556)
Screenshot: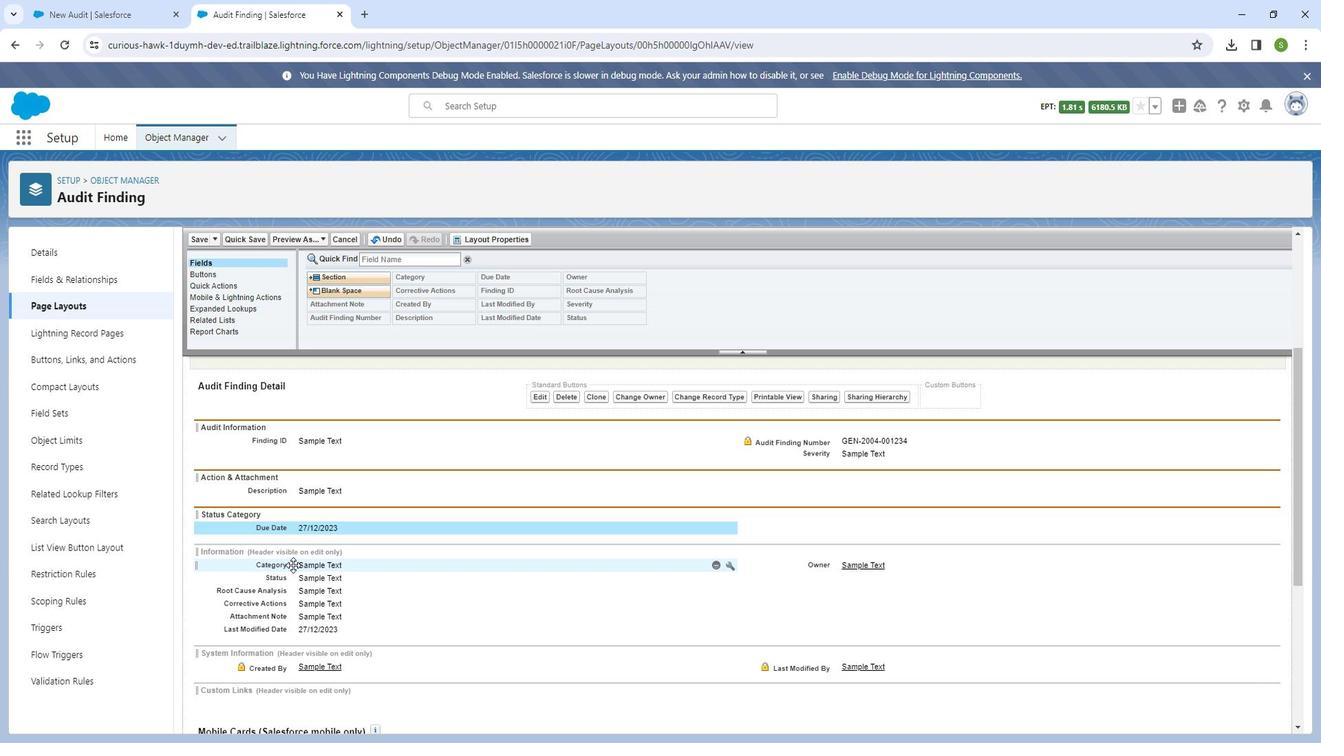 
Action: Mouse pressed left at (303, 556)
Screenshot: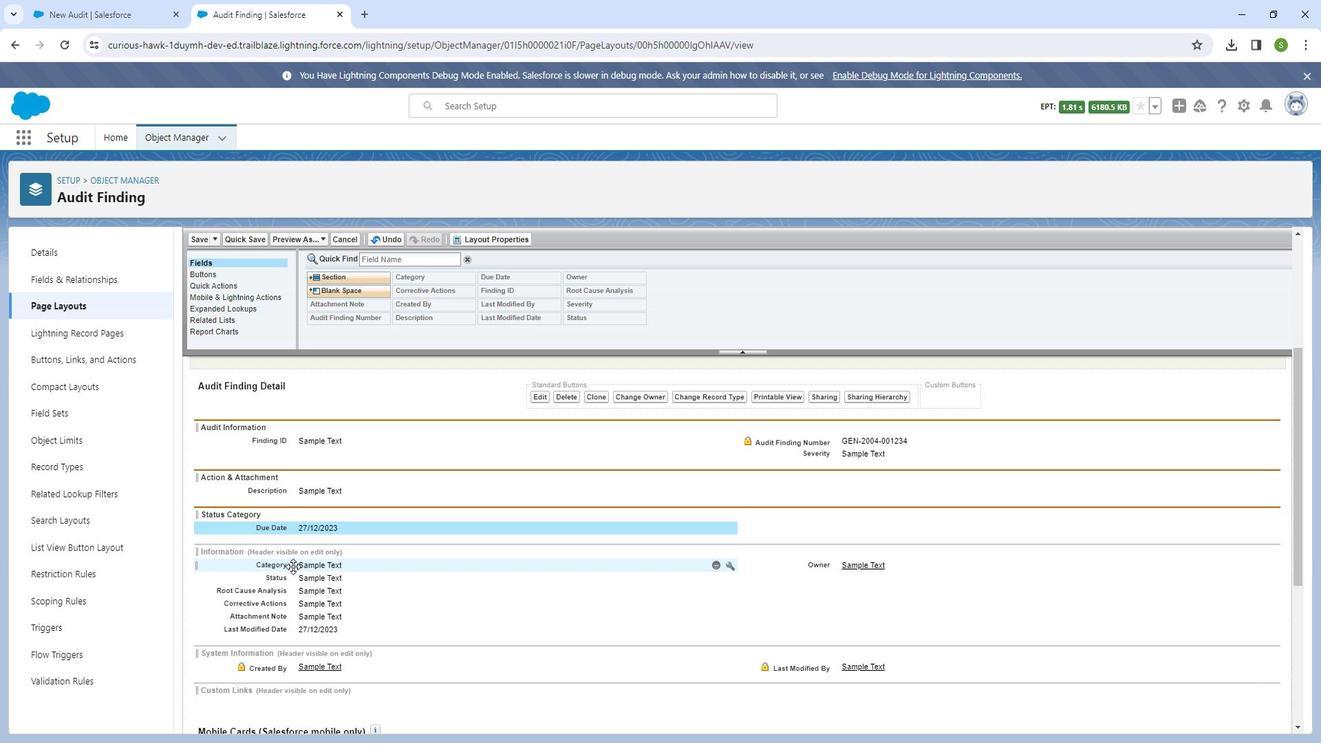 
Action: Mouse moved to (280, 593)
Screenshot: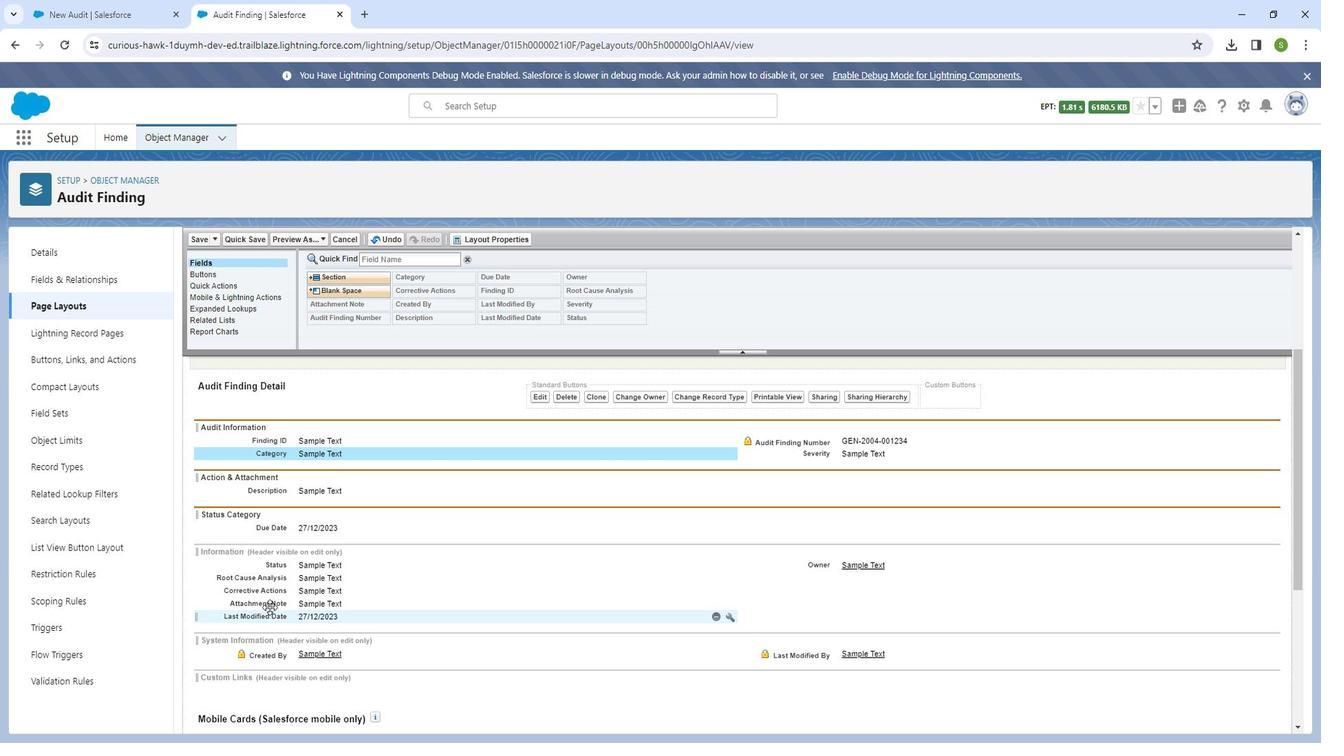 
Action: Mouse pressed left at (280, 593)
Screenshot: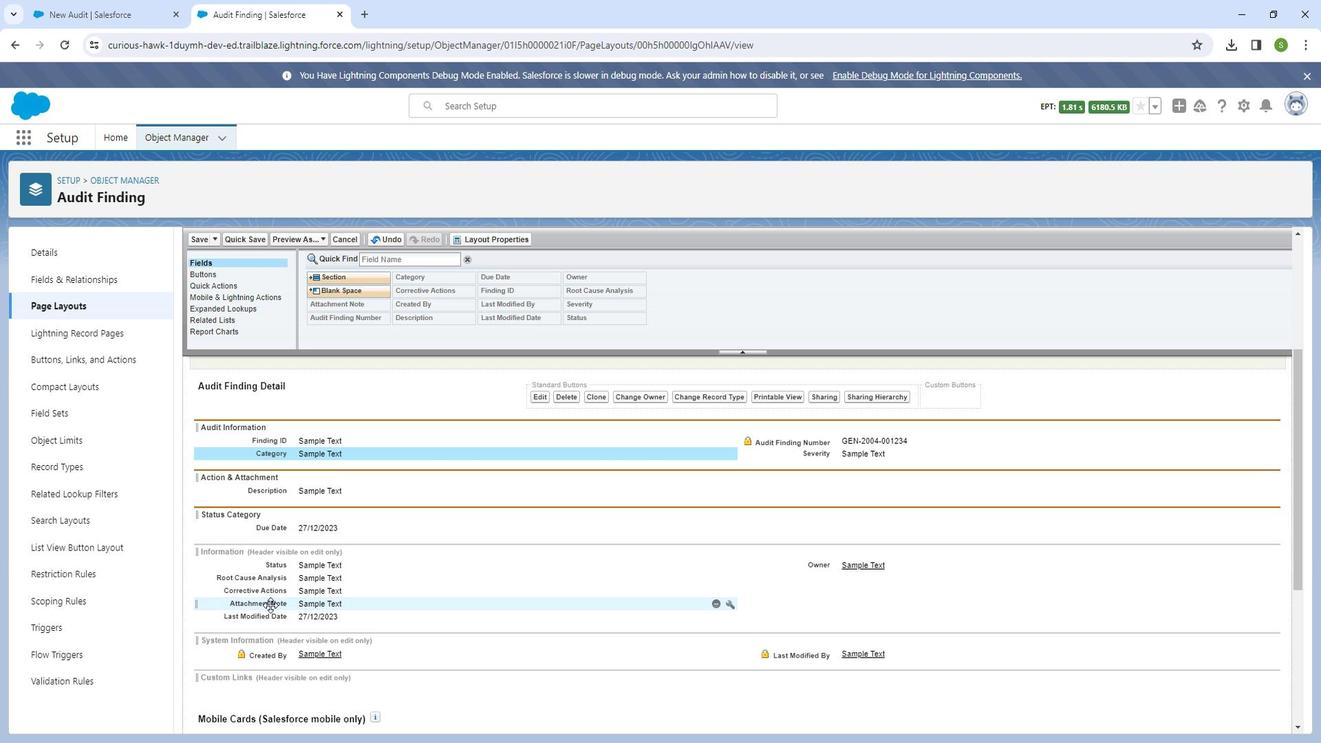 
Action: Mouse moved to (346, 555)
Screenshot: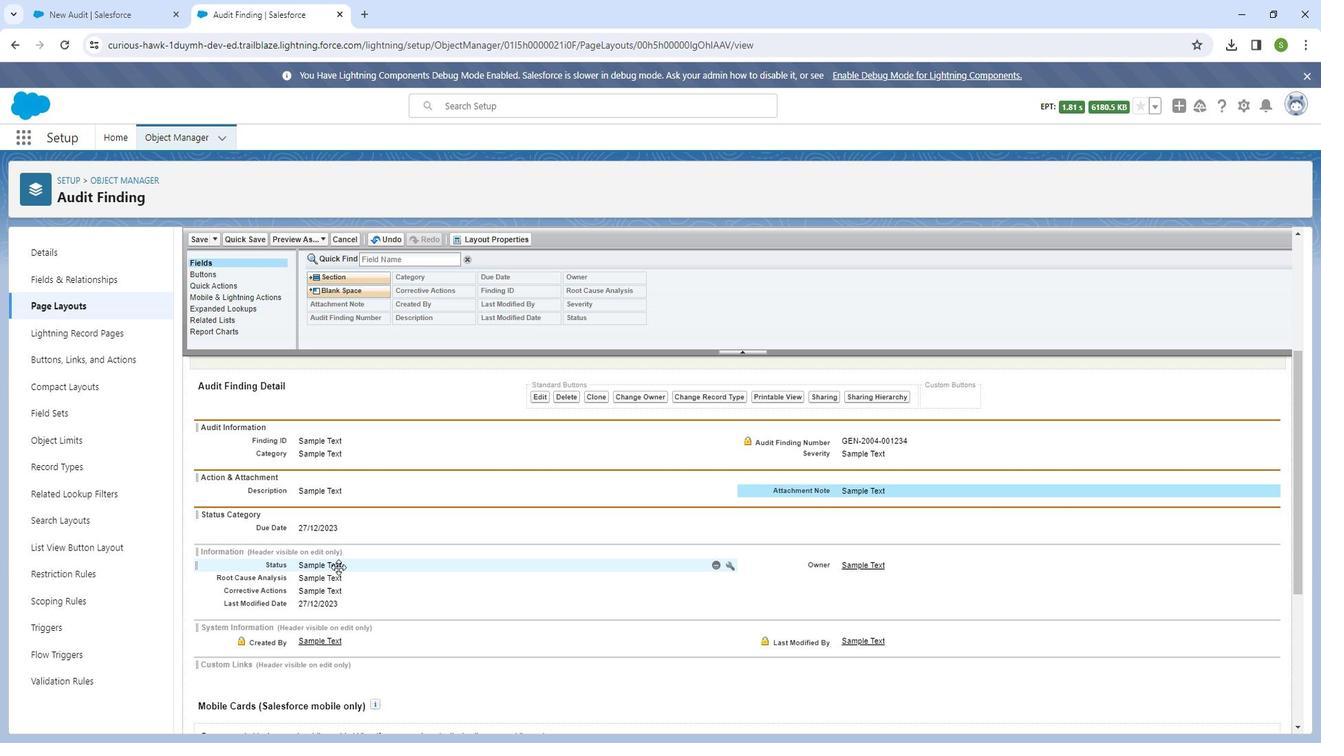 
Action: Mouse pressed left at (346, 555)
Screenshot: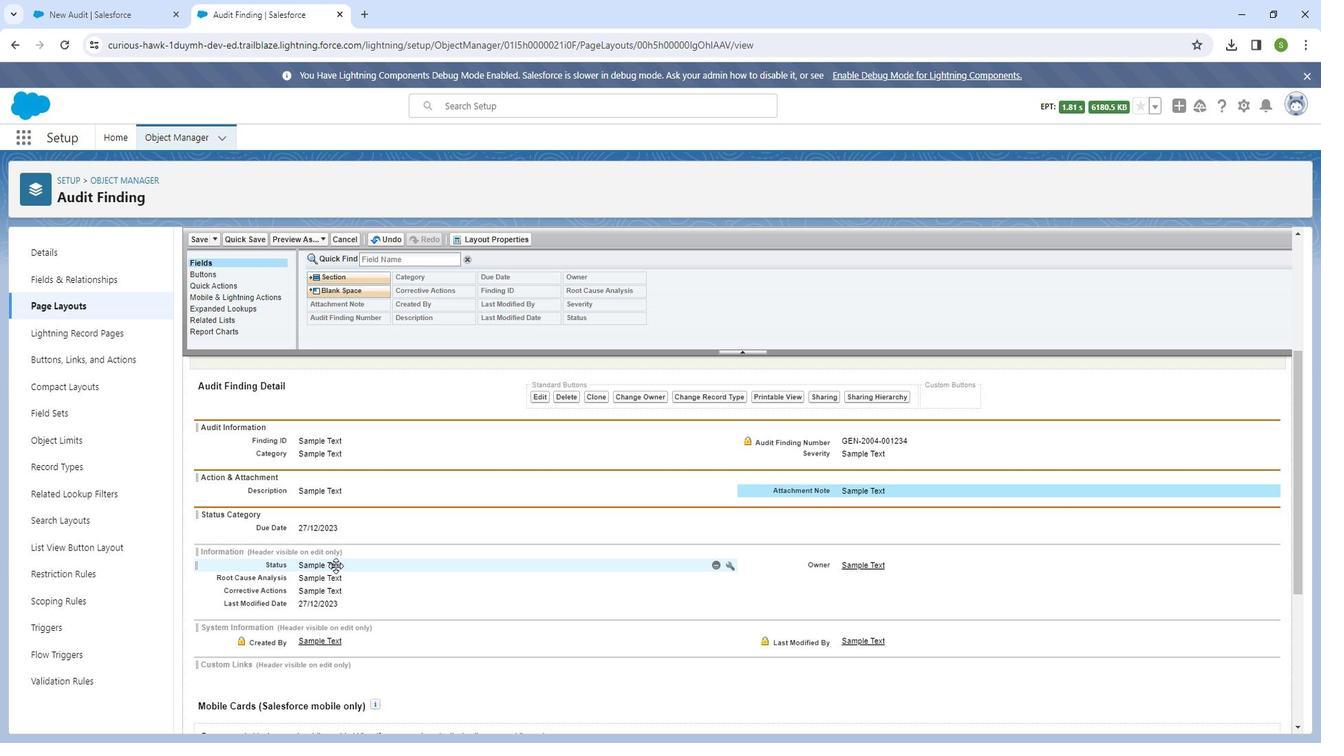 
Action: Mouse moved to (307, 569)
Screenshot: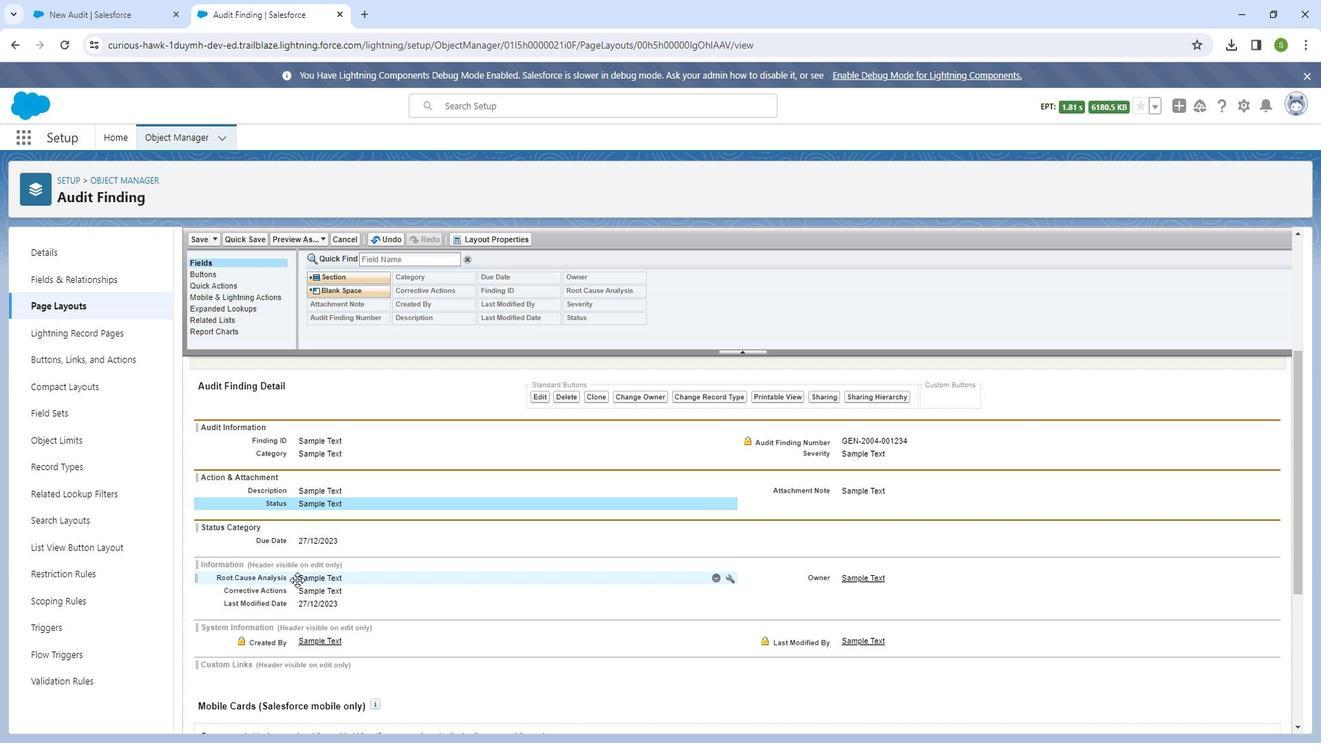 
Action: Mouse pressed left at (307, 569)
Screenshot: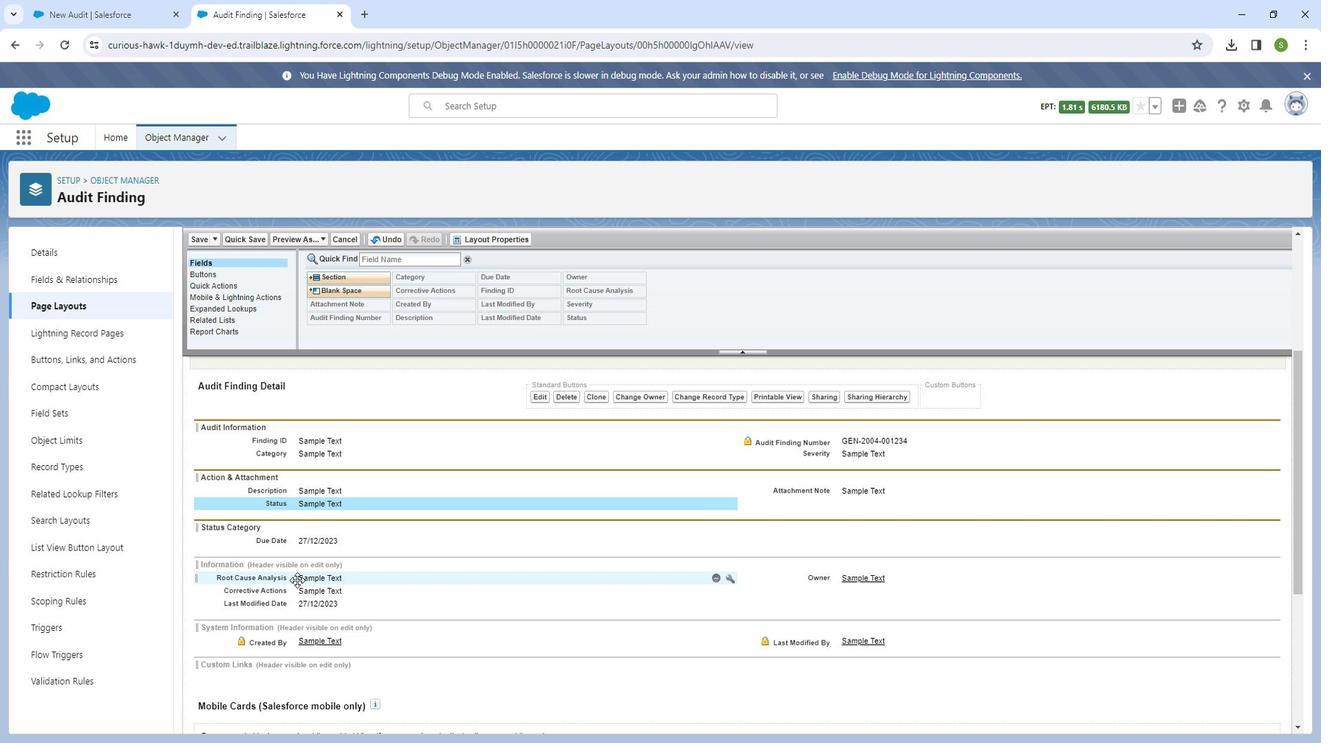 
Action: Mouse moved to (344, 583)
Screenshot: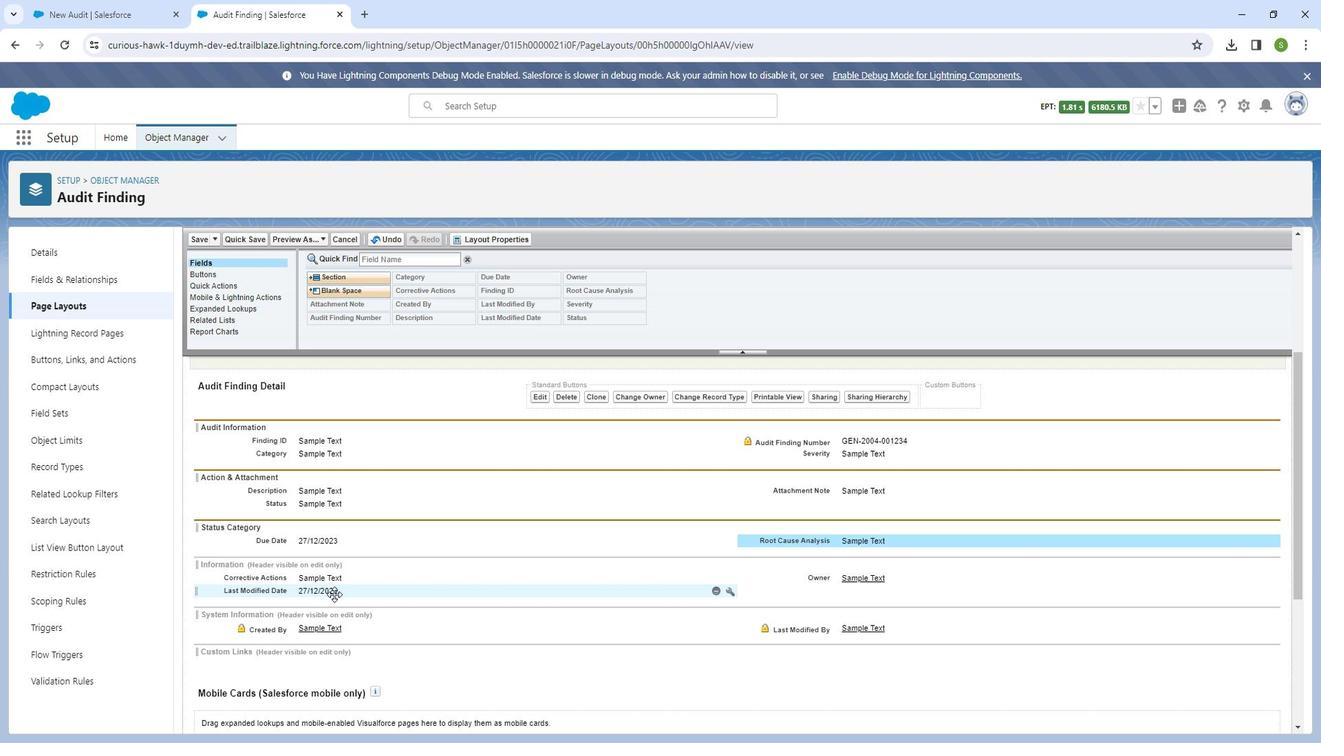 
Action: Mouse pressed left at (344, 583)
Screenshot: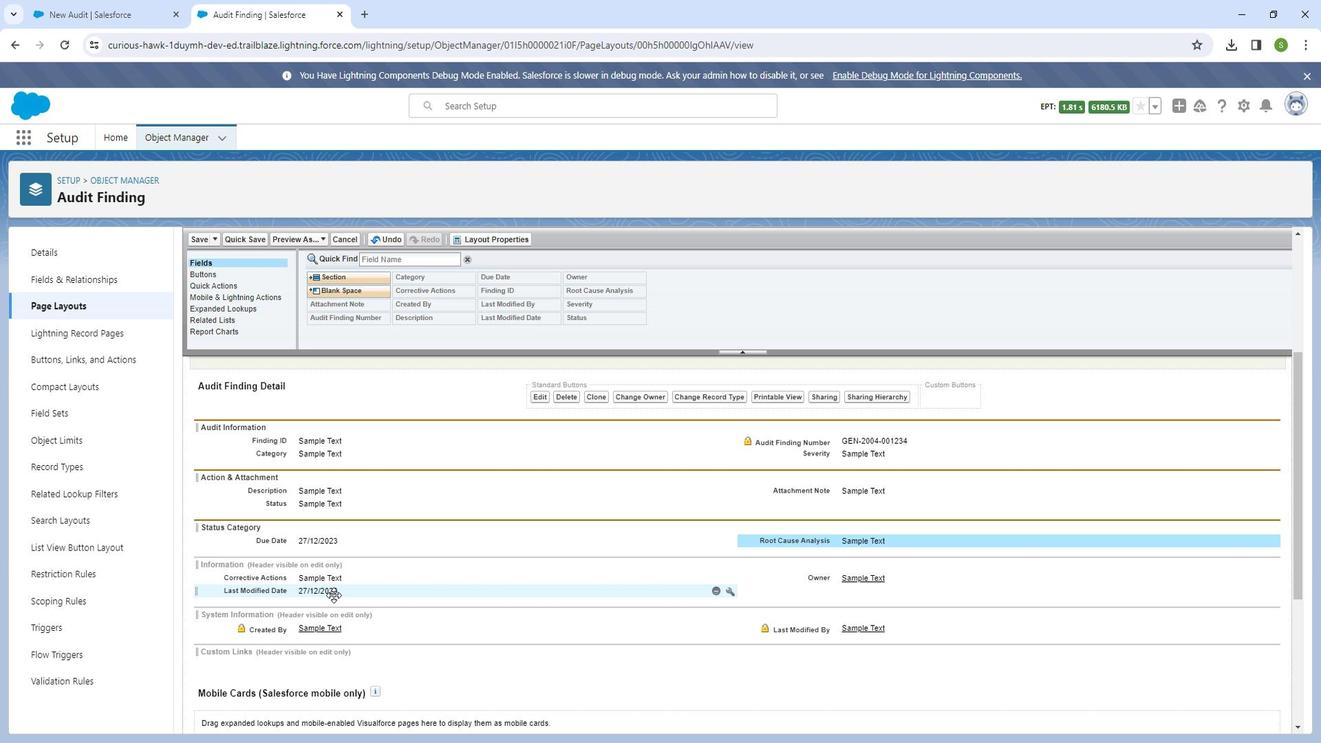 
Action: Mouse moved to (322, 583)
Screenshot: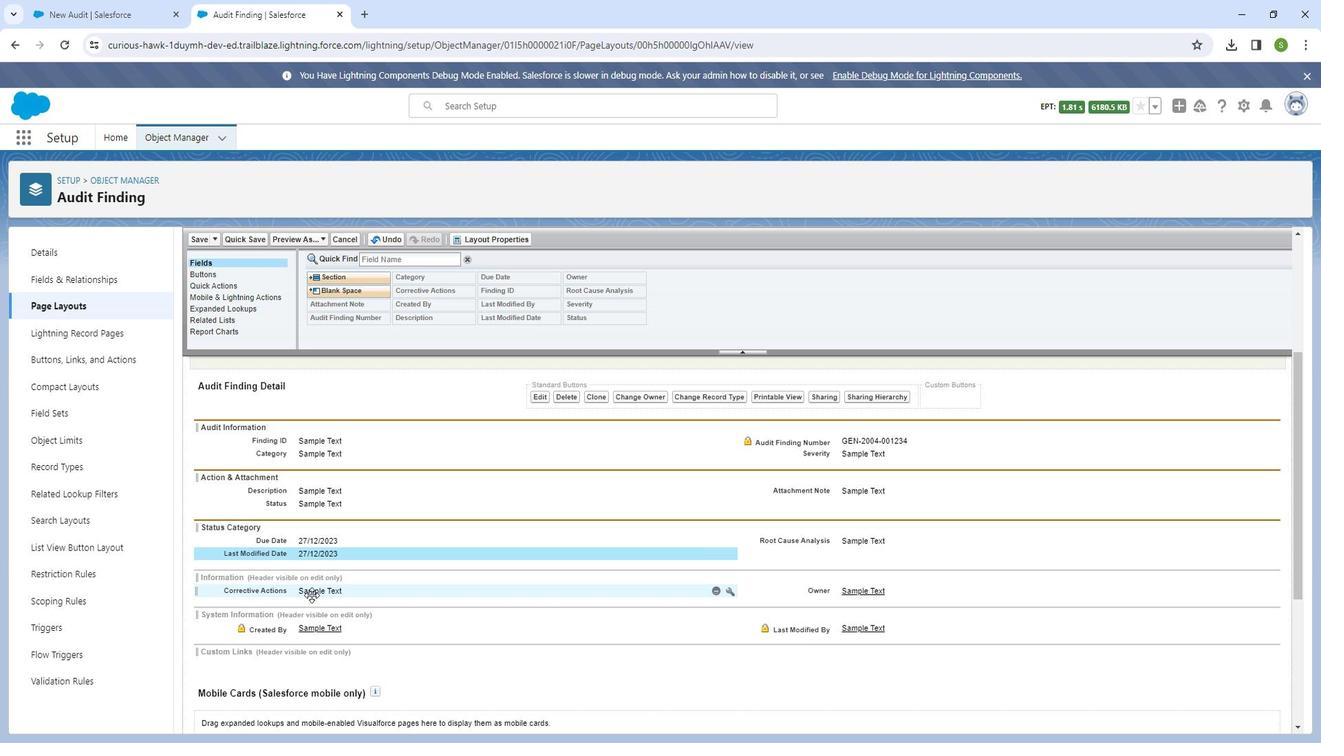 
Action: Mouse pressed left at (322, 583)
Screenshot: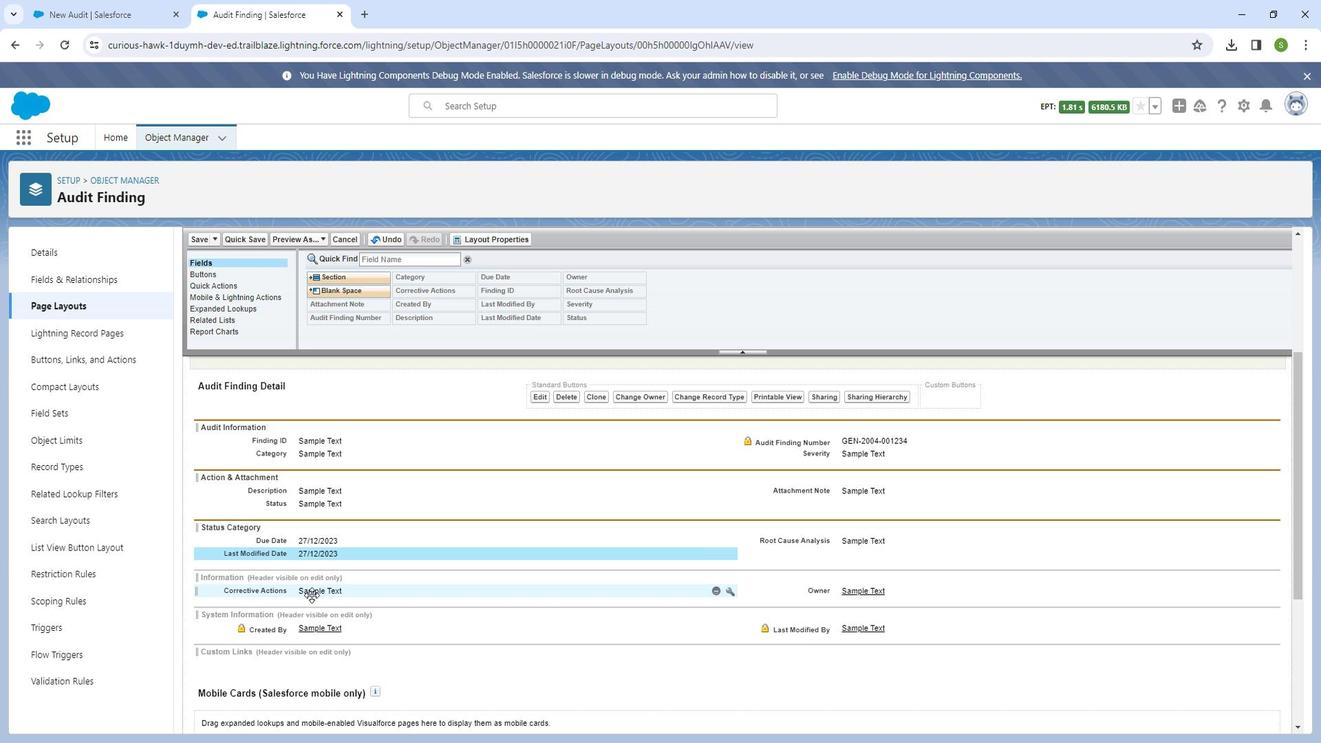 
Action: Mouse moved to (688, 537)
Screenshot: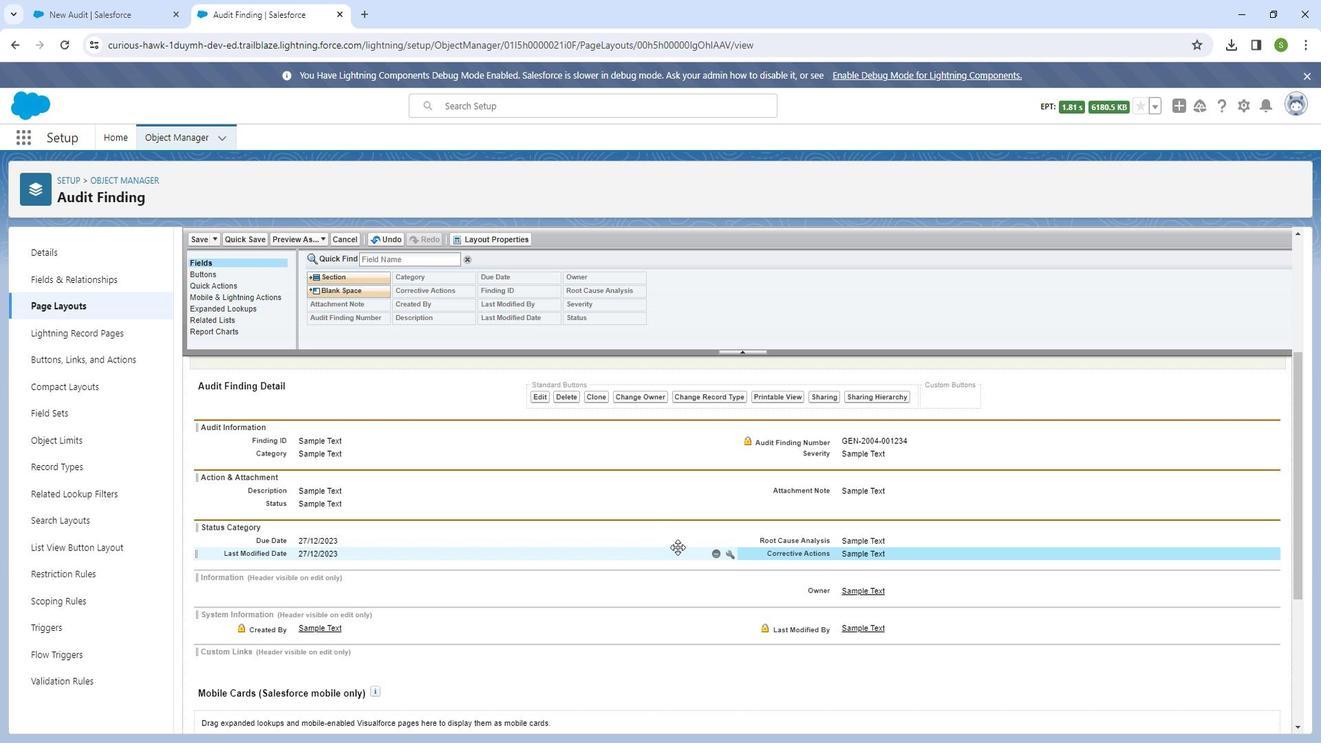 
Action: Mouse scrolled (688, 536) with delta (0, 0)
Screenshot: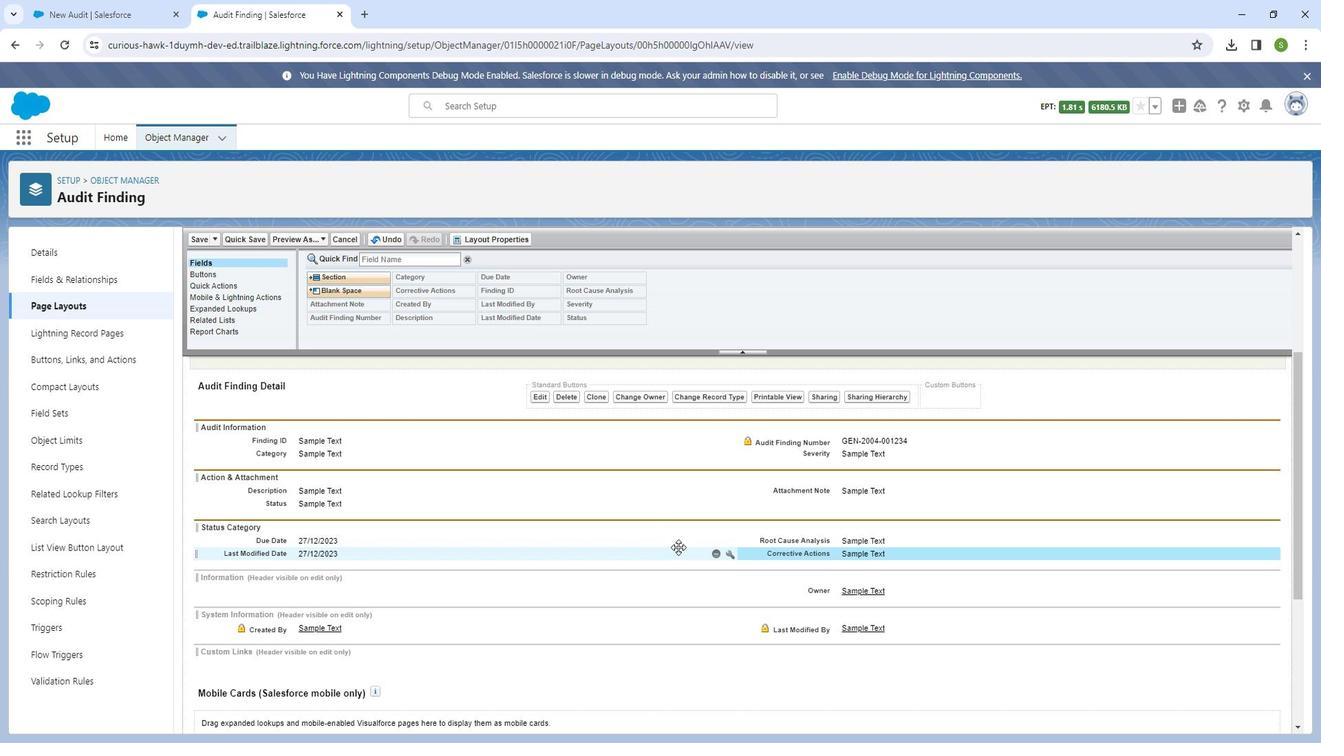
Action: Mouse scrolled (688, 536) with delta (0, 0)
Screenshot: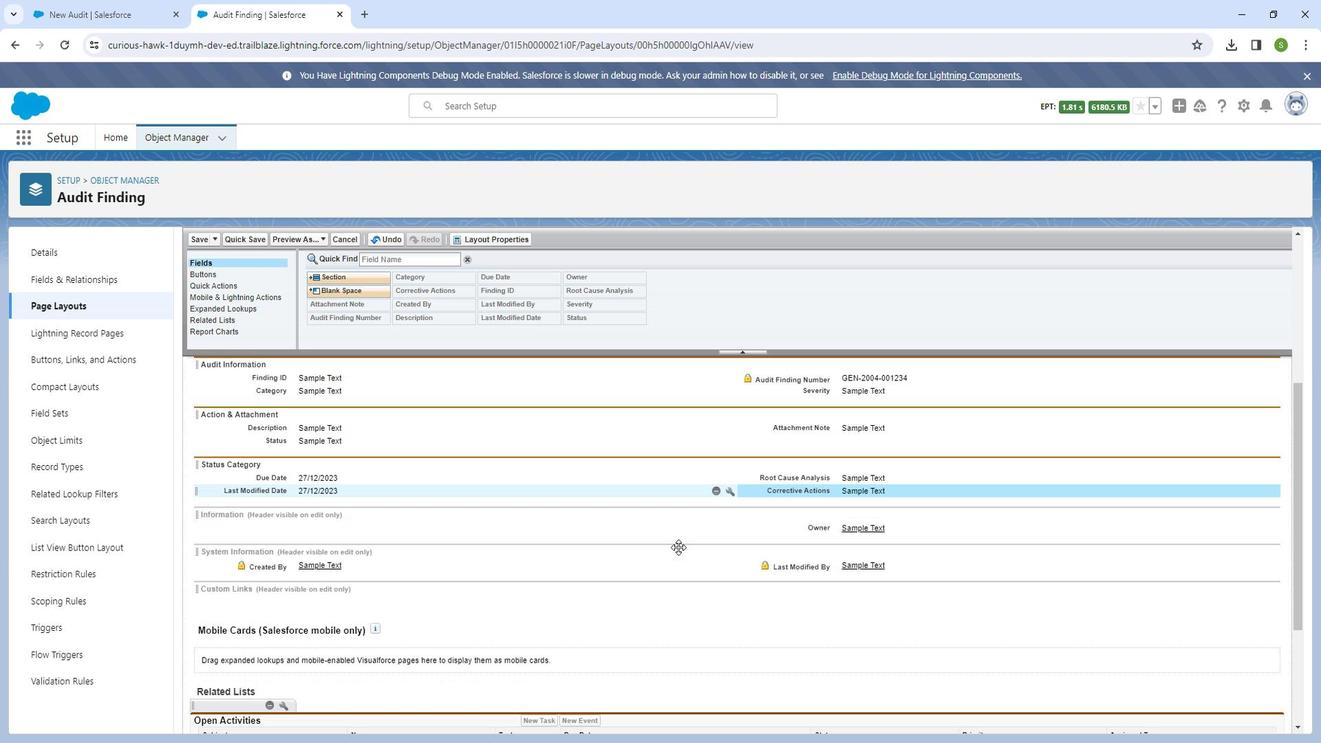 
Action: Mouse scrolled (688, 538) with delta (0, 0)
Screenshot: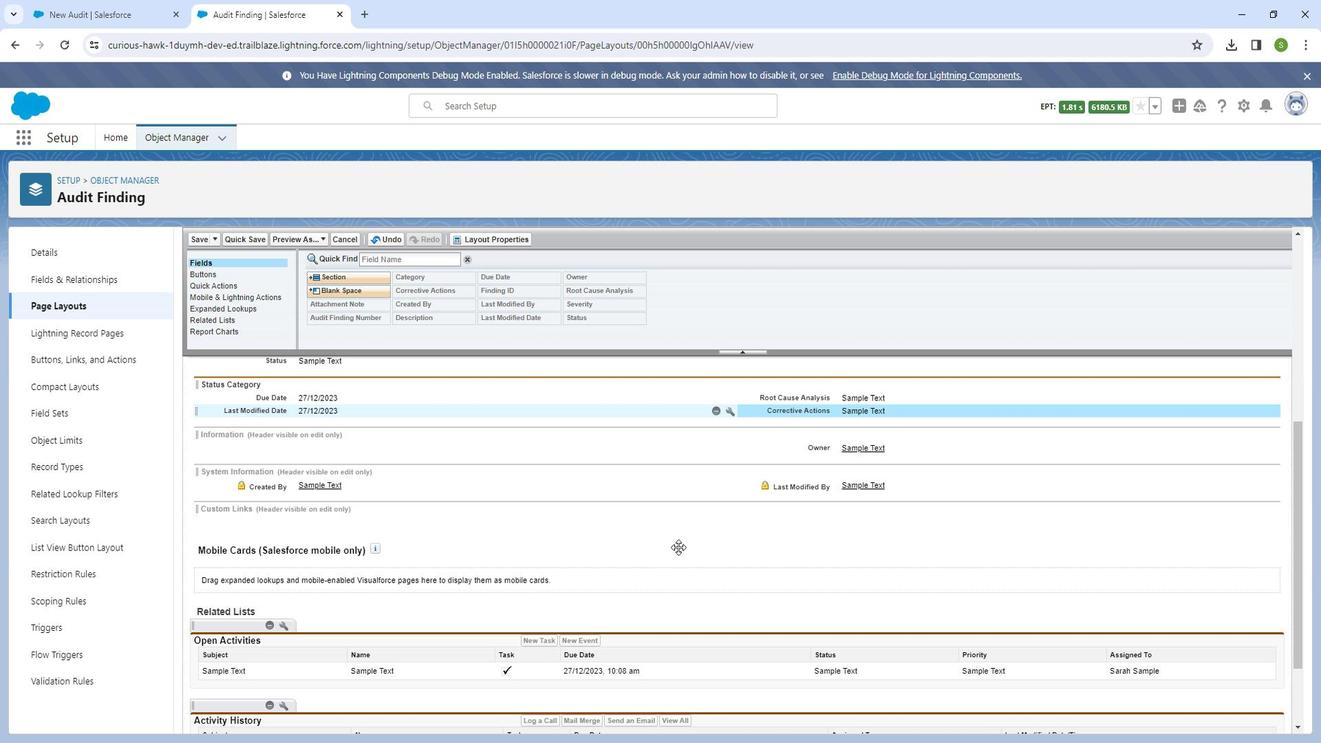 
Action: Mouse moved to (495, 540)
Screenshot: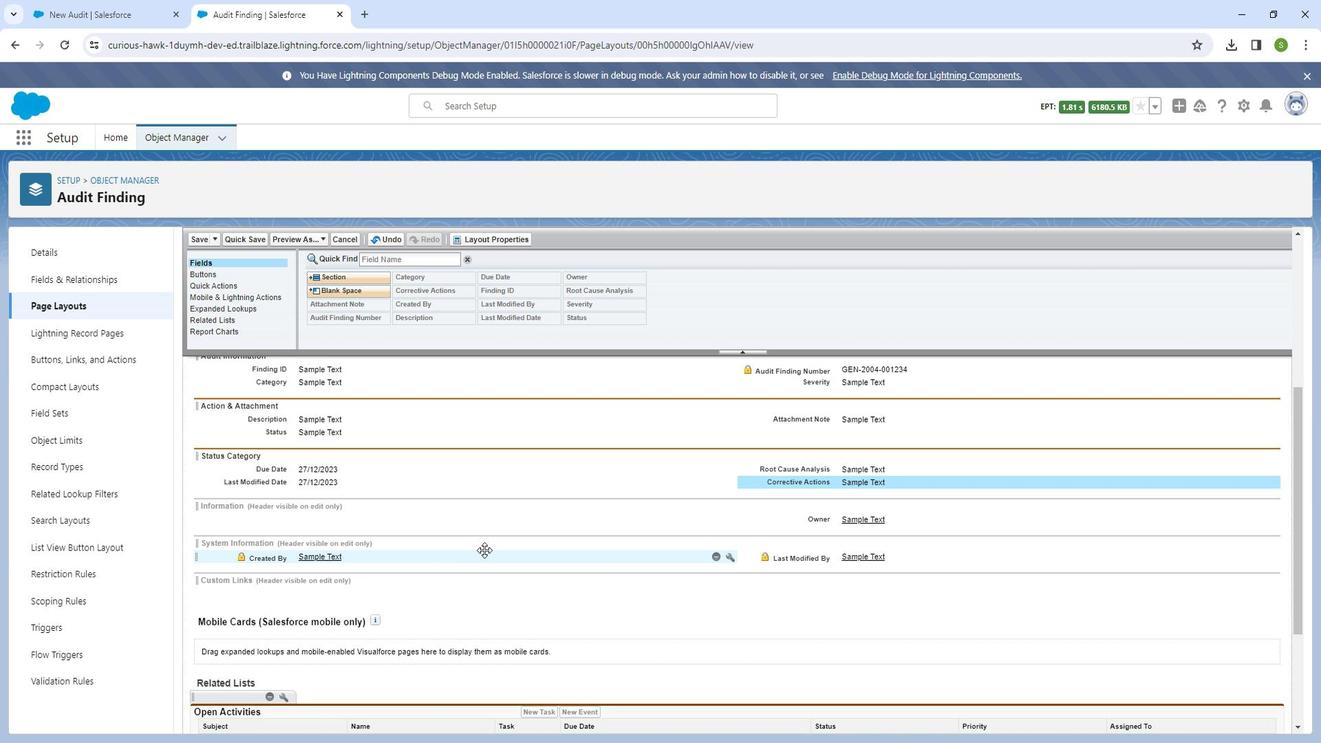
Action: Mouse scrolled (495, 540) with delta (0, 0)
Screenshot: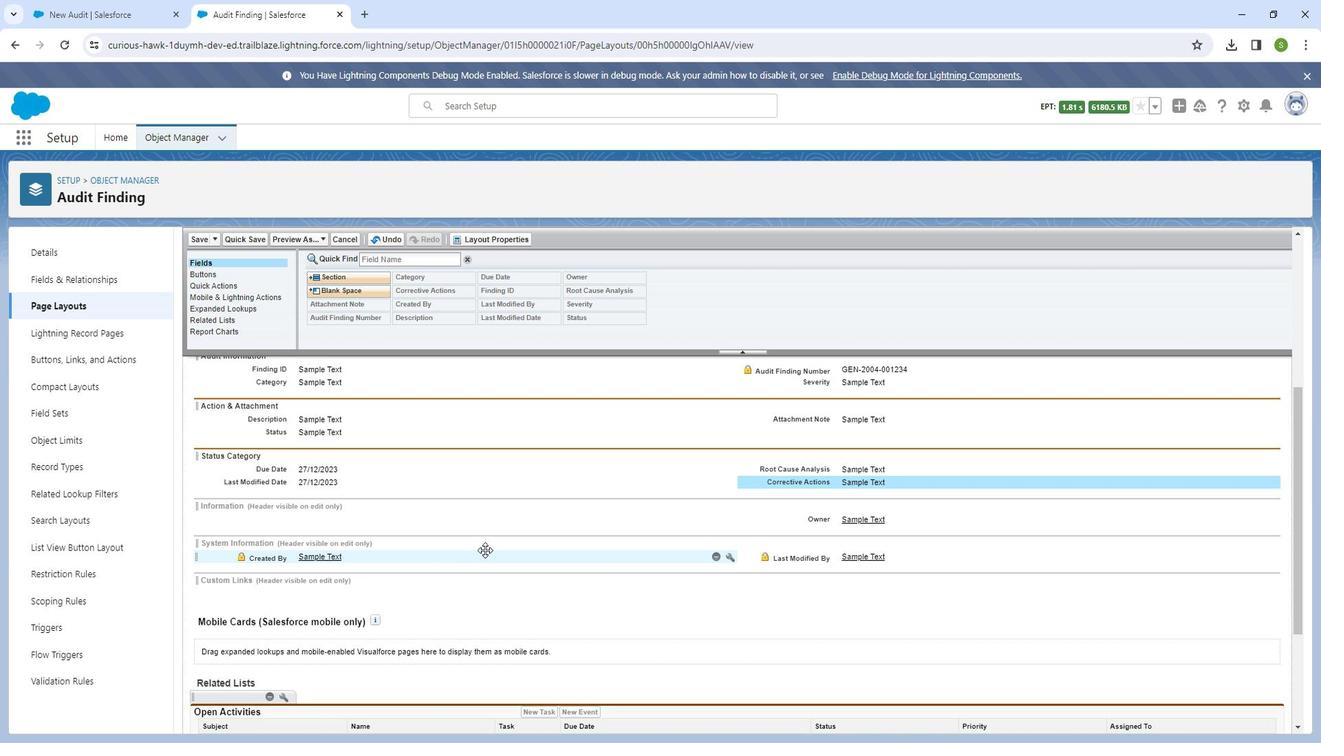 
Action: Mouse scrolled (495, 540) with delta (0, 0)
Screenshot: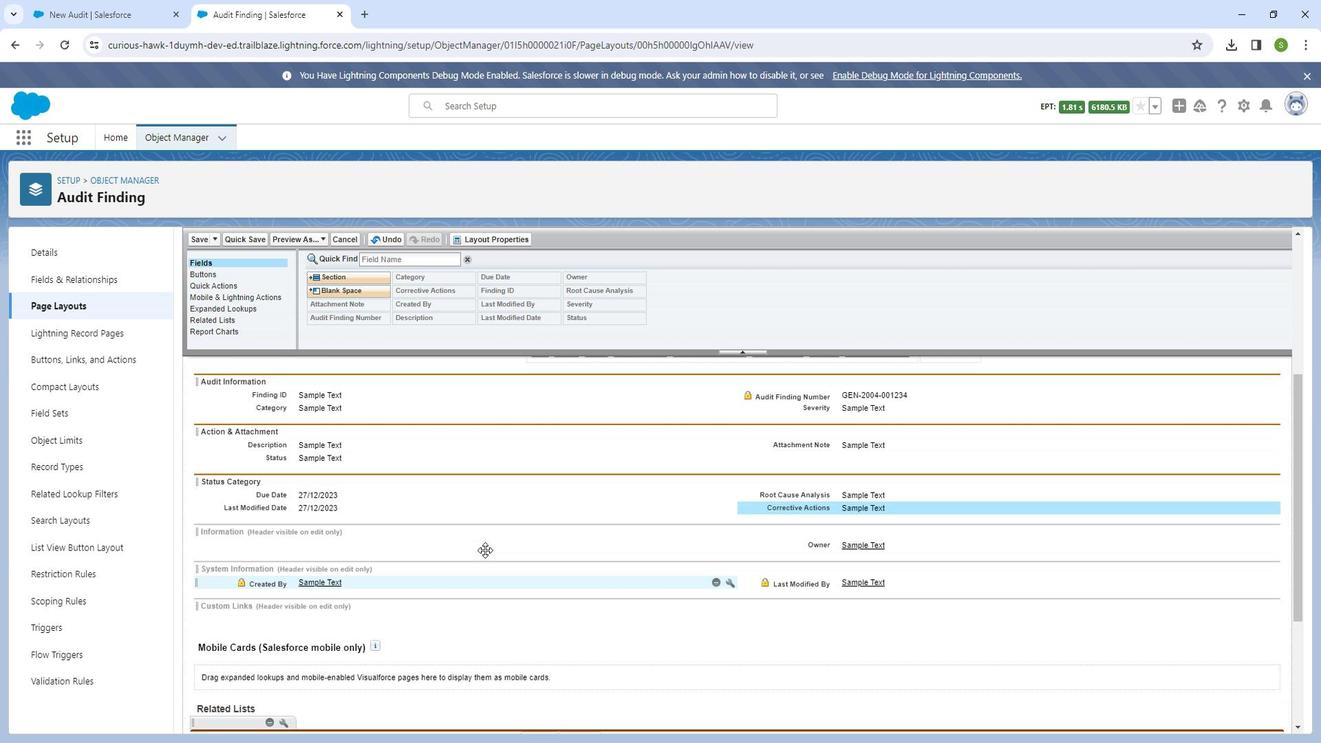 
Action: Mouse scrolled (495, 540) with delta (0, 0)
Screenshot: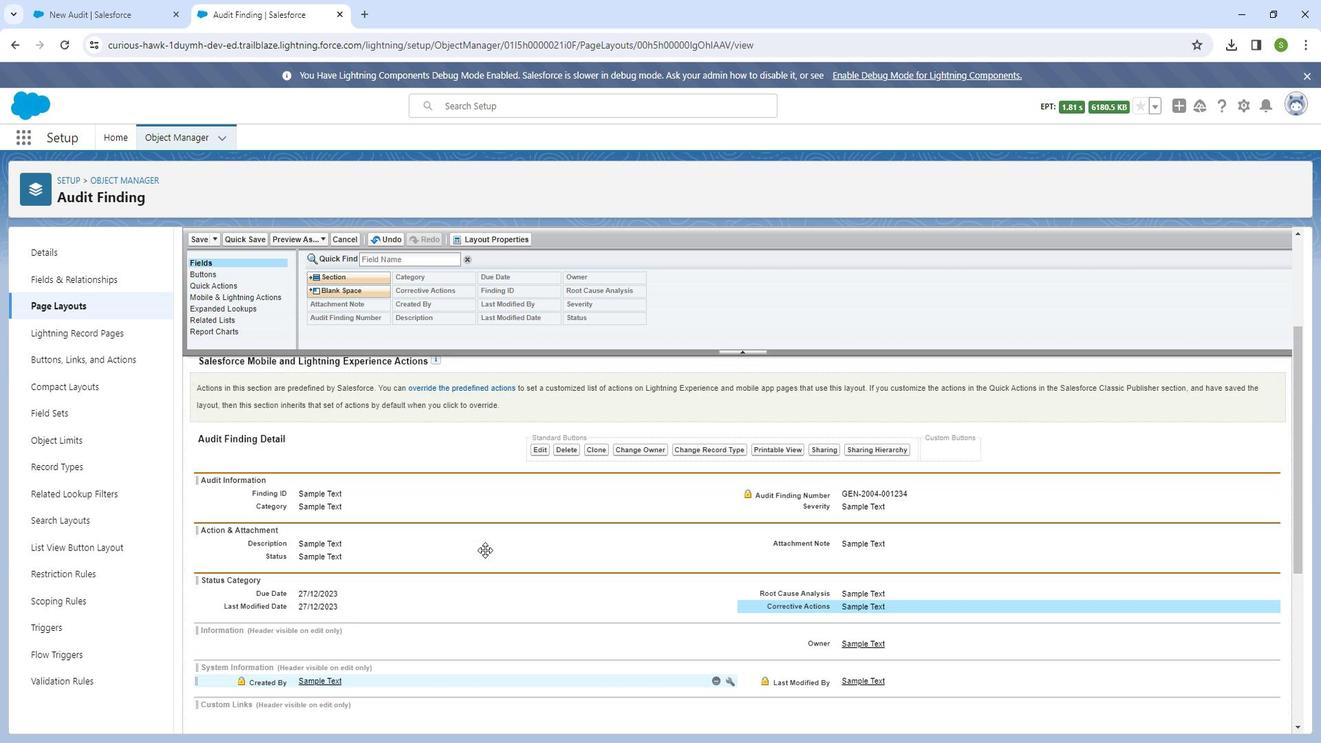 
Action: Mouse scrolled (495, 540) with delta (0, 0)
Screenshot: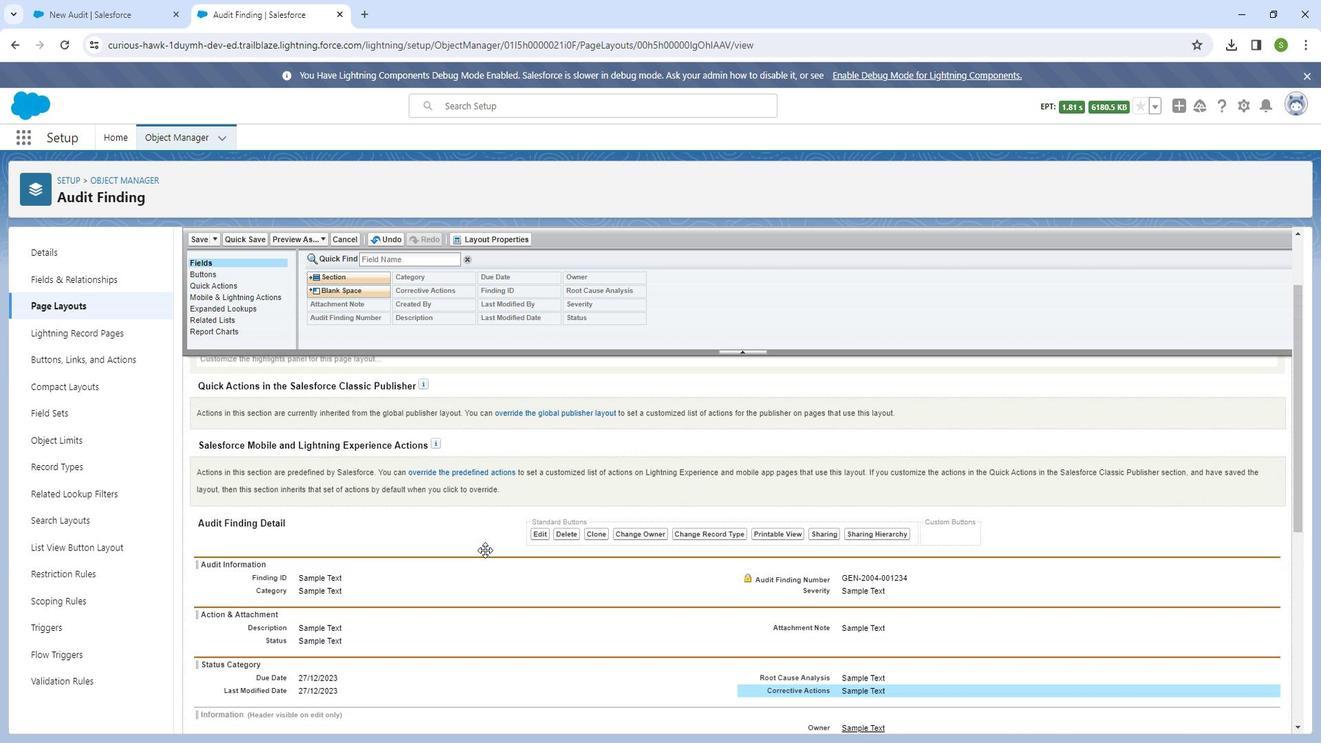
Action: Mouse moved to (209, 241)
Screenshot: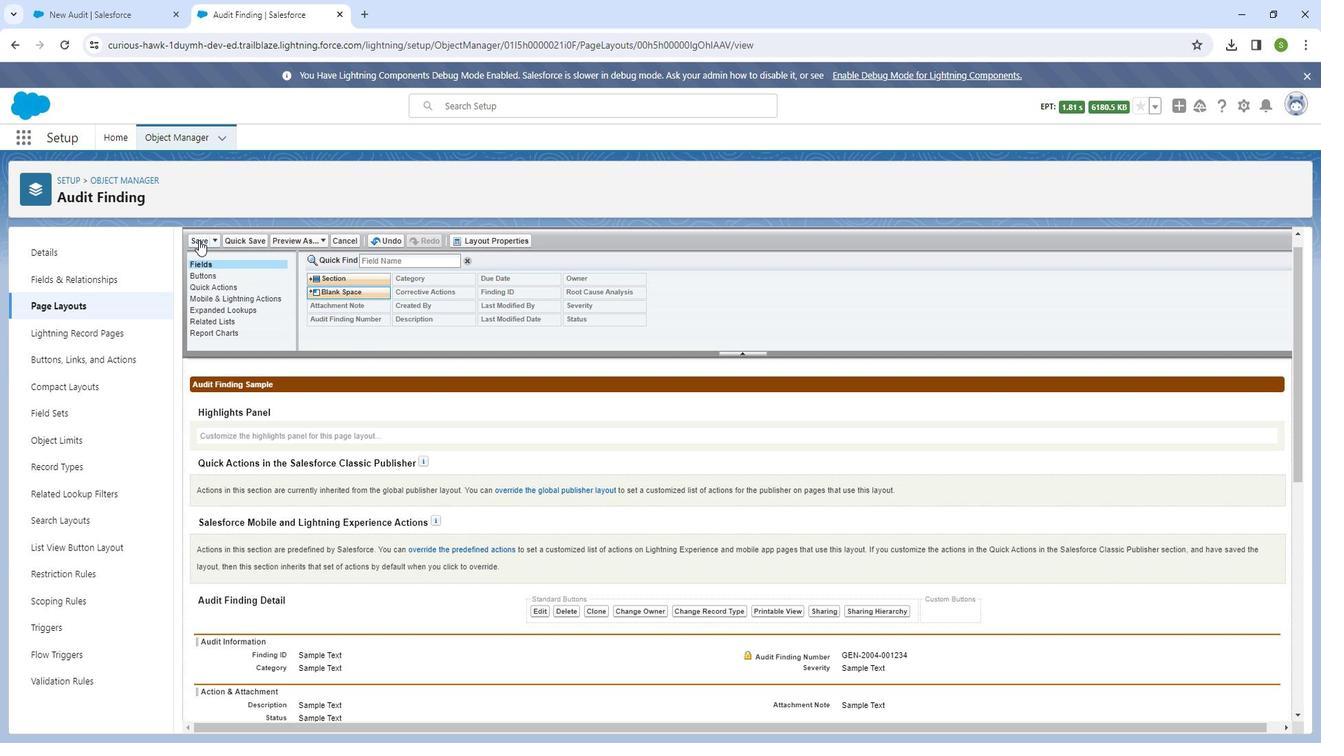 
Action: Mouse pressed left at (209, 241)
Screenshot: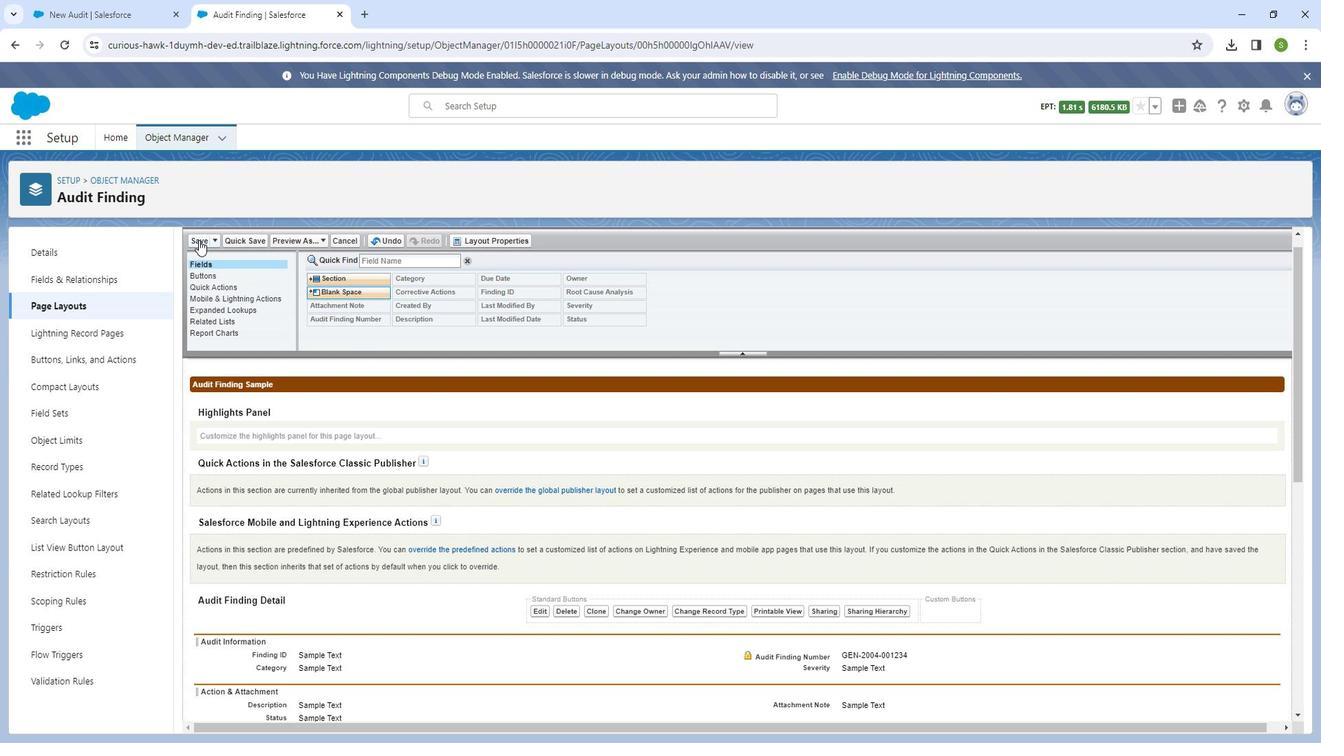 
Action: Mouse moved to (148, 21)
Screenshot: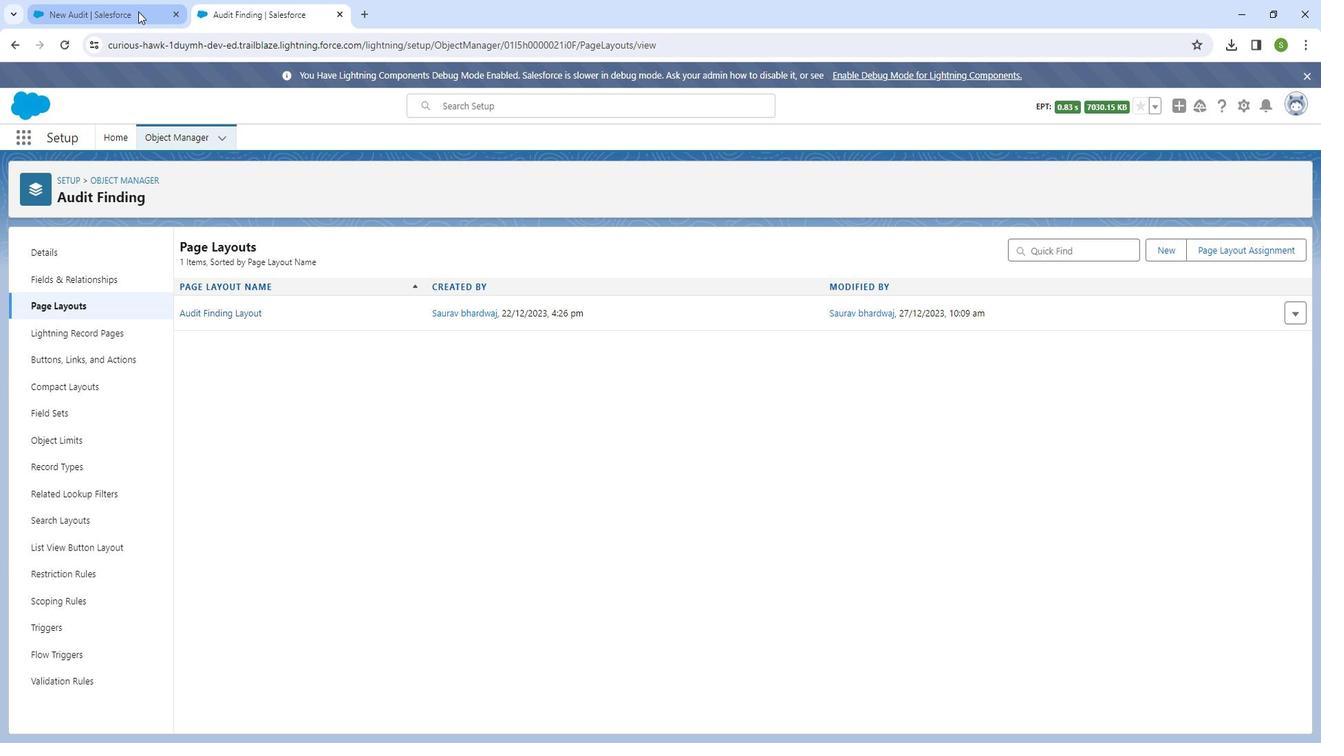 
Action: Mouse pressed left at (148, 21)
Screenshot: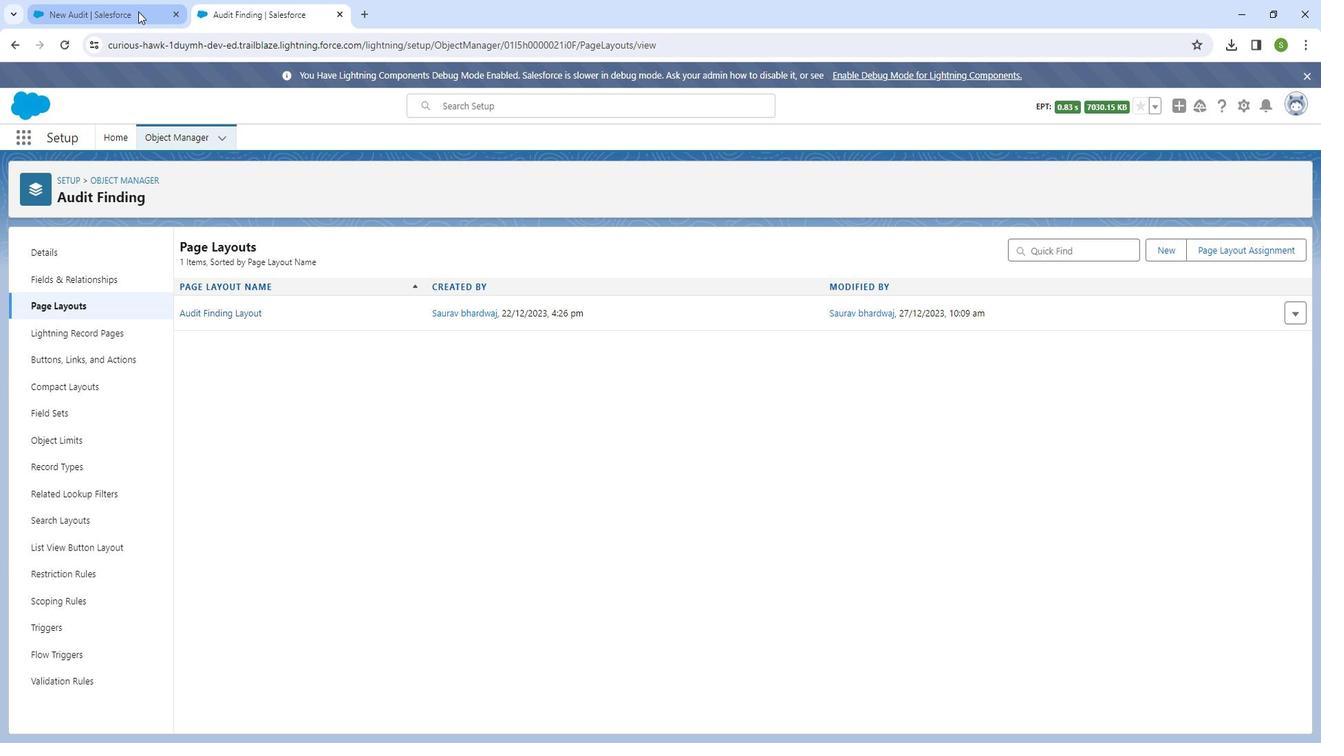 
Action: Mouse moved to (954, 82)
Screenshot: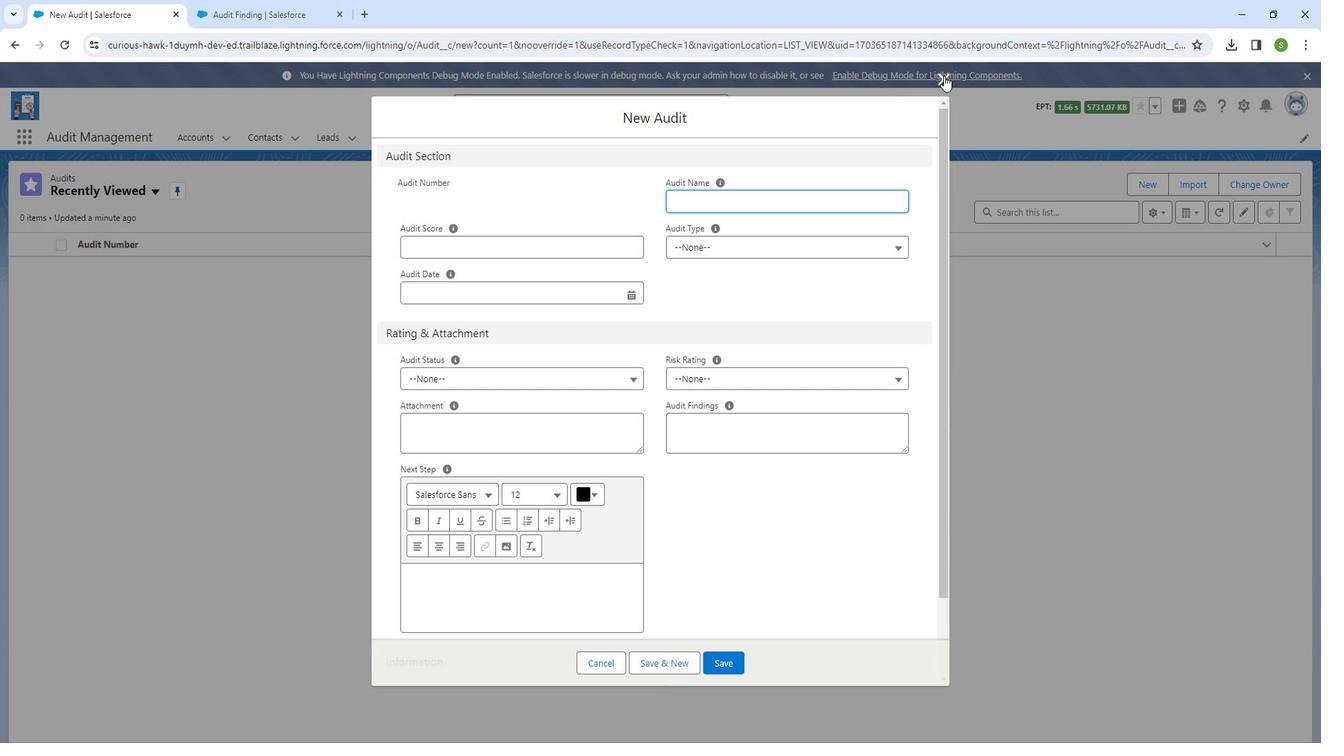 
Action: Mouse pressed left at (954, 82)
Screenshot: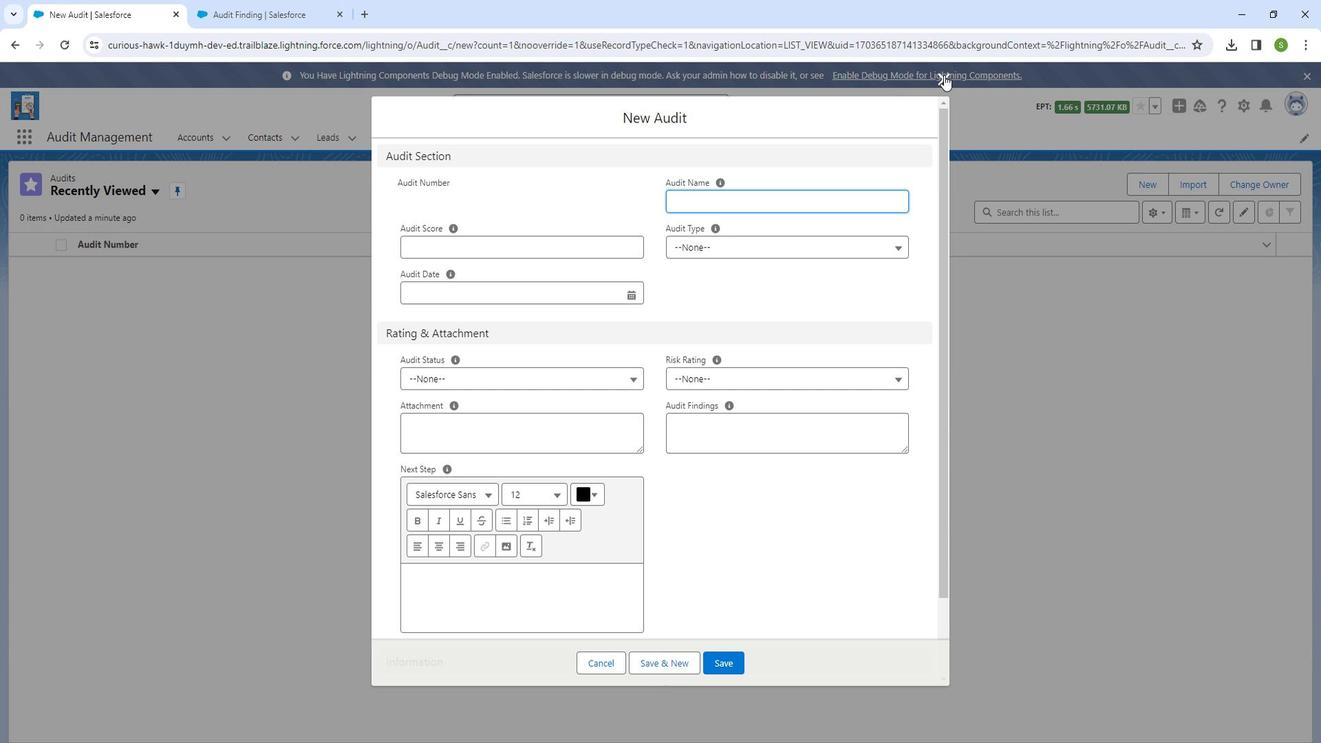 
Action: Mouse moved to (682, 144)
Screenshot: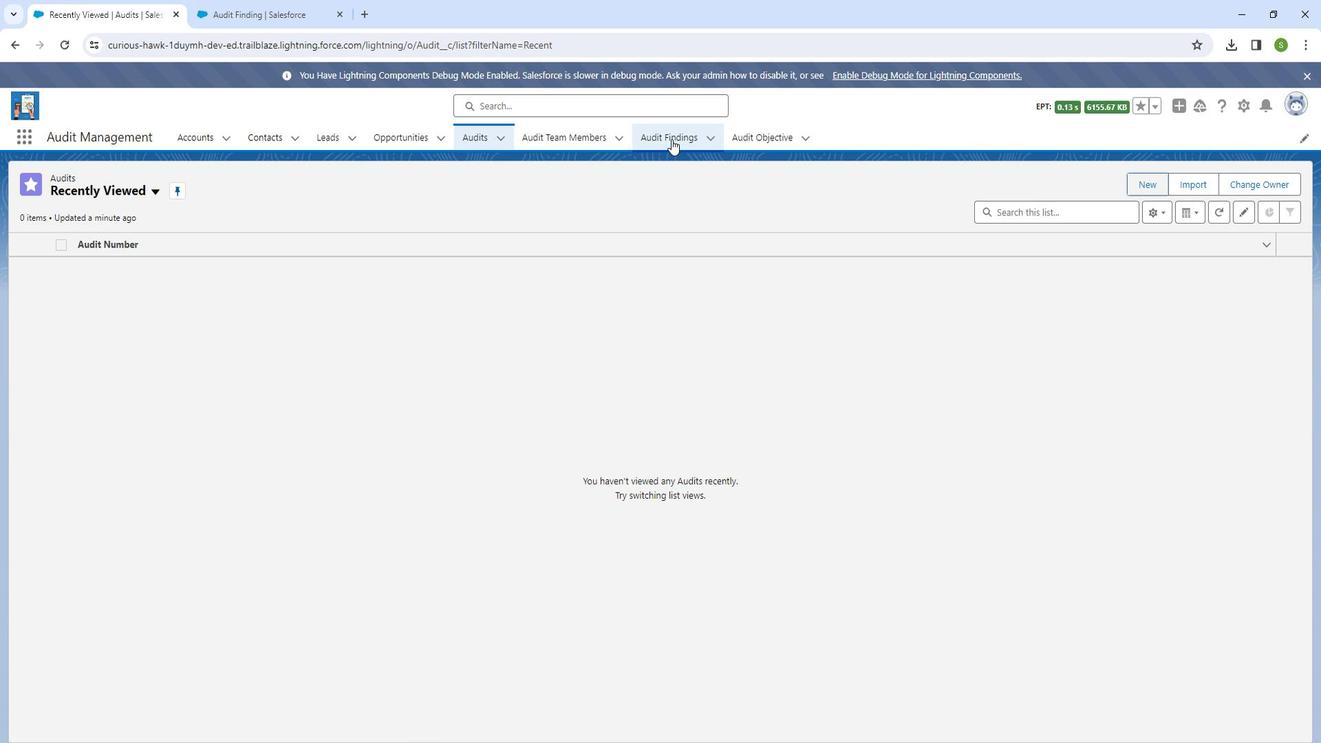
Action: Mouse pressed left at (682, 144)
Screenshot: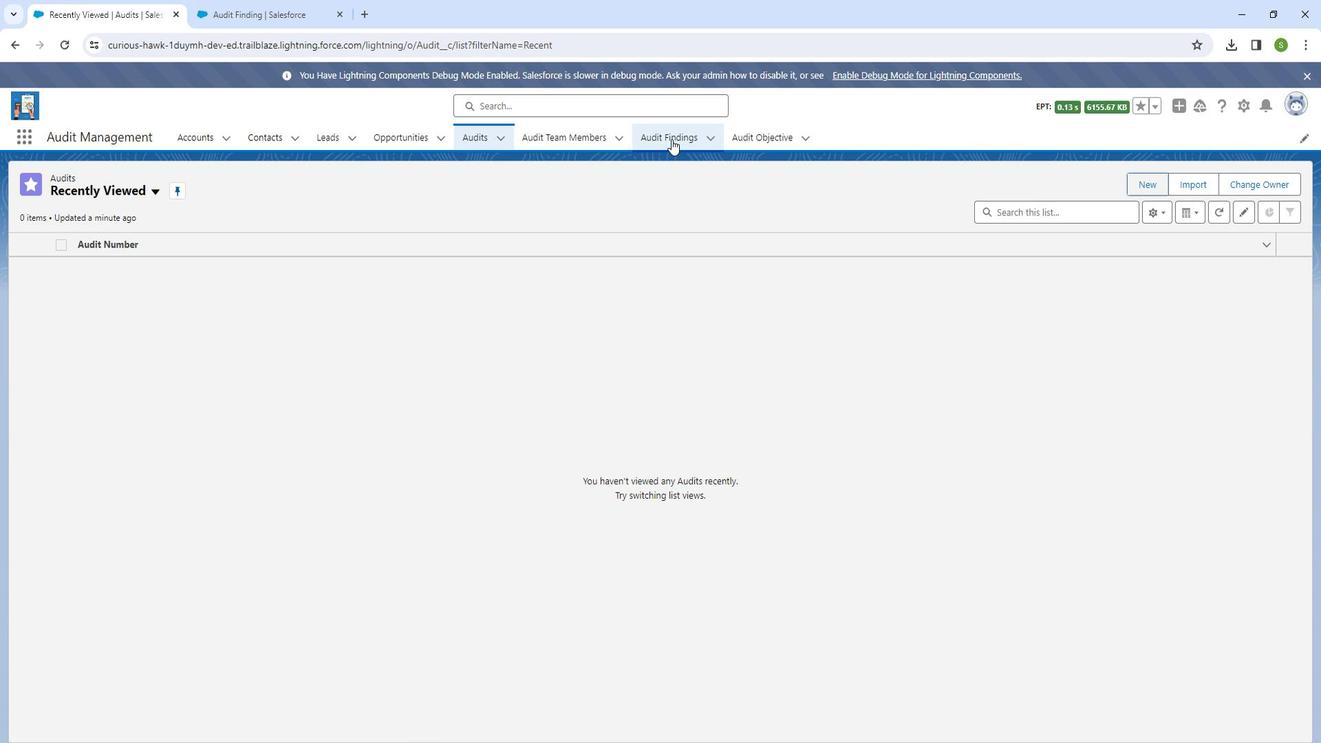 
Action: Mouse moved to (669, 134)
Screenshot: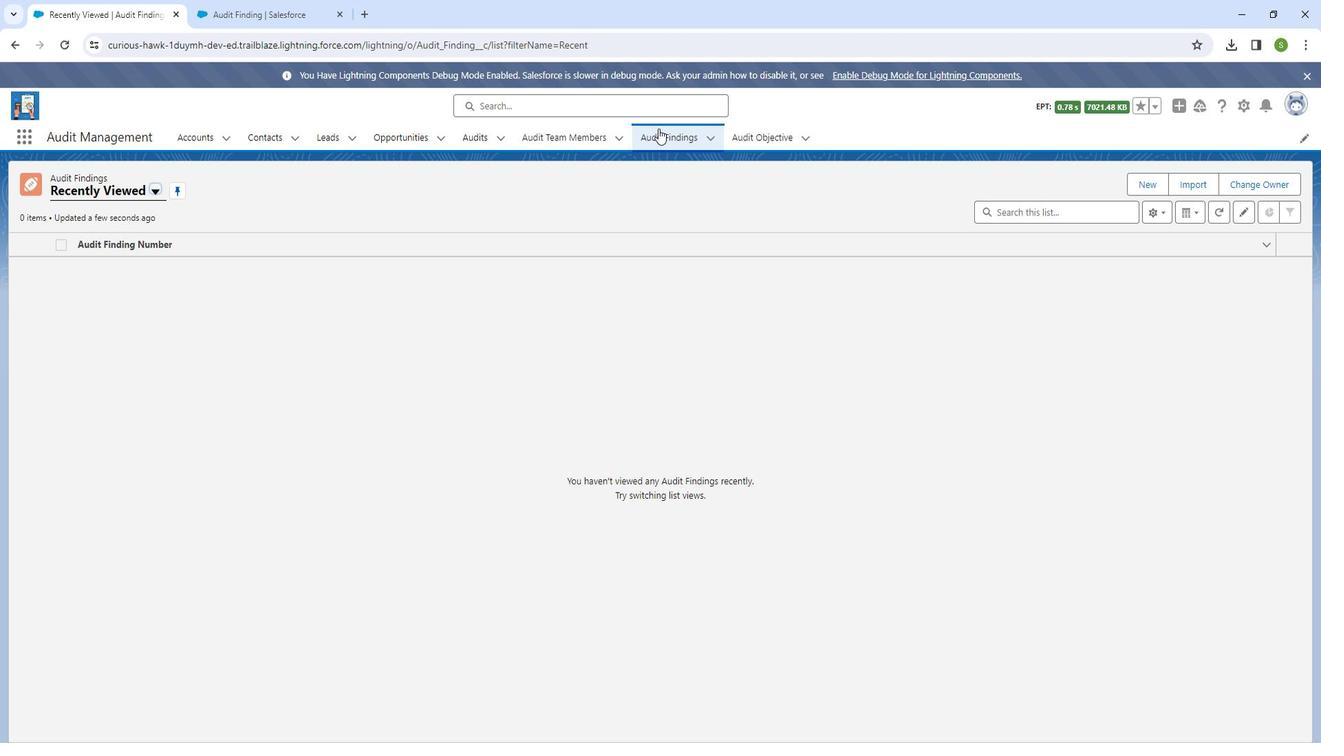 
Action: Mouse pressed left at (669, 134)
Screenshot: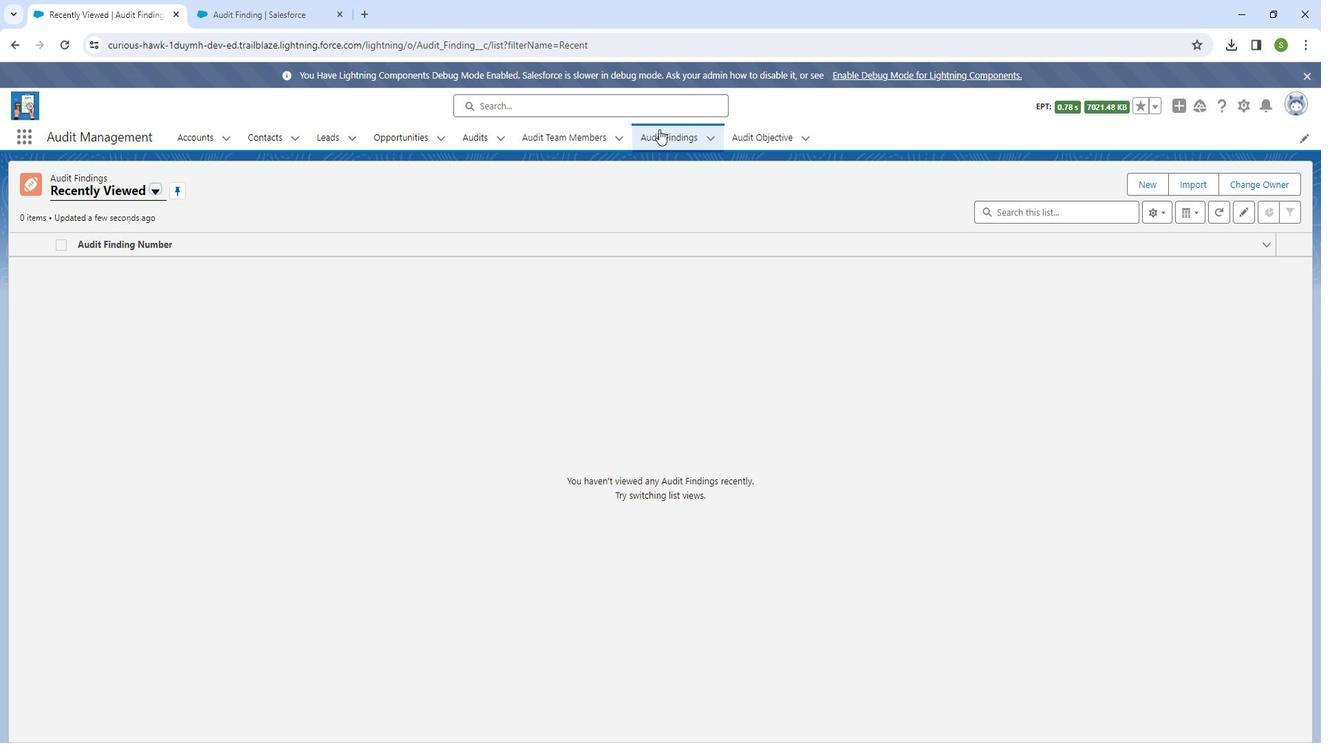 
Action: Mouse moved to (1147, 186)
Screenshot: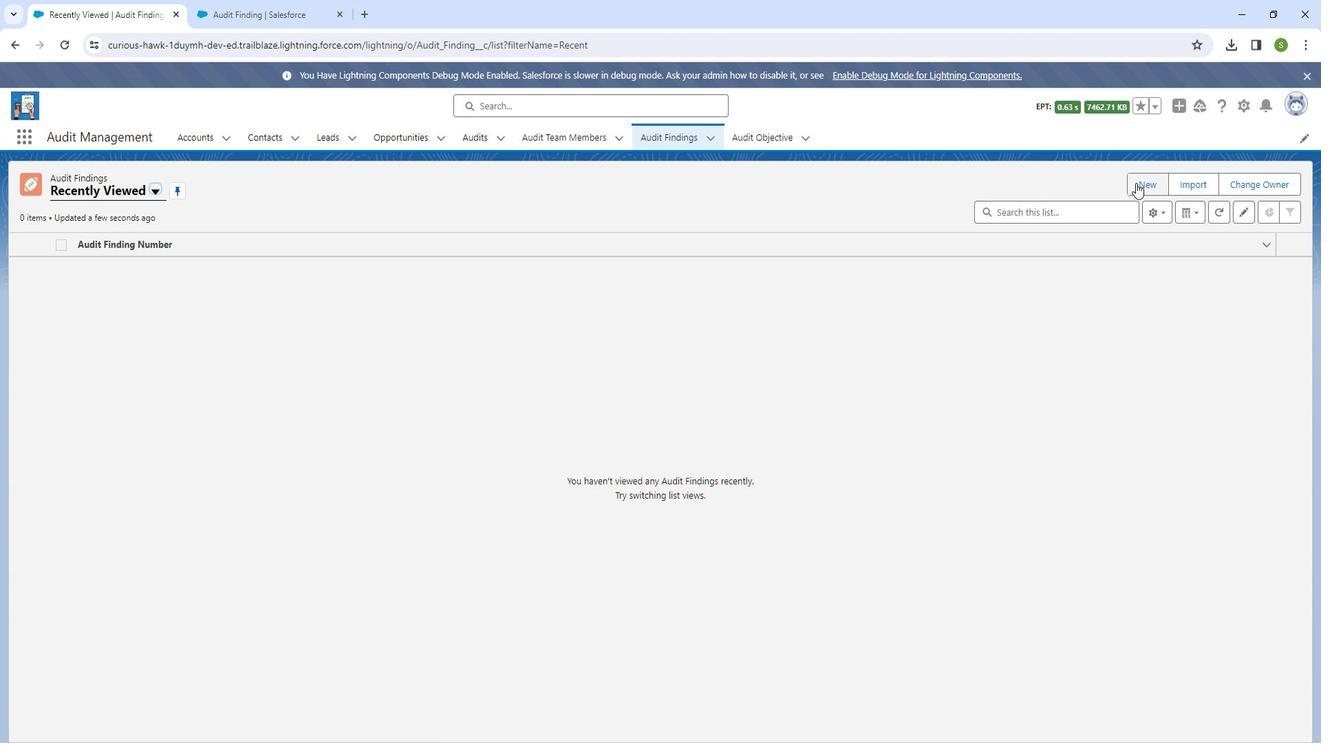 
Action: Mouse pressed left at (1147, 186)
Screenshot: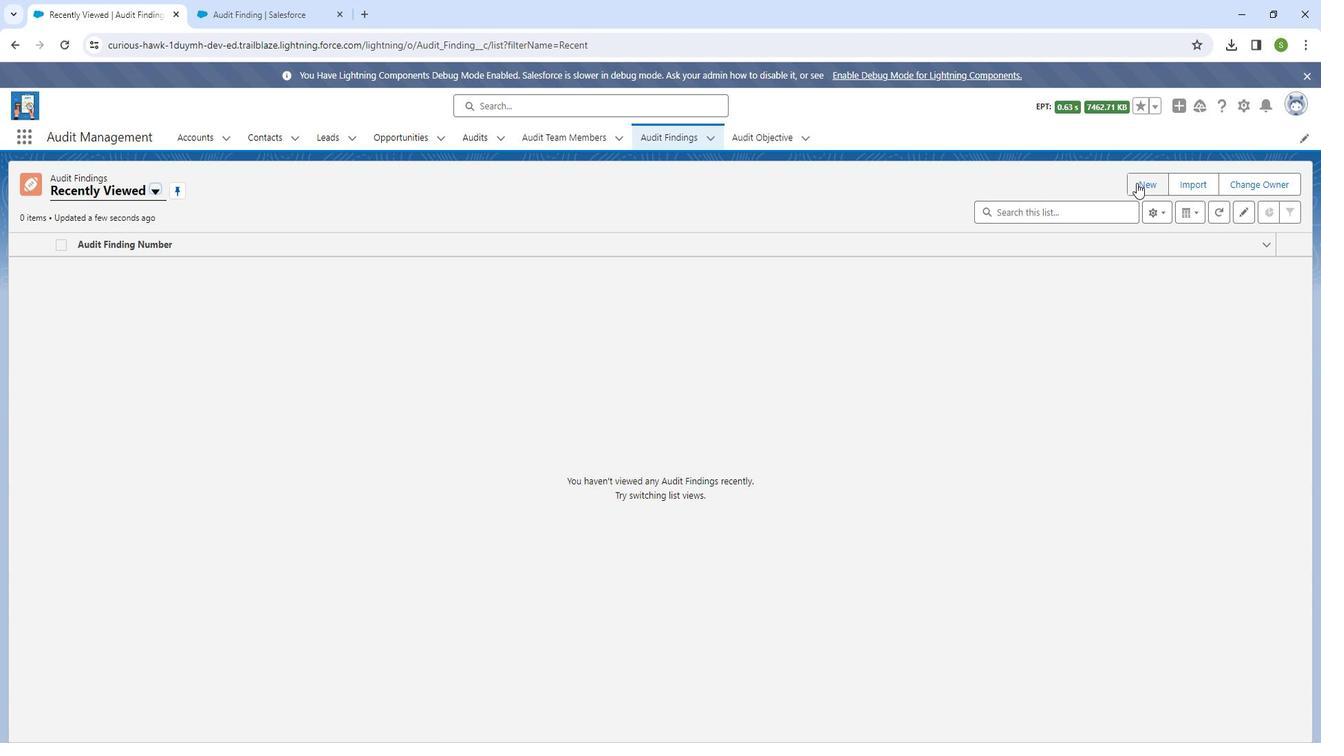 
Action: Mouse moved to (708, 278)
Screenshot: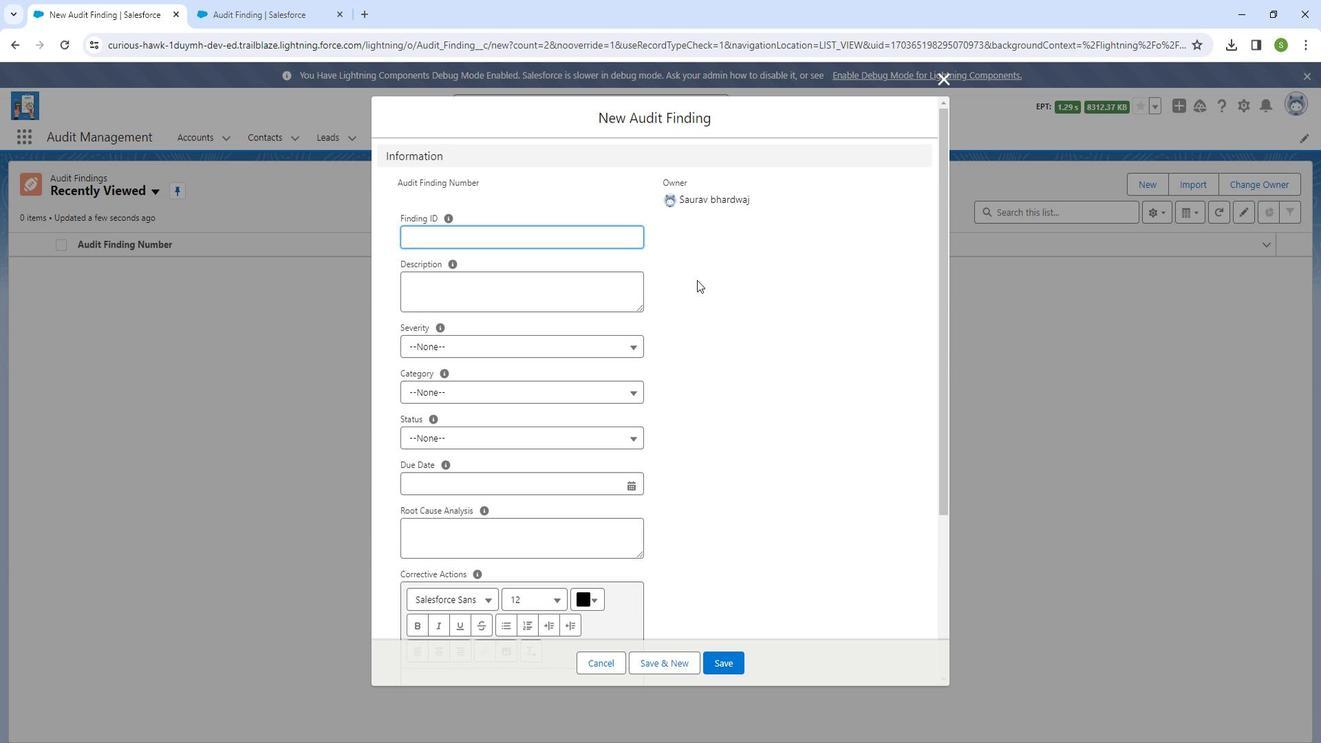 
Action: Mouse scrolled (708, 277) with delta (0, 0)
Screenshot: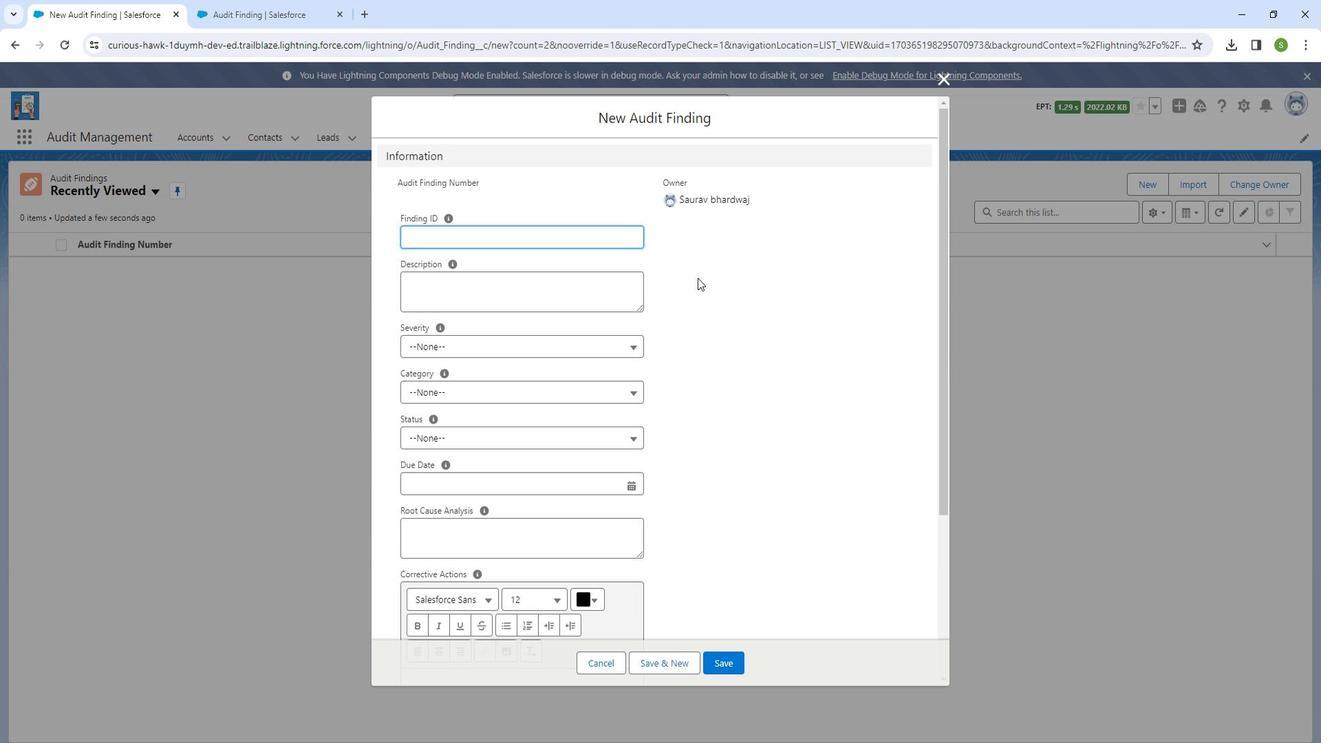
Action: Mouse scrolled (708, 277) with delta (0, 0)
Screenshot: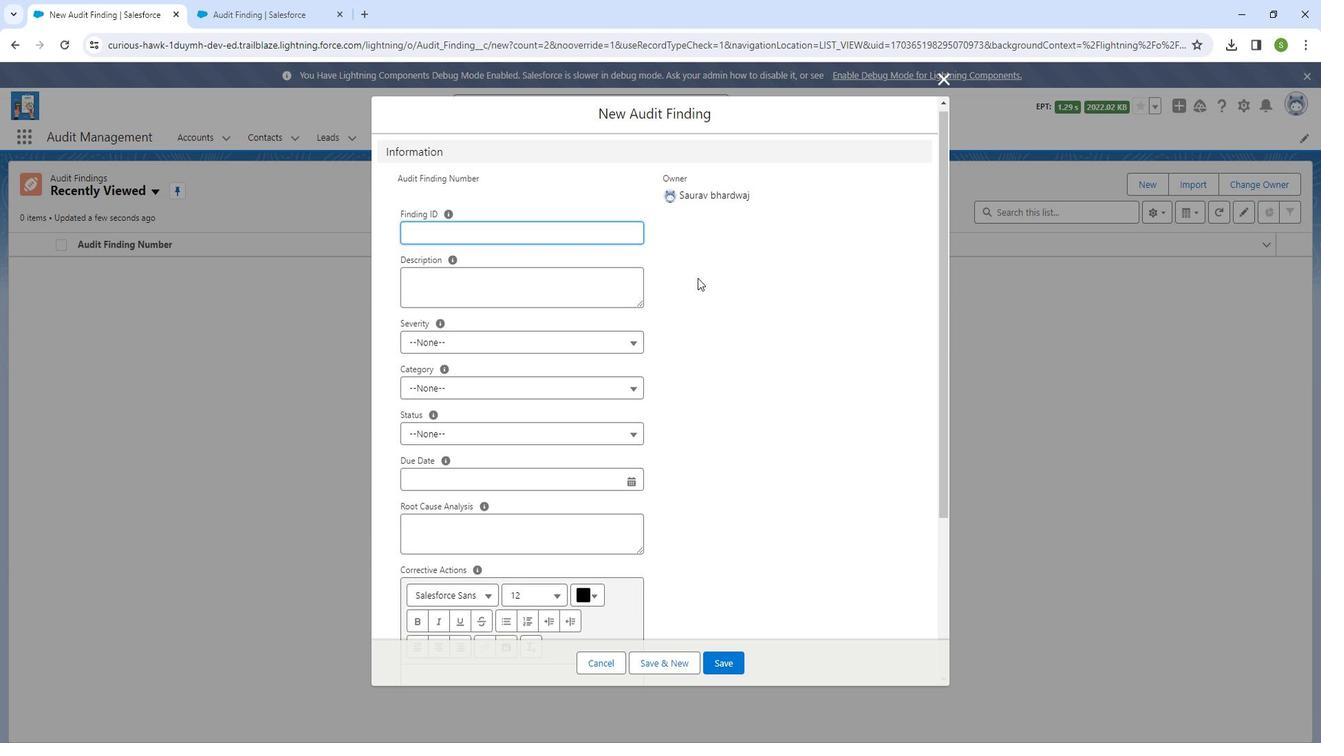 
Action: Mouse scrolled (708, 277) with delta (0, 0)
Screenshot: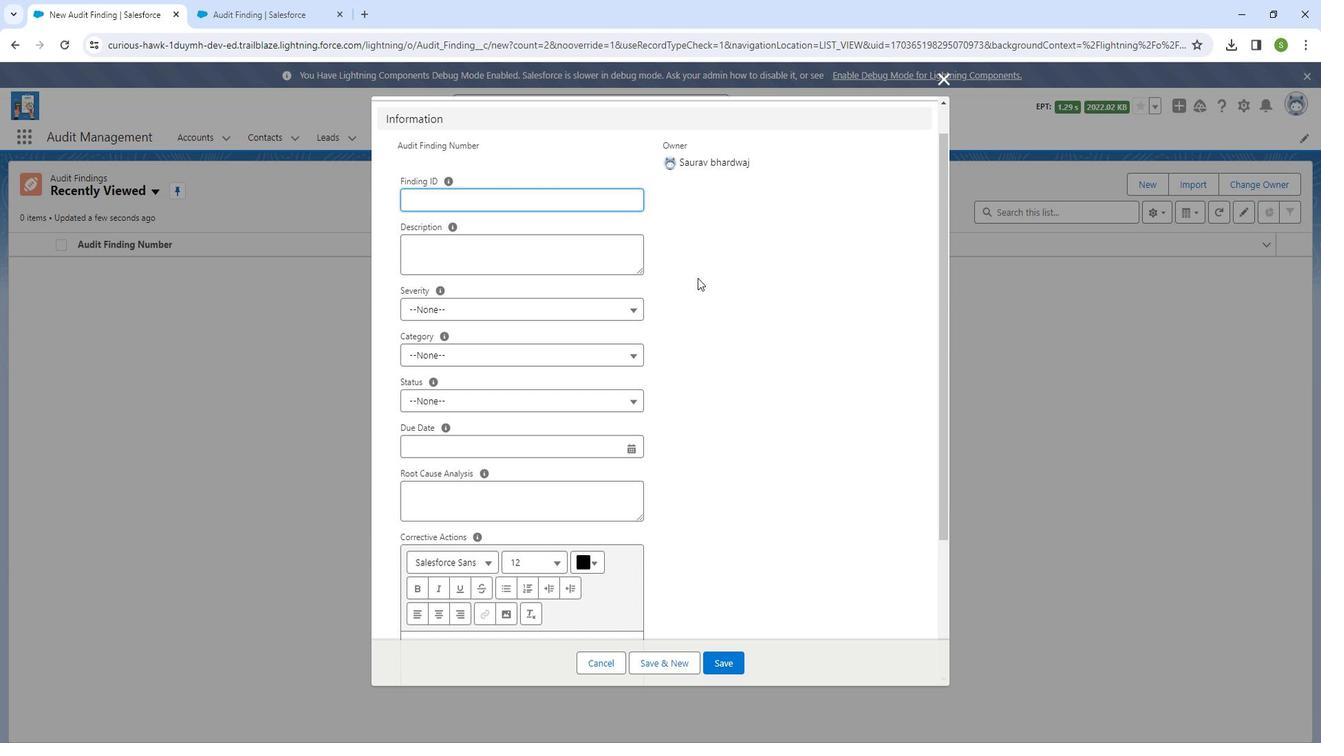 
Action: Mouse scrolled (708, 277) with delta (0, 0)
Screenshot: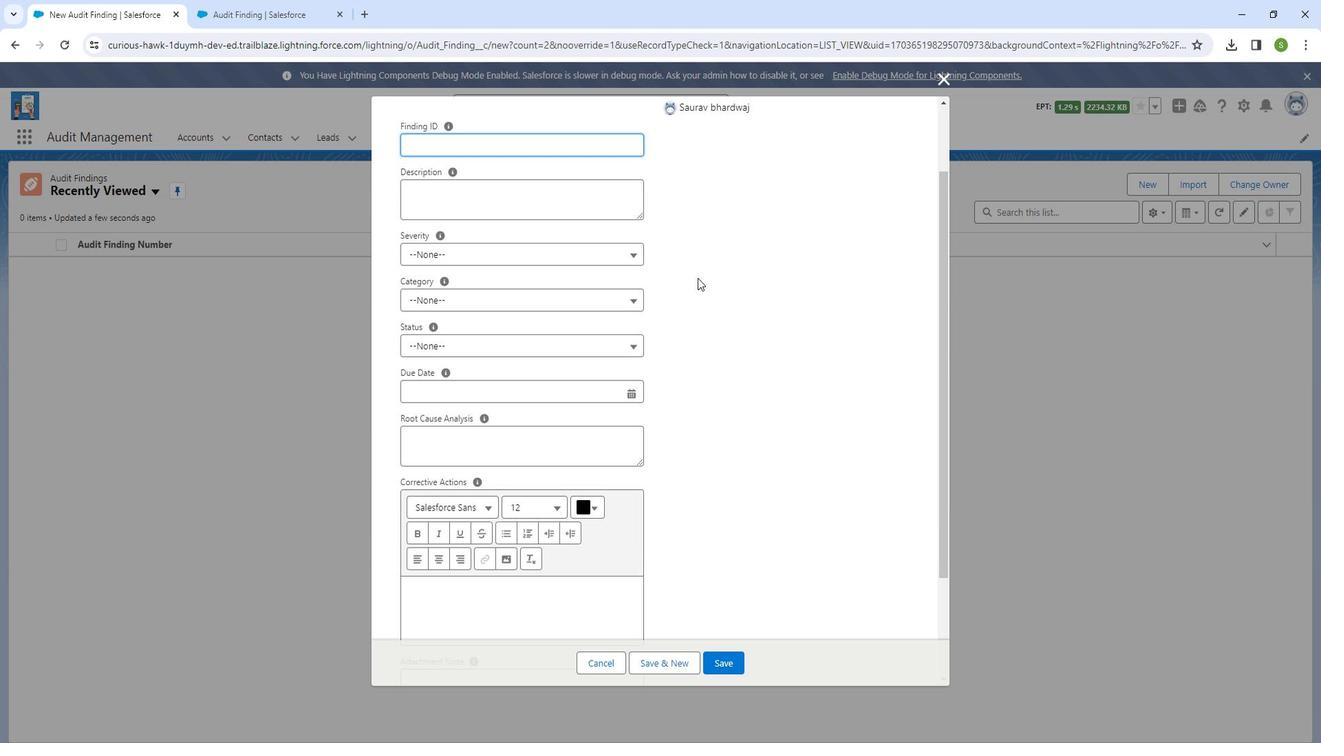 
Action: Mouse scrolled (708, 277) with delta (0, 0)
Screenshot: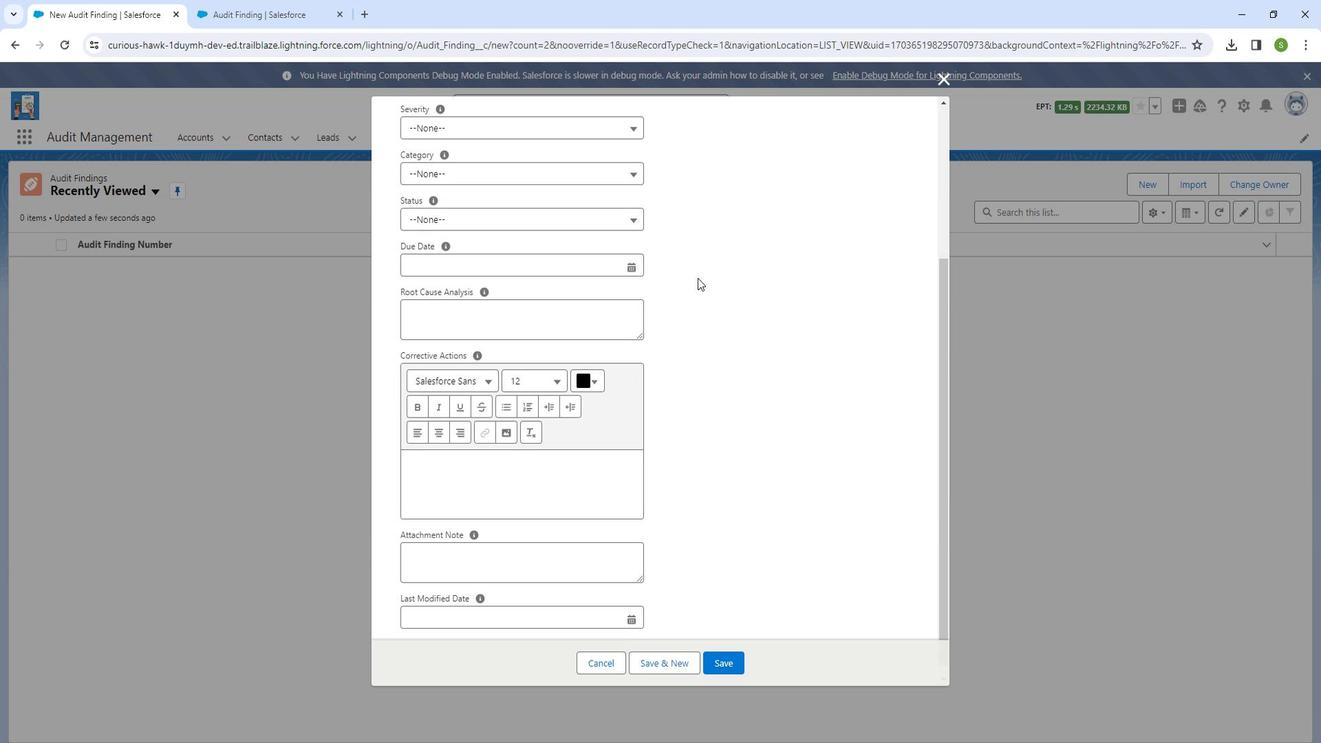 
Action: Mouse scrolled (708, 277) with delta (0, 0)
Screenshot: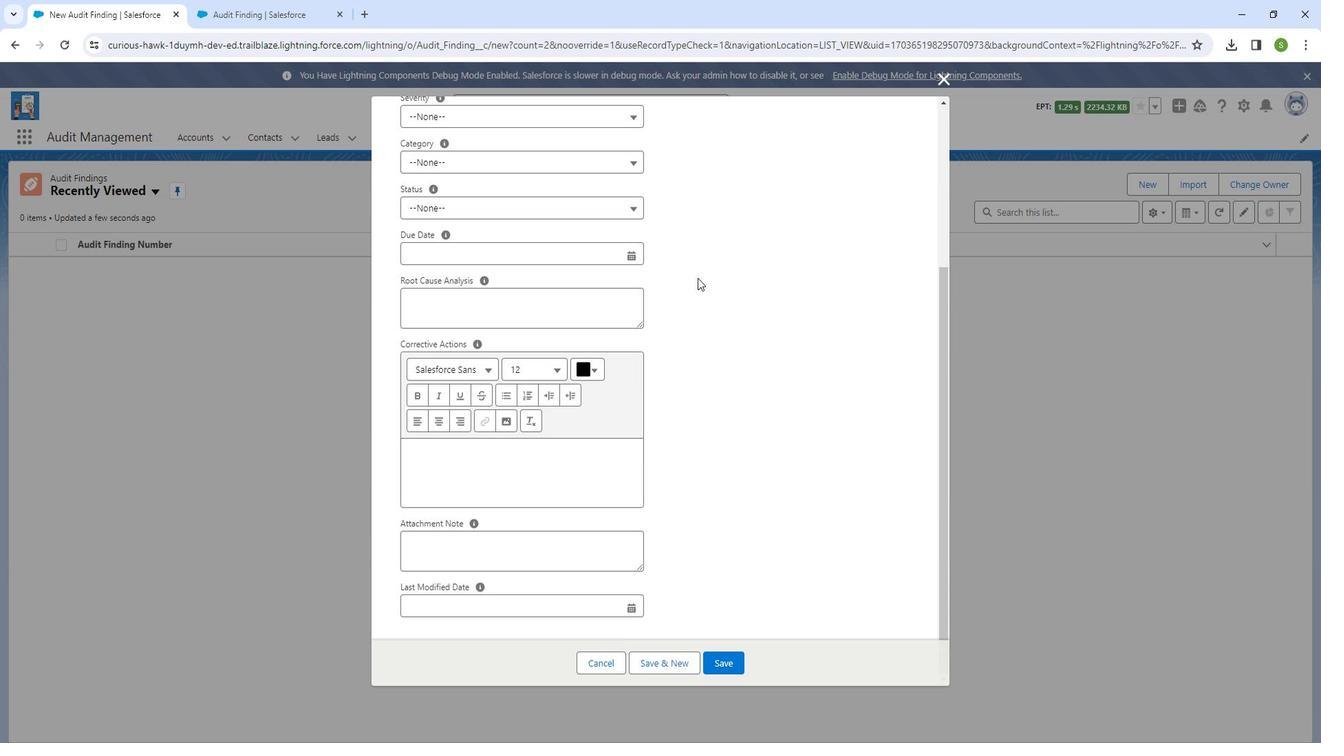 
Action: Mouse scrolled (708, 278) with delta (0, 0)
Screenshot: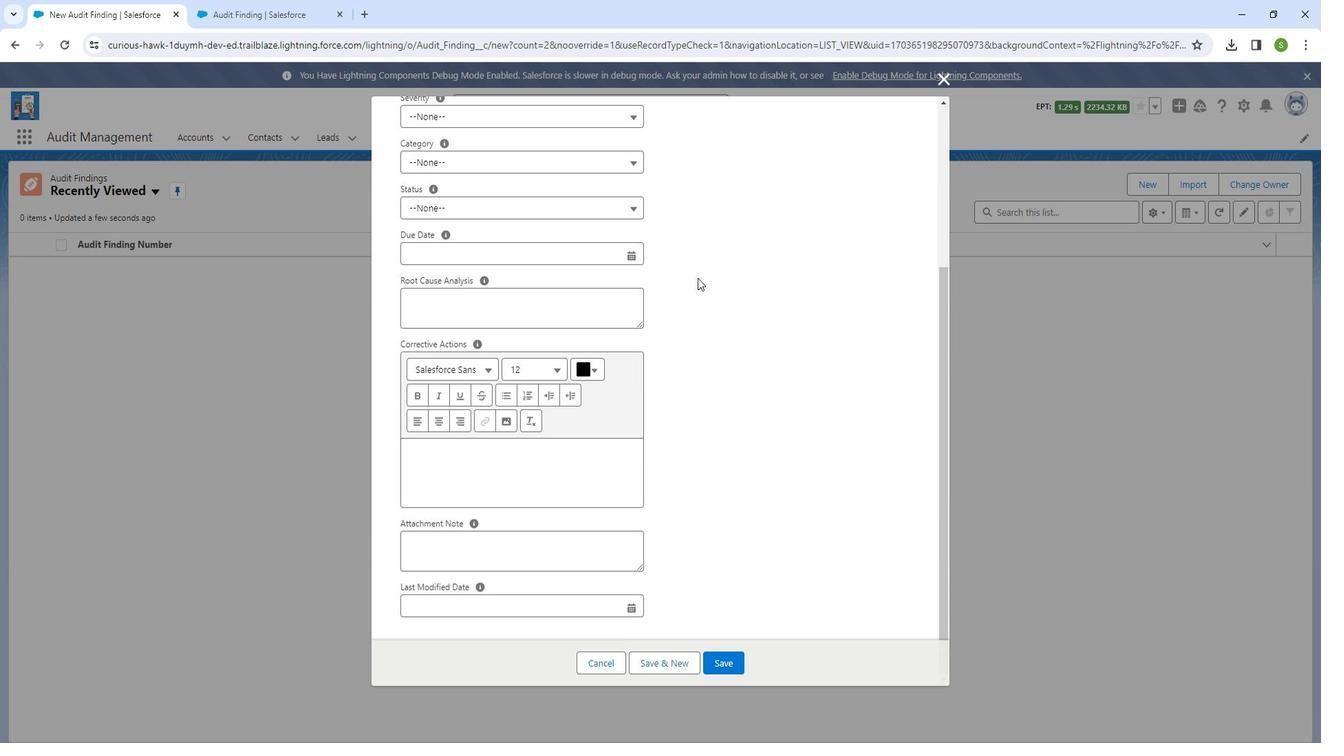 
Action: Mouse scrolled (708, 278) with delta (0, 0)
Screenshot: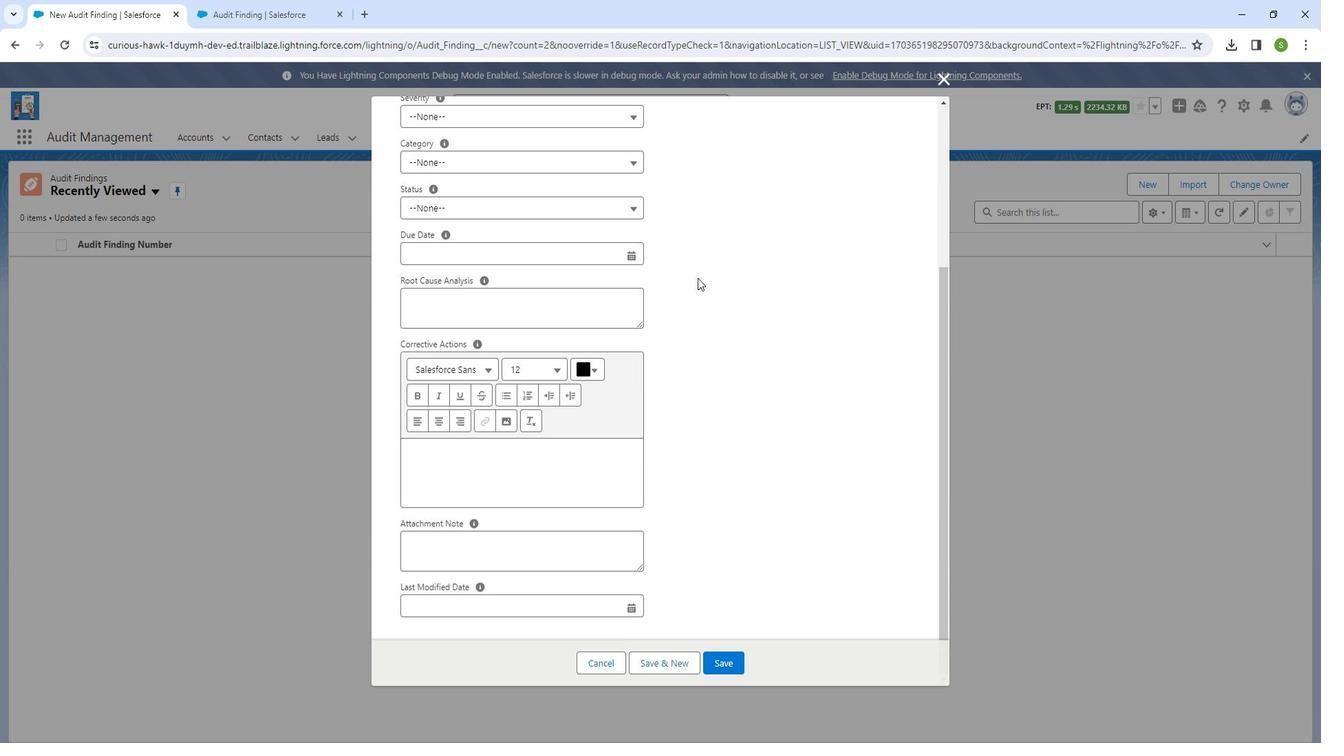
Action: Mouse scrolled (708, 278) with delta (0, 0)
Screenshot: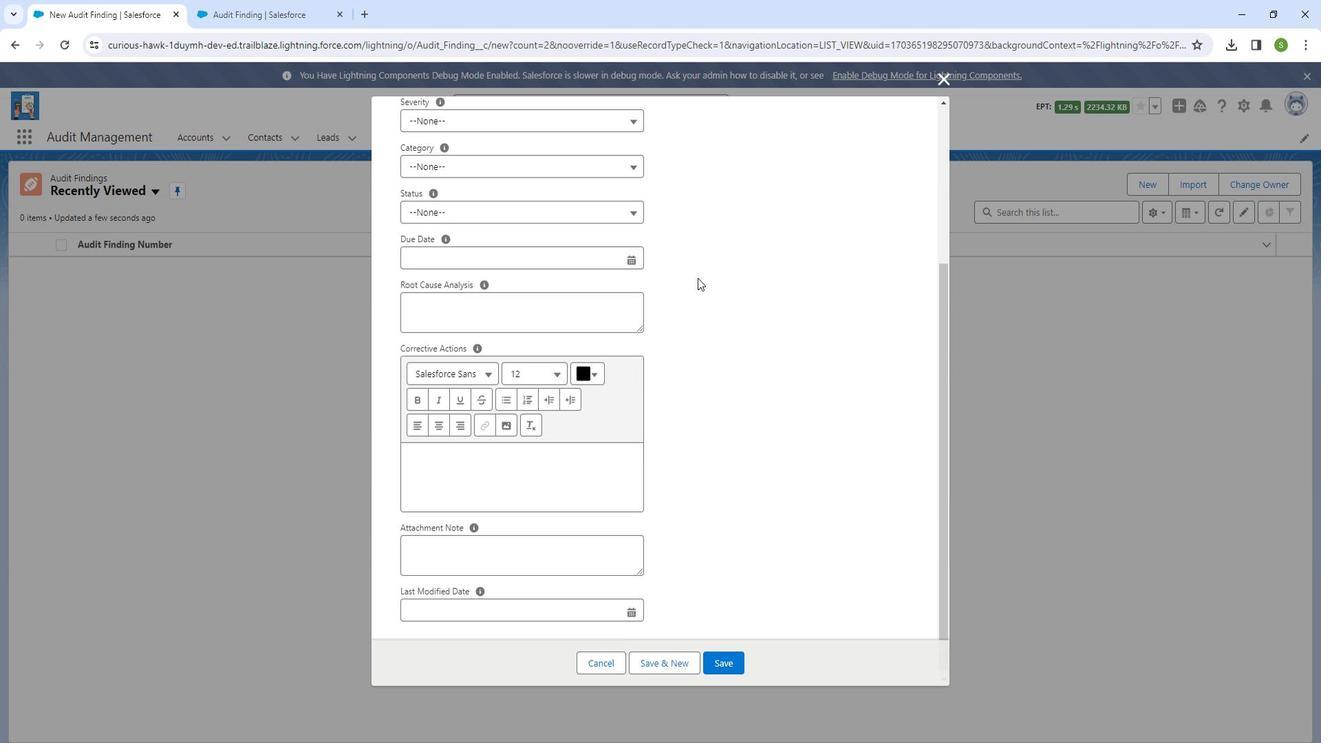 
Action: Mouse scrolled (708, 278) with delta (0, 0)
Screenshot: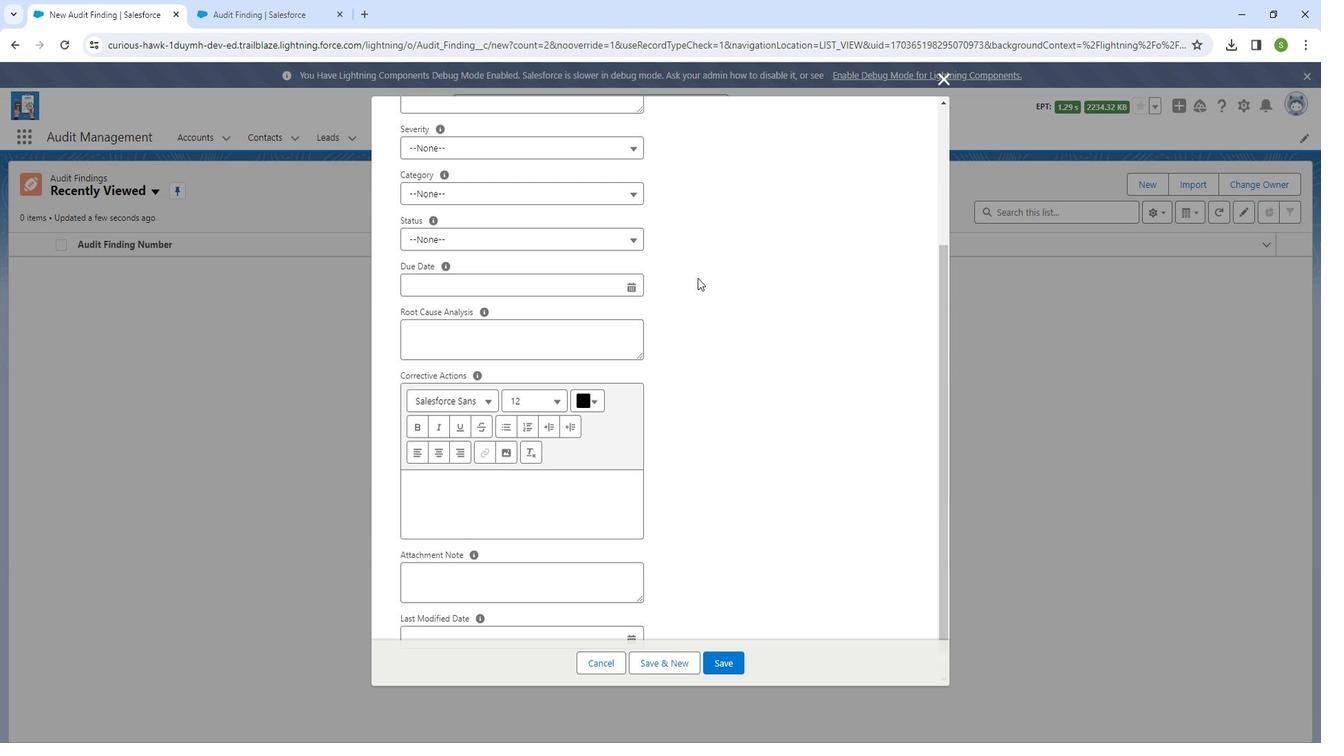 
Action: Mouse moved to (79, 54)
Screenshot: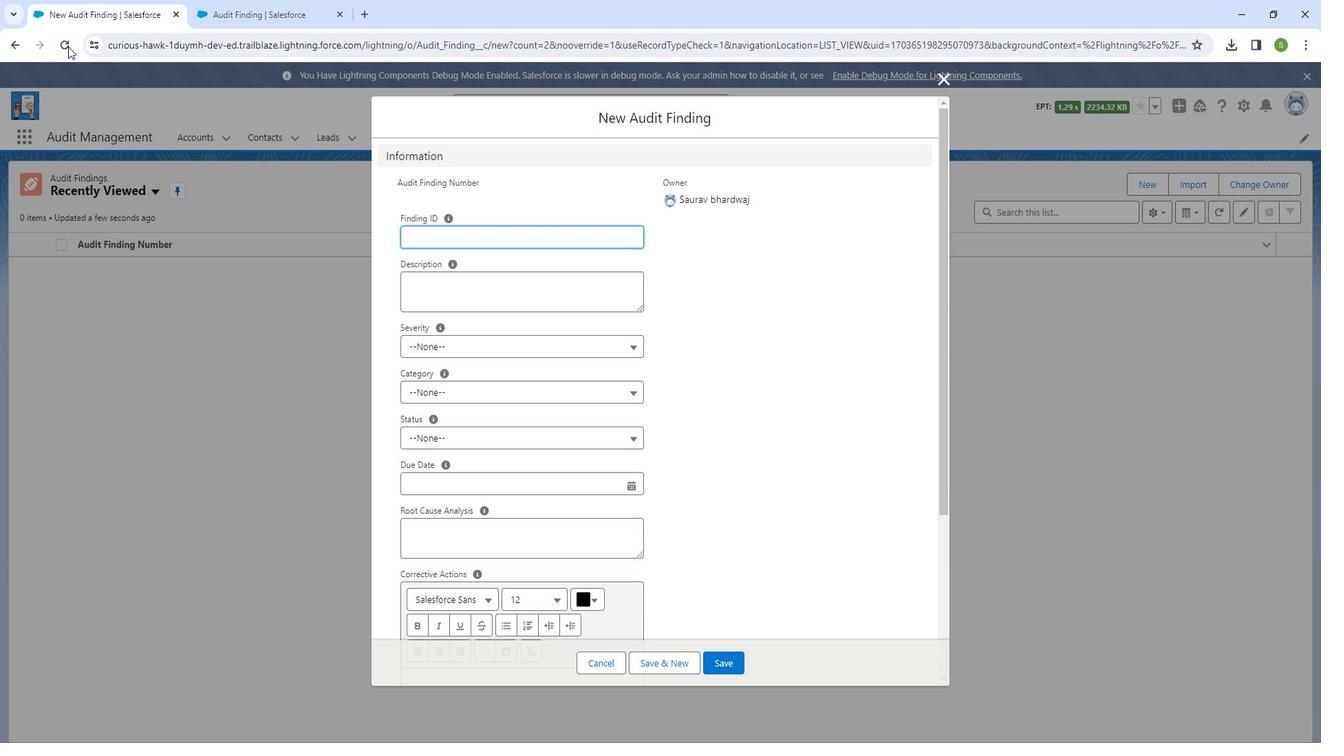 
Action: Mouse pressed left at (79, 54)
Screenshot: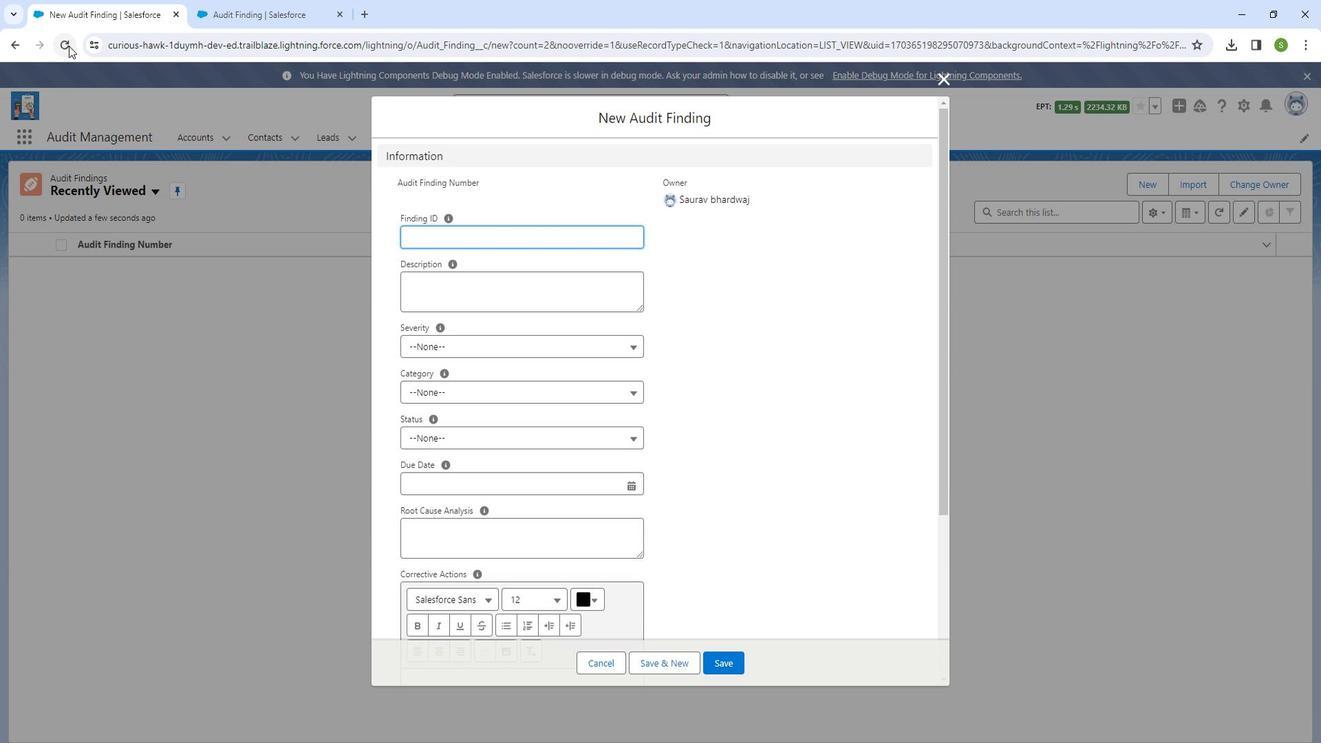 
Action: Mouse moved to (693, 293)
Screenshot: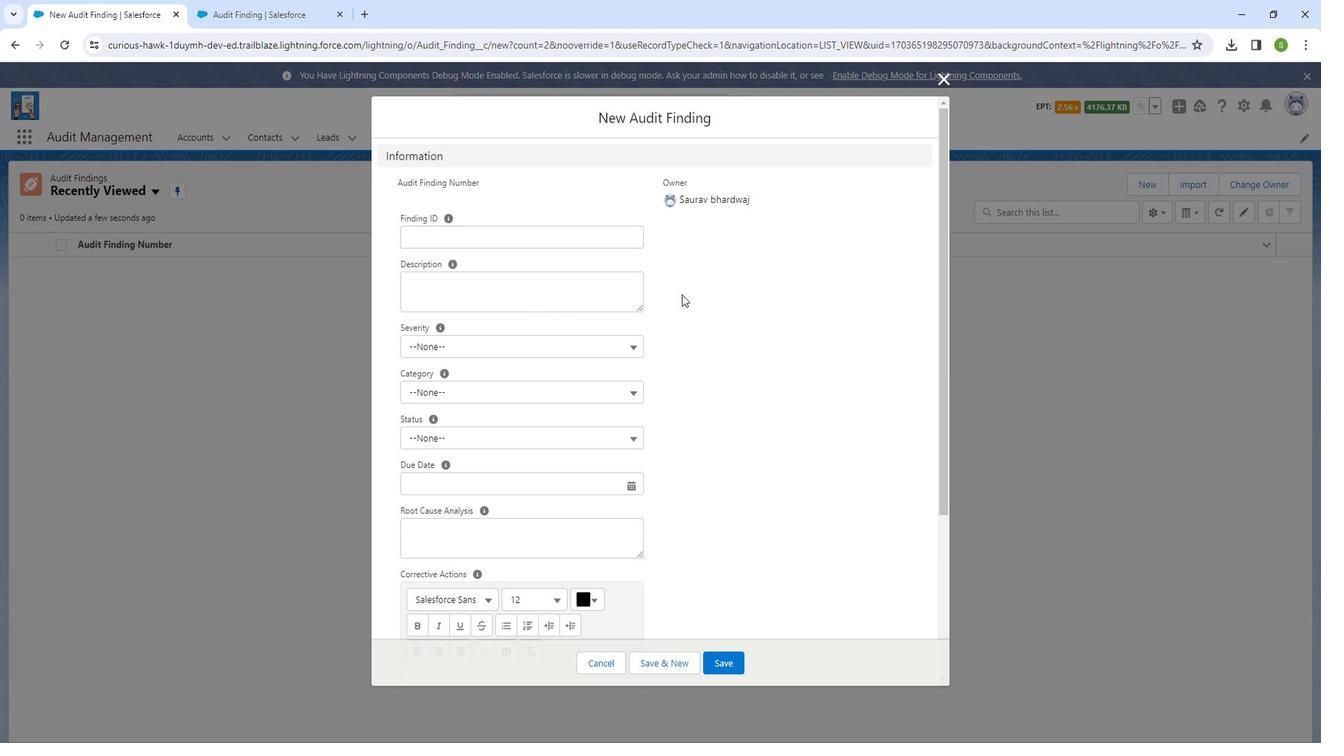 
Action: Mouse scrolled (693, 293) with delta (0, 0)
Screenshot: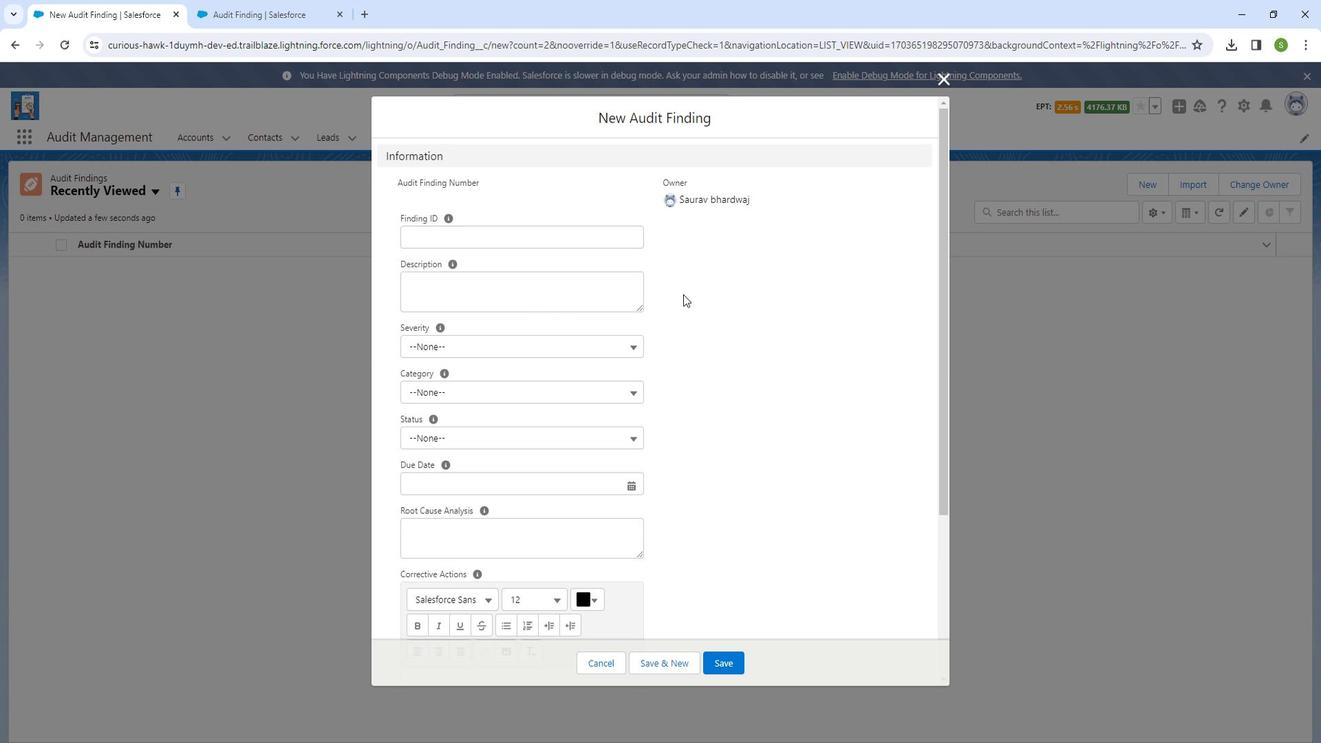 
Action: Mouse scrolled (693, 293) with delta (0, 0)
Screenshot: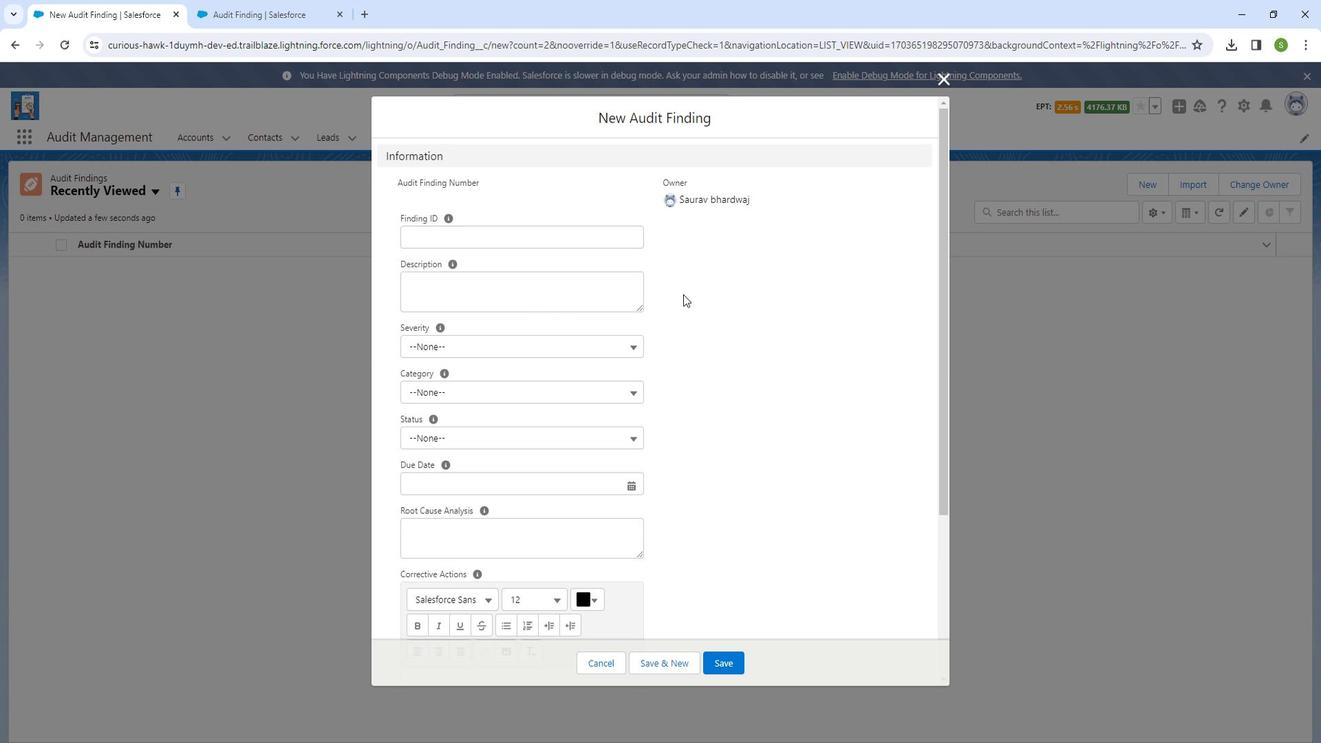 
Action: Mouse scrolled (693, 293) with delta (0, 0)
Screenshot: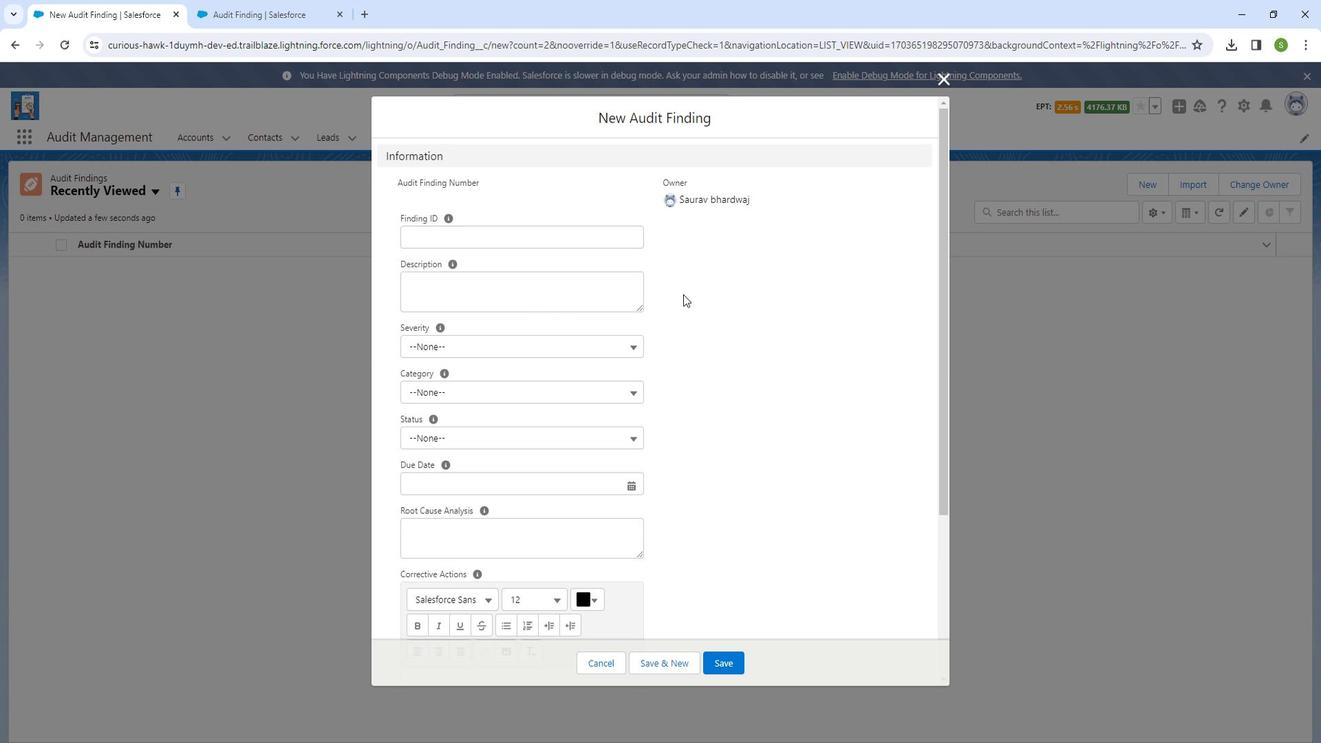 
Action: Mouse scrolled (693, 293) with delta (0, 0)
Screenshot: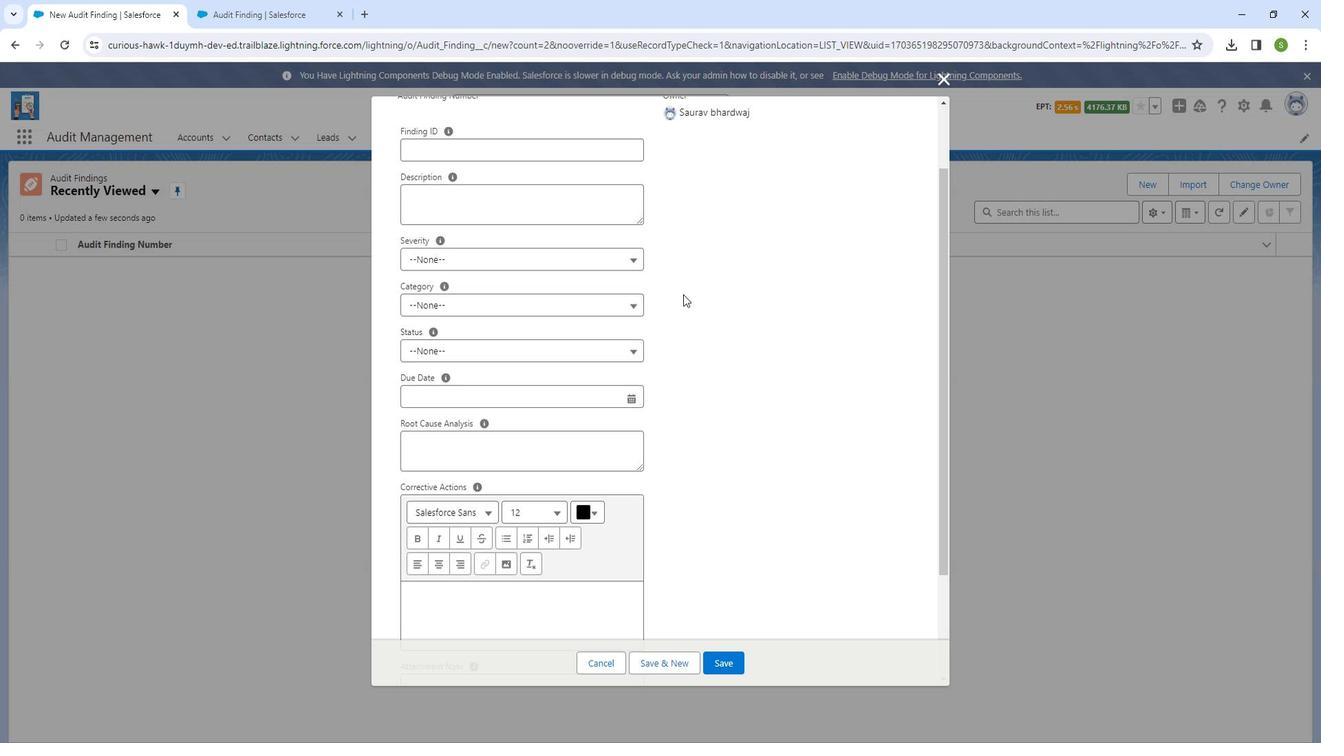 
Action: Mouse scrolled (693, 293) with delta (0, 0)
Screenshot: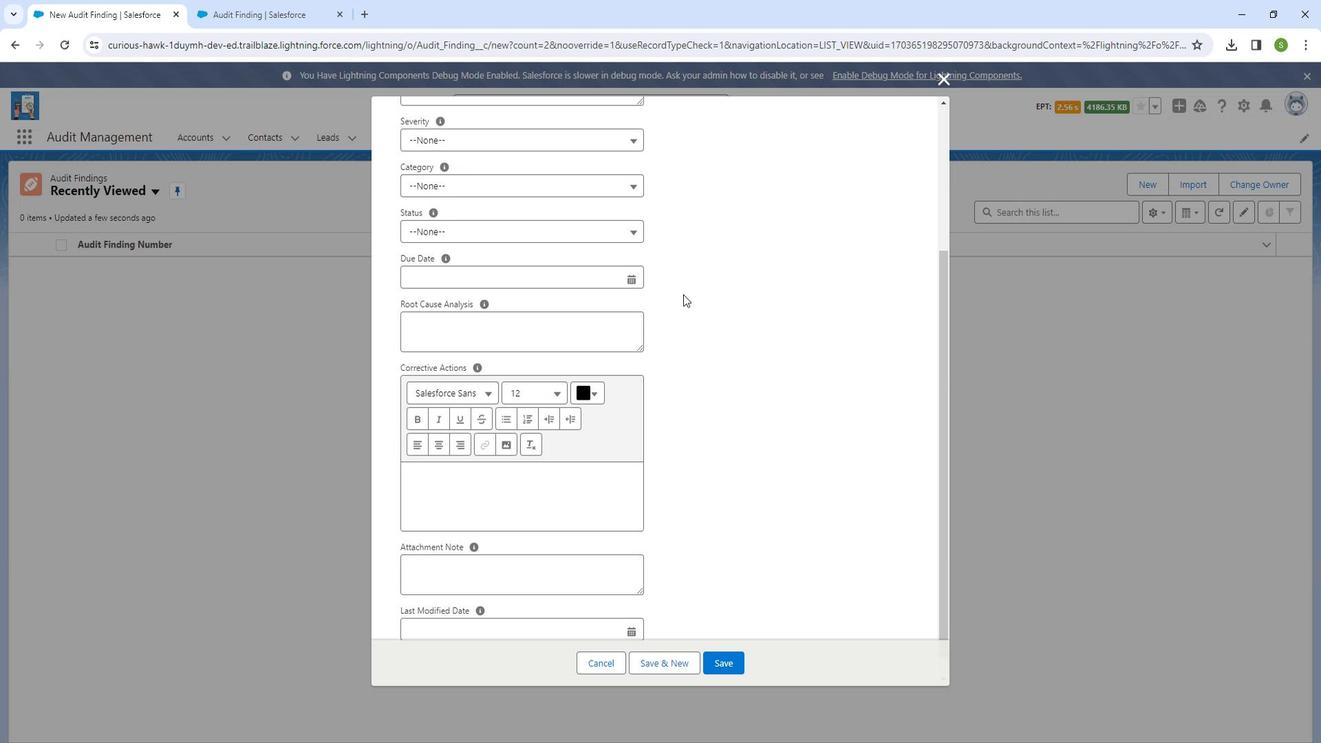 
Action: Mouse scrolled (693, 293) with delta (0, 0)
Screenshot: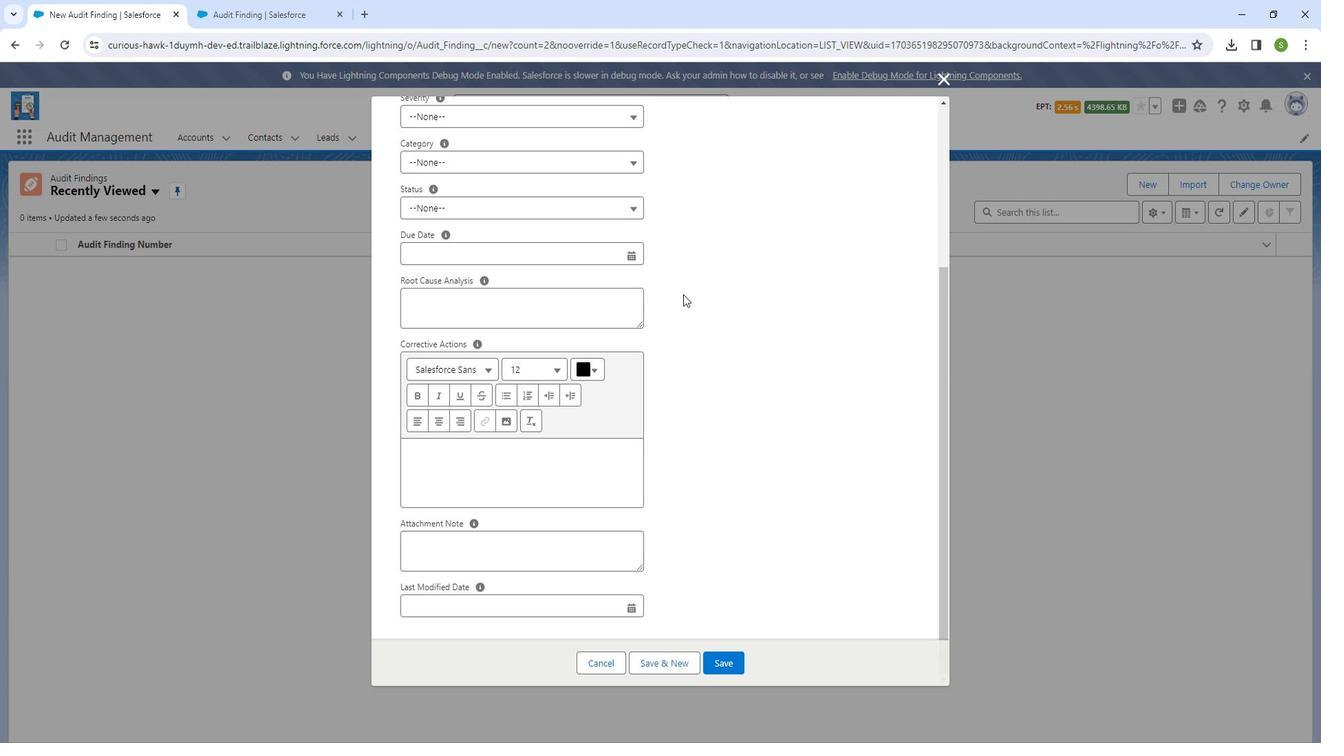 
Action: Mouse scrolled (693, 294) with delta (0, 0)
Screenshot: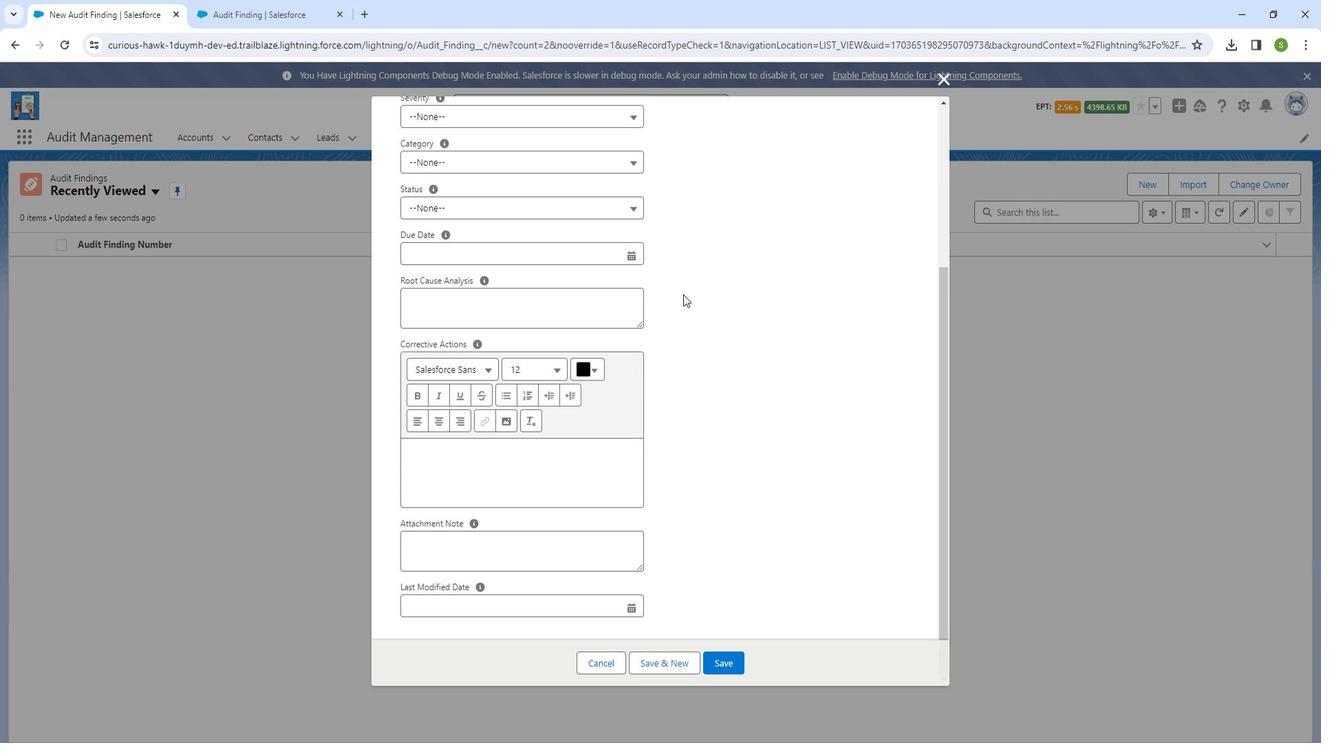 
Action: Mouse scrolled (693, 294) with delta (0, 0)
Screenshot: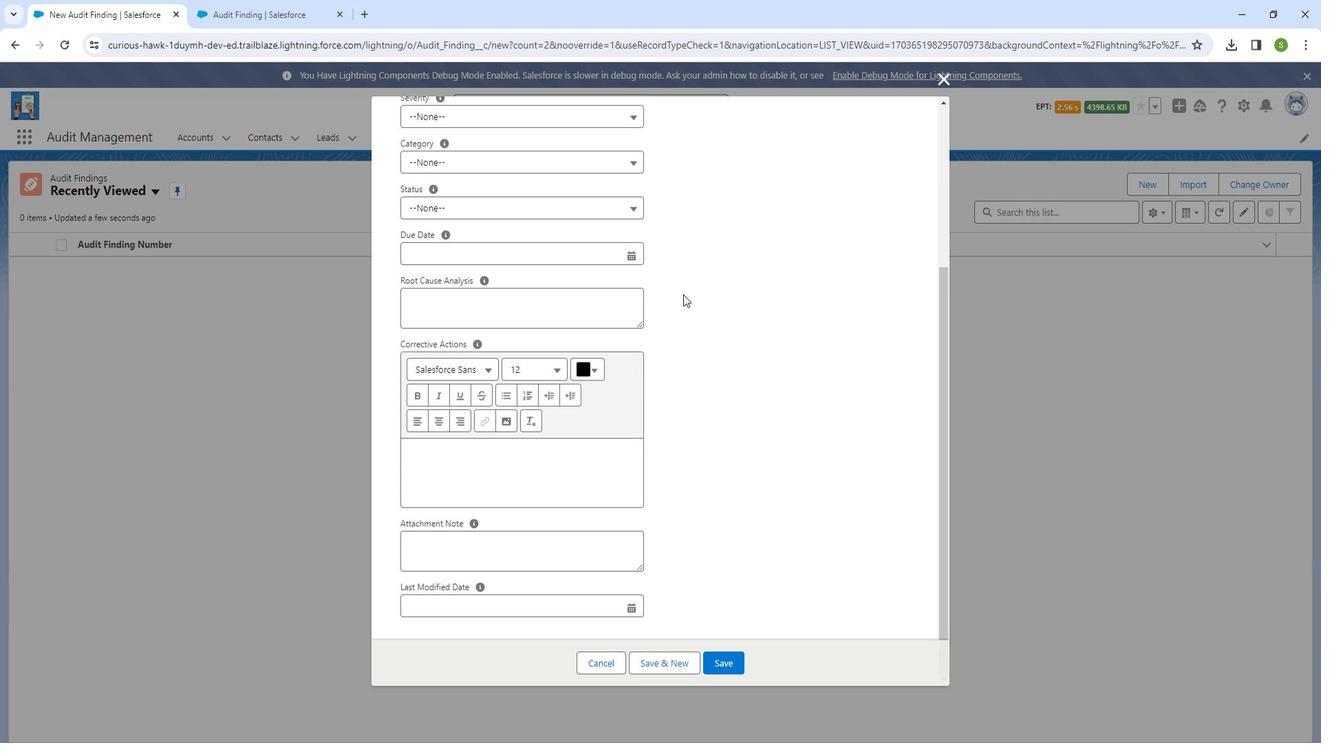 
Action: Mouse scrolled (693, 294) with delta (0, 0)
Screenshot: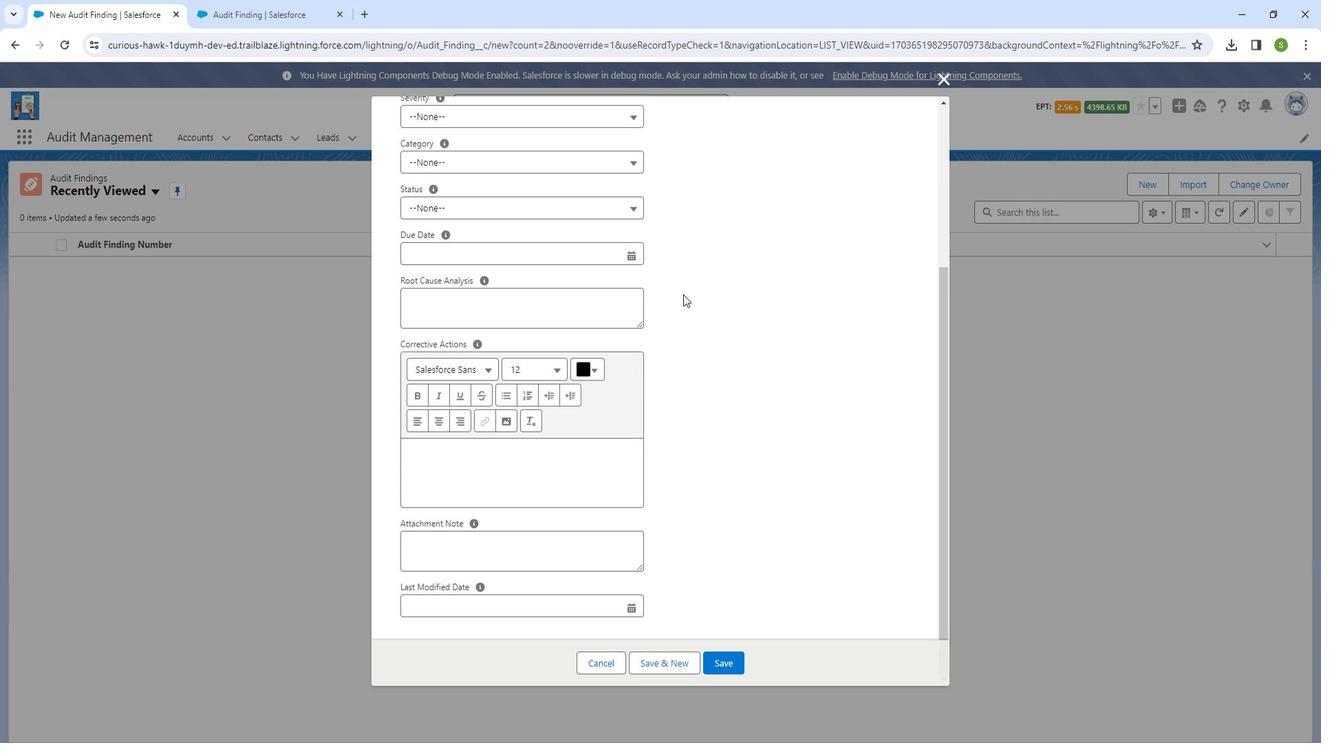 
Action: Mouse scrolled (693, 294) with delta (0, 0)
Screenshot: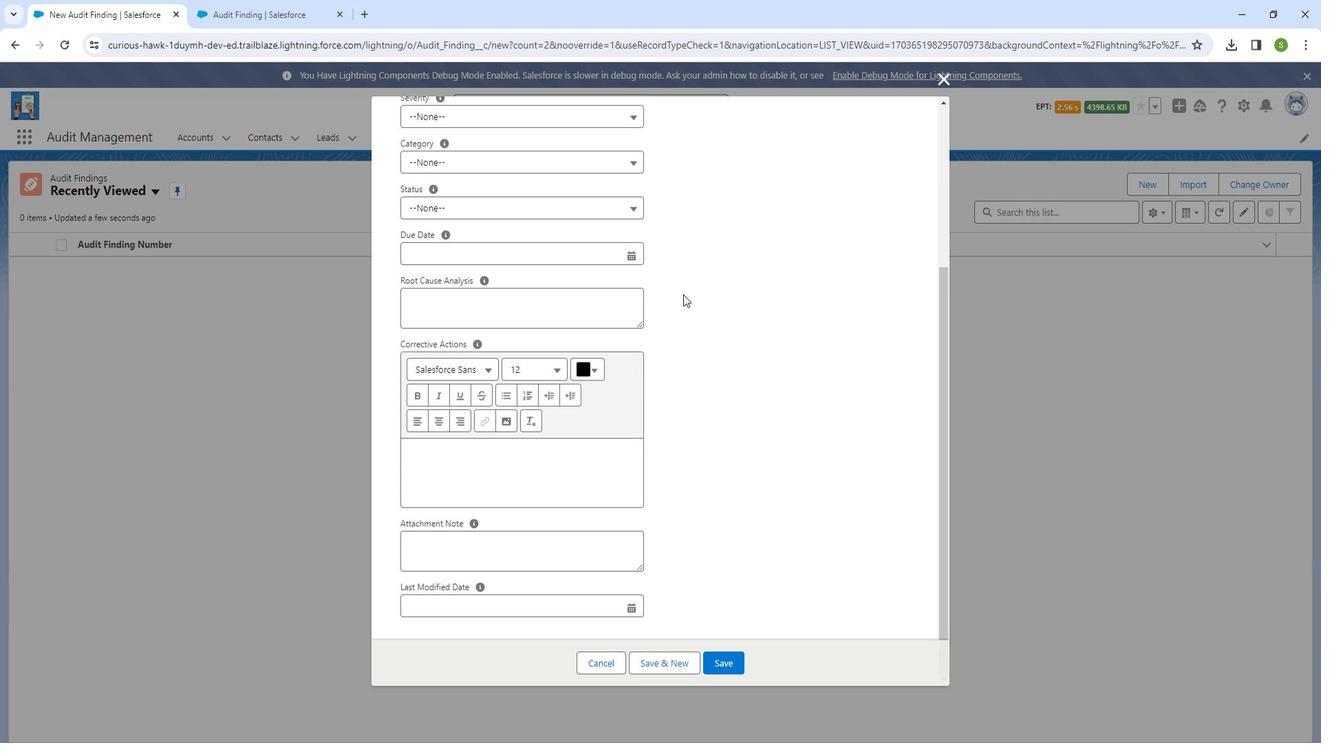 
Action: Mouse scrolled (693, 294) with delta (0, 0)
Screenshot: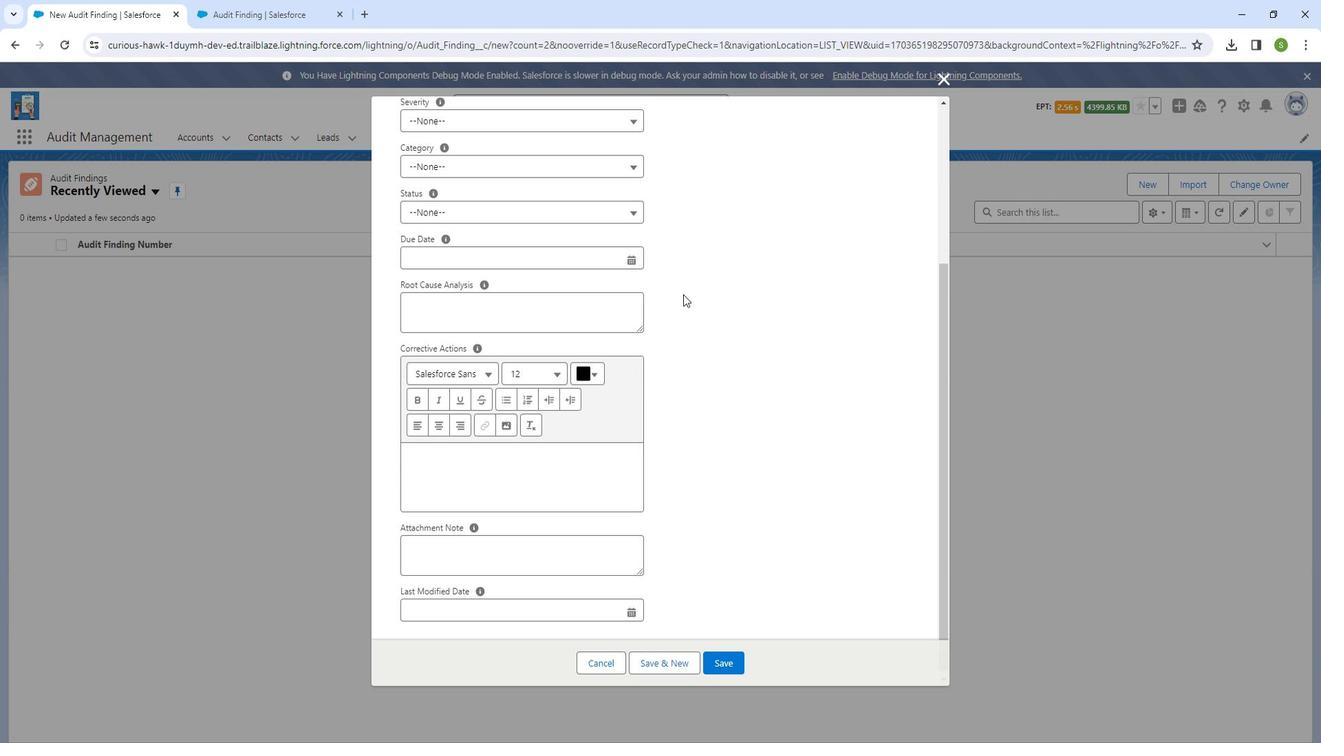 
Action: Mouse scrolled (693, 294) with delta (0, 0)
Screenshot: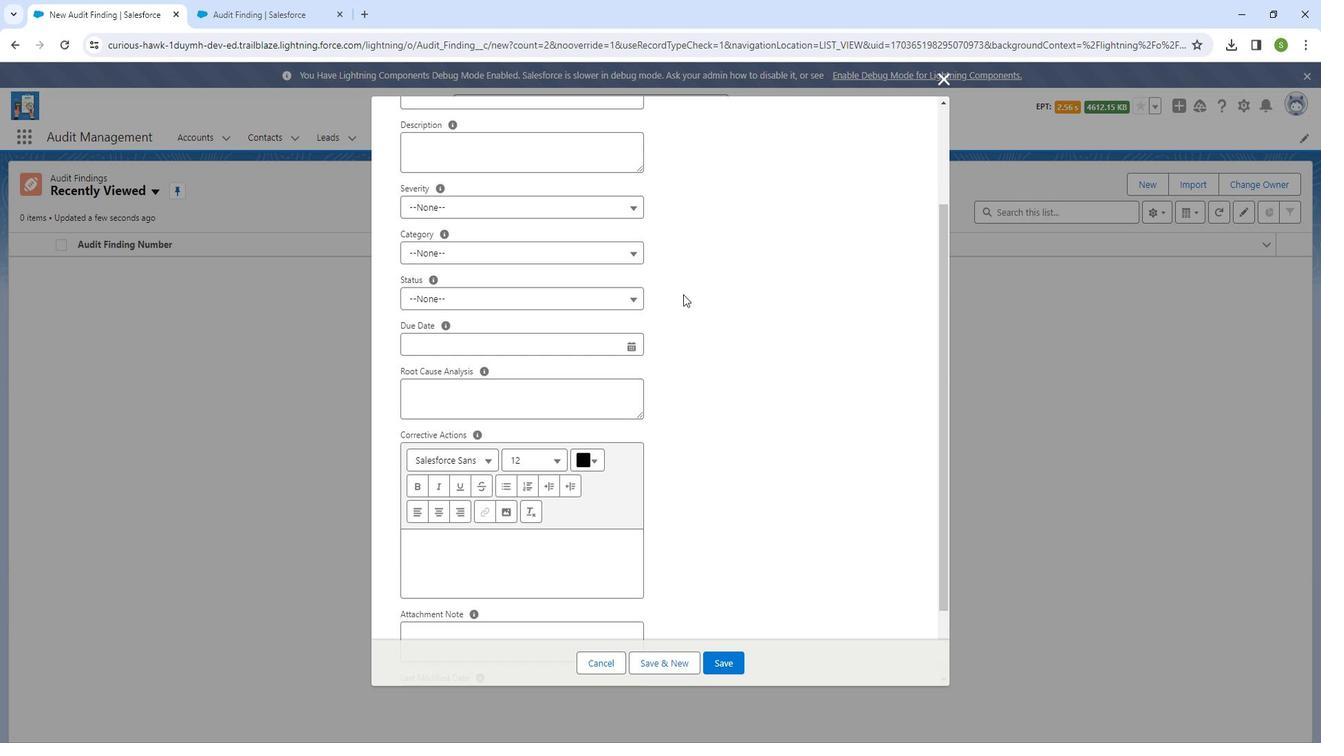 
Action: Mouse moved to (359, 161)
Screenshot: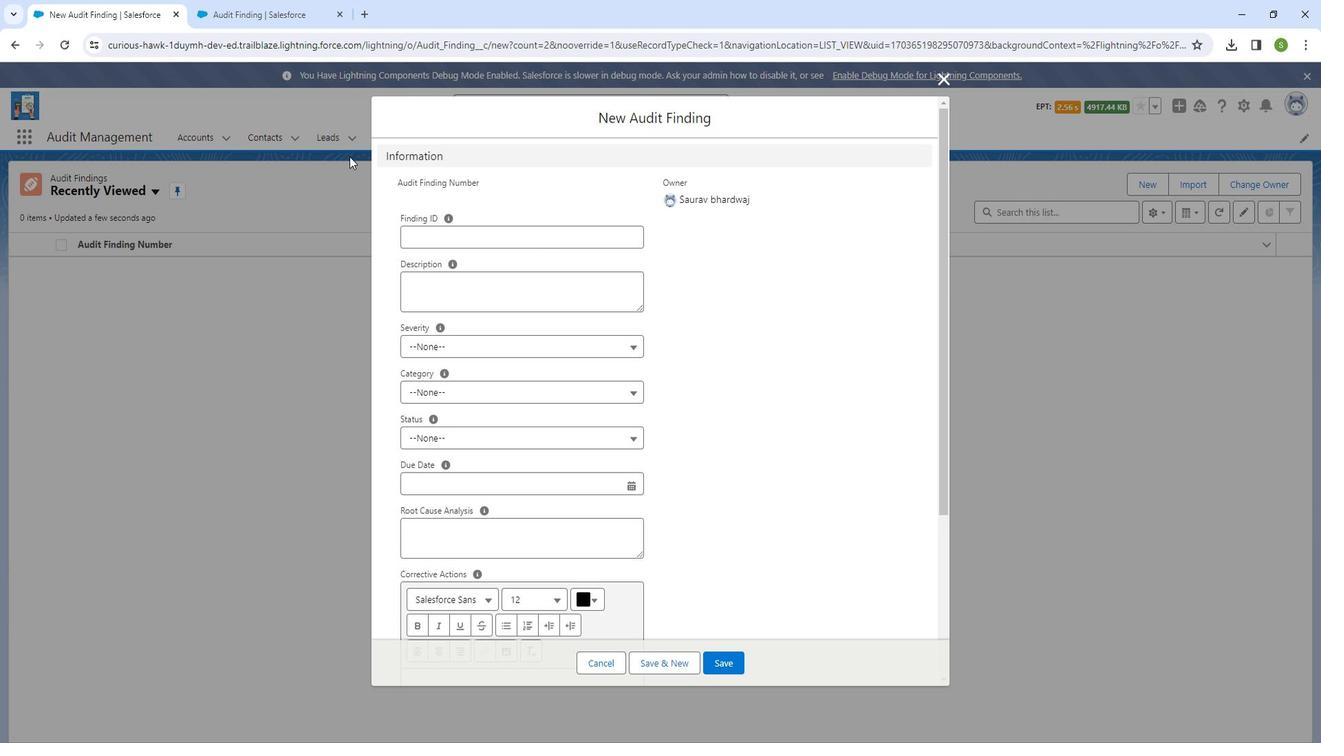 
Action: Mouse pressed left at (359, 161)
Screenshot: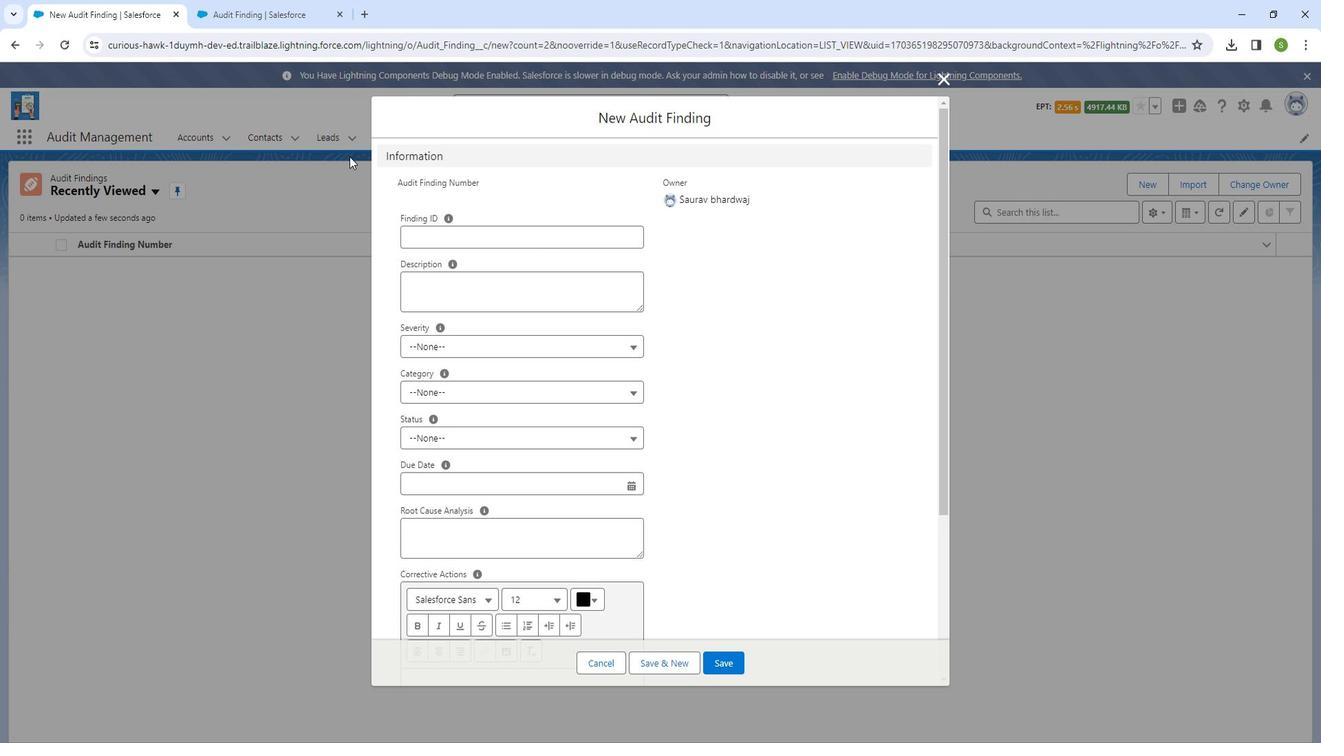 
Action: Mouse moved to (955, 88)
Screenshot: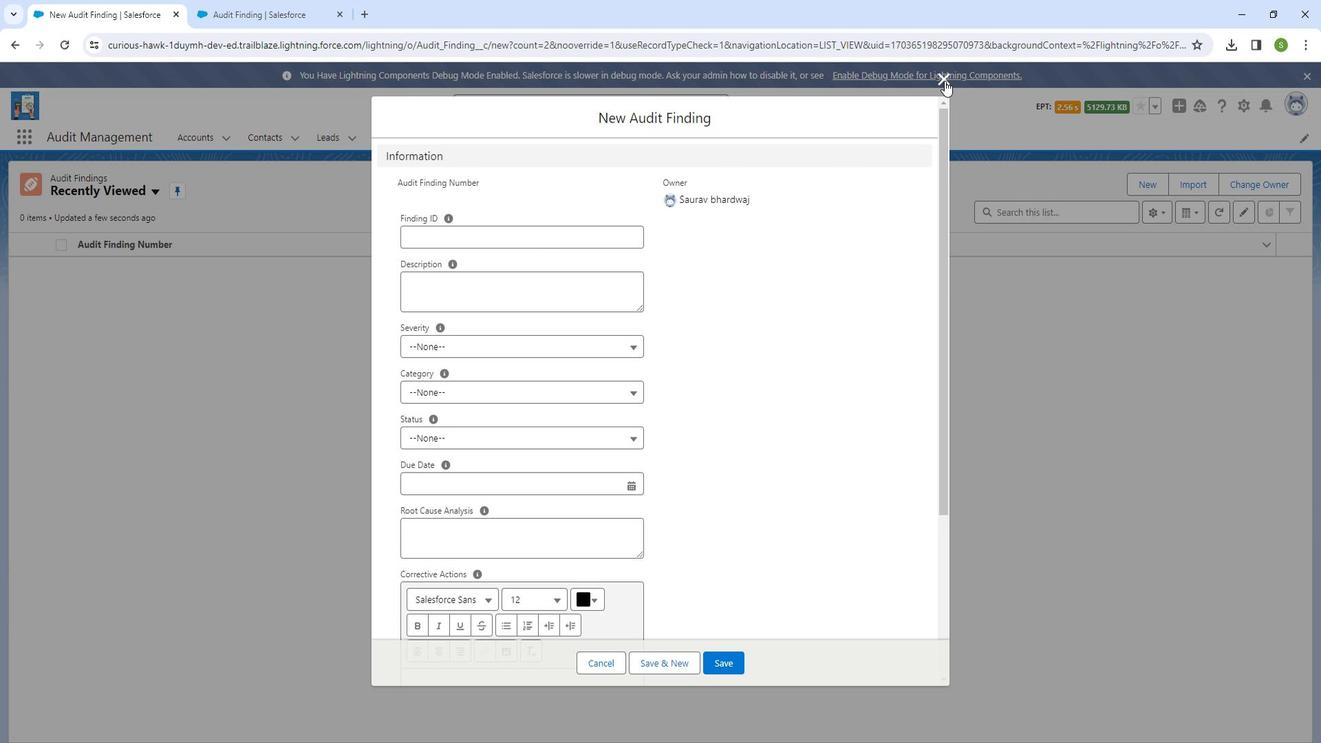 
Action: Mouse pressed left at (955, 88)
Screenshot: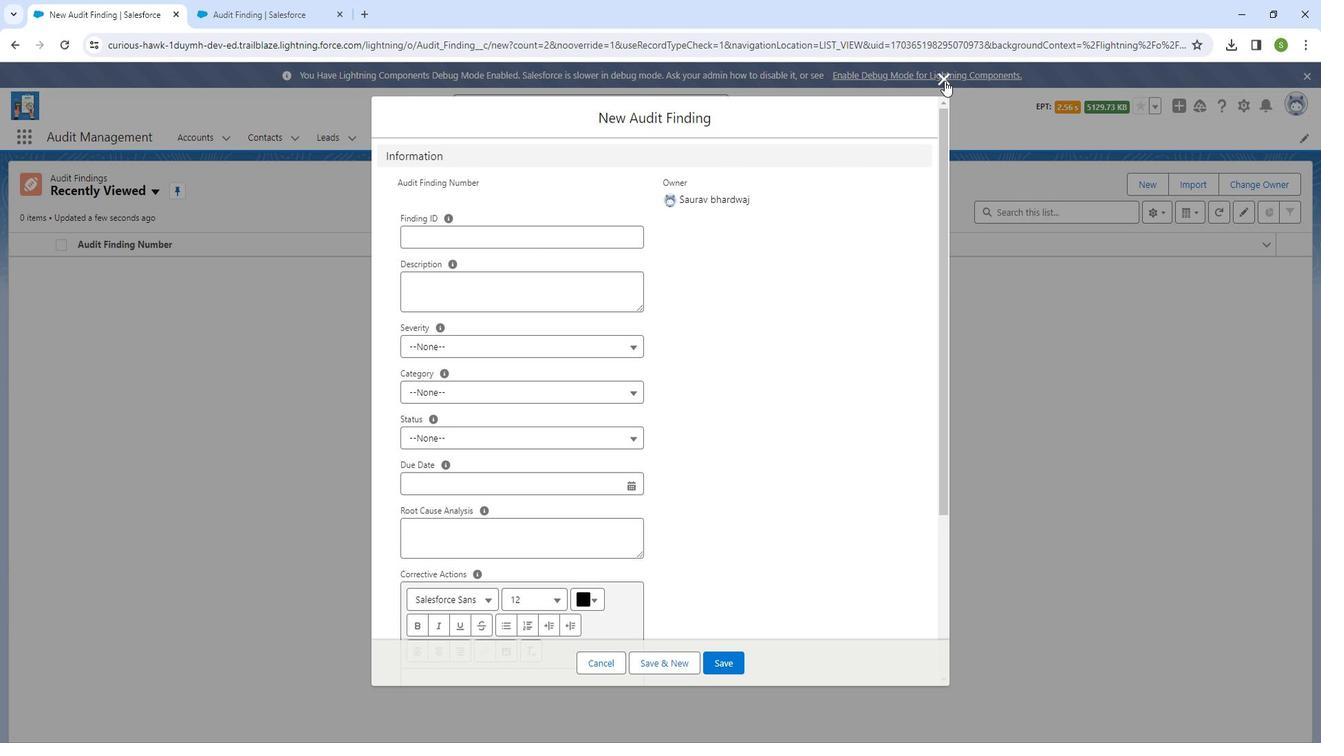 
Action: Mouse moved to (1075, 111)
Screenshot: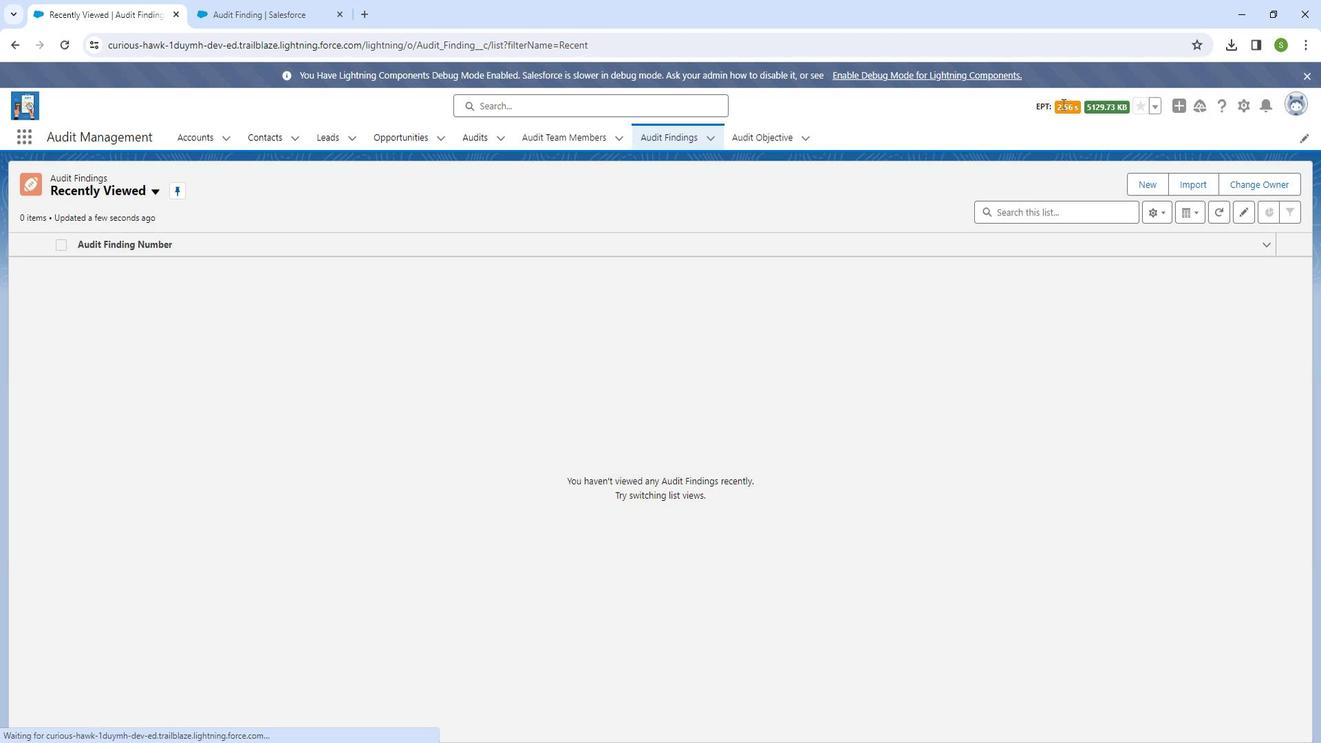 
Action: Mouse pressed left at (1075, 111)
Screenshot: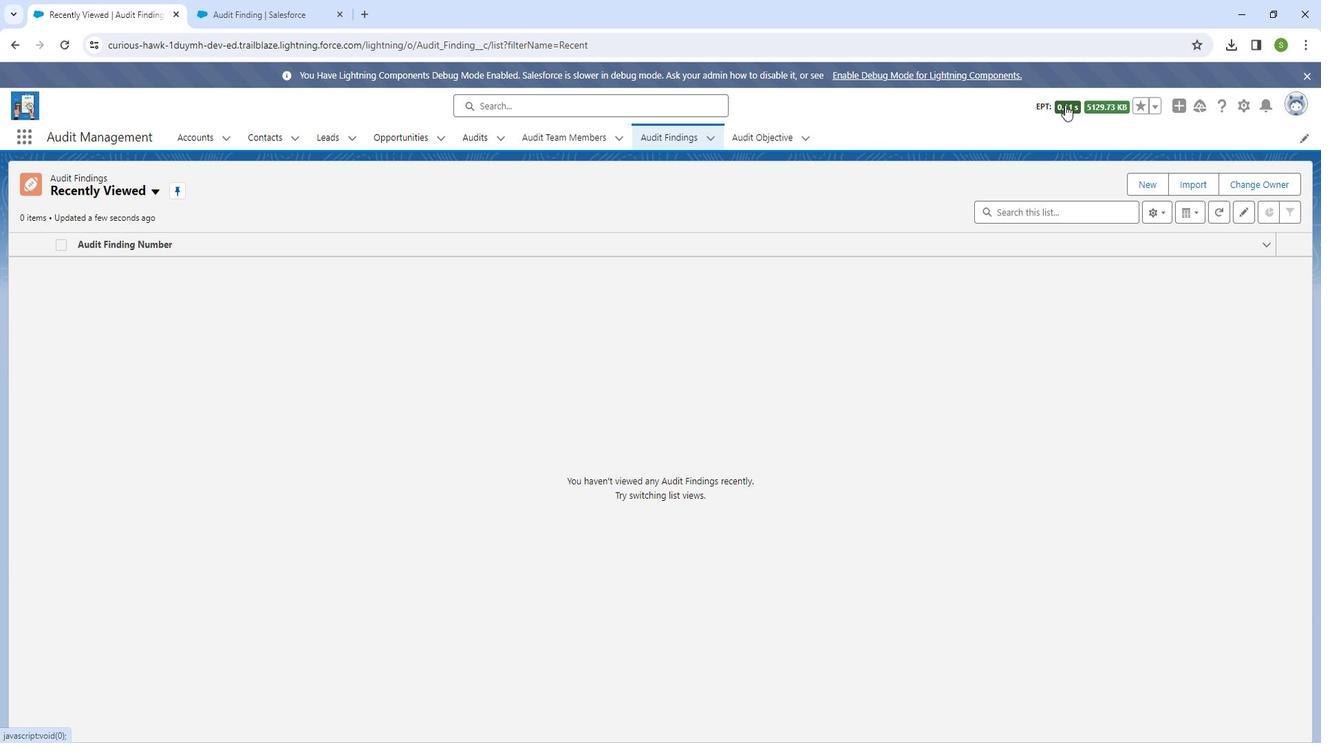 
Action: Mouse moved to (1153, 188)
Screenshot: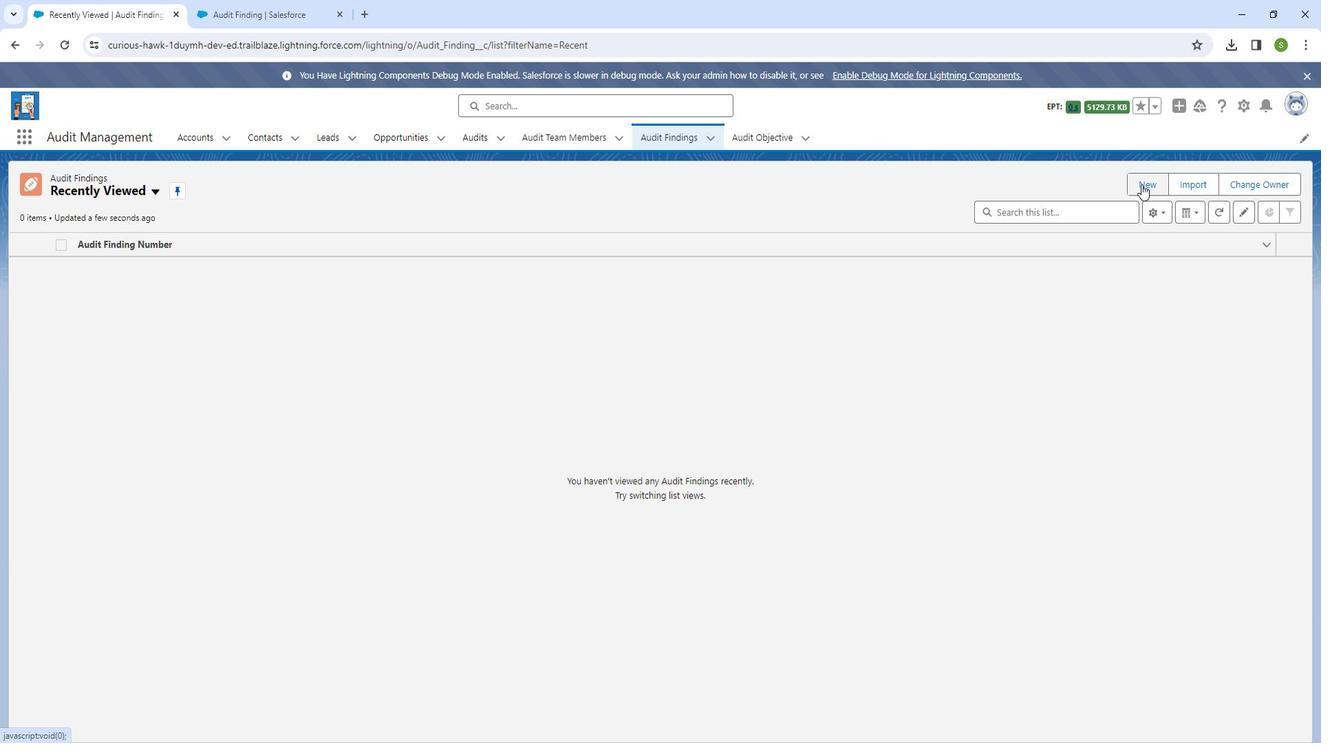 
Action: Mouse pressed left at (1153, 188)
Screenshot: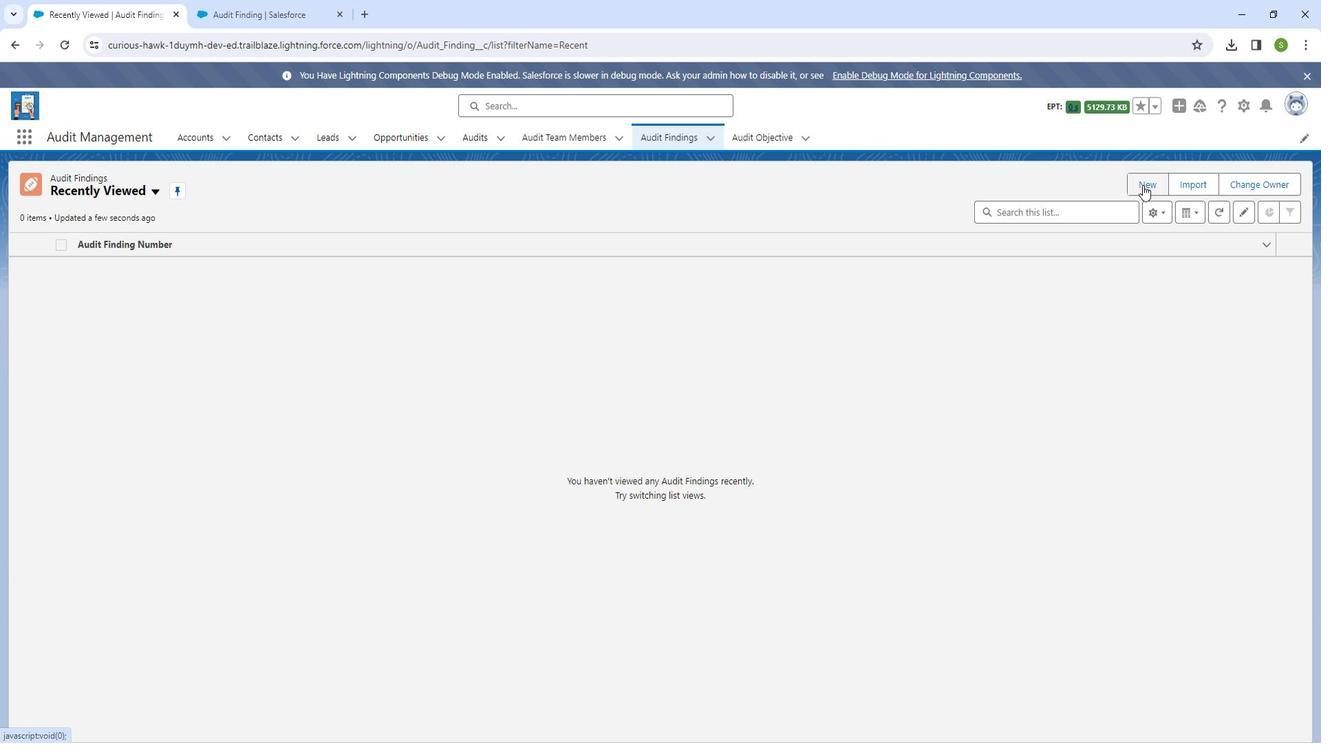 
Action: Mouse moved to (950, 81)
Screenshot: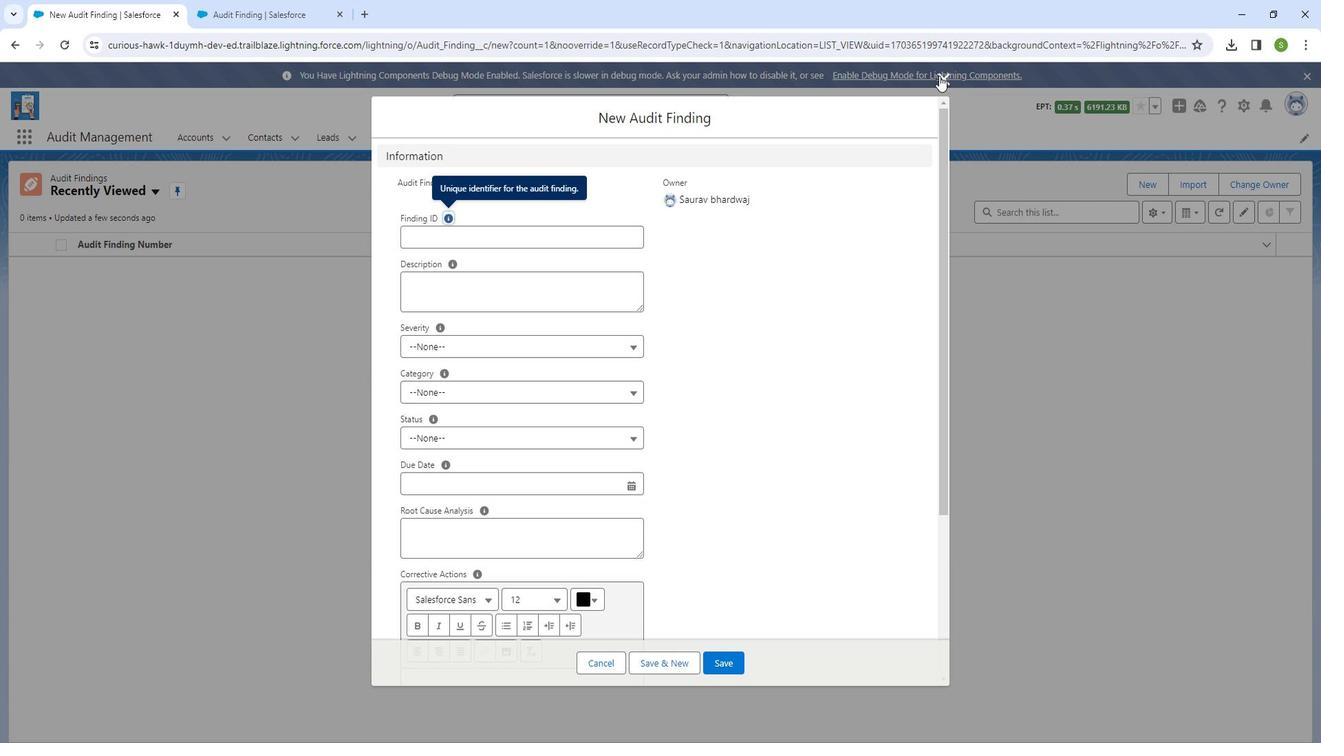 
Action: Mouse pressed left at (950, 81)
Screenshot: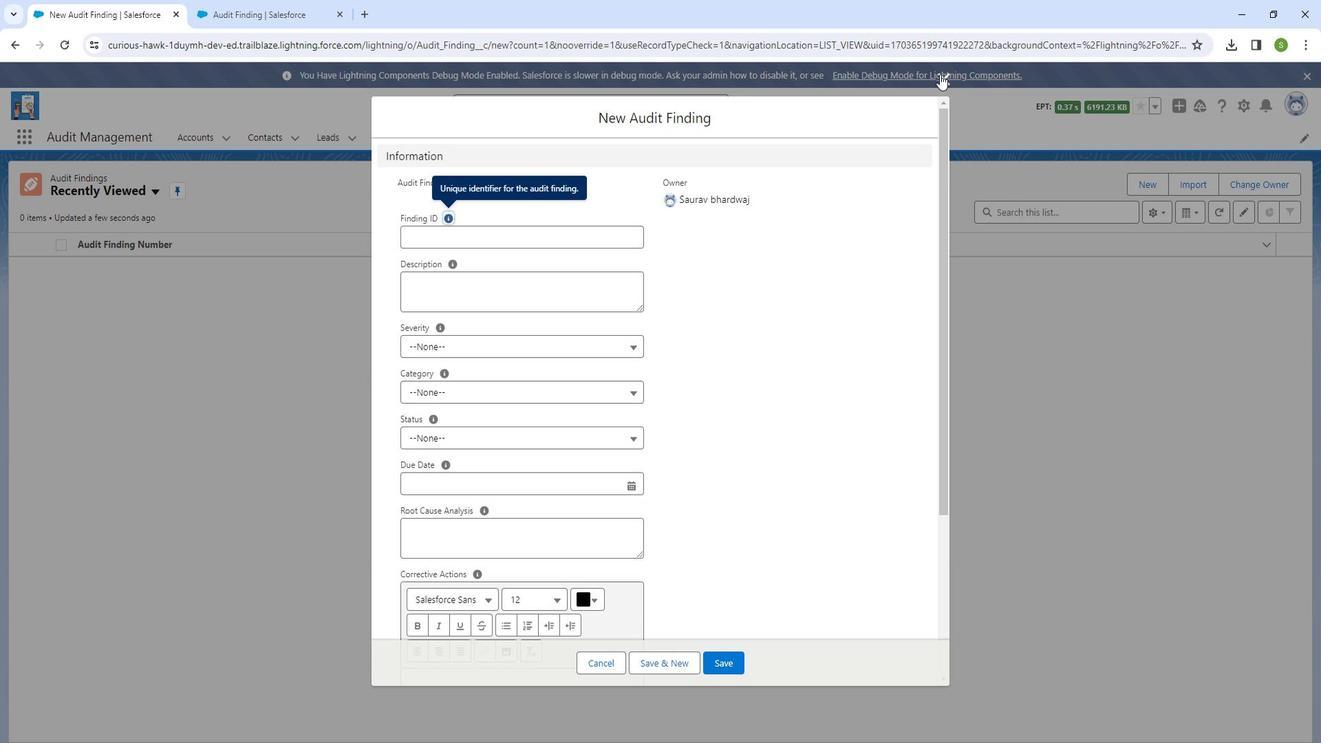 
Action: Mouse moved to (1108, 116)
Screenshot: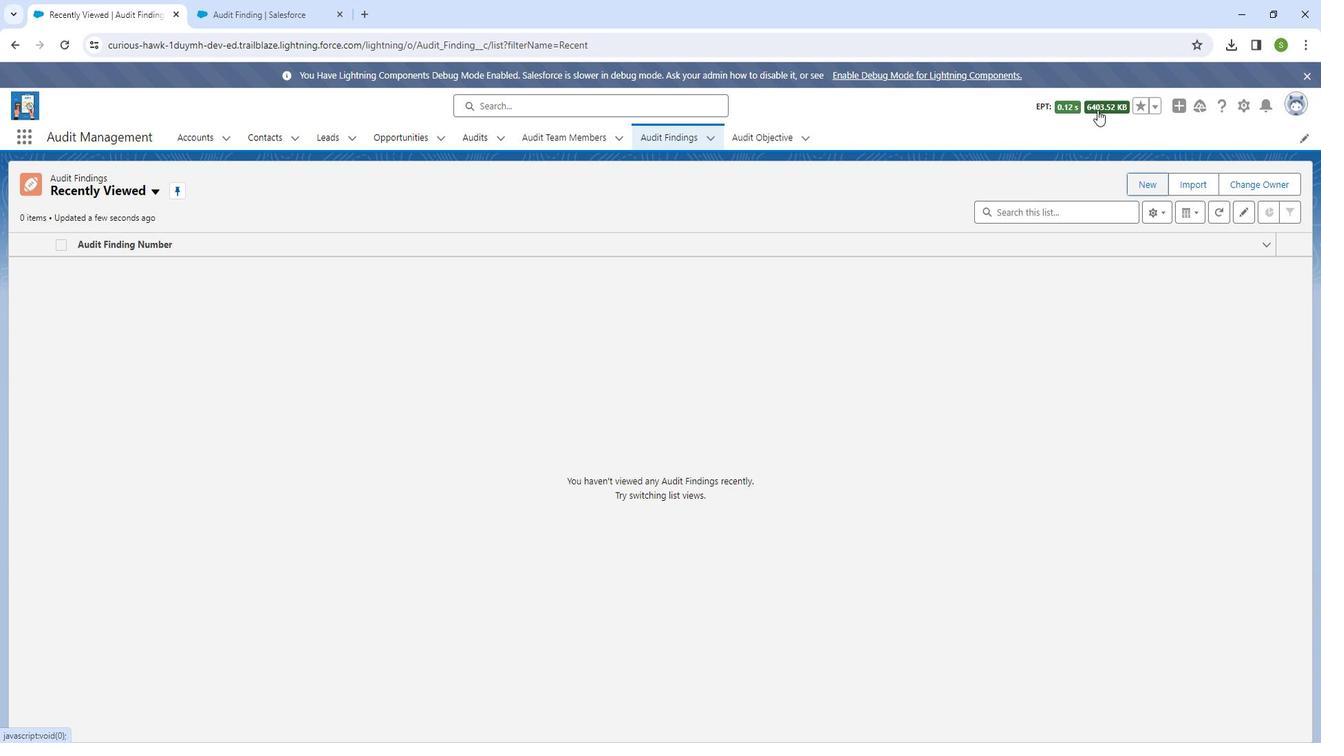 
Action: Mouse pressed left at (1108, 116)
Screenshot: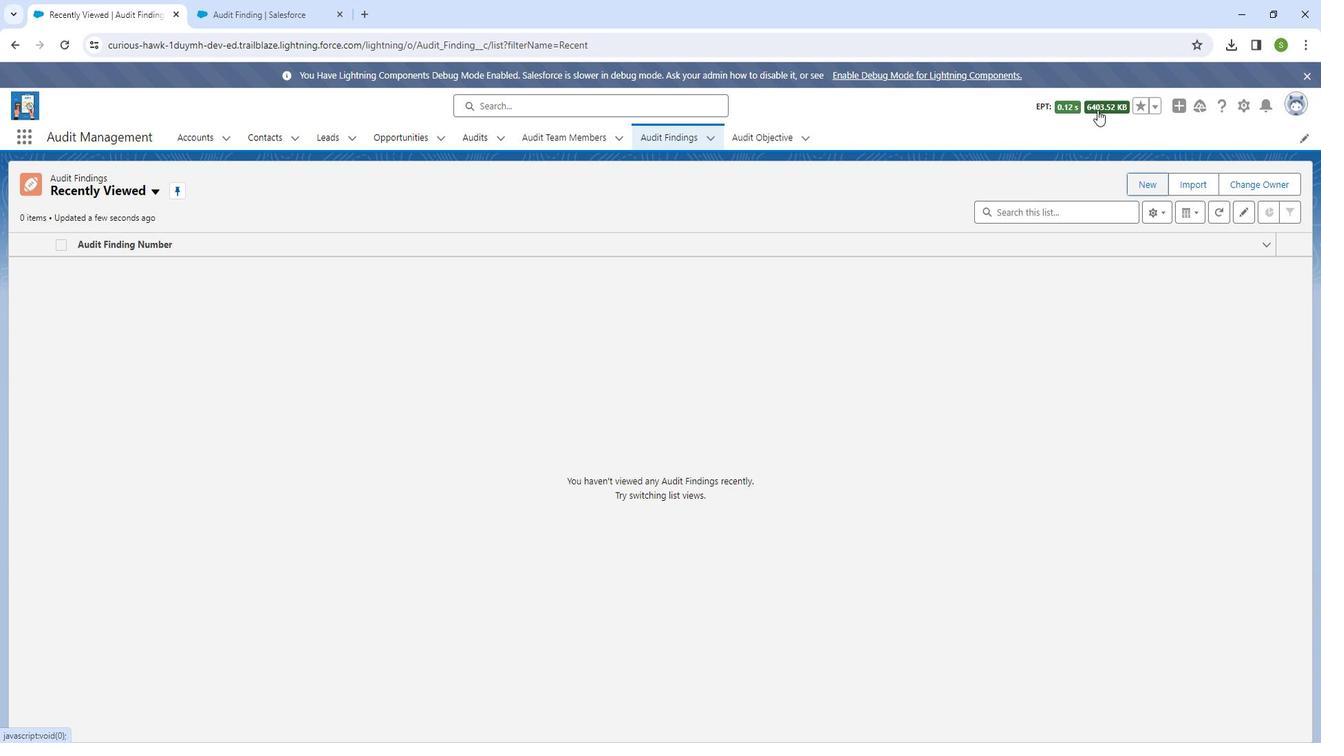 
Action: Mouse moved to (749, 195)
Screenshot: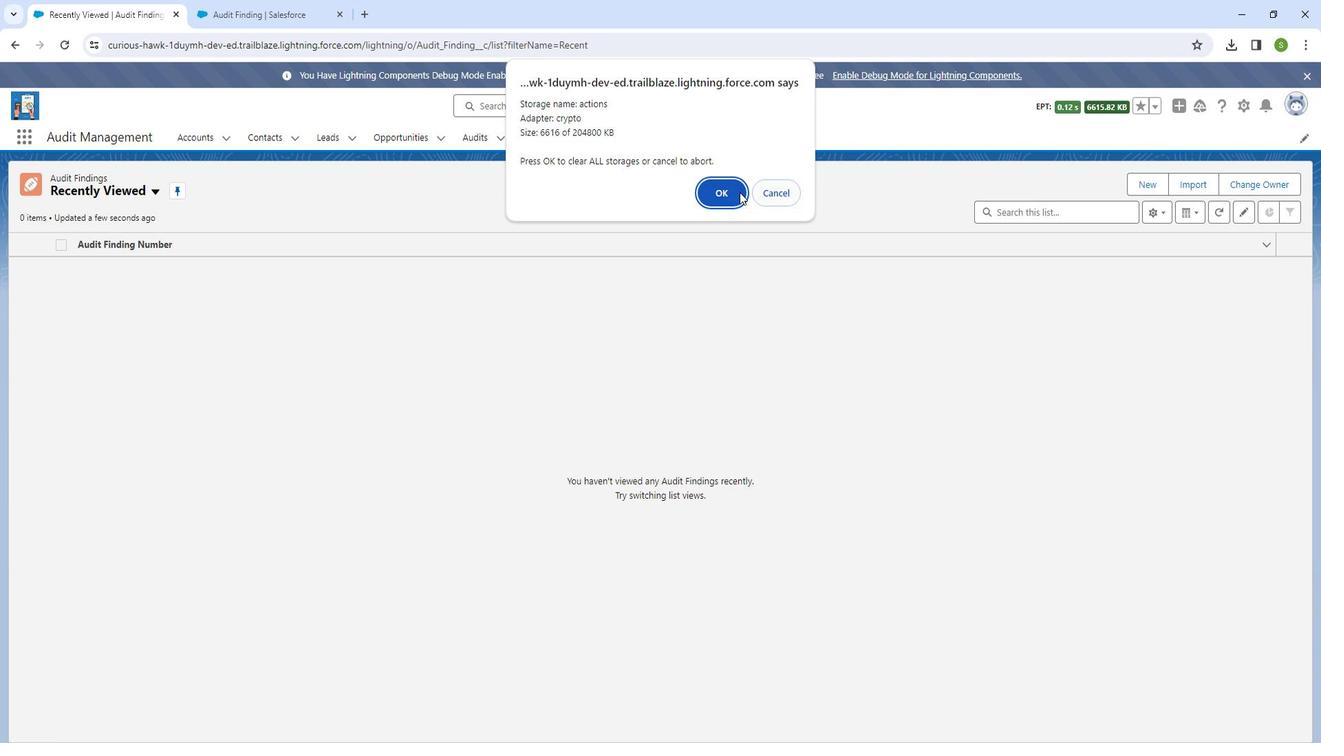 
Action: Mouse pressed left at (749, 195)
Screenshot: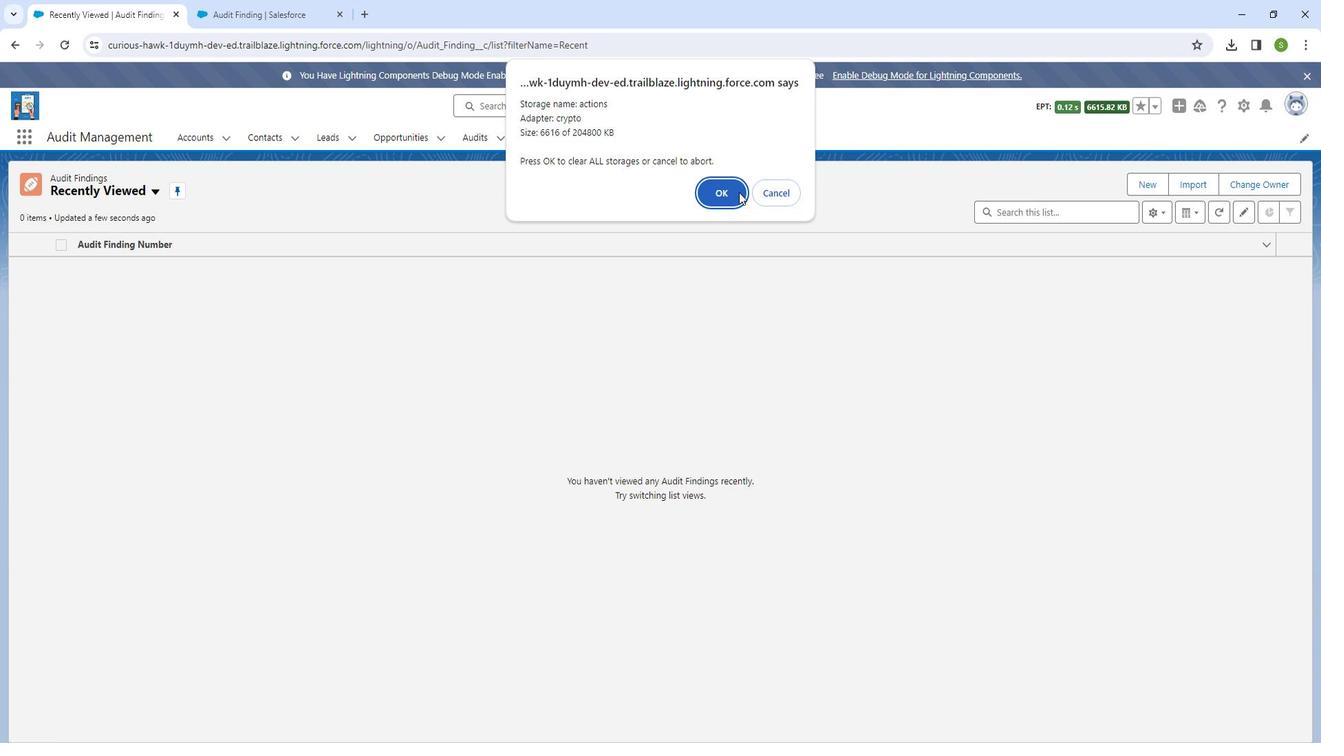
Action: Mouse moved to (80, 54)
Screenshot: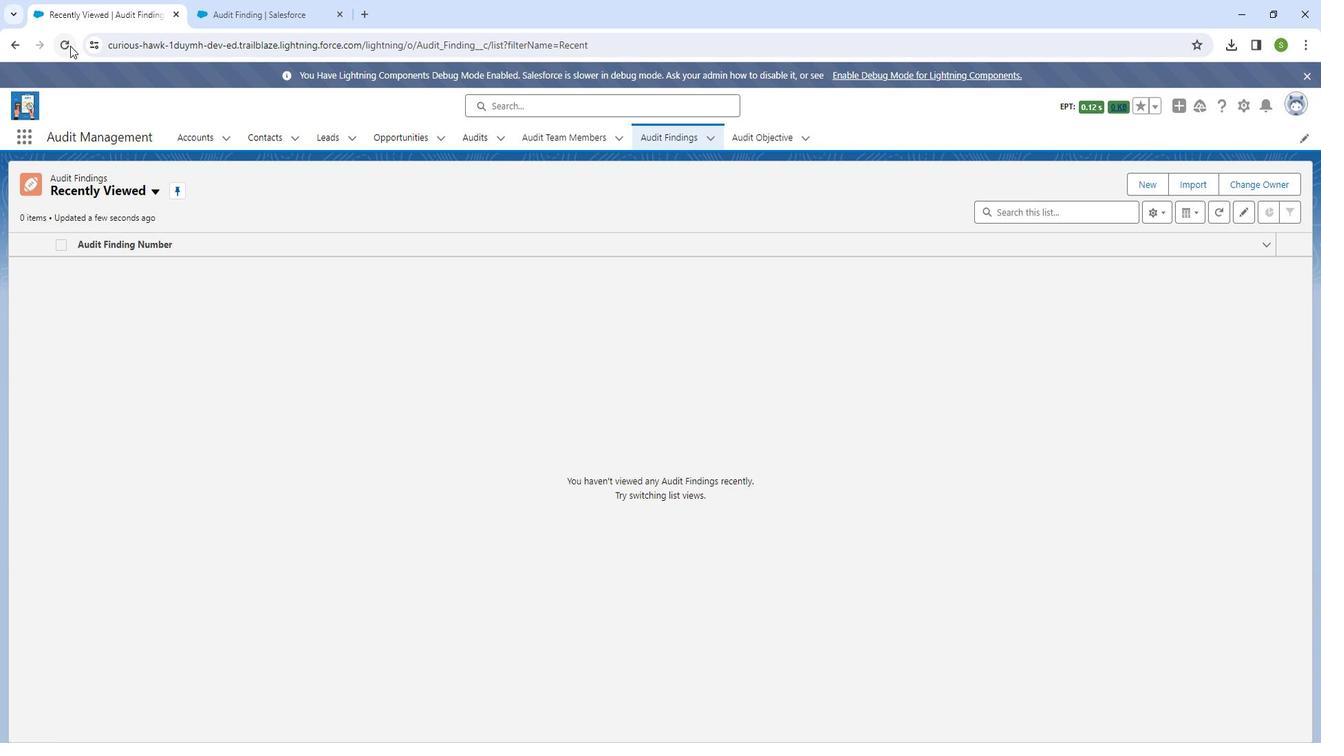 
Action: Mouse pressed left at (80, 54)
Screenshot: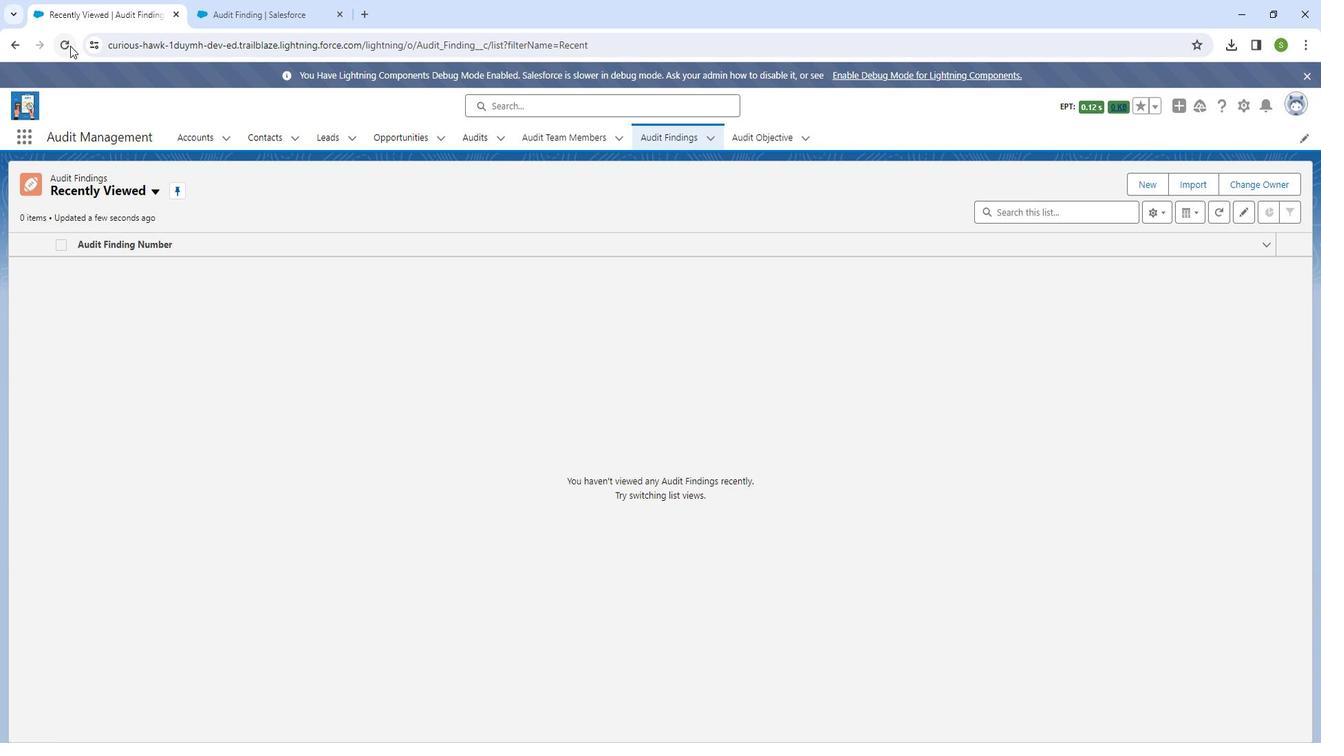 
Action: Mouse moved to (1153, 185)
Screenshot: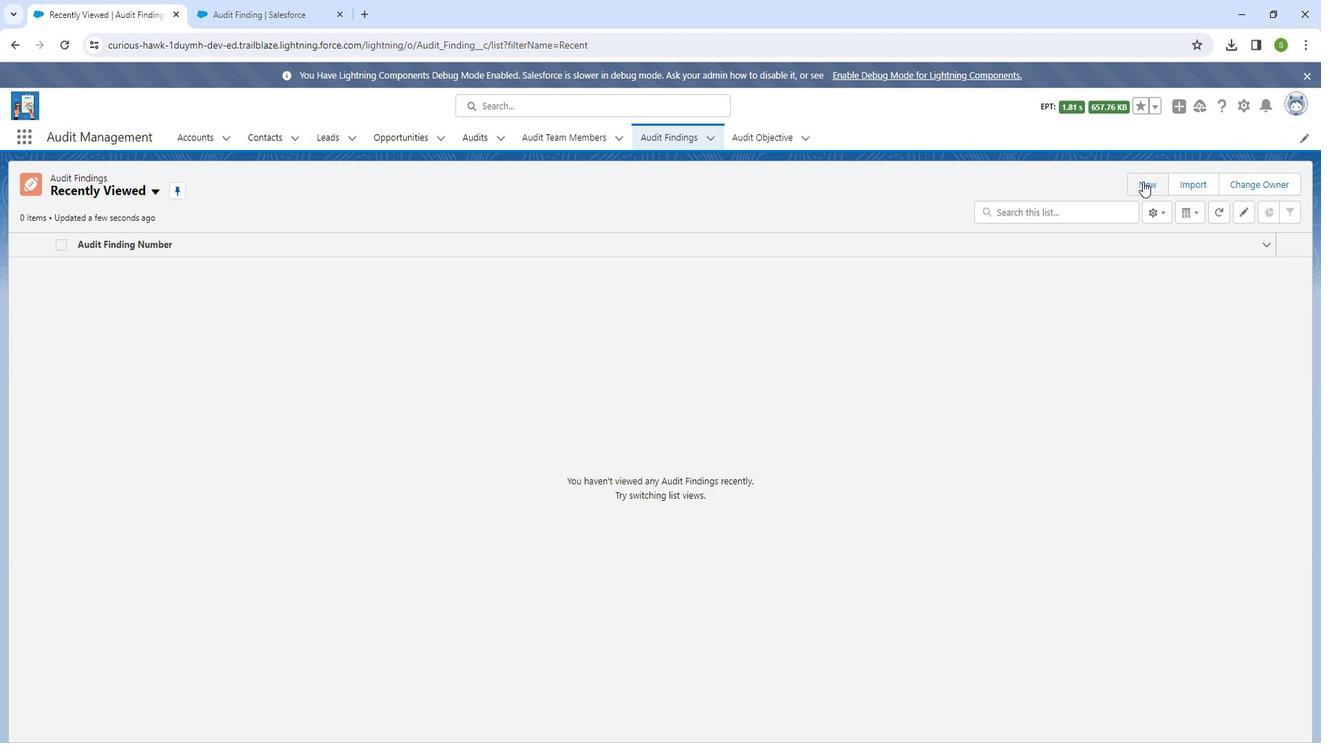 
Action: Mouse pressed left at (1153, 185)
Screenshot: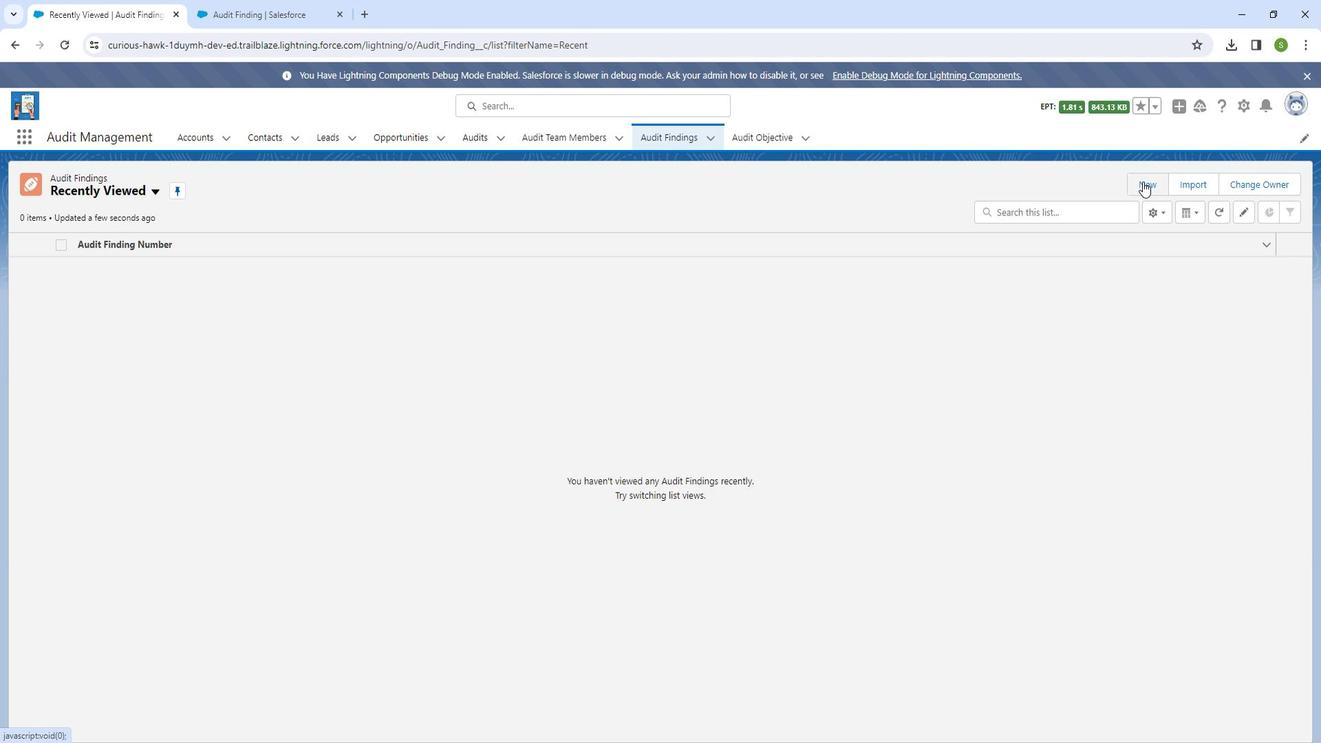 
Action: Mouse moved to (607, 646)
Screenshot: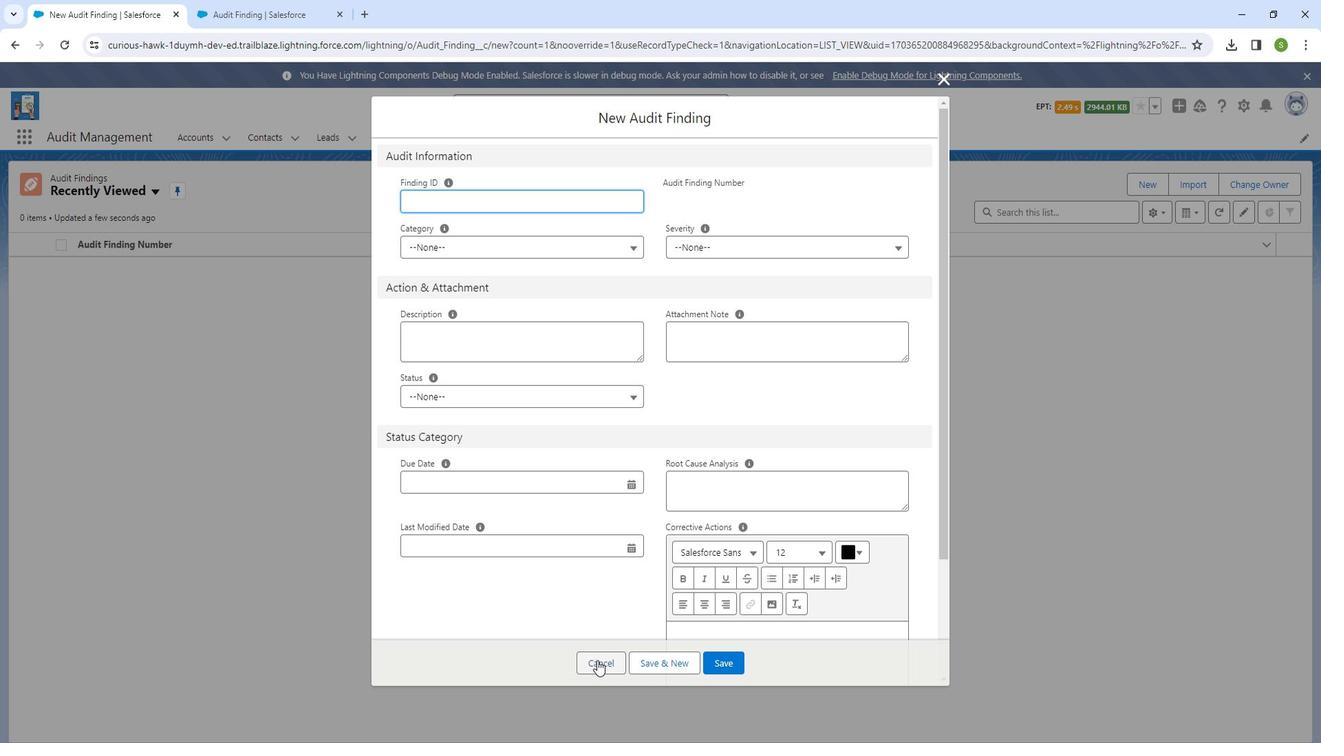 
Action: Mouse pressed left at (607, 646)
Screenshot: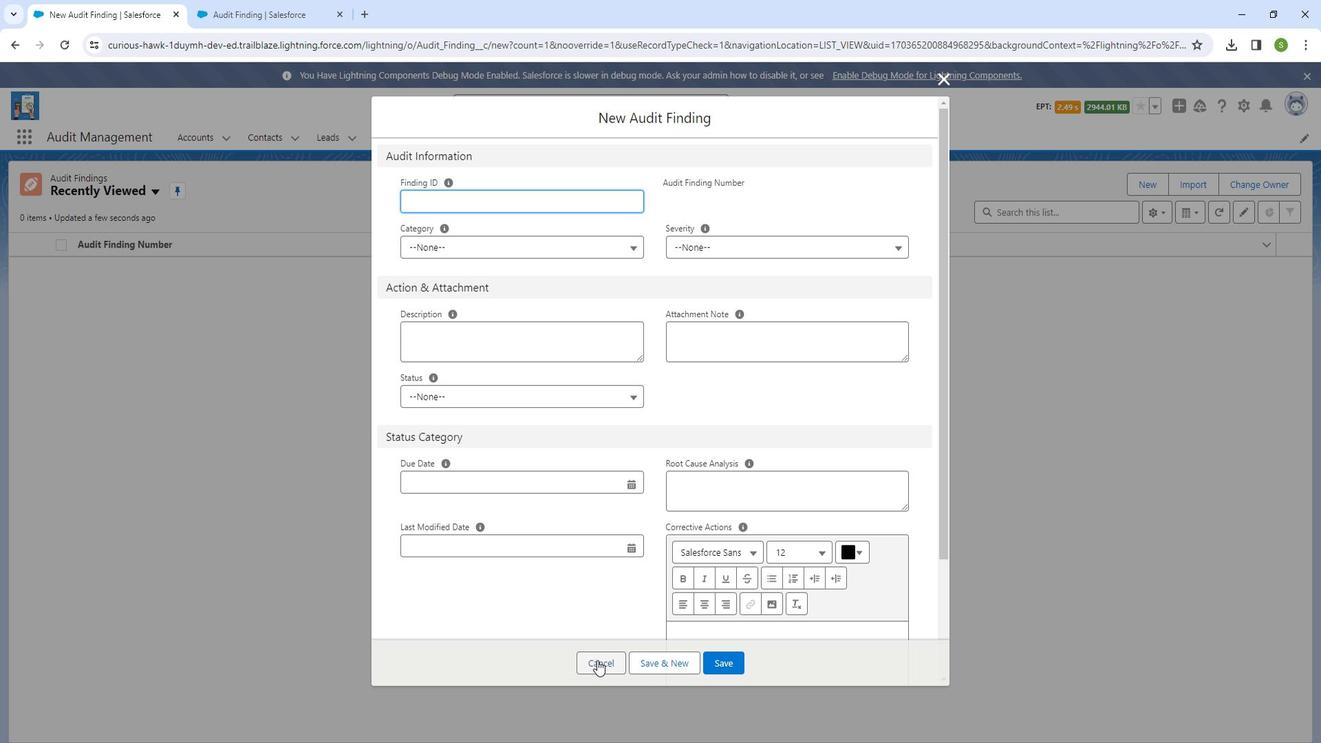 
Action: Mouse moved to (308, 19)
Screenshot: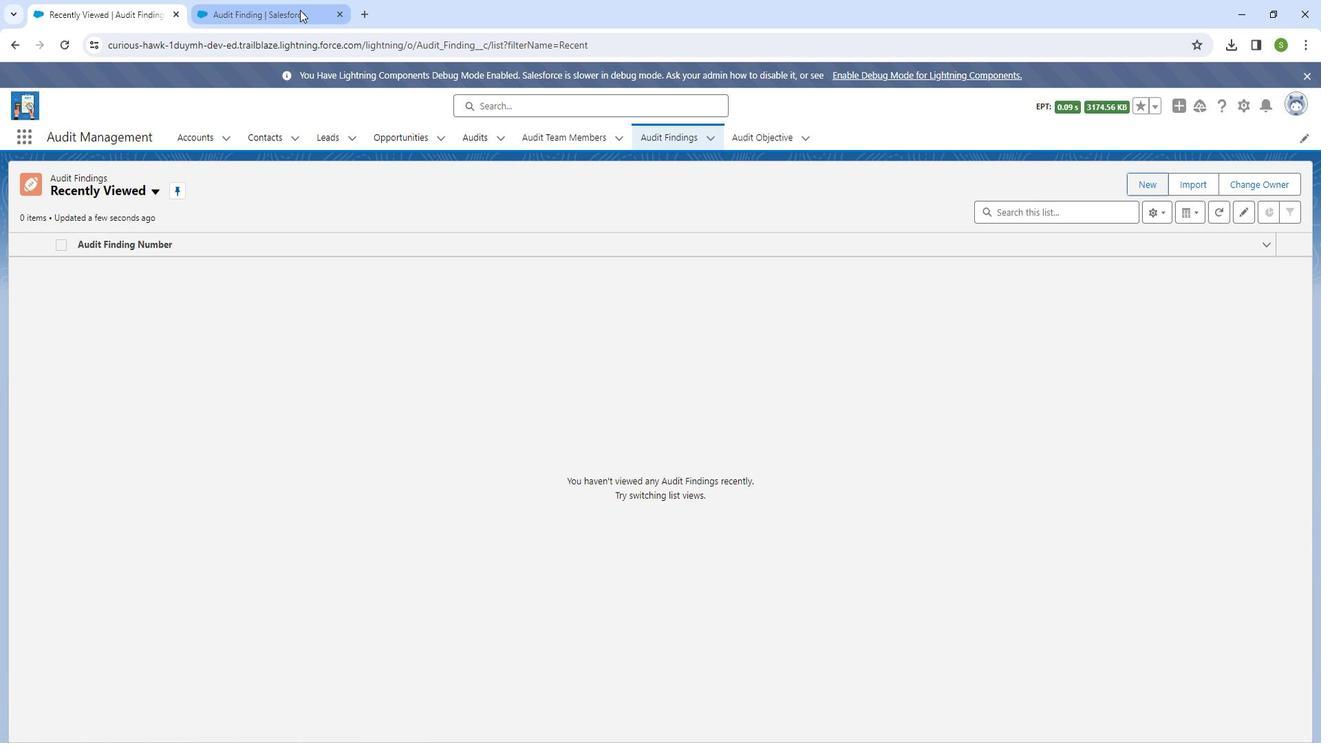 
Action: Mouse pressed left at (308, 19)
Screenshot: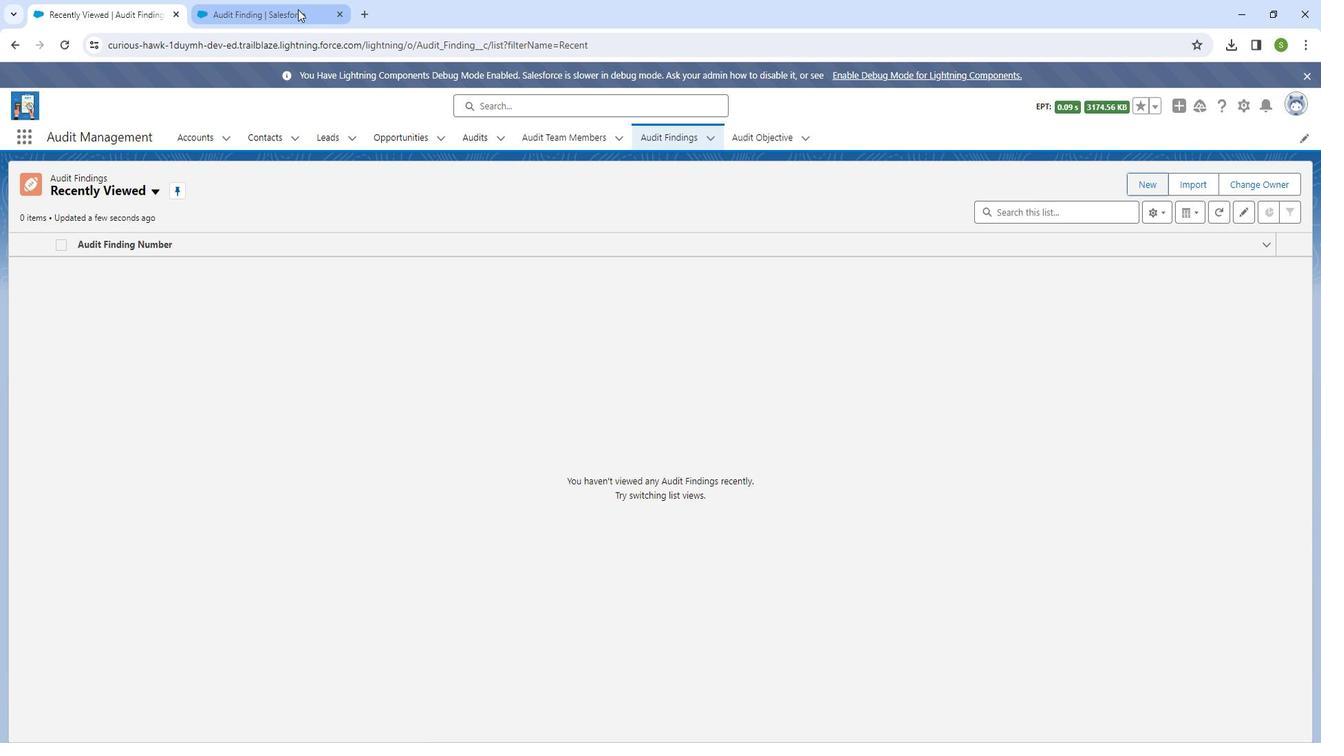 
Action: Mouse moved to (187, 139)
Screenshot: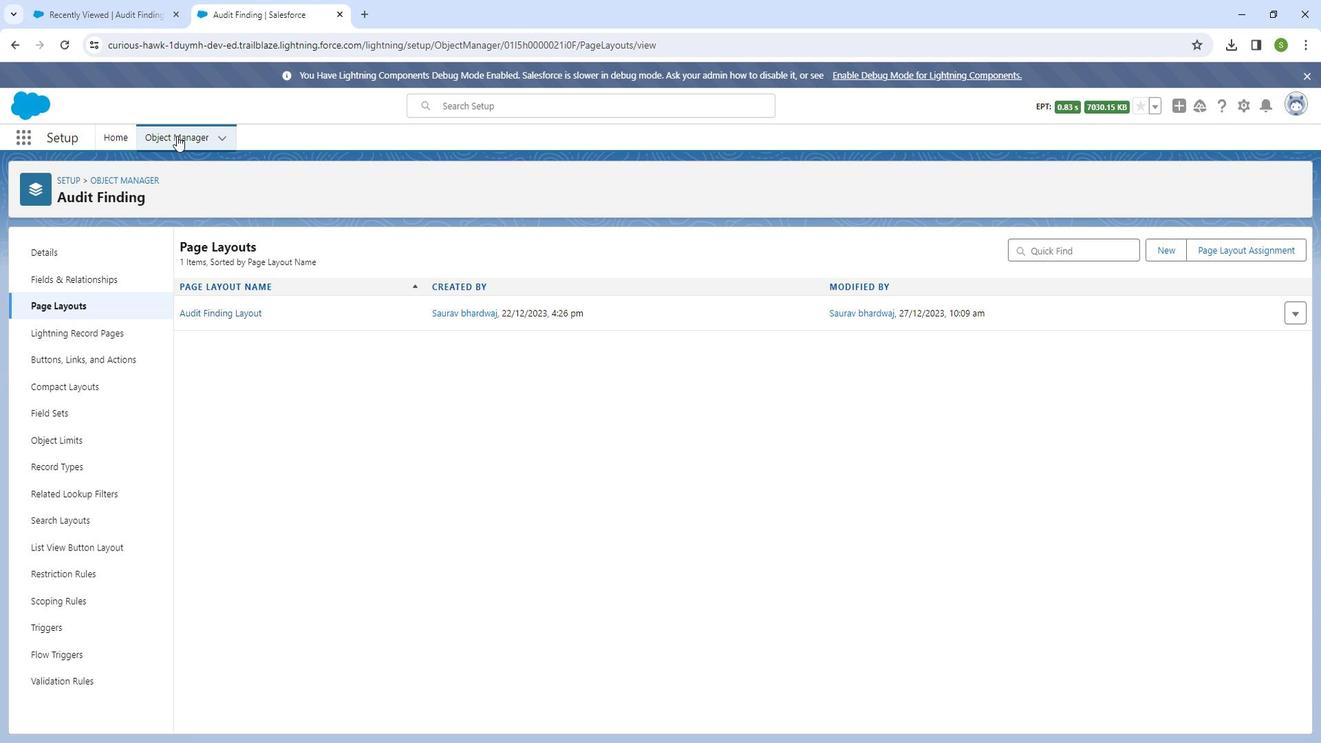 
Action: Mouse pressed left at (187, 139)
Screenshot: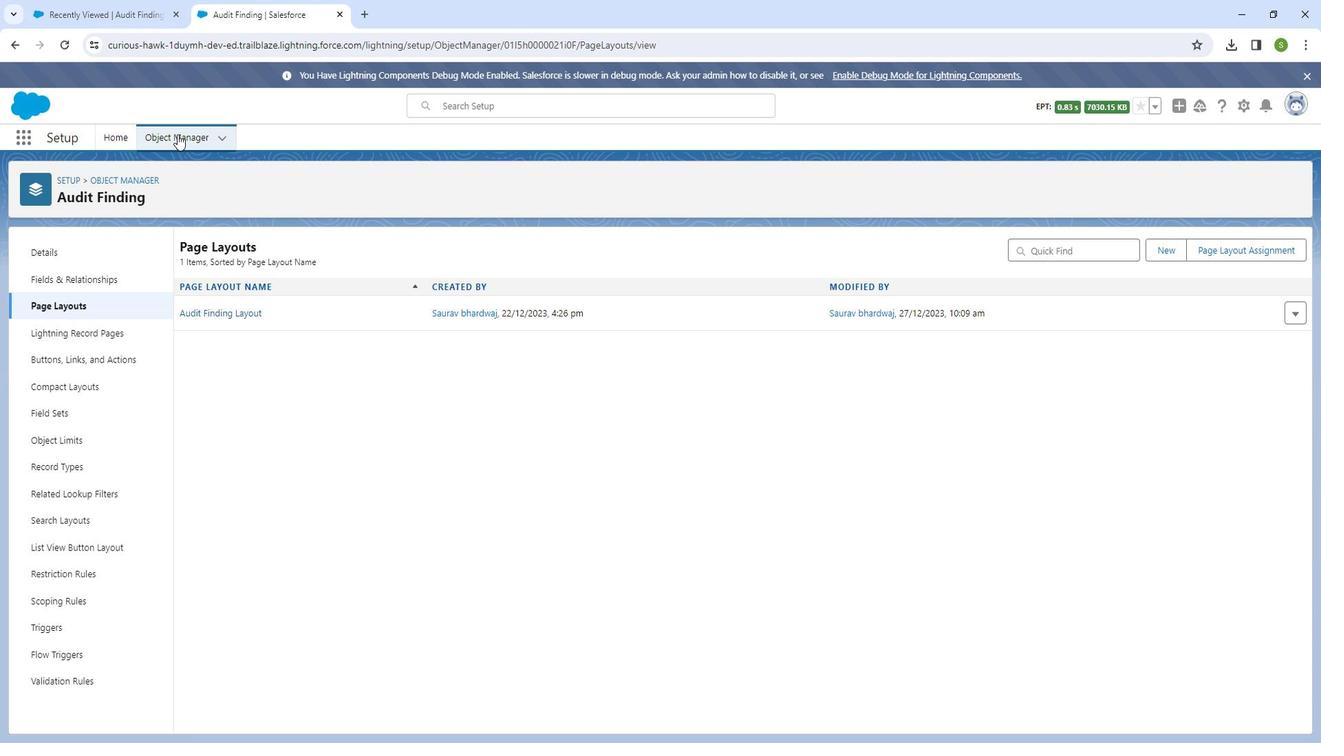 
Action: Mouse moved to (58, 644)
Screenshot: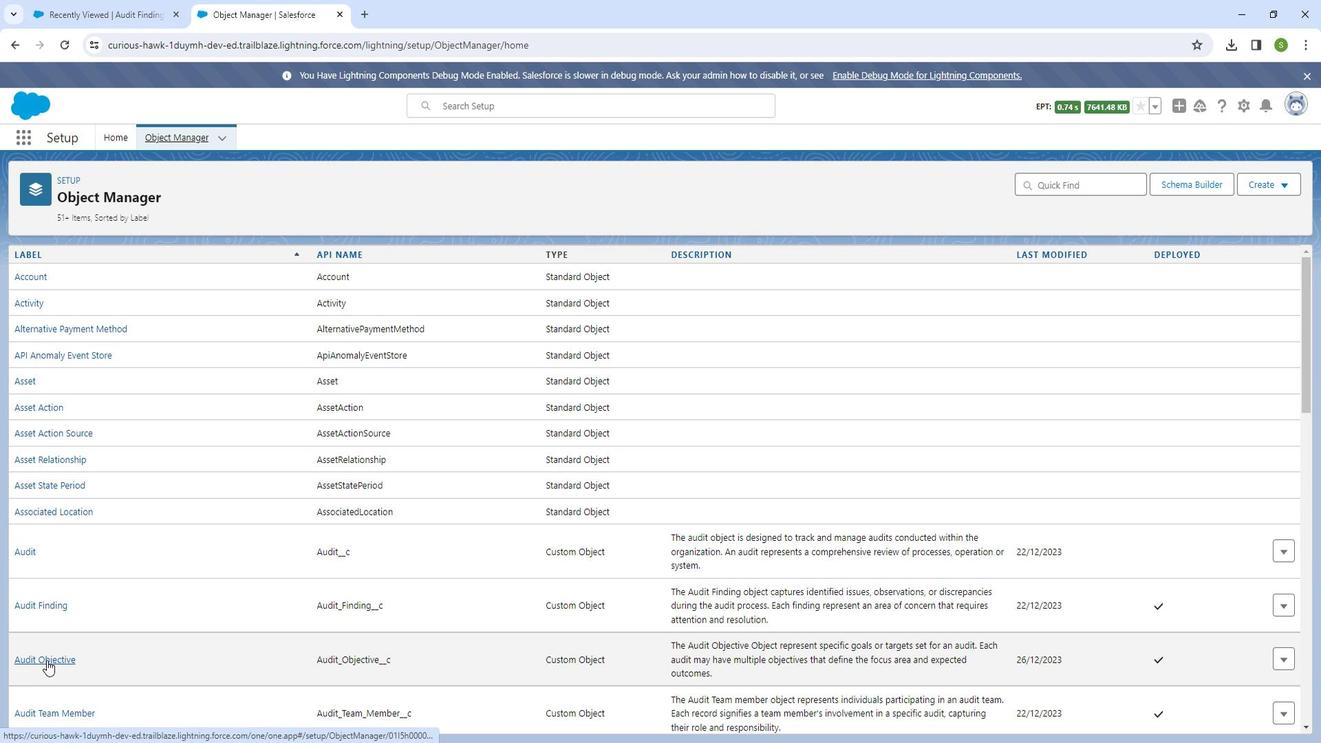 
Action: Mouse pressed left at (58, 644)
Screenshot: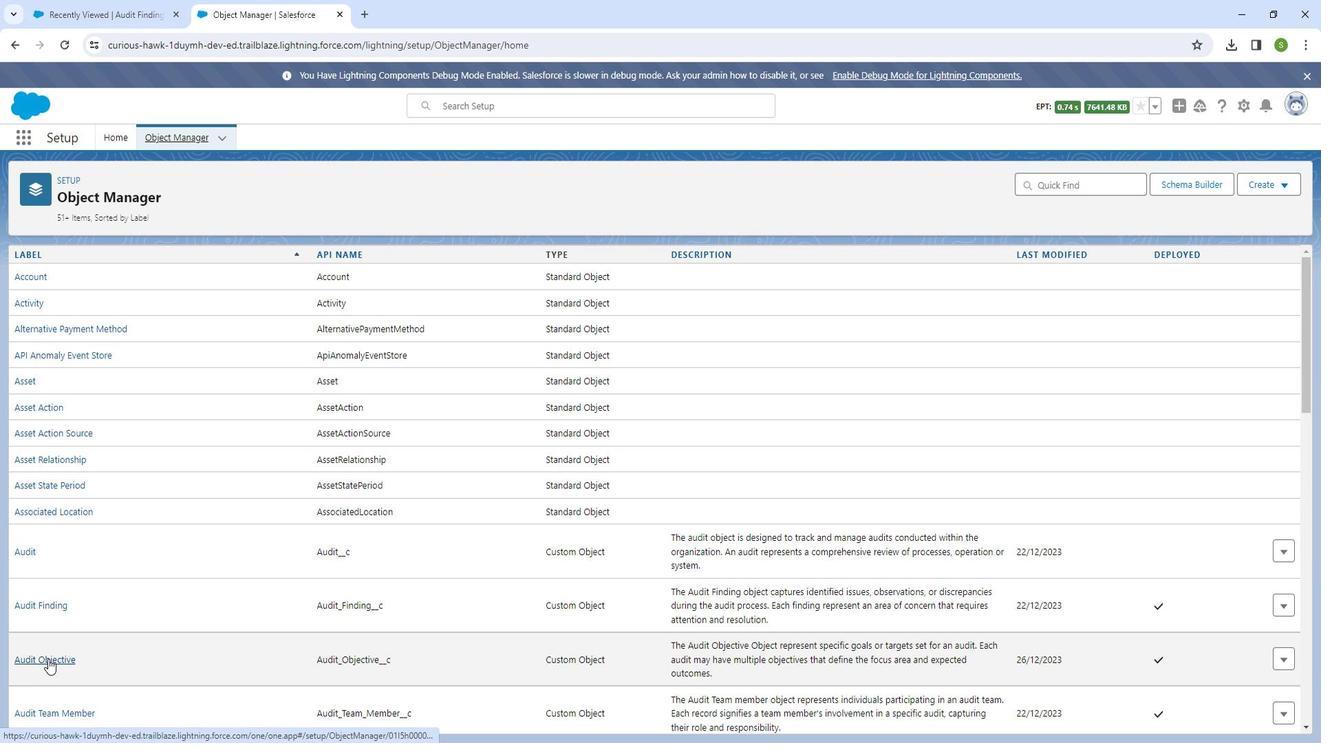 
Action: Mouse moved to (72, 278)
Screenshot: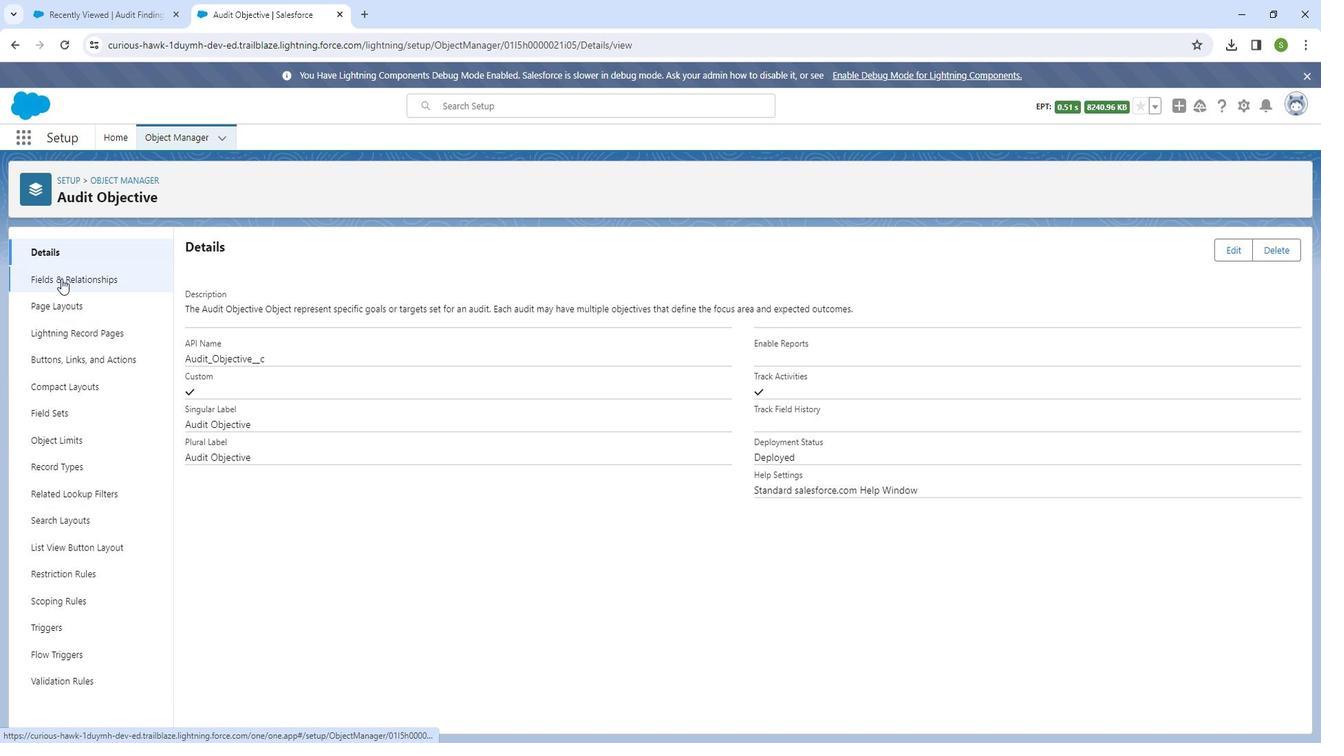 
Action: Mouse pressed left at (72, 278)
Screenshot: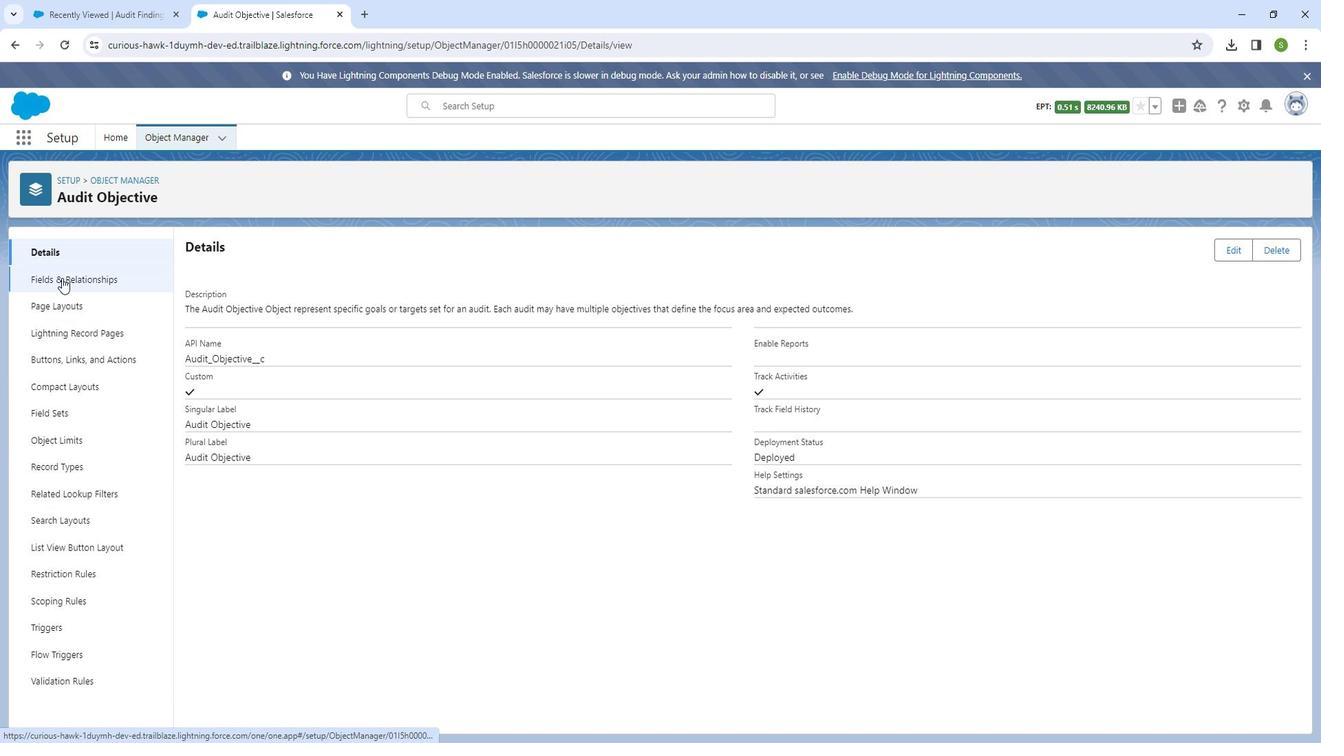 
Action: Mouse moved to (72, 302)
Screenshot: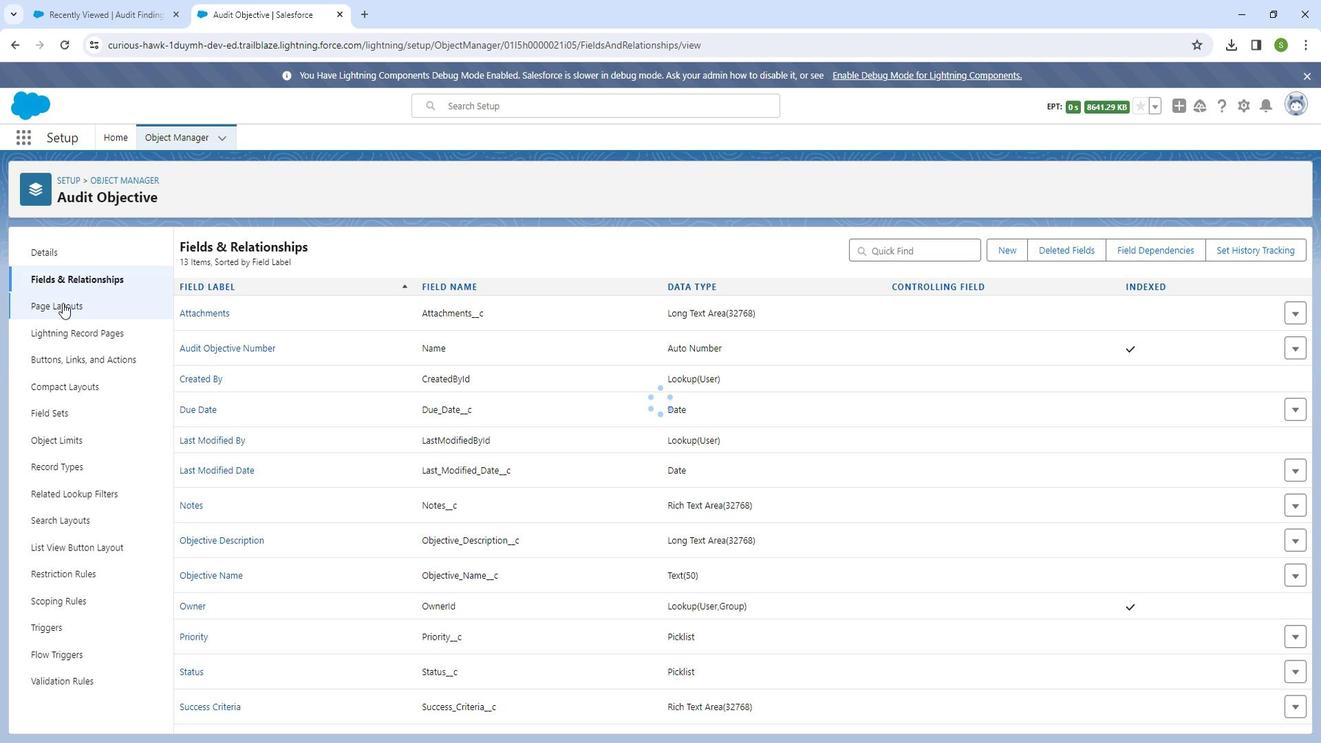 
Action: Mouse pressed left at (72, 302)
Screenshot: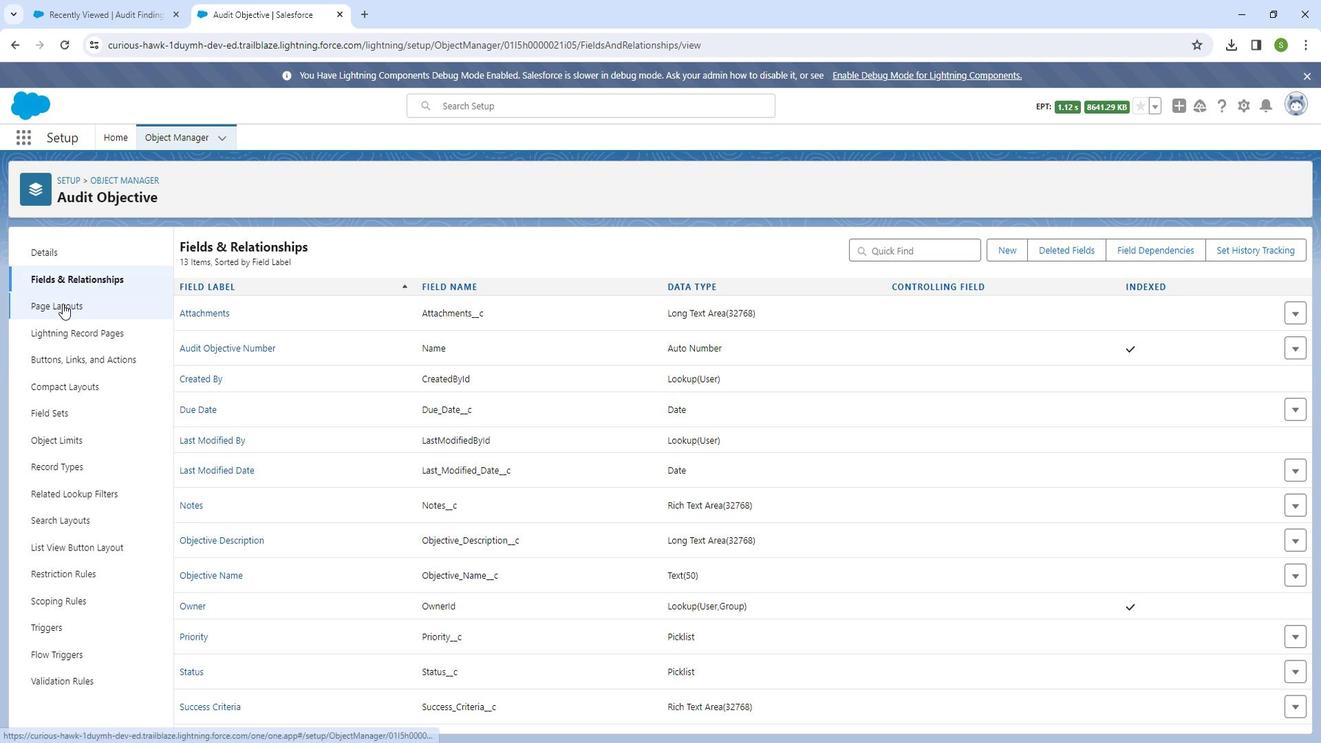 
Action: Mouse moved to (269, 311)
Screenshot: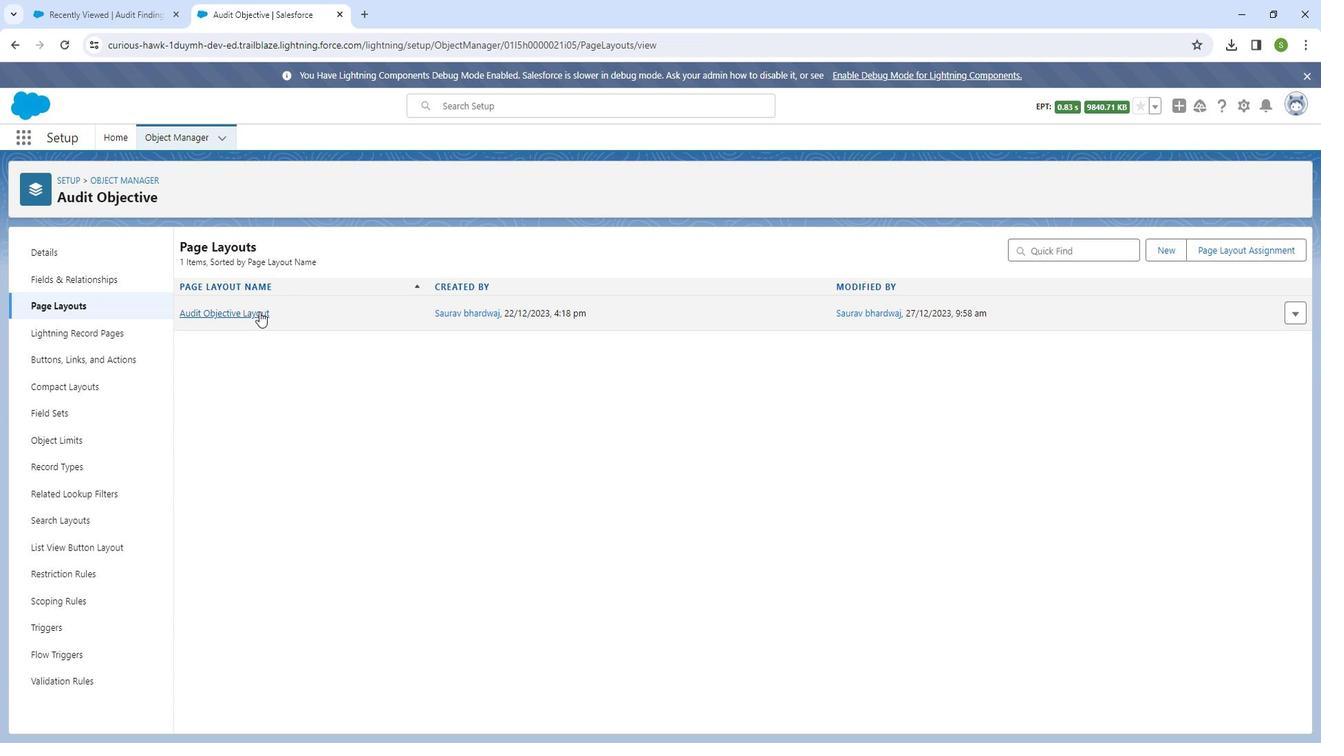 
Action: Mouse pressed left at (269, 311)
Screenshot: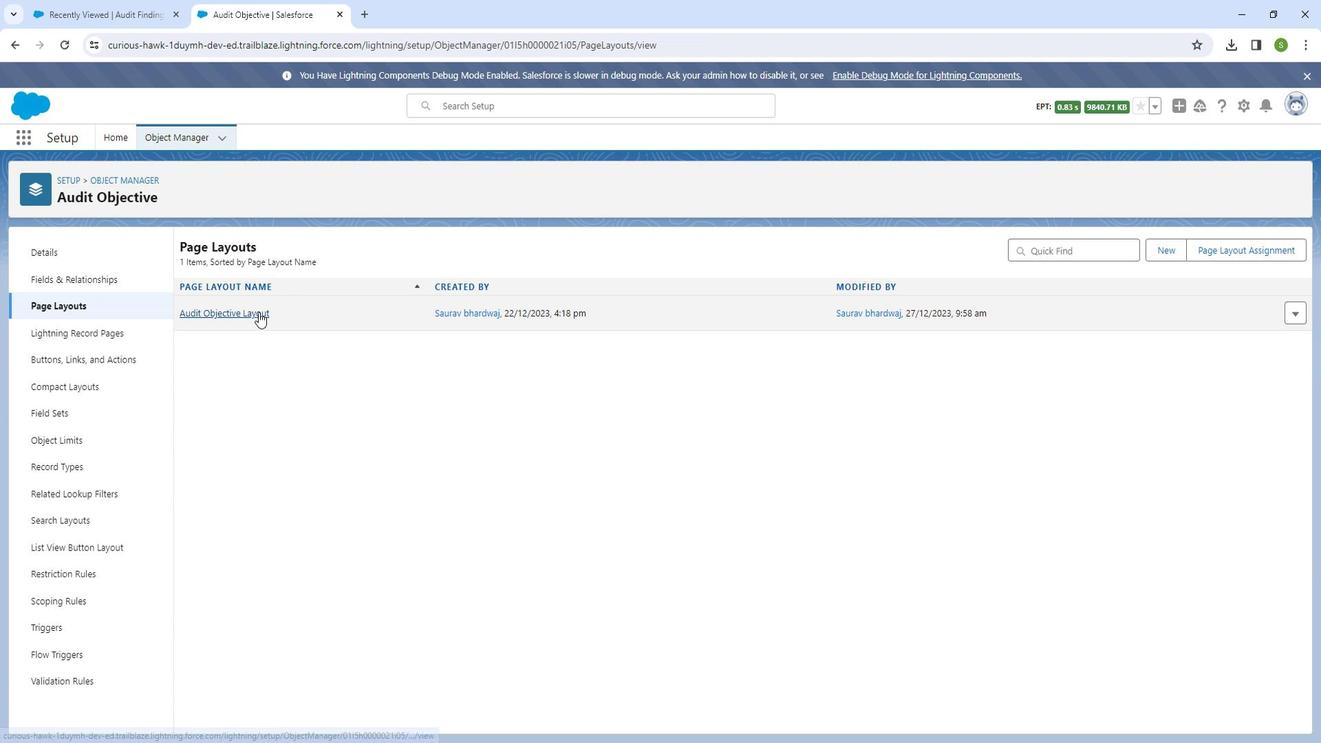 
Action: Mouse moved to (428, 538)
Screenshot: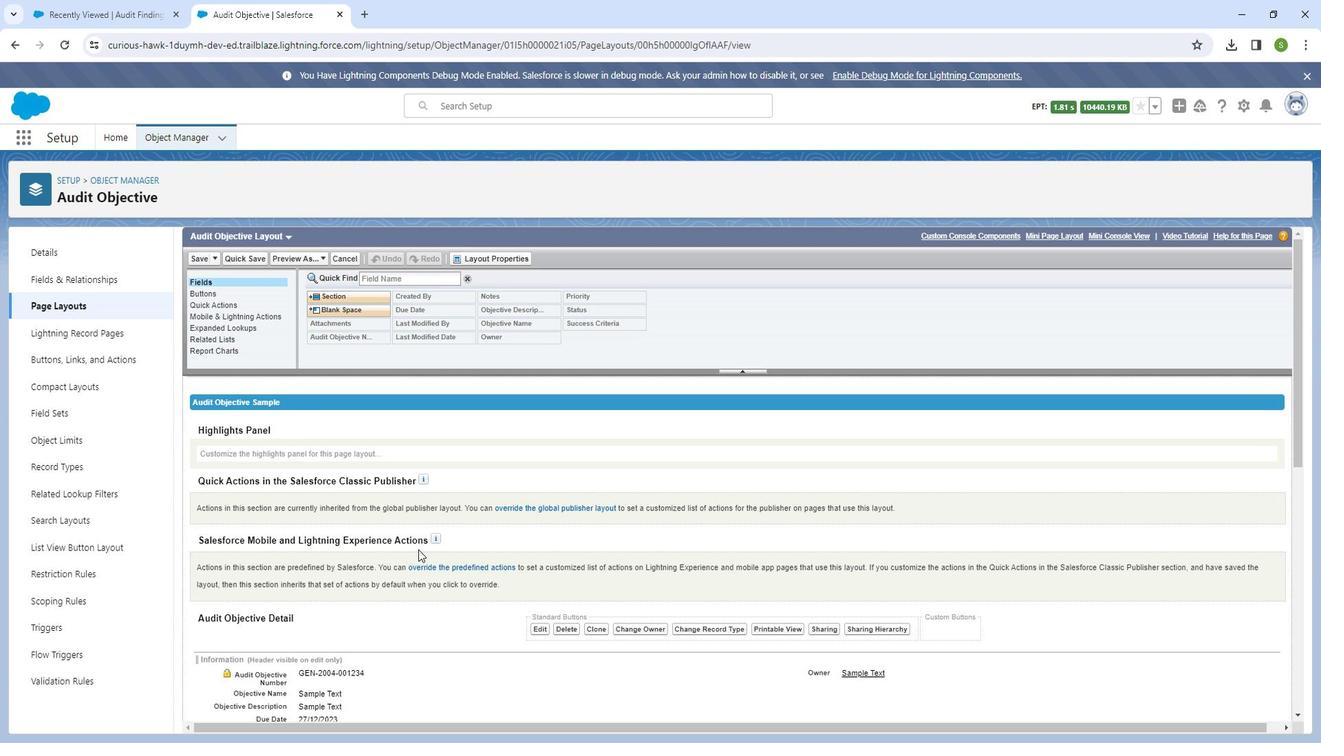
Action: Mouse scrolled (428, 538) with delta (0, 0)
Screenshot: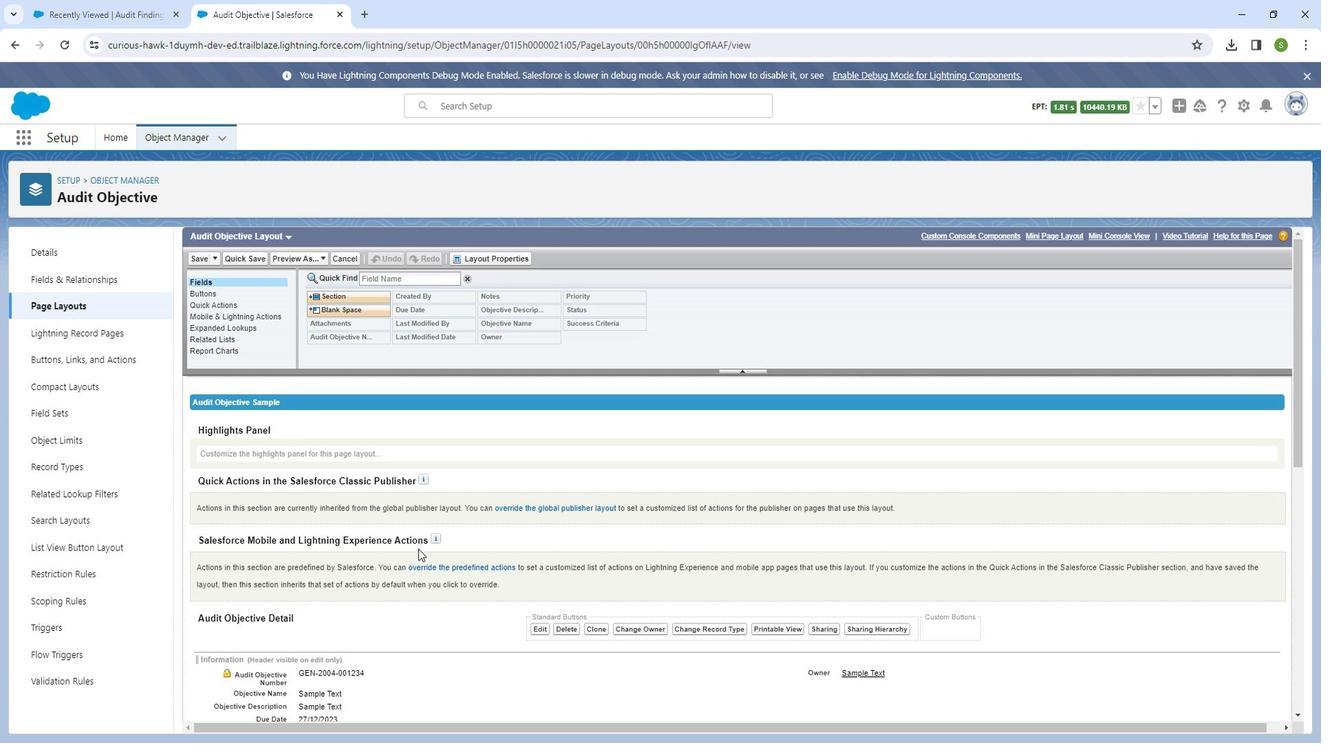 
Action: Mouse scrolled (428, 538) with delta (0, 0)
Screenshot: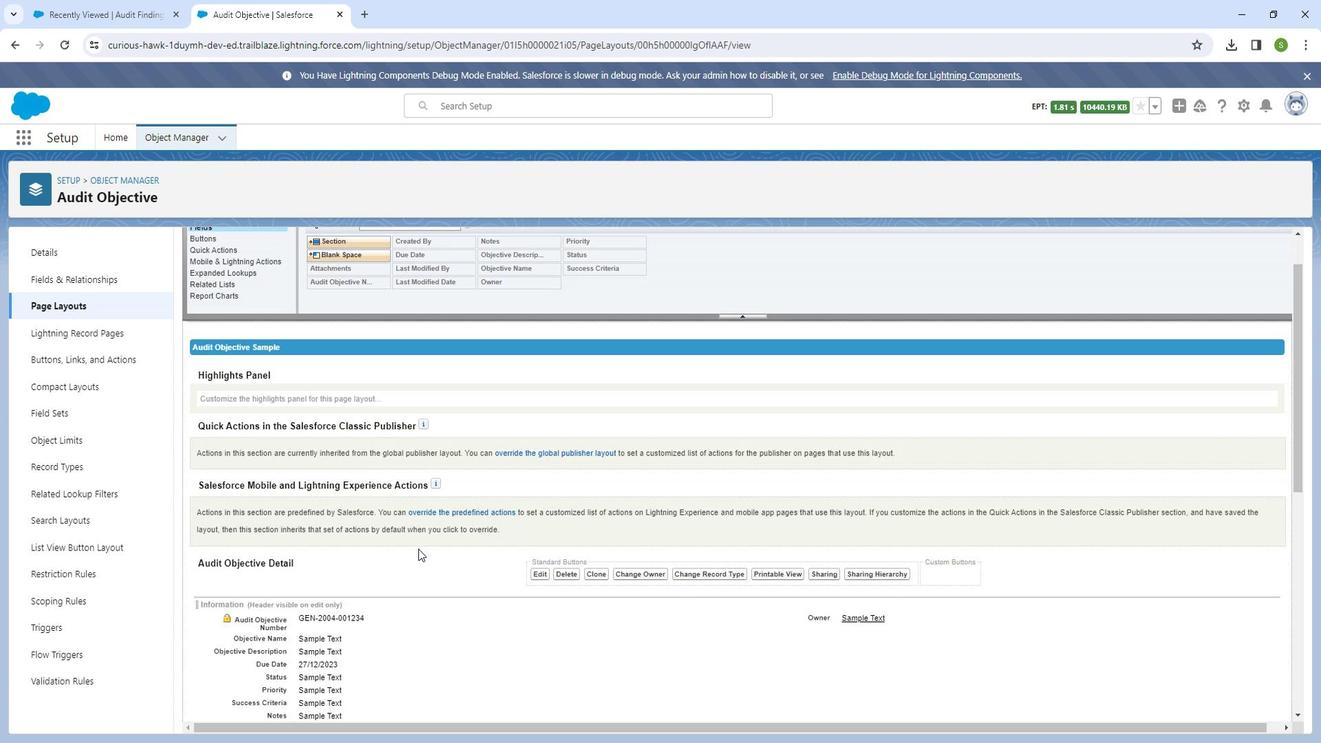 
Action: Mouse scrolled (428, 538) with delta (0, 0)
Screenshot: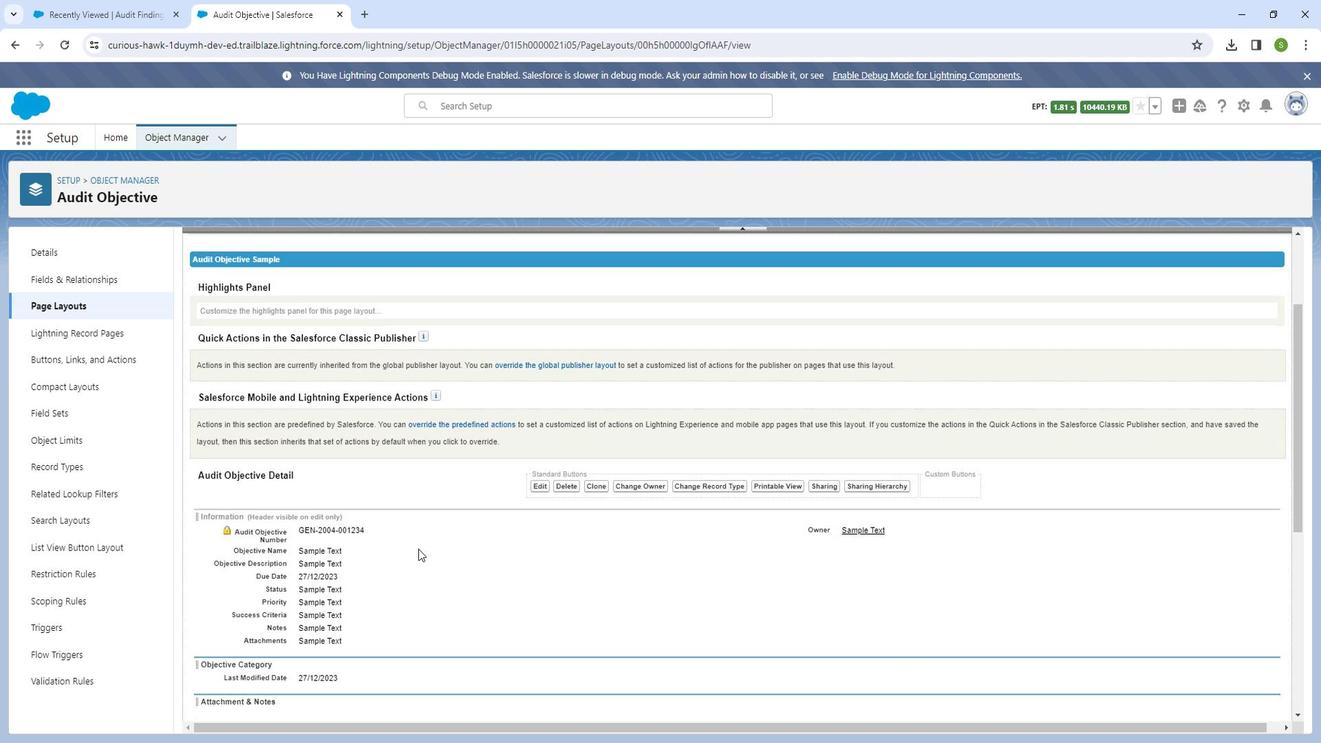 
Action: Mouse scrolled (428, 538) with delta (0, 0)
Screenshot: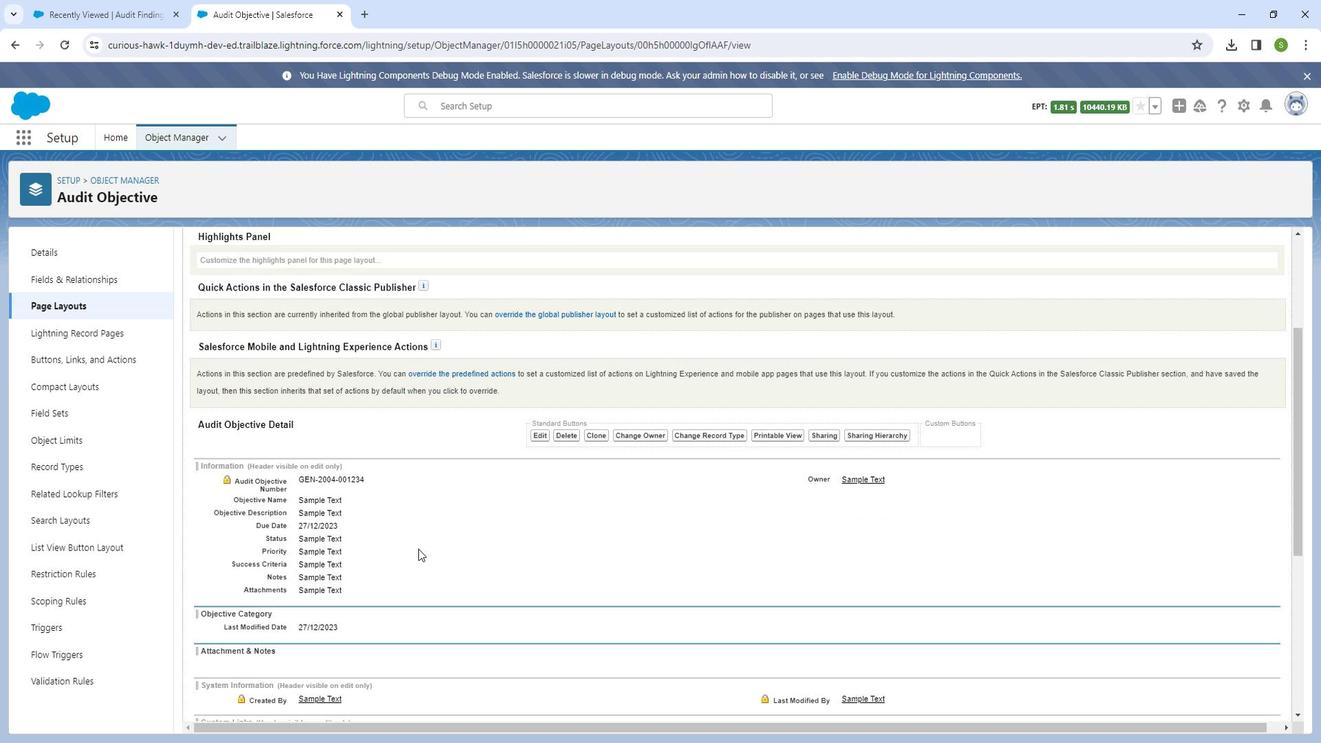 
Action: Mouse moved to (249, 510)
Screenshot: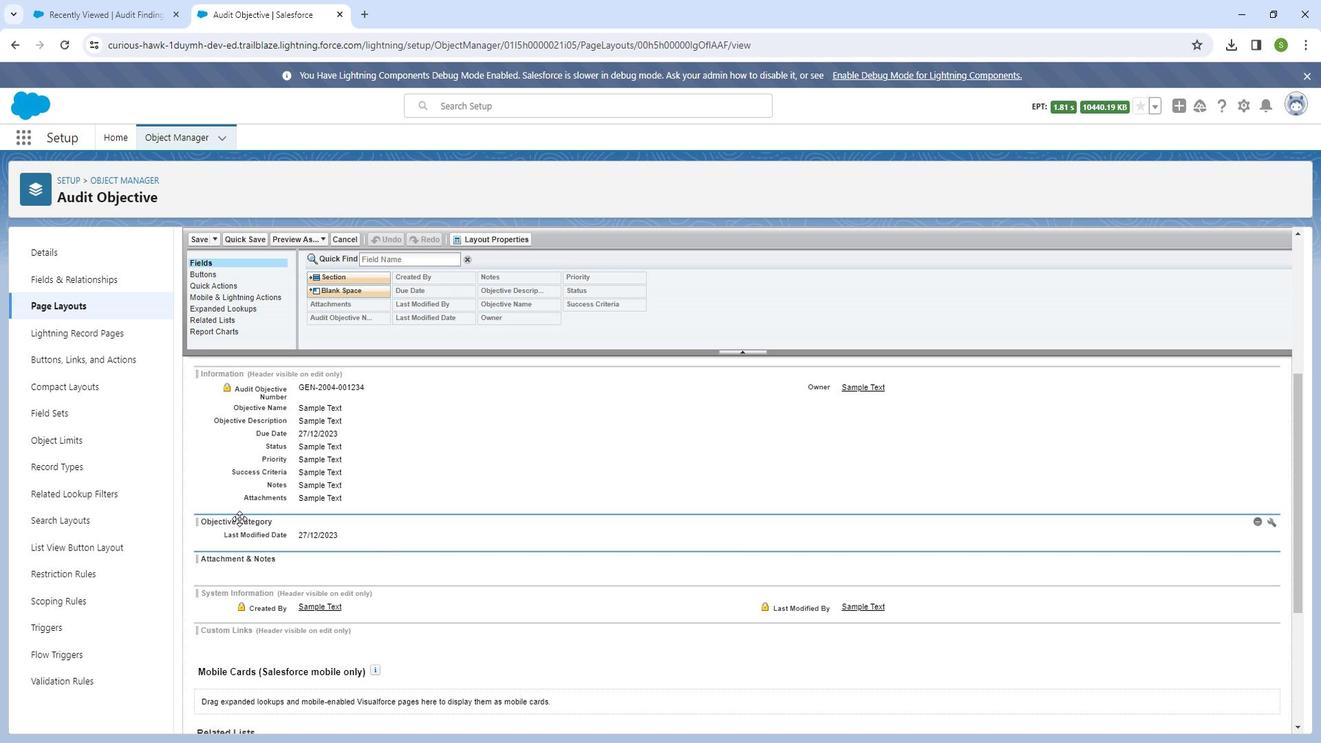 
Action: Mouse pressed left at (249, 510)
Screenshot: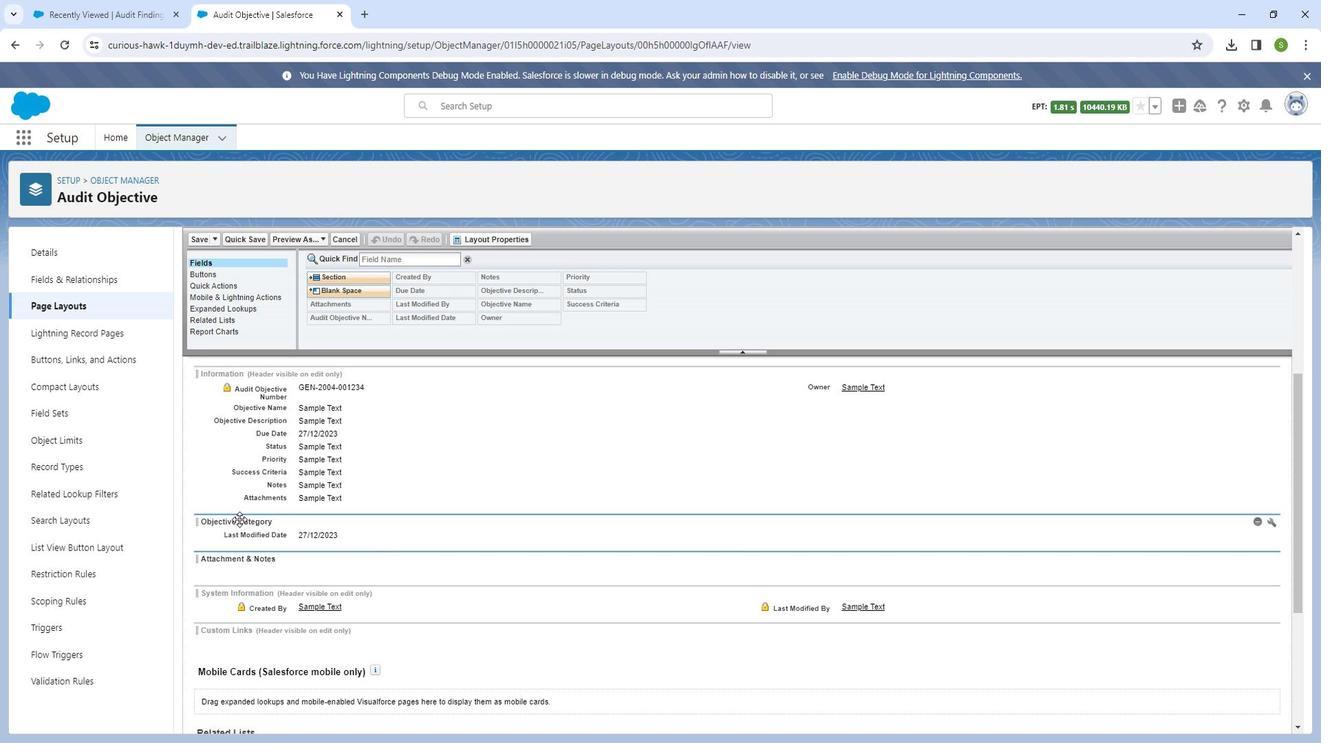 
Action: Mouse moved to (254, 651)
Screenshot: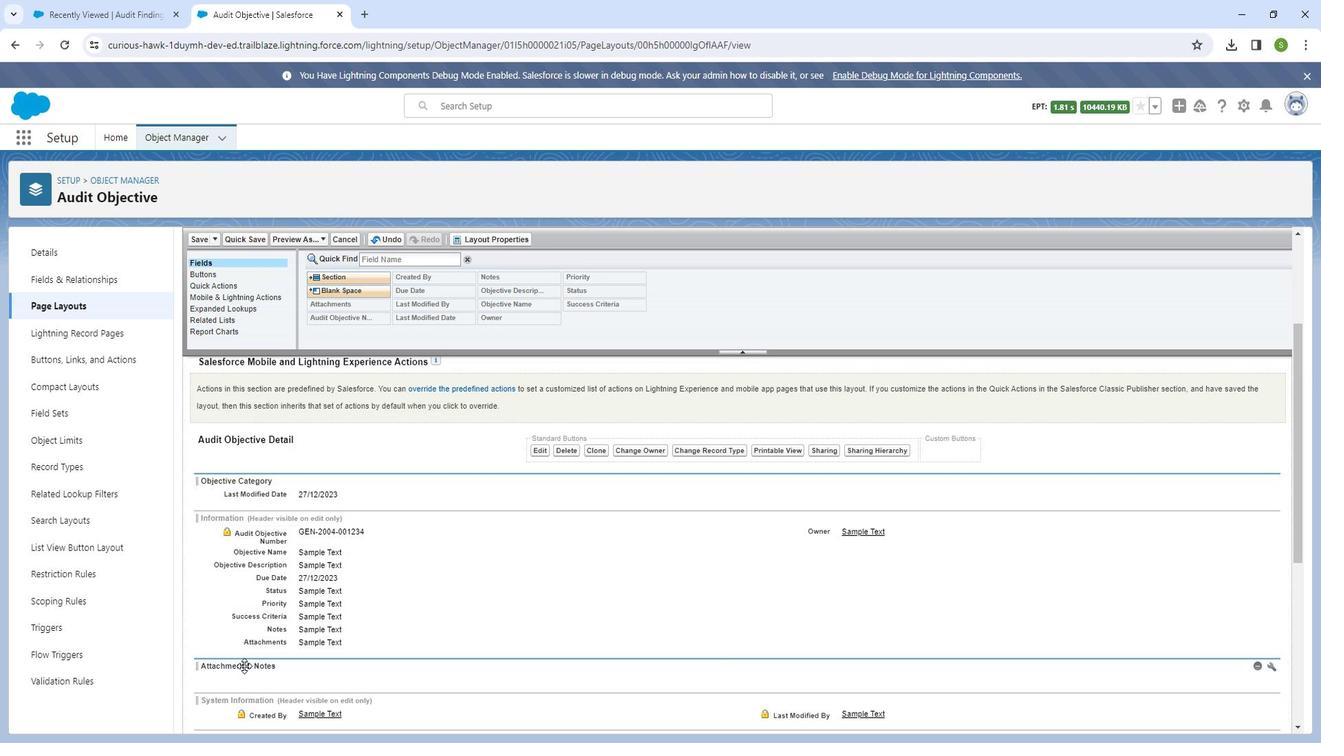 
Action: Mouse pressed left at (254, 651)
Screenshot: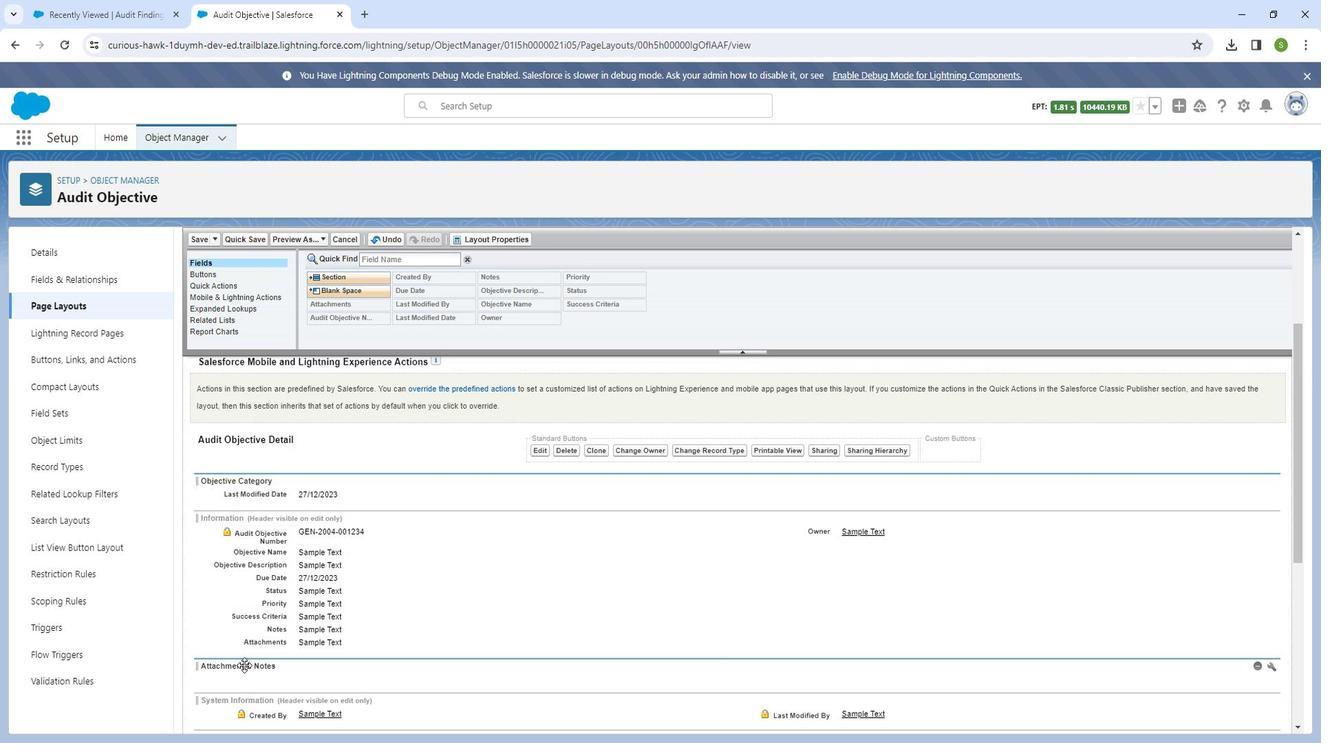 
Action: Mouse moved to (281, 560)
Screenshot: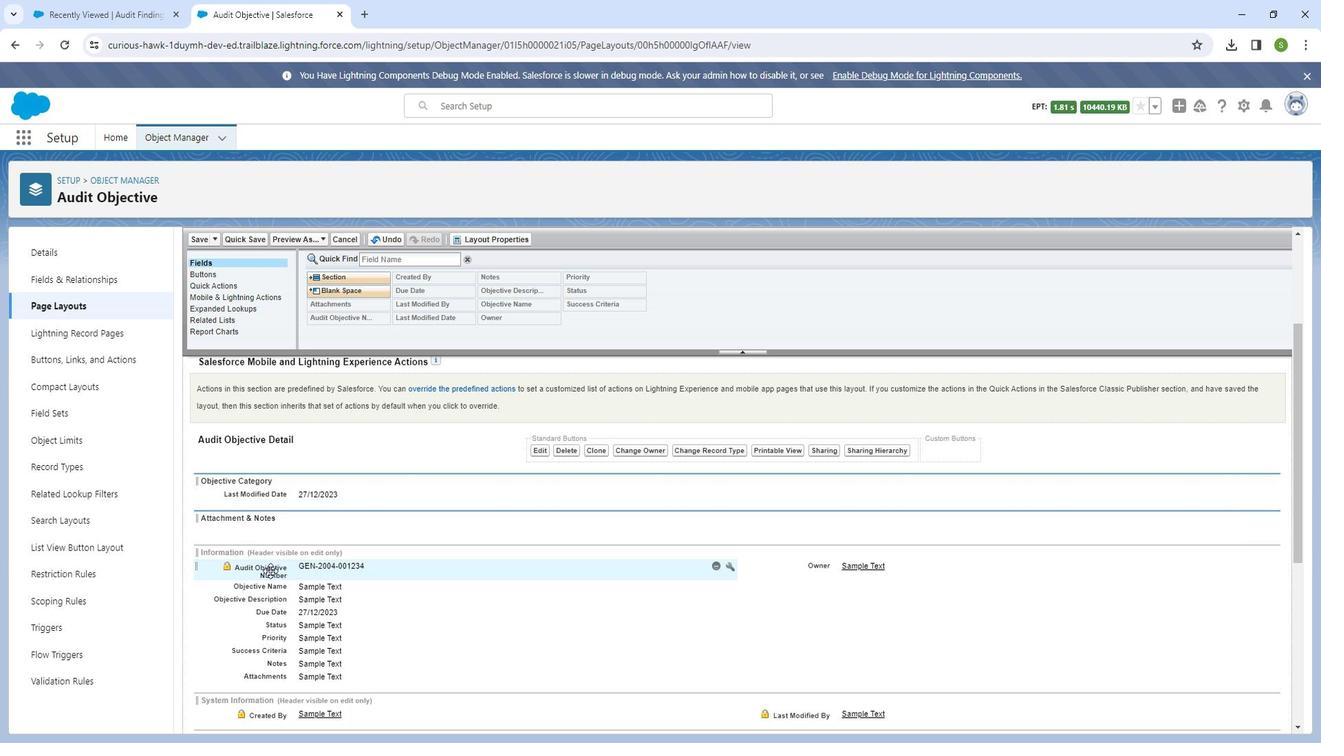 
Action: Mouse pressed left at (281, 560)
Screenshot: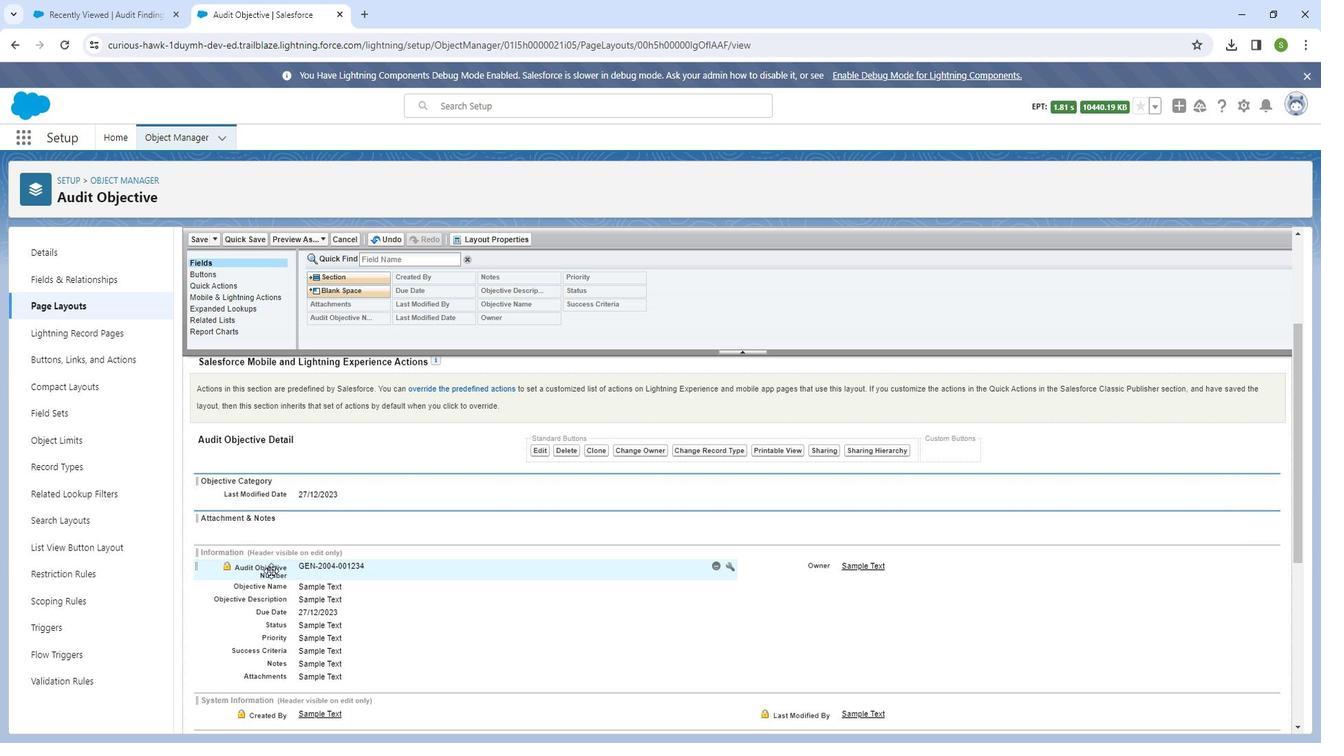 
Action: Mouse moved to (313, 507)
Screenshot: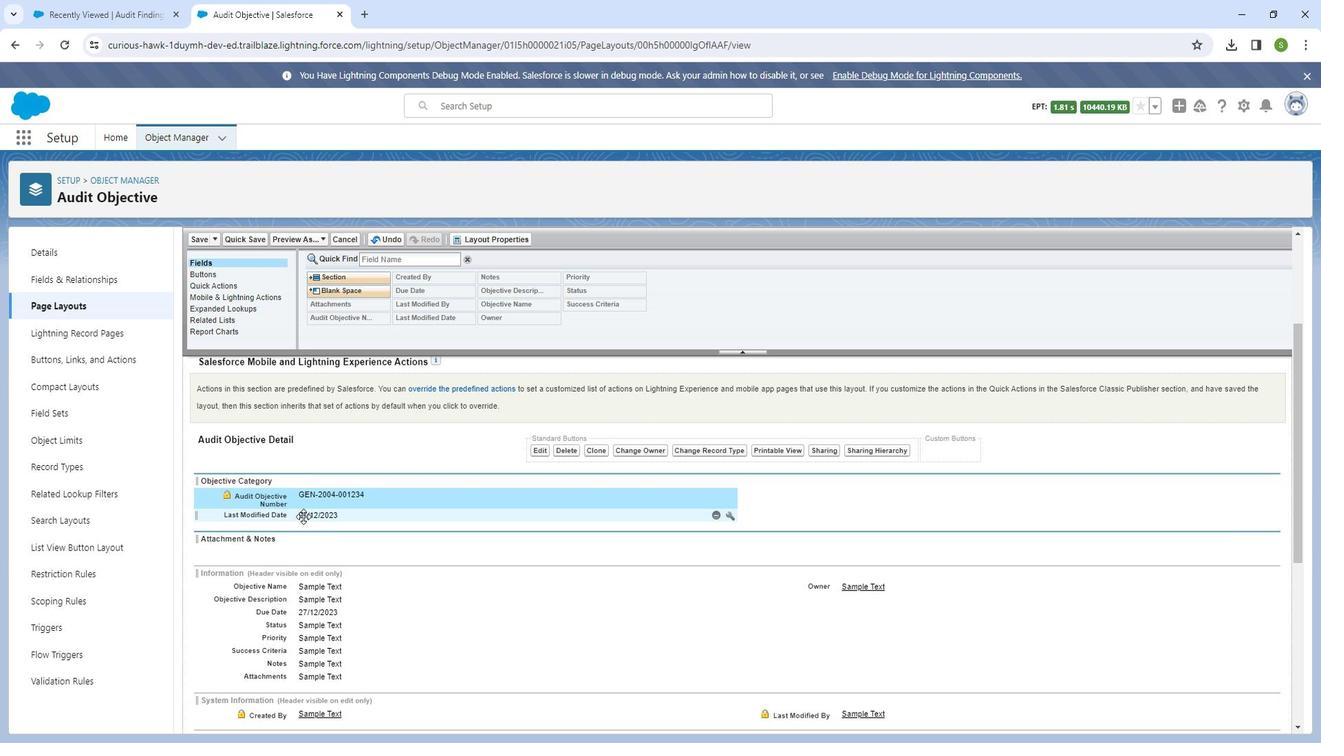 
Action: Mouse pressed left at (313, 507)
Screenshot: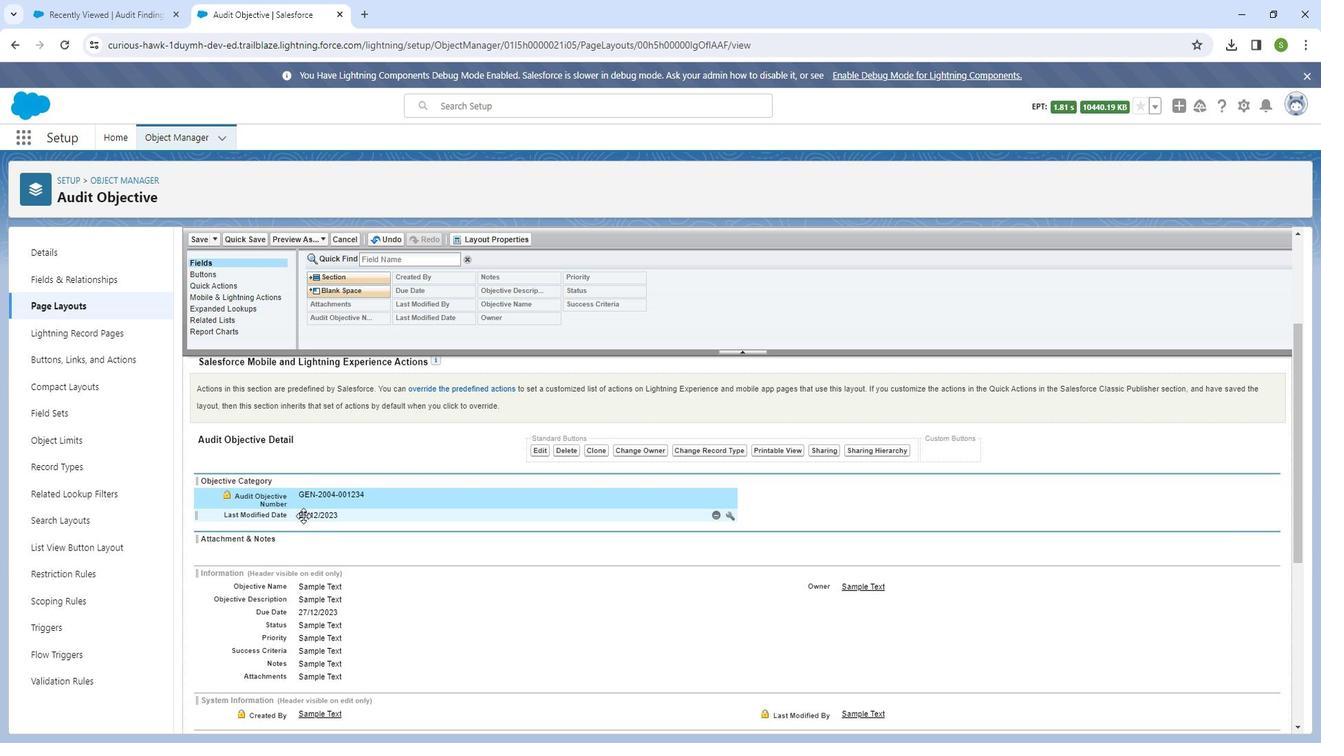 
Action: Mouse moved to (308, 569)
Screenshot: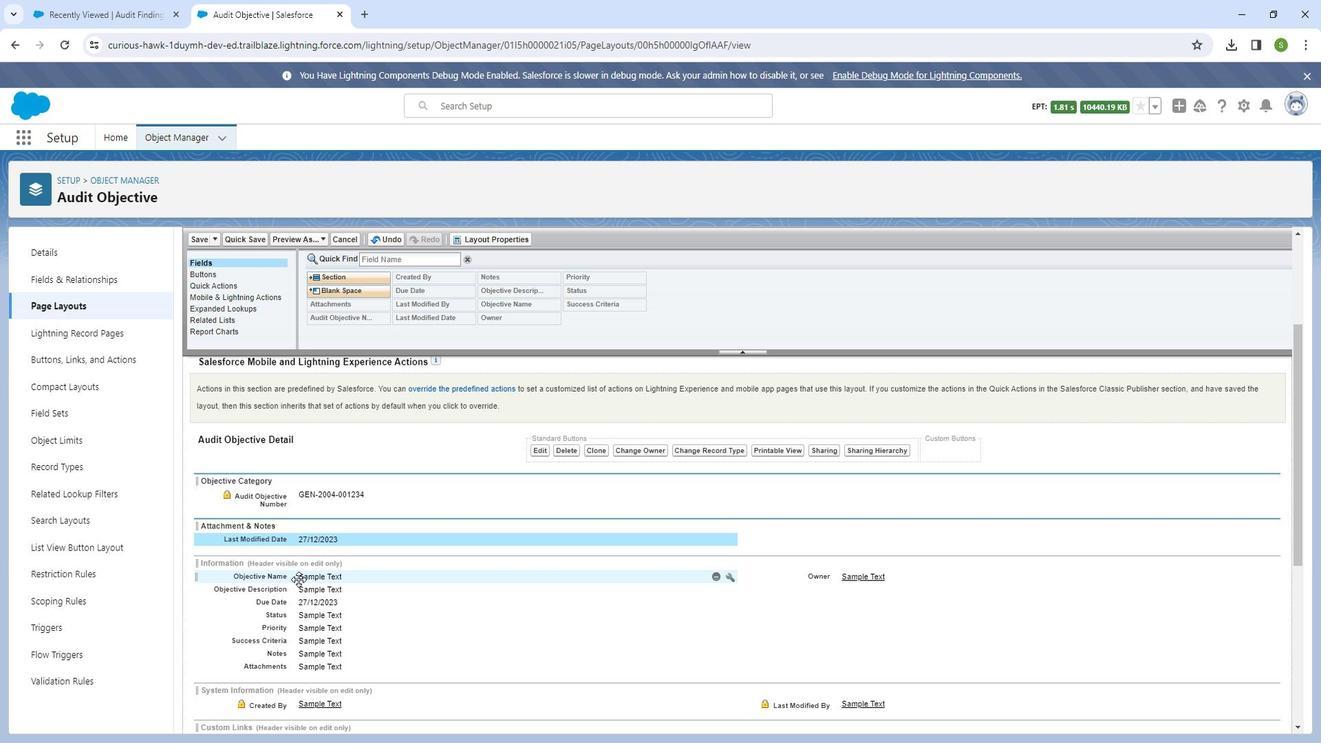 
Action: Mouse pressed left at (308, 569)
Screenshot: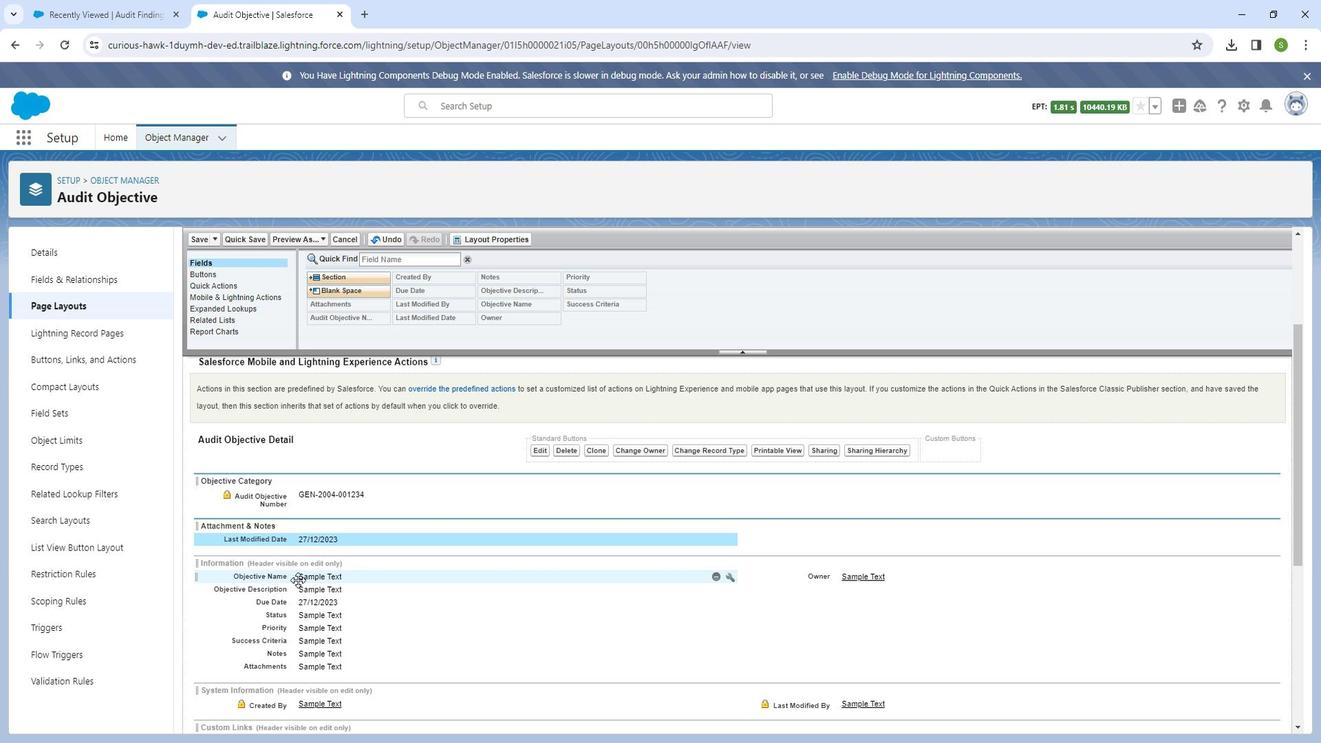 
Action: Mouse moved to (322, 569)
Screenshot: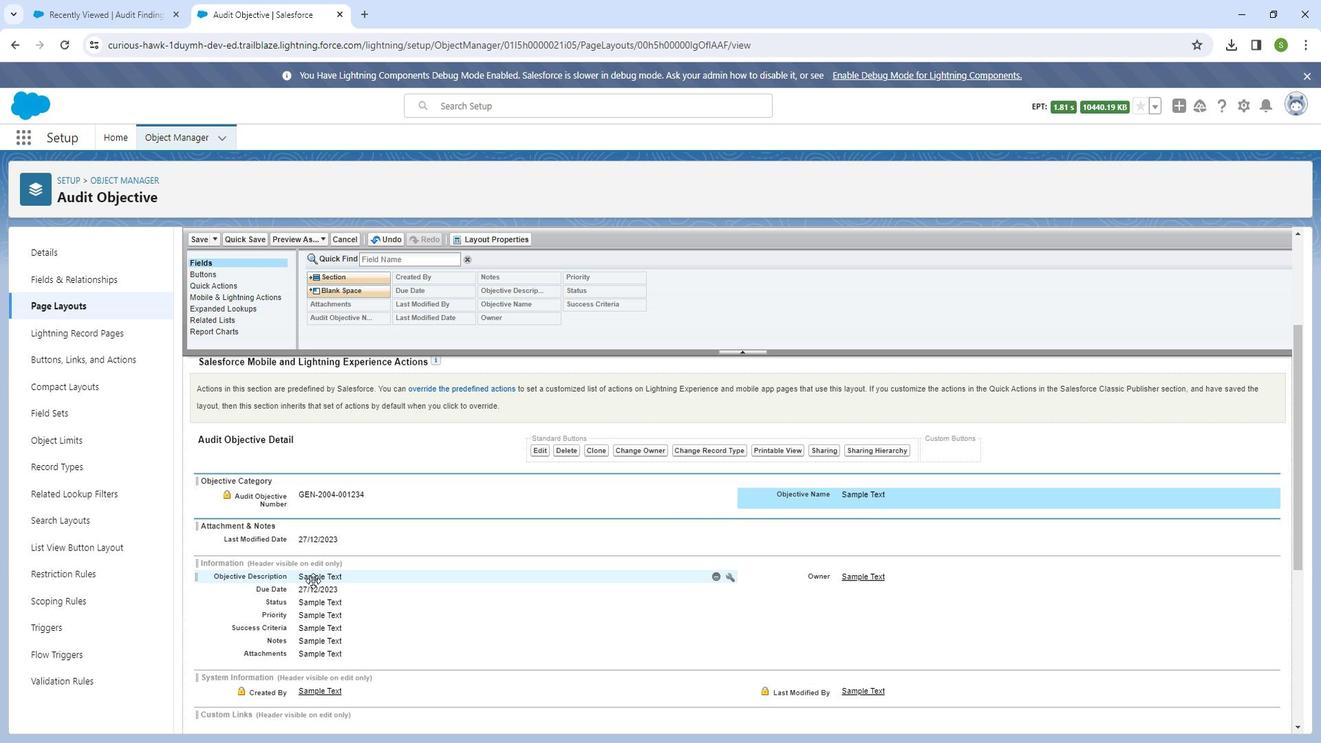 
Action: Mouse pressed left at (322, 569)
Screenshot: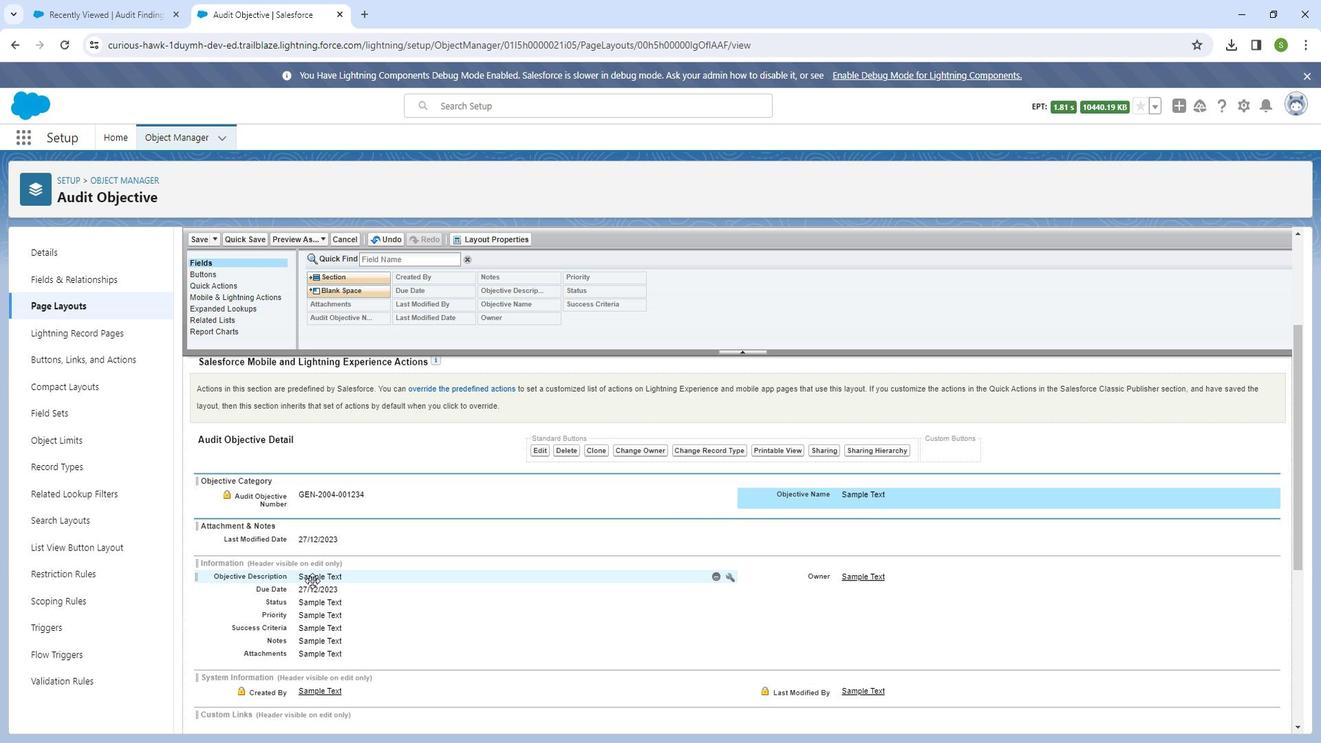 
Action: Mouse moved to (350, 576)
Screenshot: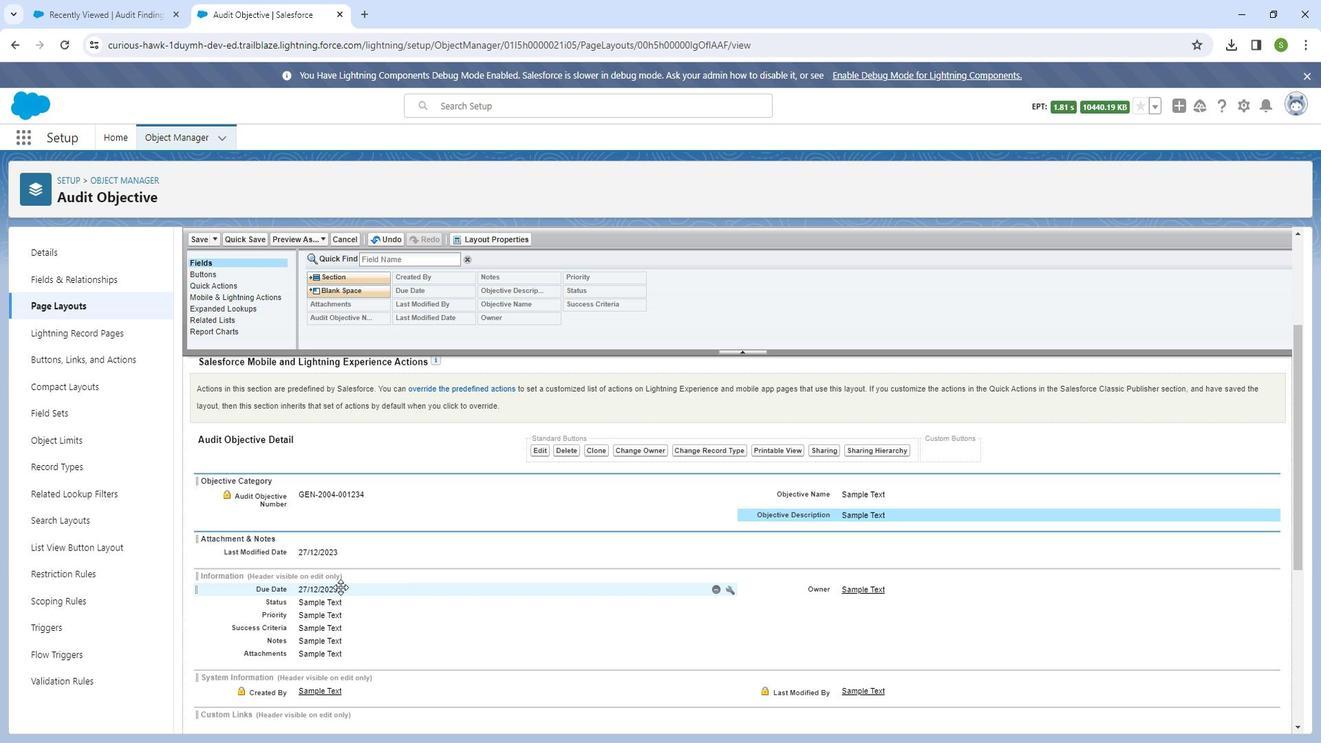 
Action: Mouse pressed left at (350, 576)
Screenshot: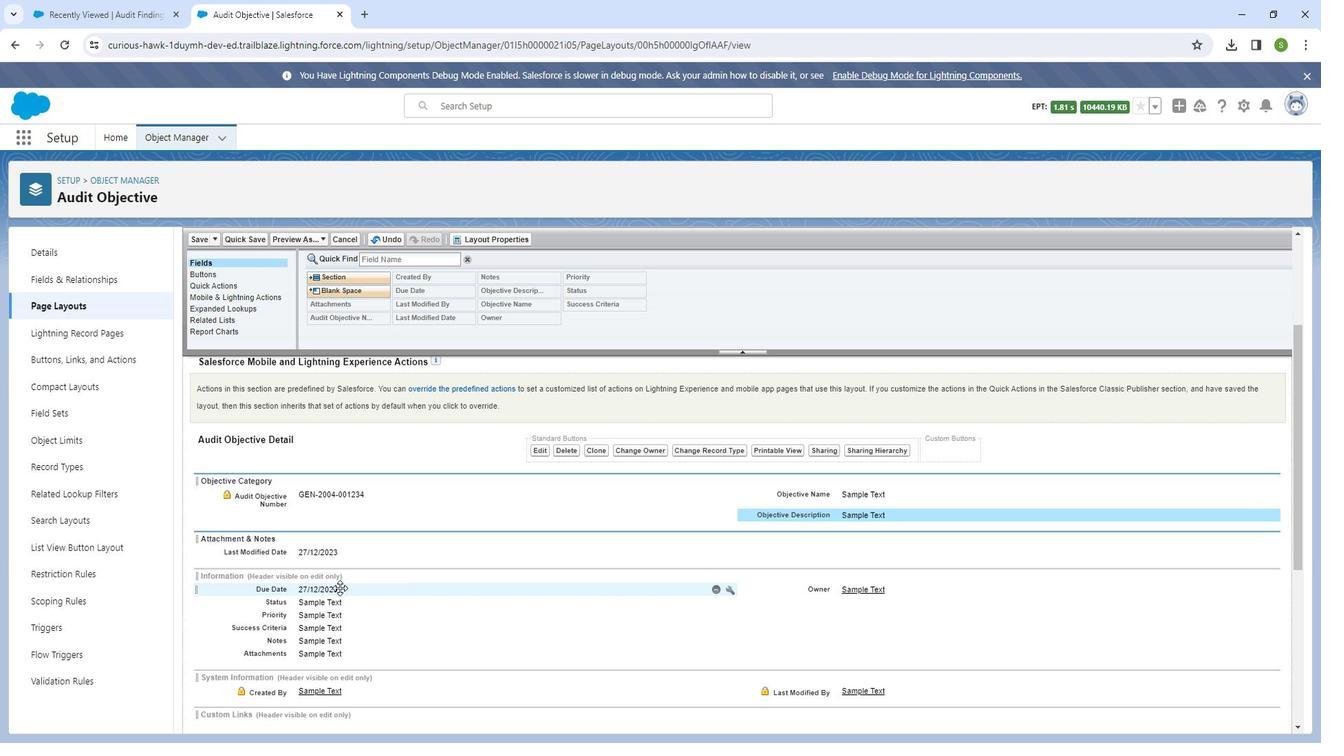 
Action: Mouse moved to (306, 576)
Screenshot: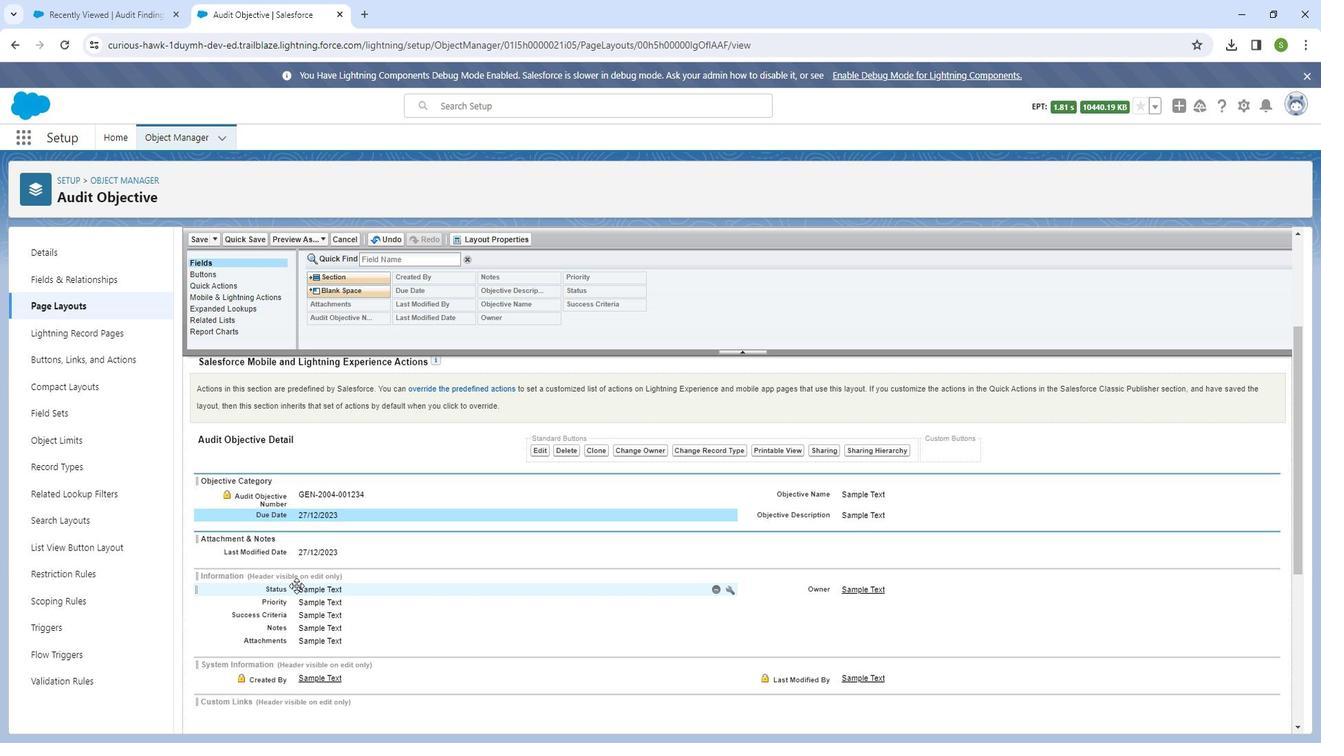 
Action: Mouse pressed left at (306, 576)
